 Task: Explore Airbnb accommodation in Lethbridge, Canada from 8th December, 2023 to 19th December, 2023 for 1 adult. Place can be shared room with 1  bedroom having 1 bed and 1 bathroom. Property type can be hotel. Booking option can be shelf check-in. Look for 5 properties as per requirement.
Action: Mouse moved to (598, 134)
Screenshot: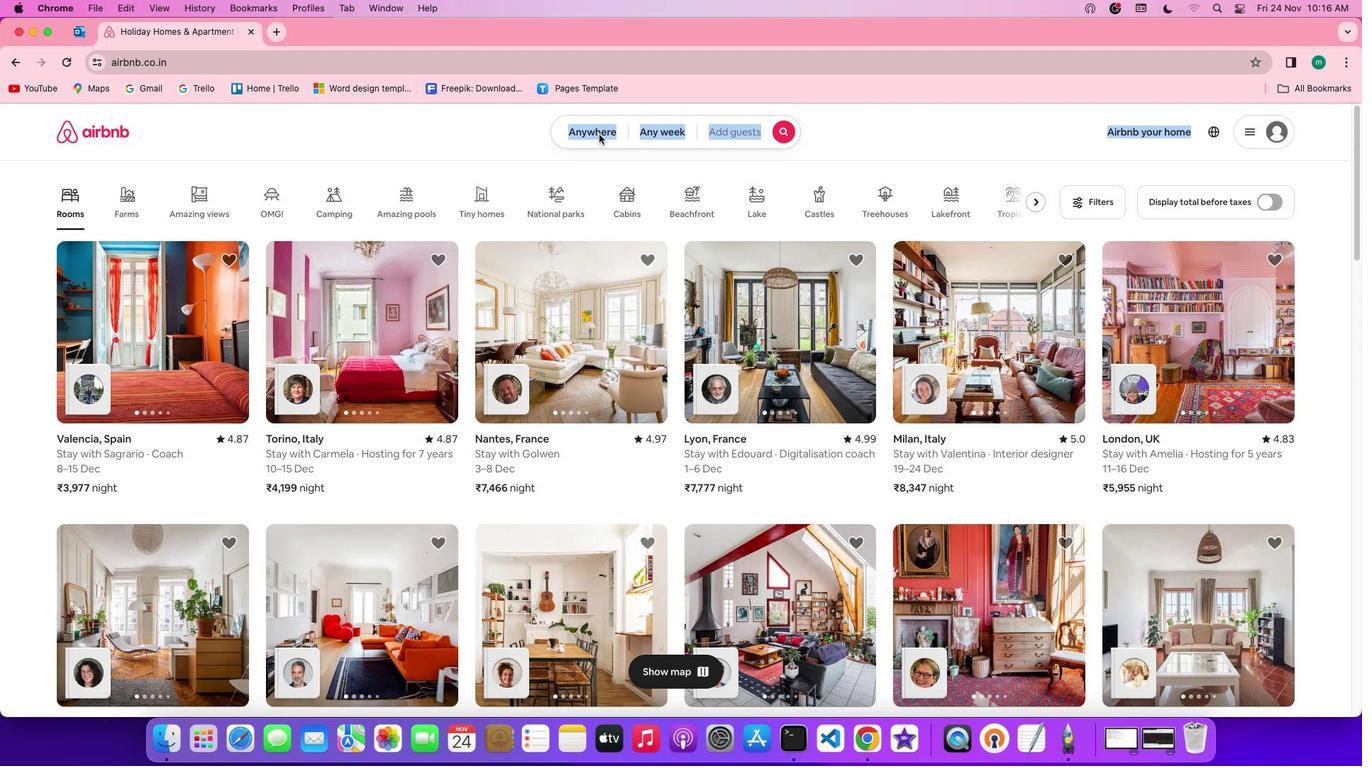 
Action: Mouse pressed left at (598, 134)
Screenshot: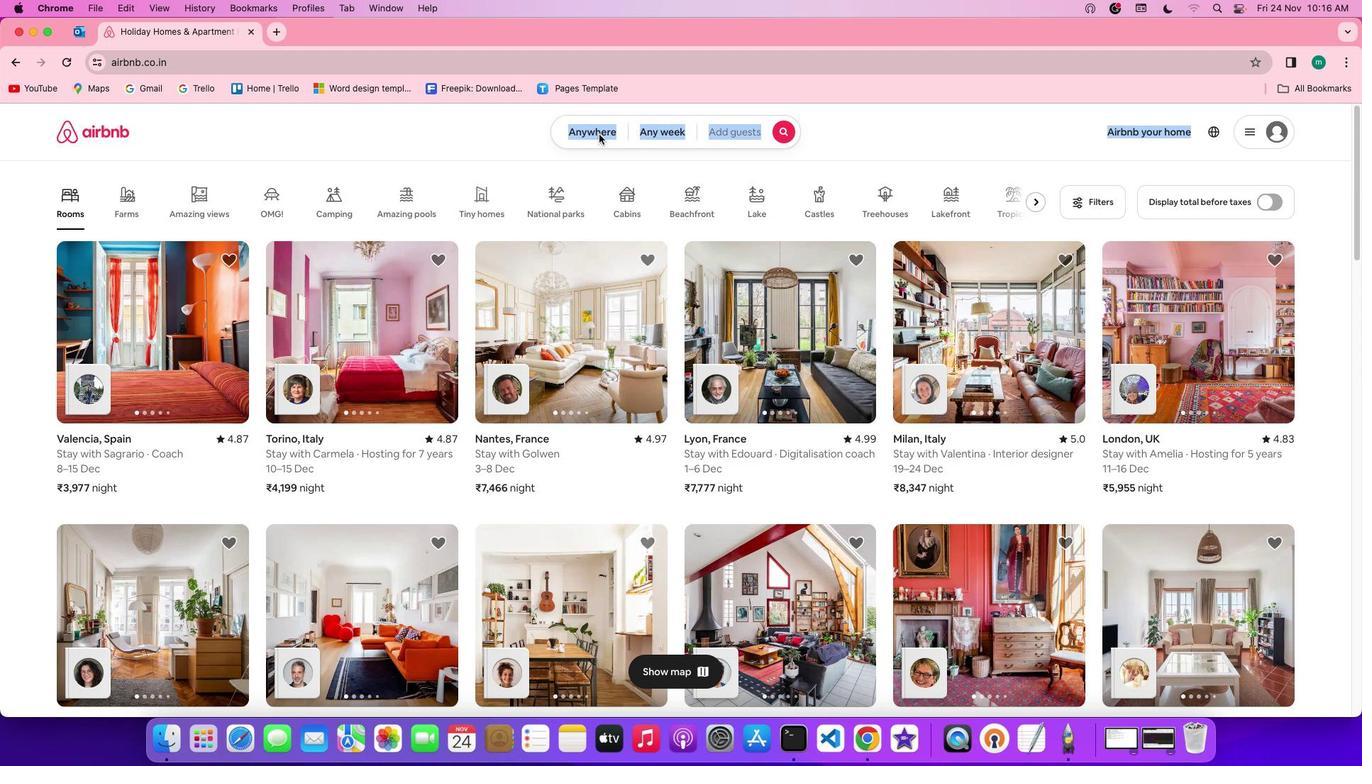 
Action: Mouse pressed left at (598, 134)
Screenshot: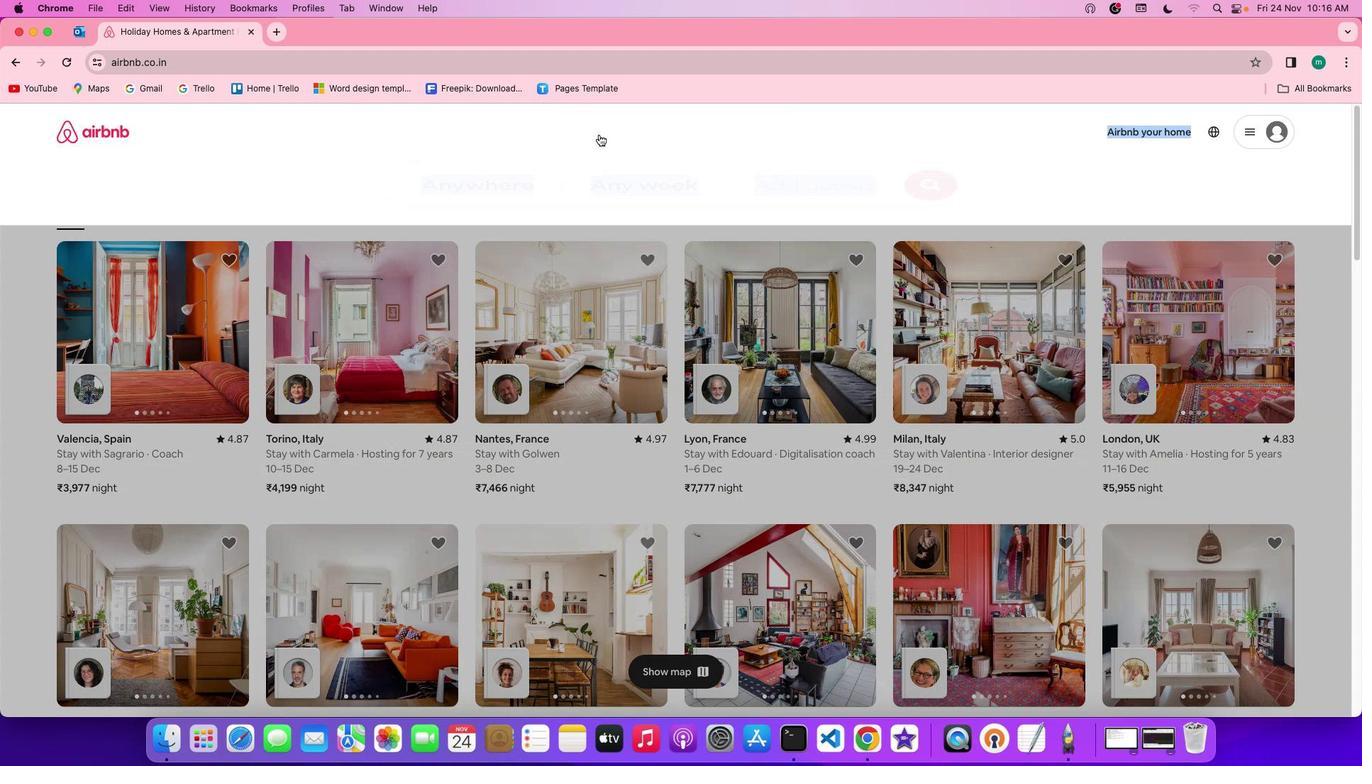 
Action: Mouse moved to (515, 185)
Screenshot: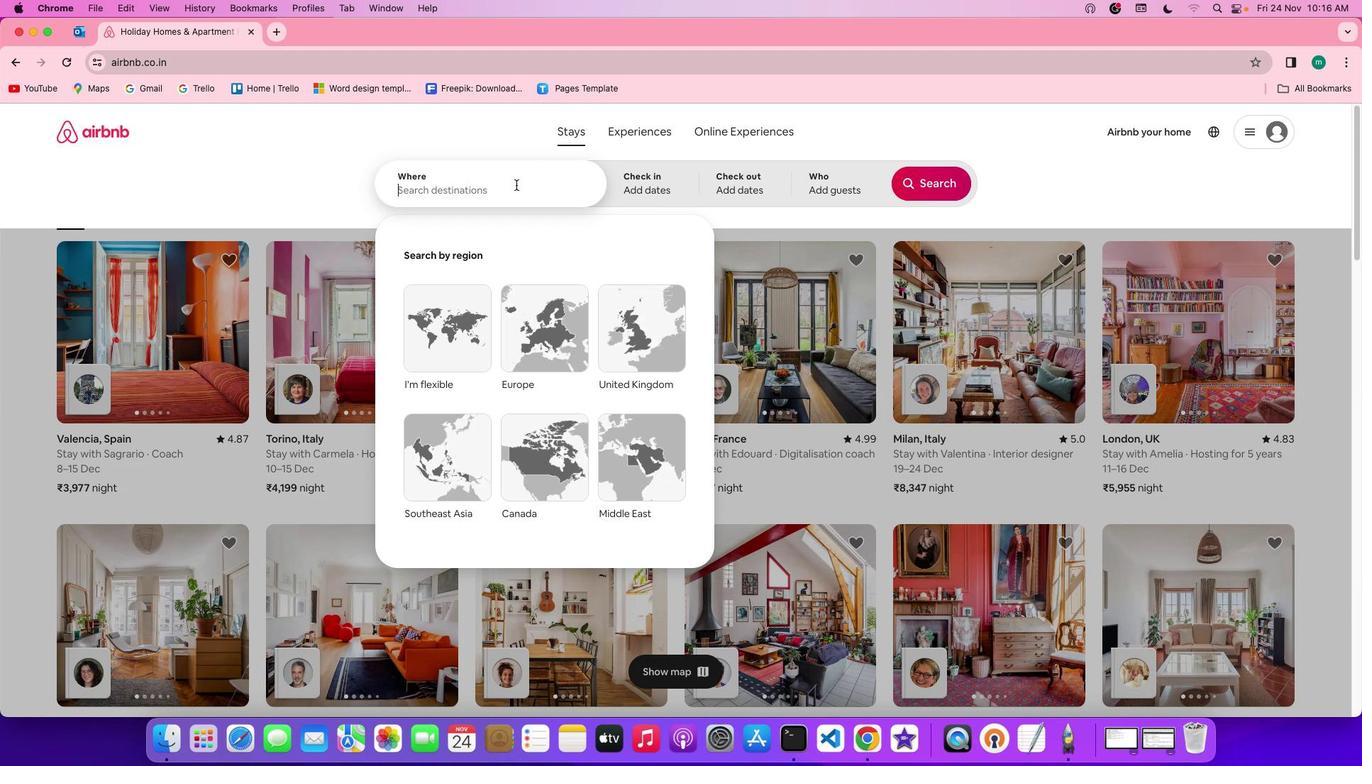 
Action: Mouse pressed left at (515, 185)
Screenshot: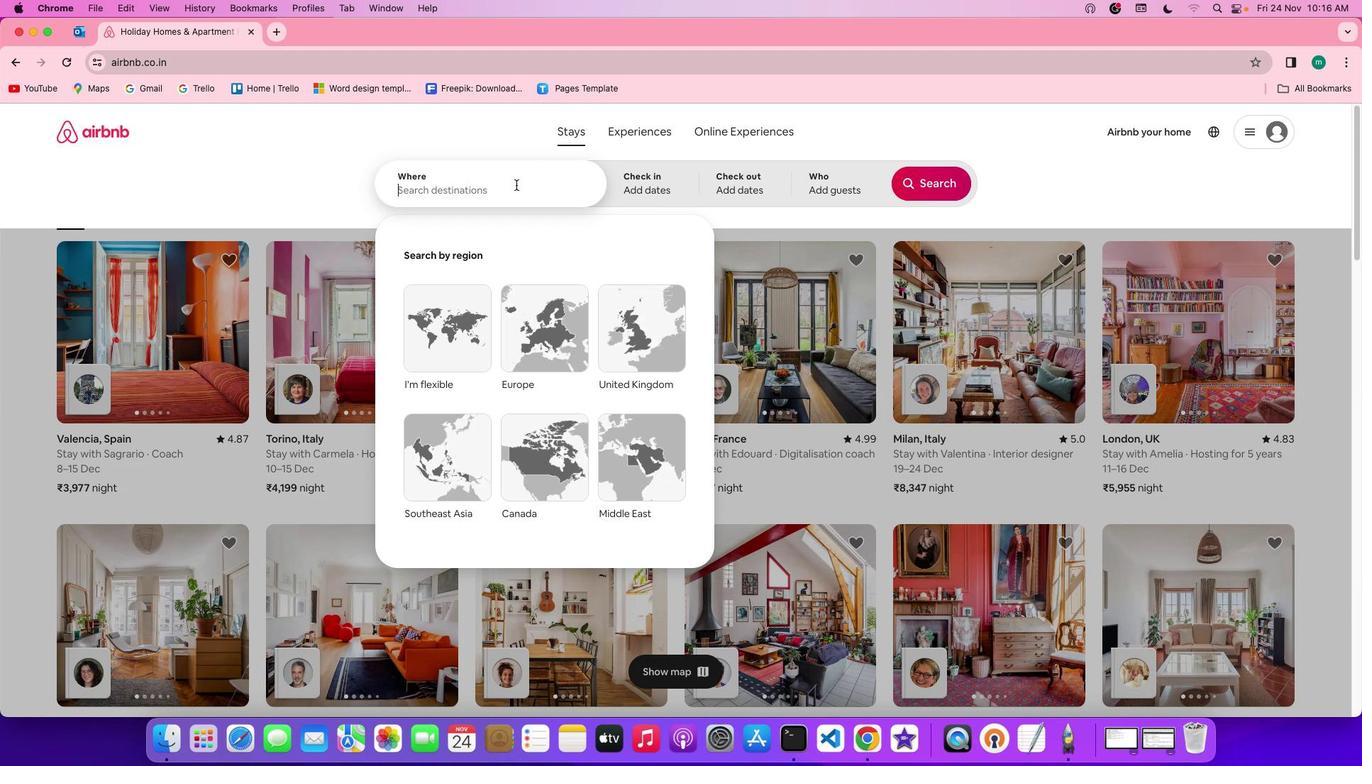 
Action: Mouse moved to (533, 194)
Screenshot: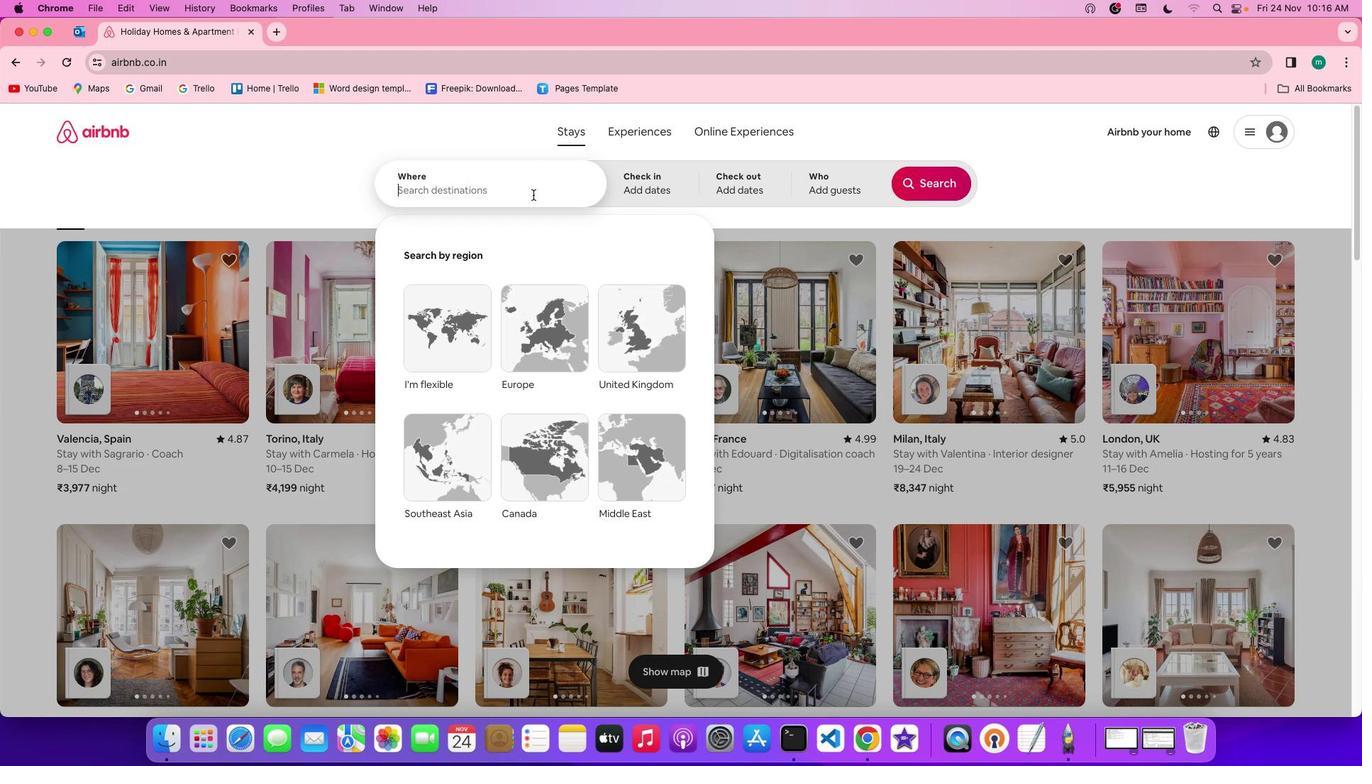 
Action: Key pressed Key.shift'L''e''t''h'
Screenshot: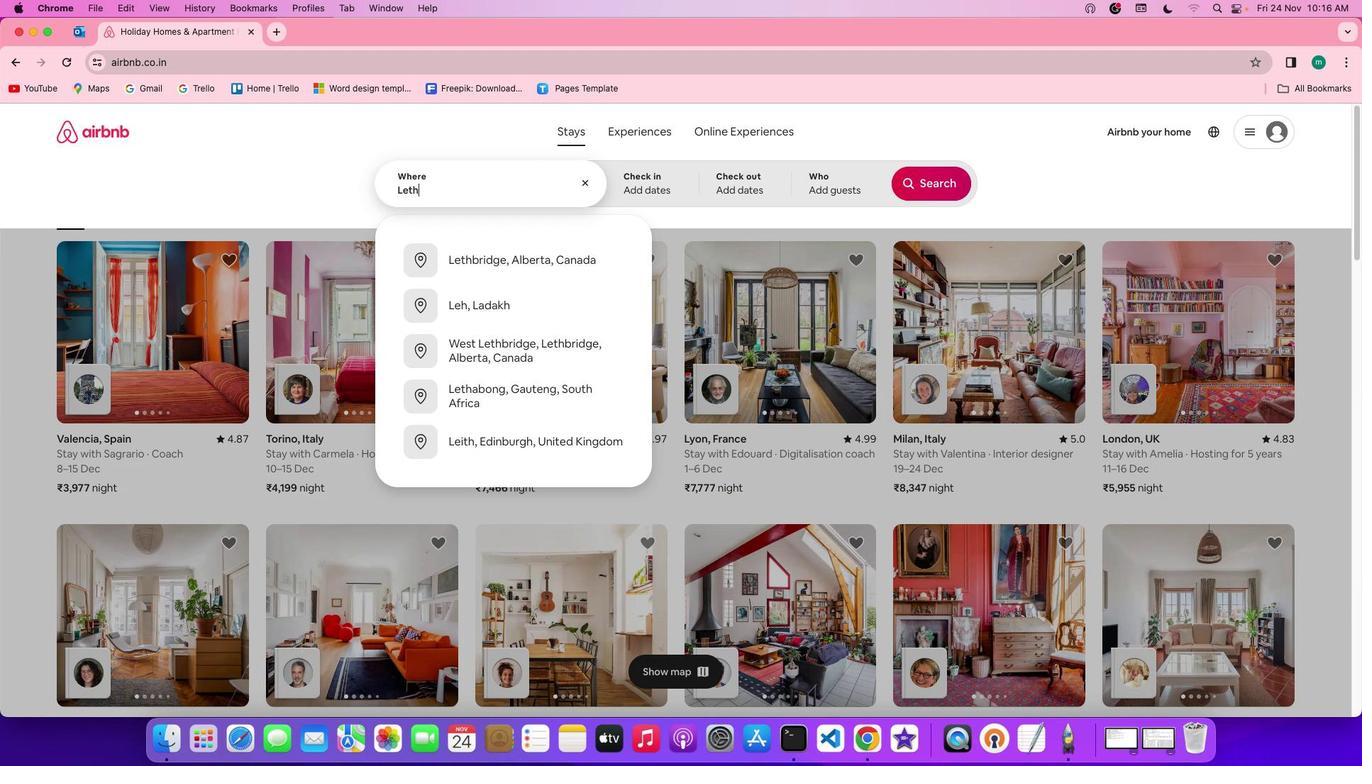 
Action: Mouse moved to (533, 194)
Screenshot: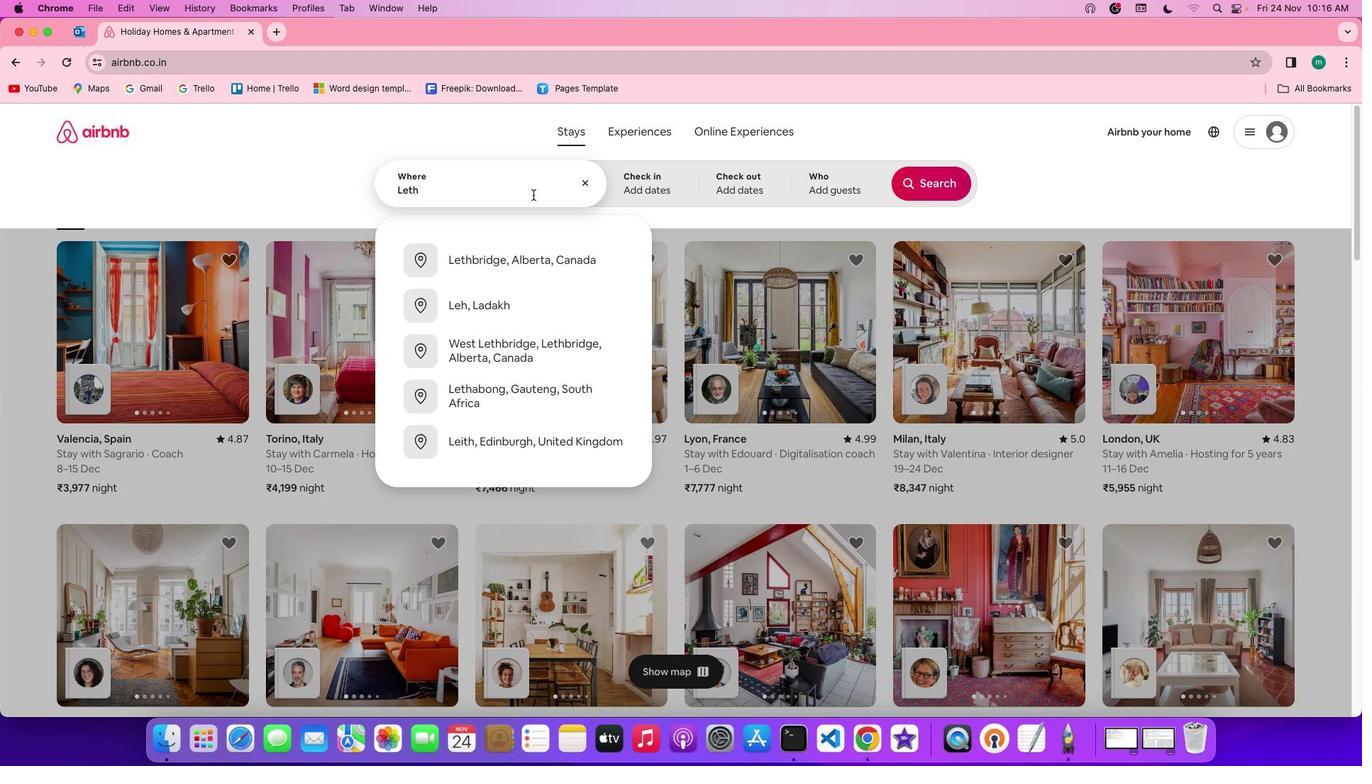 
Action: Key pressed 'b''r''i''d''g''e'','Key.spaceKey.shift'c''a''n''a''d''a'
Screenshot: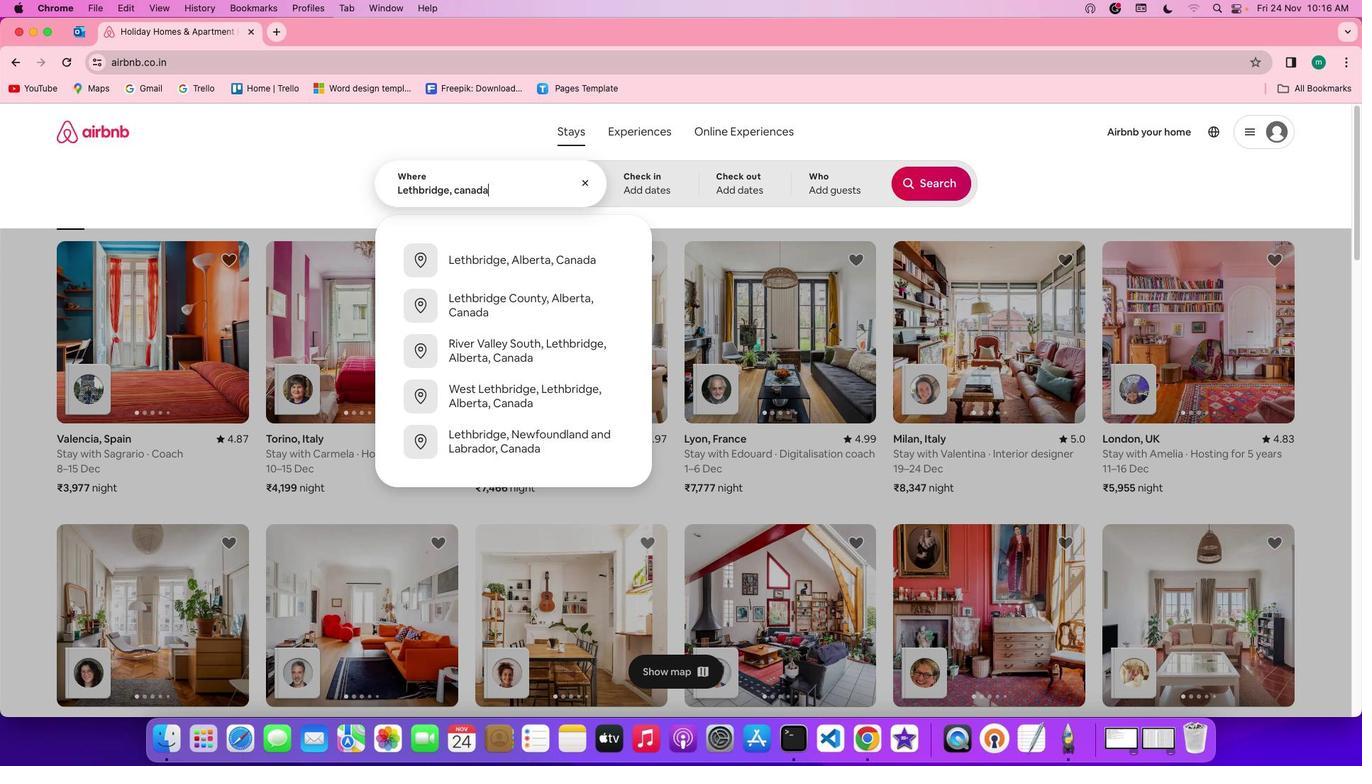 
Action: Mouse moved to (687, 185)
Screenshot: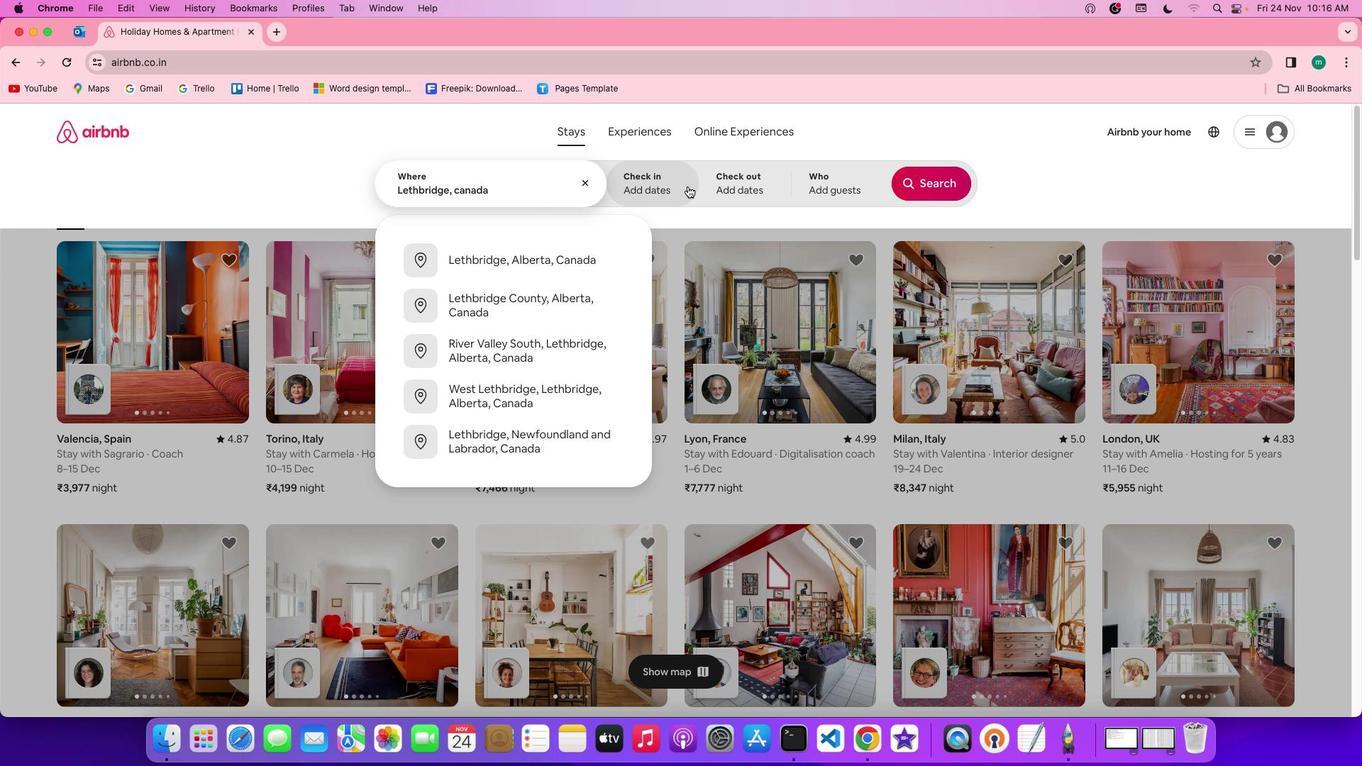 
Action: Mouse pressed left at (687, 185)
Screenshot: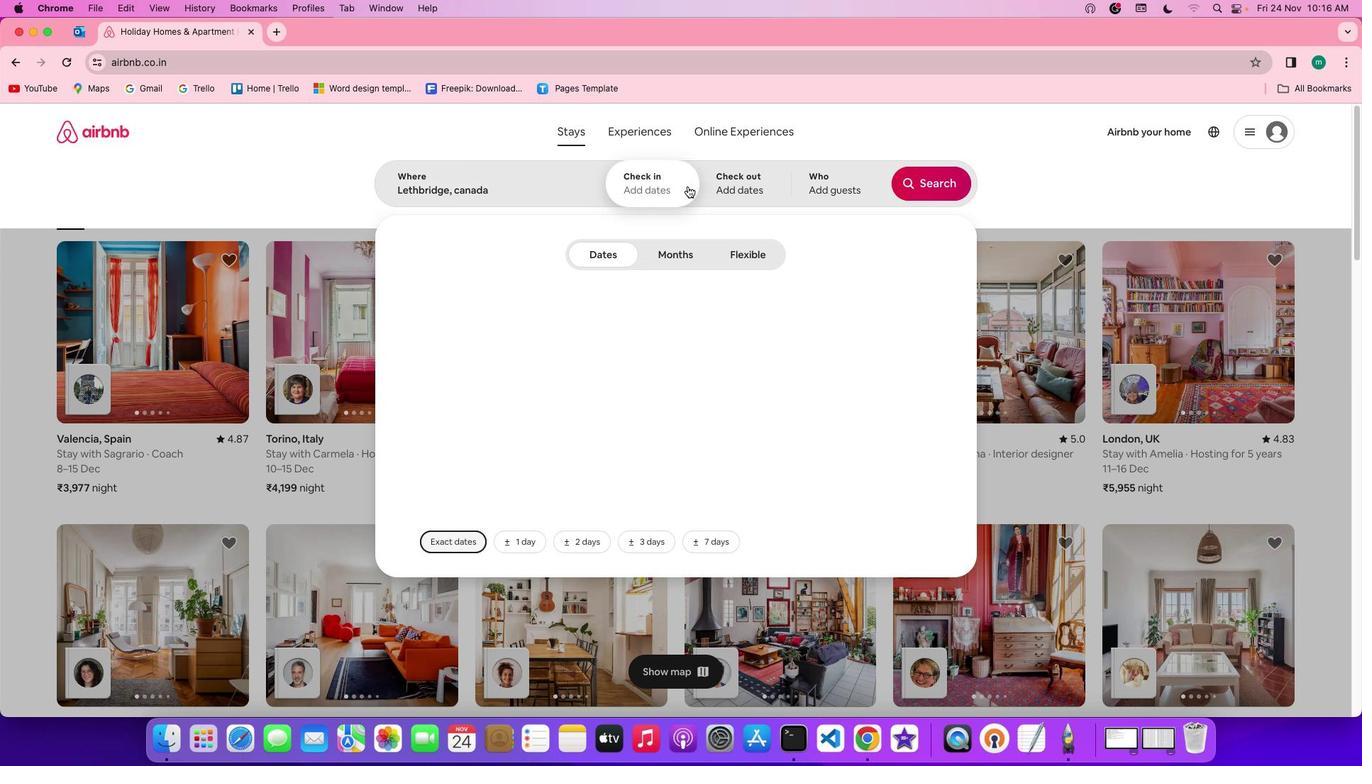 
Action: Mouse moved to (873, 395)
Screenshot: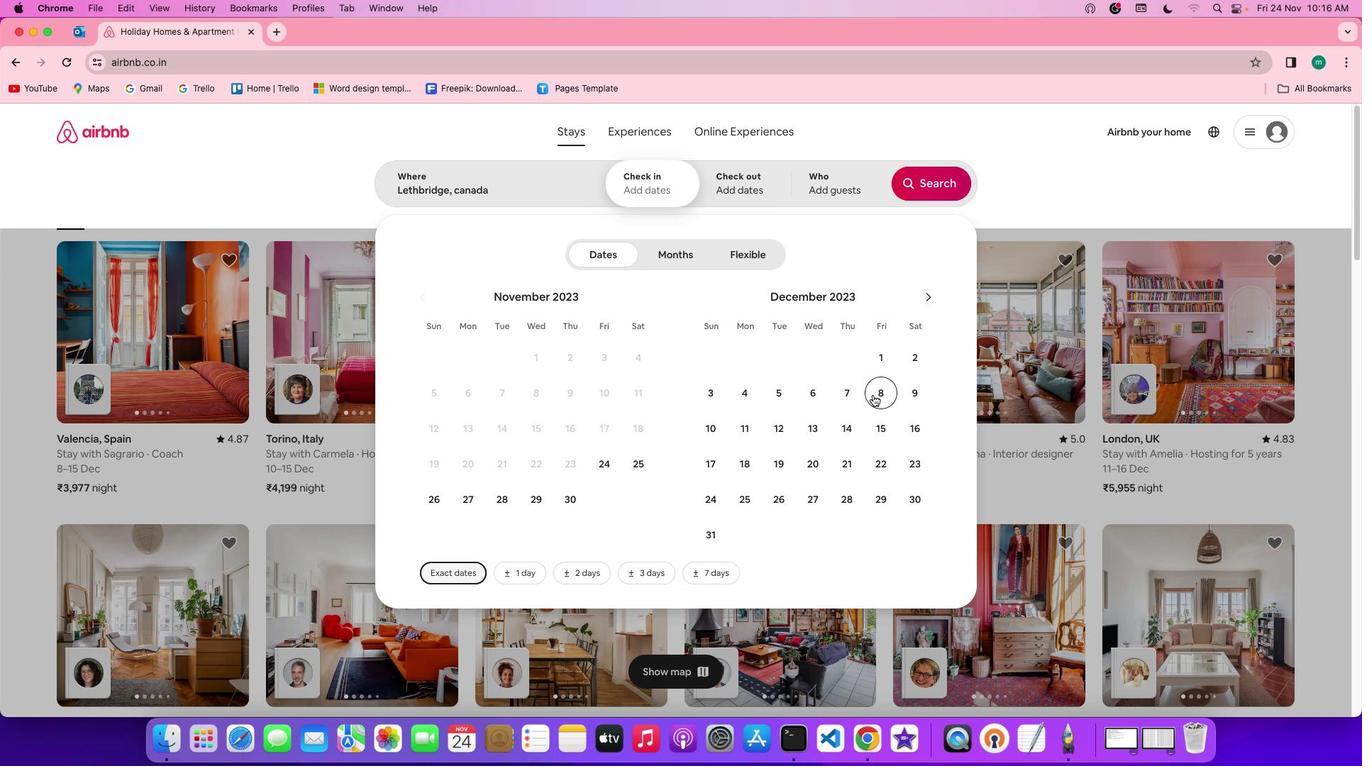 
Action: Mouse pressed left at (873, 395)
Screenshot: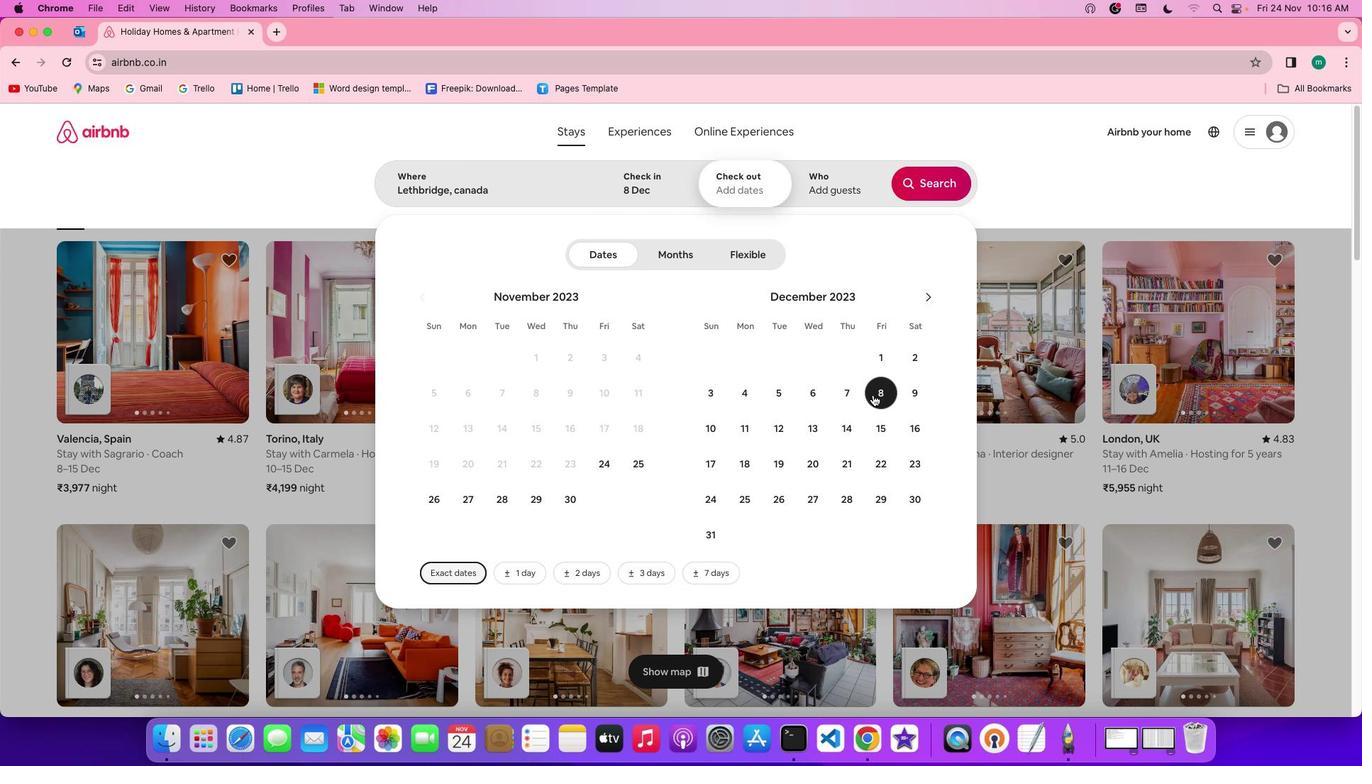 
Action: Mouse moved to (785, 459)
Screenshot: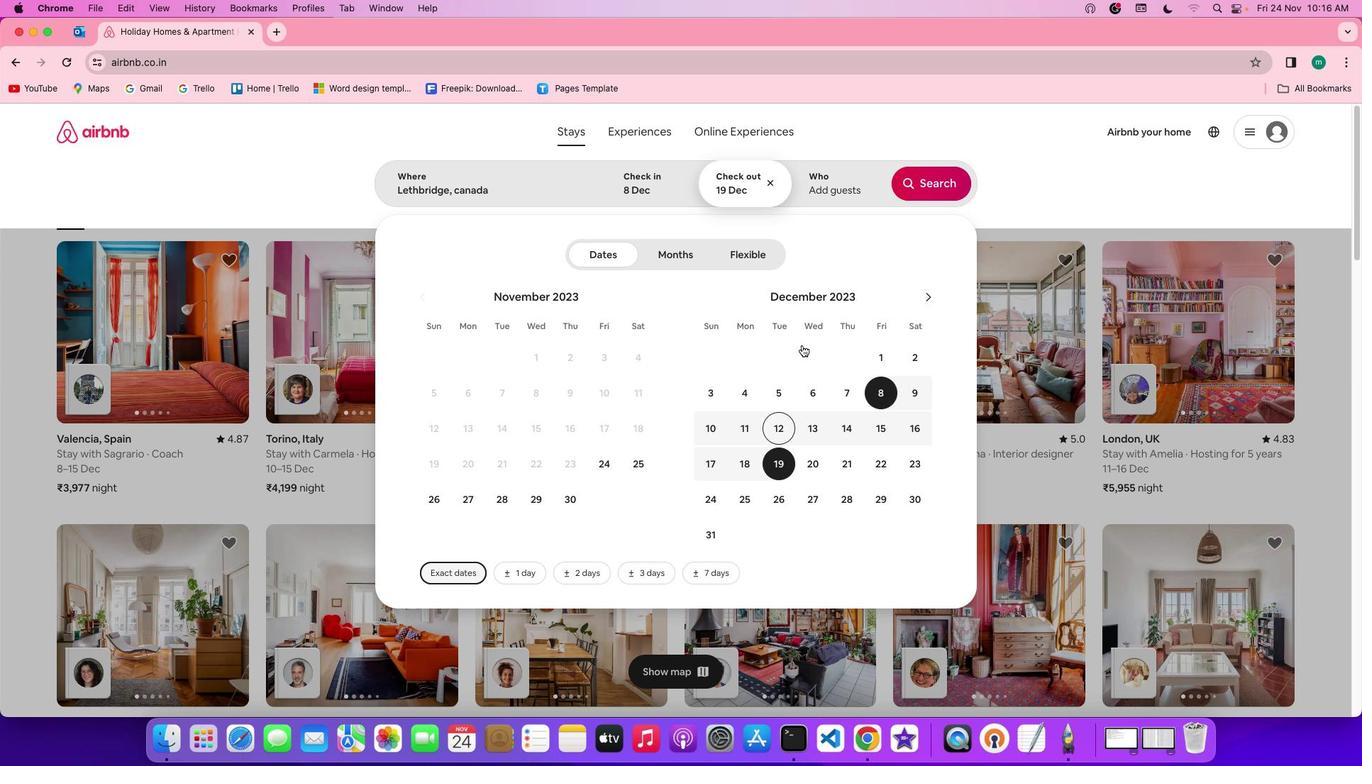
Action: Mouse pressed left at (785, 459)
Screenshot: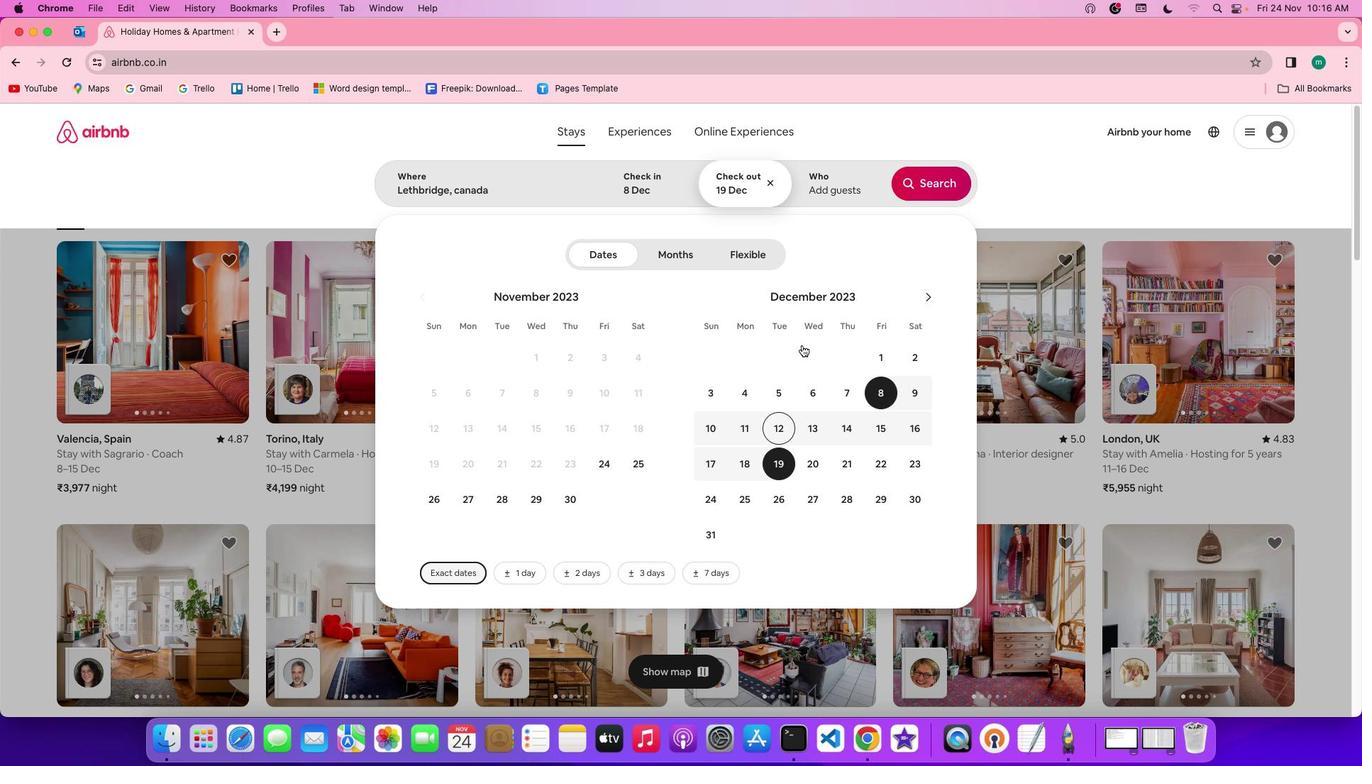 
Action: Mouse moved to (852, 203)
Screenshot: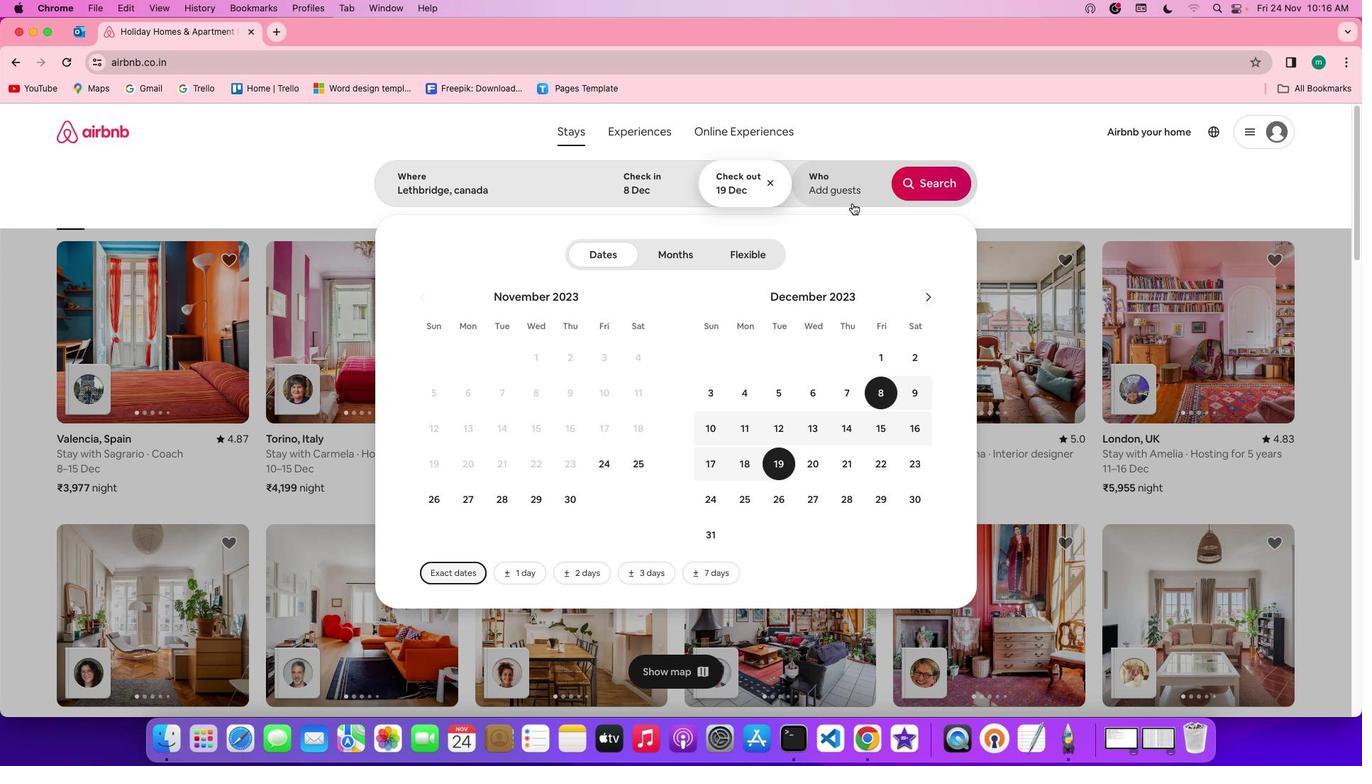 
Action: Mouse pressed left at (852, 203)
Screenshot: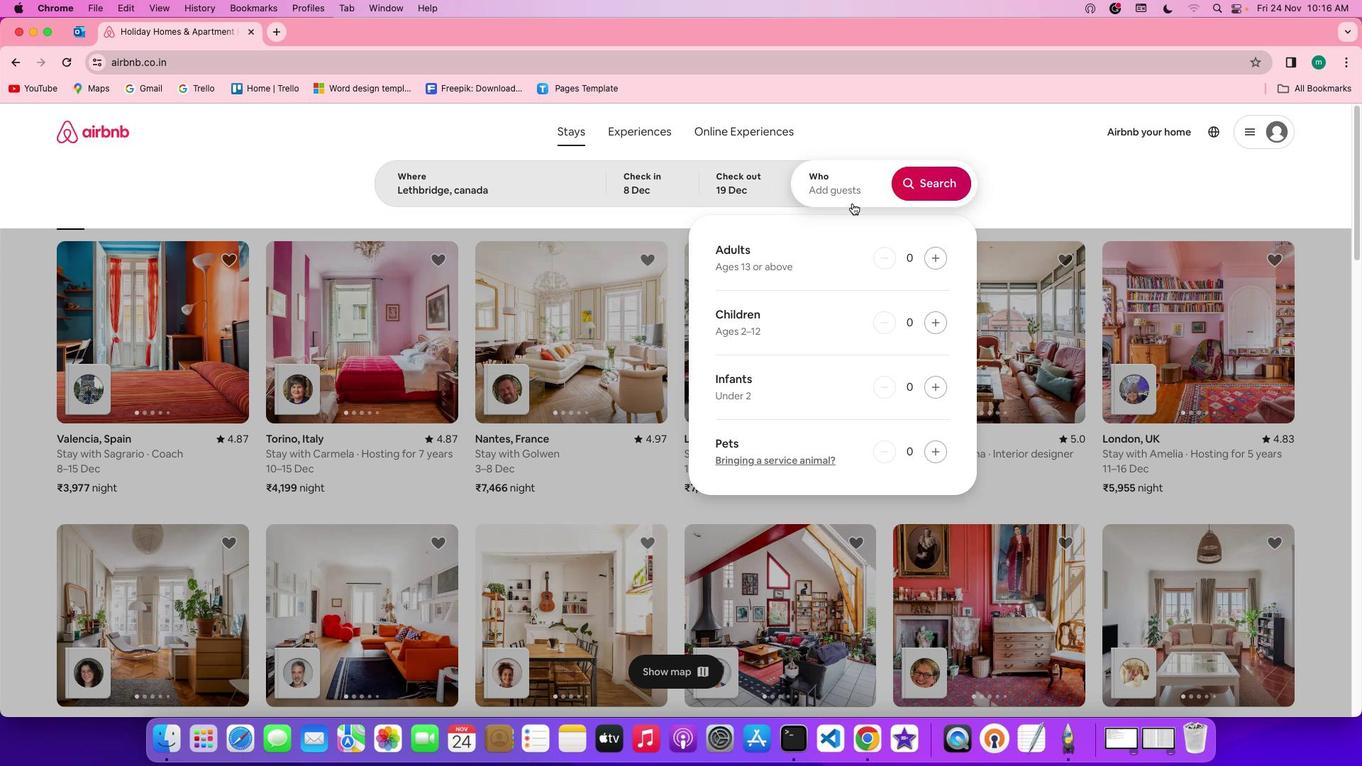 
Action: Mouse moved to (936, 253)
Screenshot: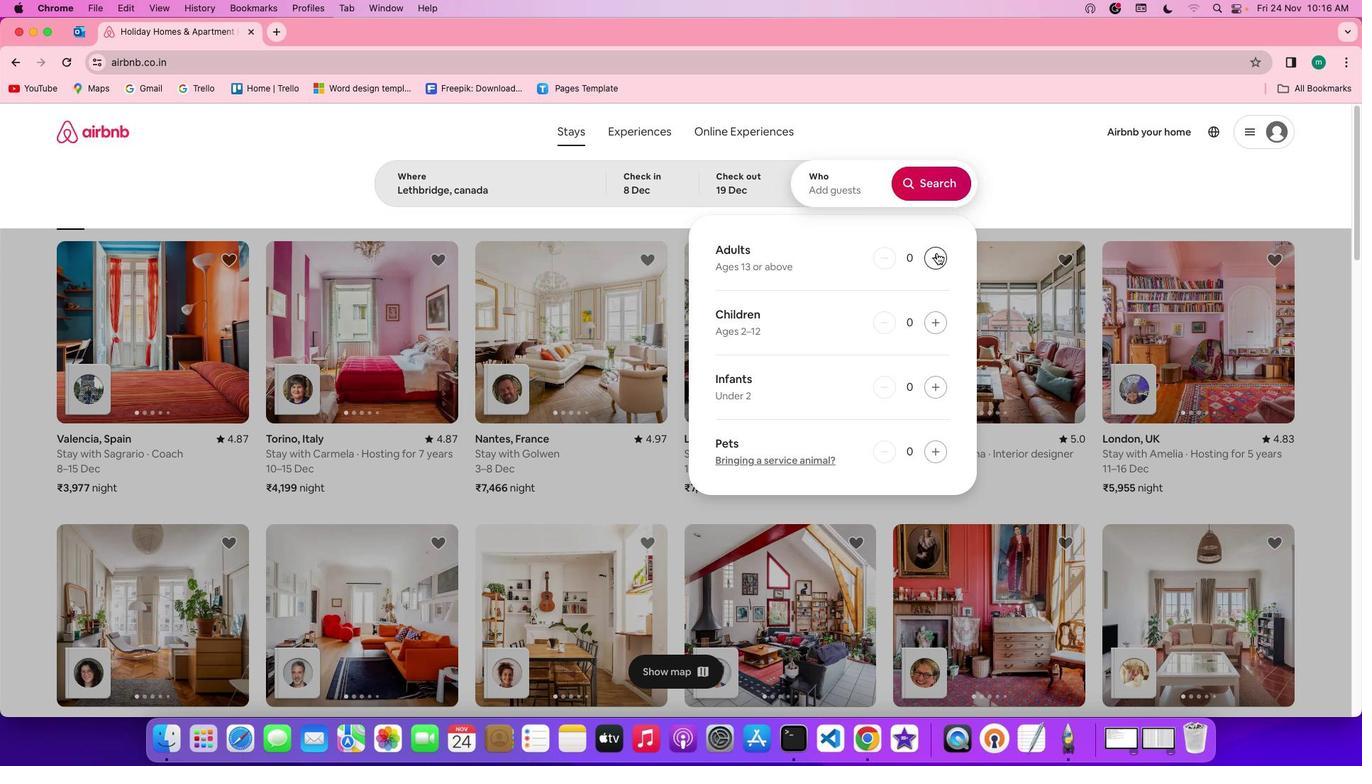 
Action: Mouse pressed left at (936, 253)
Screenshot: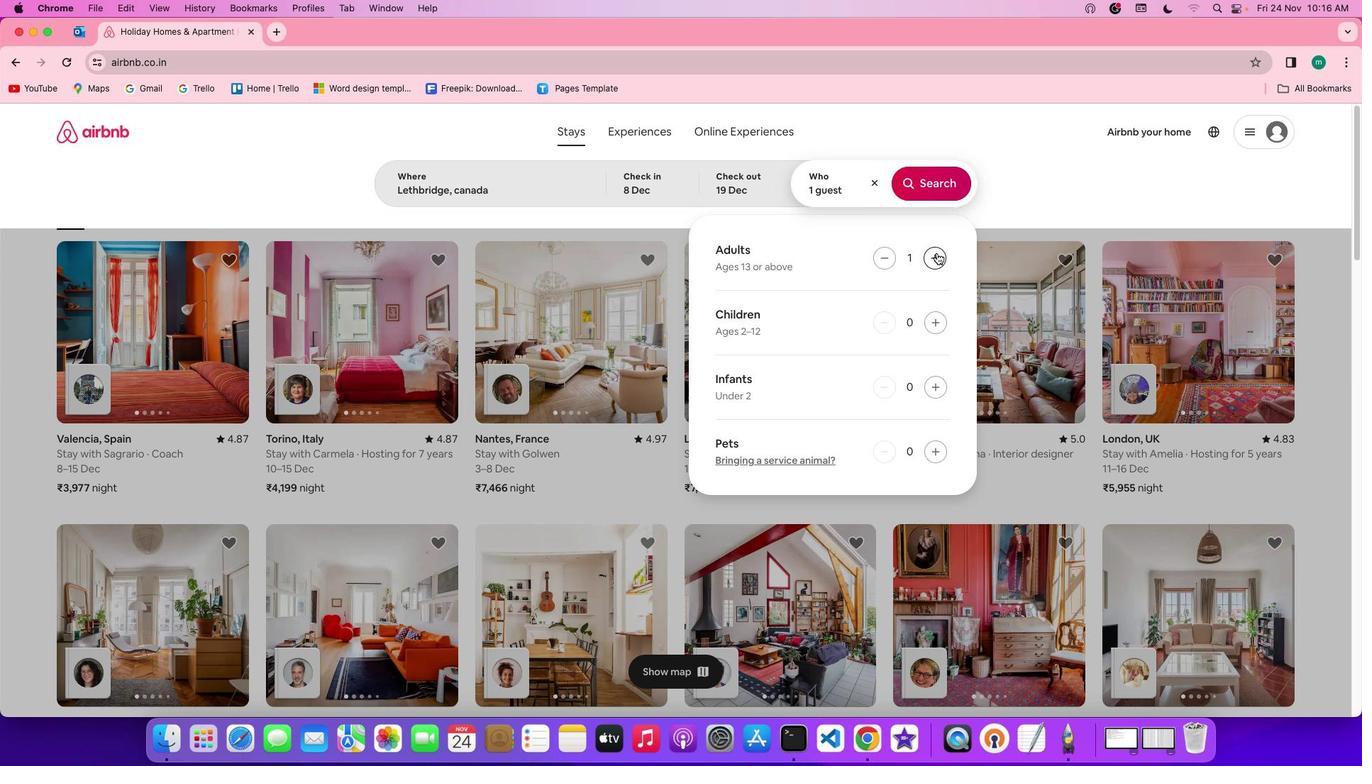 
Action: Mouse moved to (940, 193)
Screenshot: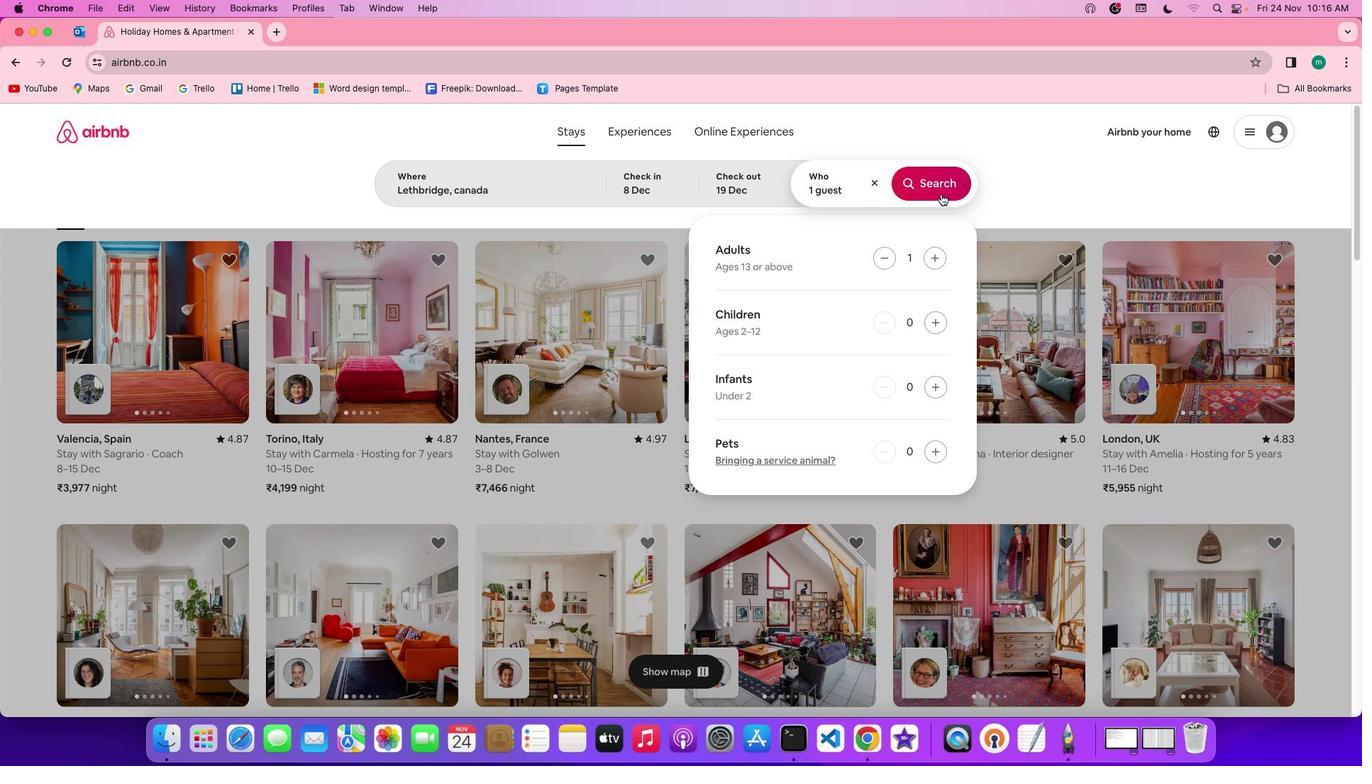 
Action: Mouse pressed left at (940, 193)
Screenshot: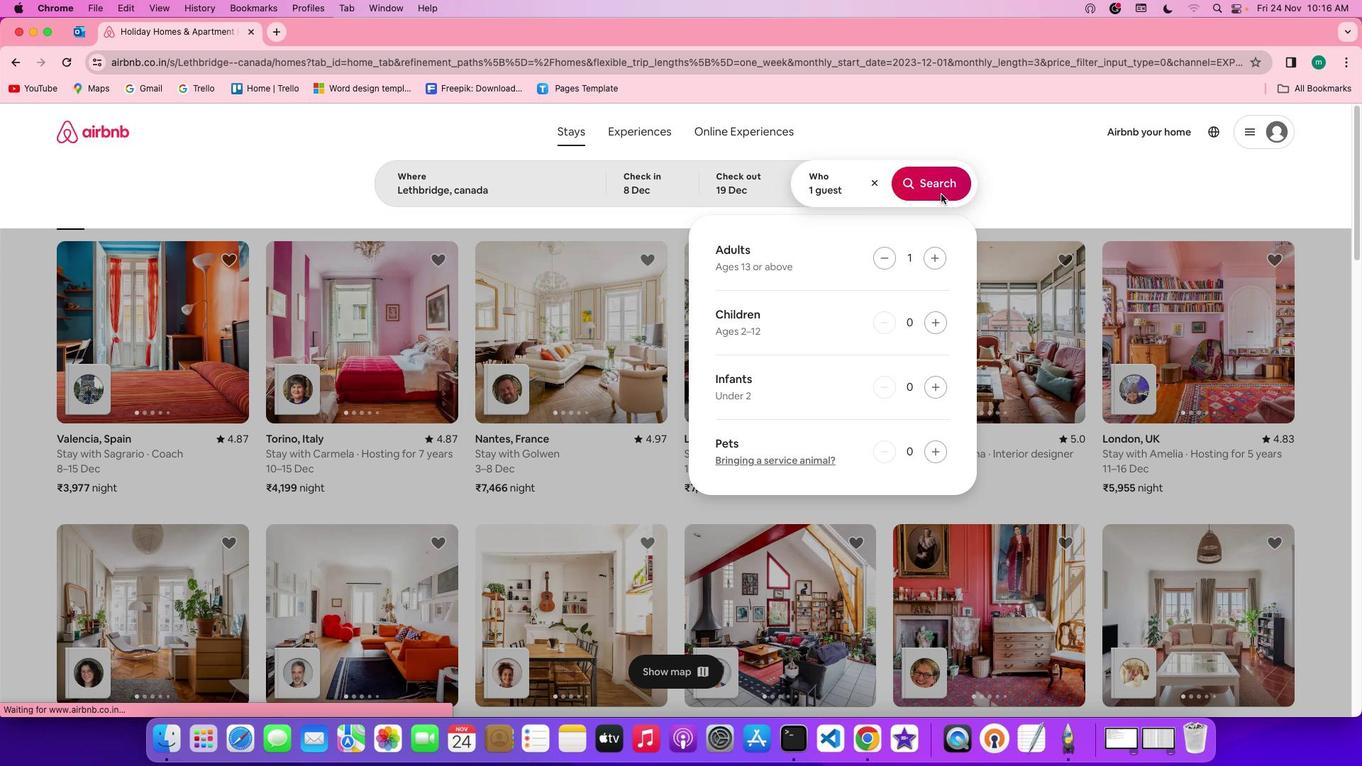 
Action: Mouse moved to (1142, 188)
Screenshot: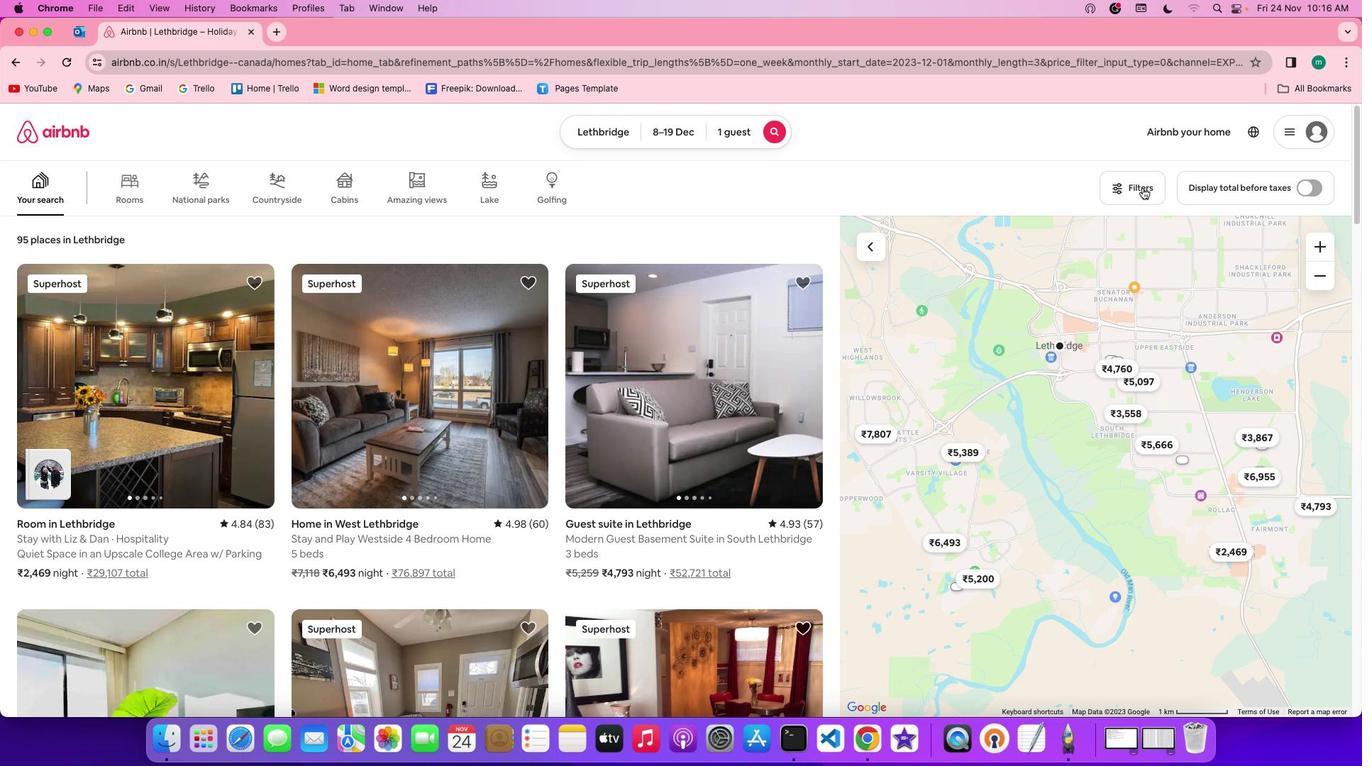 
Action: Mouse pressed left at (1142, 188)
Screenshot: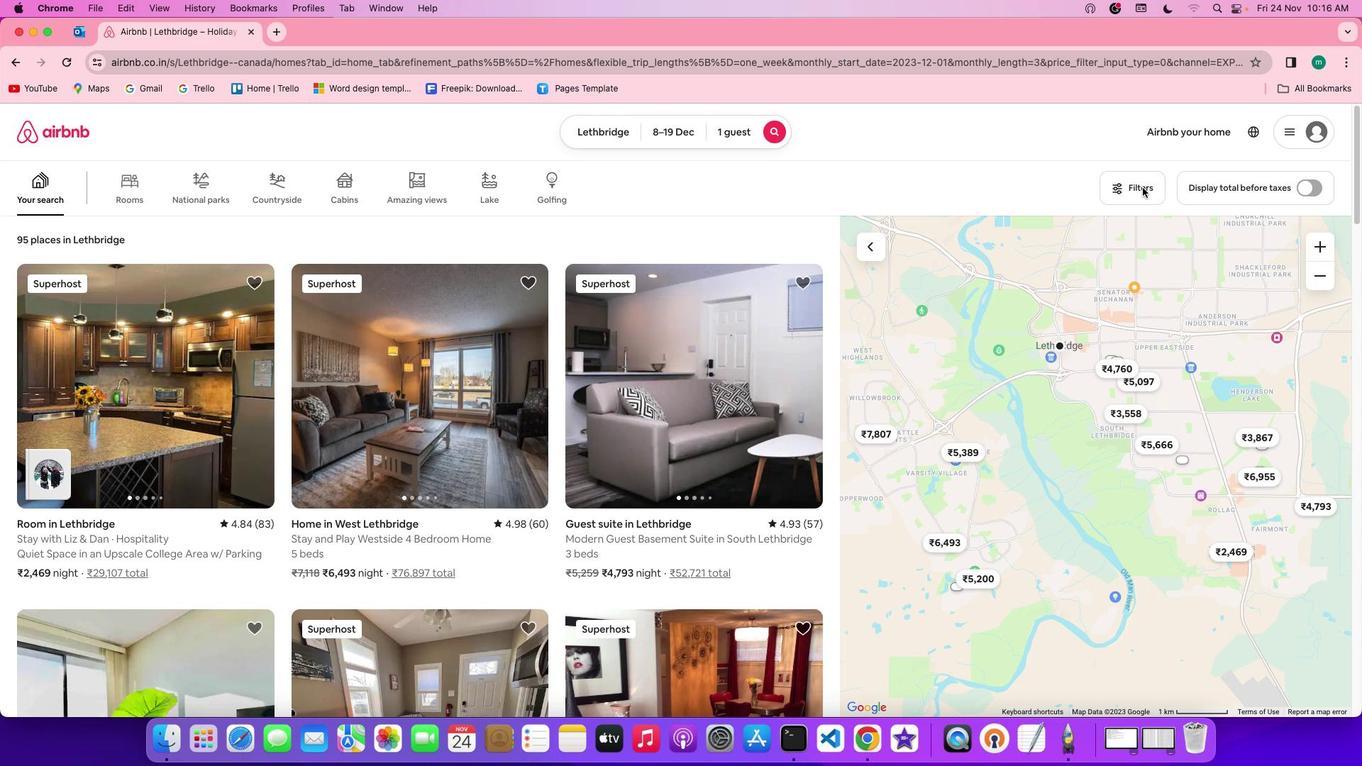
Action: Mouse moved to (735, 400)
Screenshot: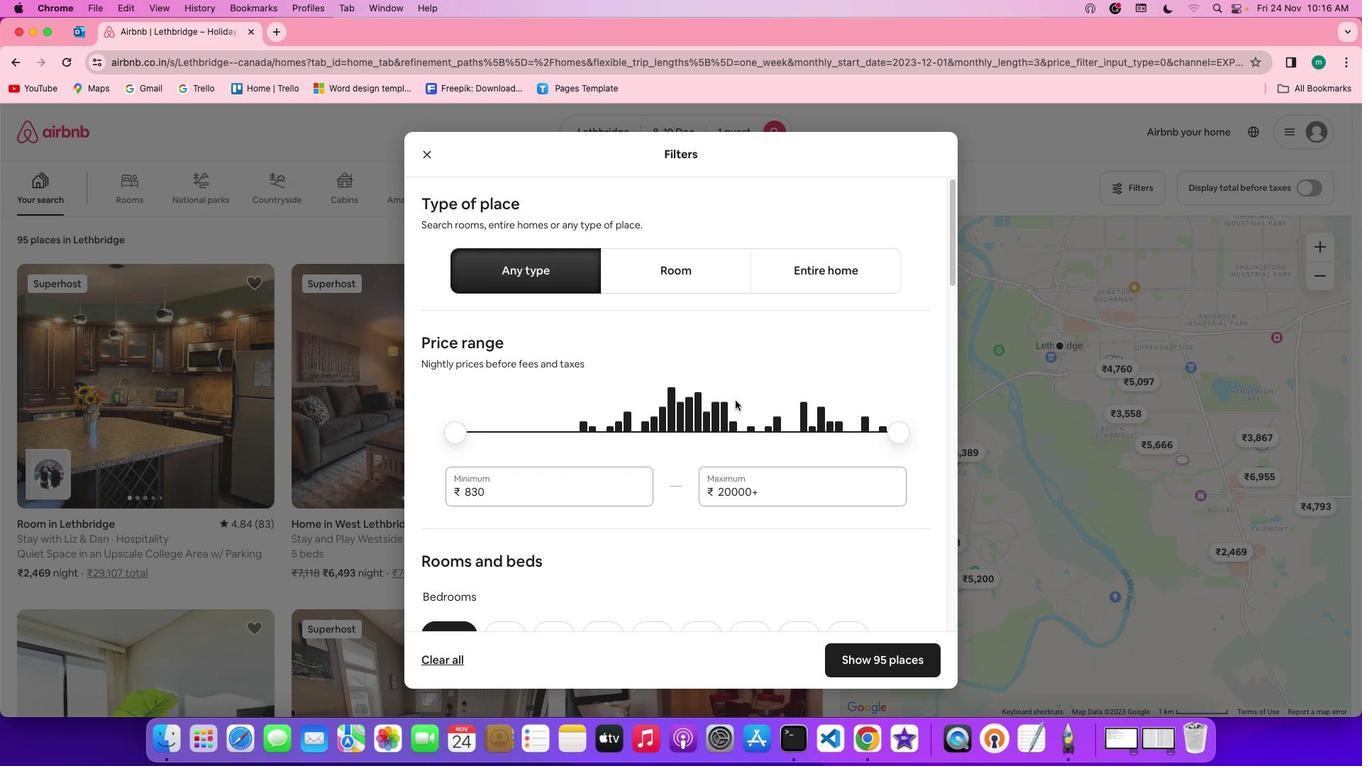 
Action: Mouse scrolled (735, 400) with delta (0, 0)
Screenshot: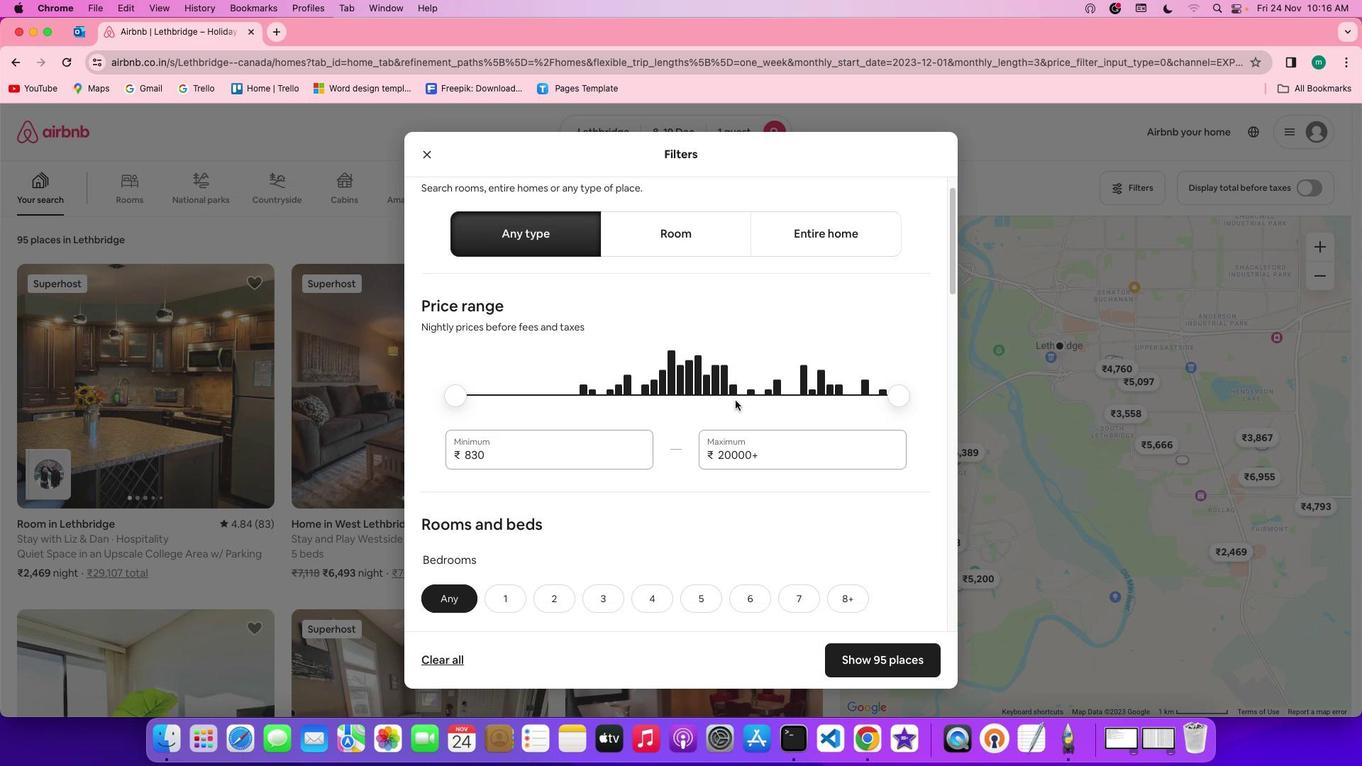 
Action: Mouse scrolled (735, 400) with delta (0, 0)
Screenshot: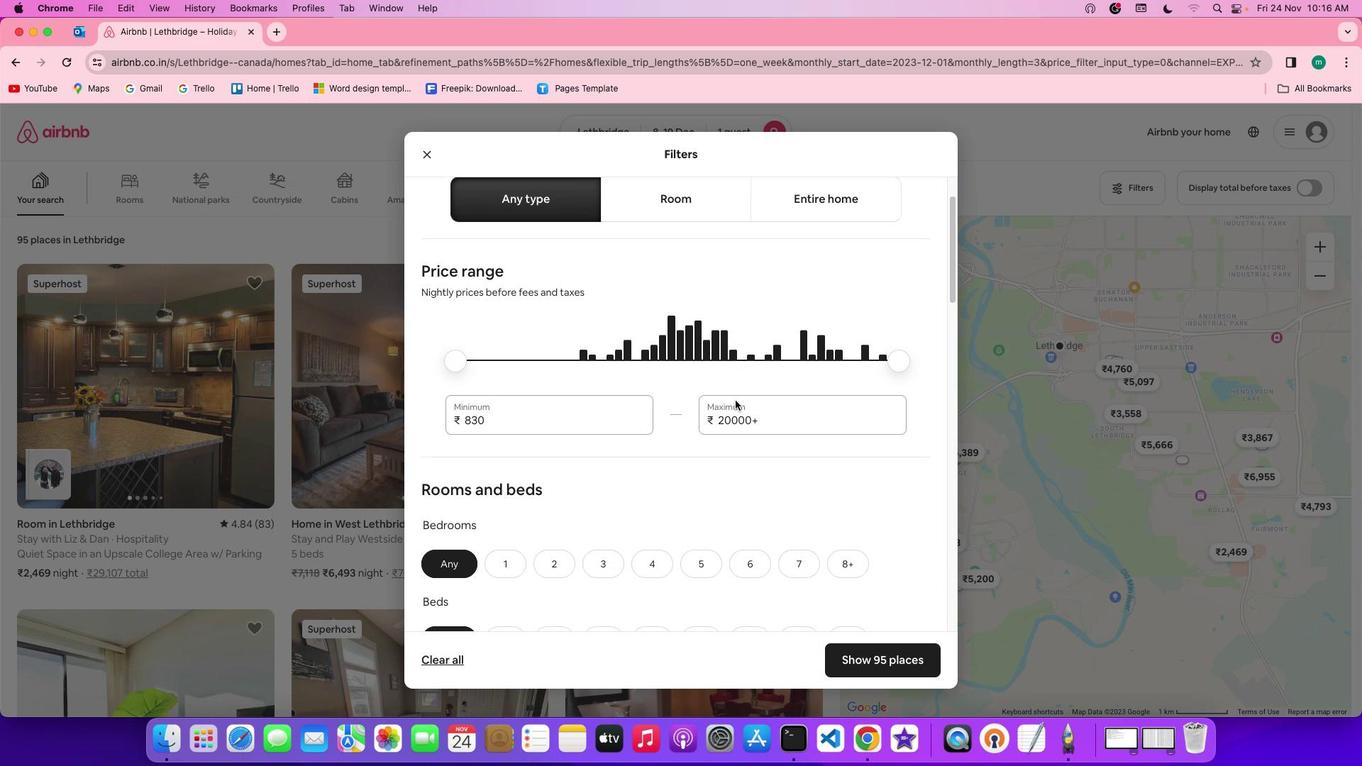 
Action: Mouse scrolled (735, 400) with delta (0, 0)
Screenshot: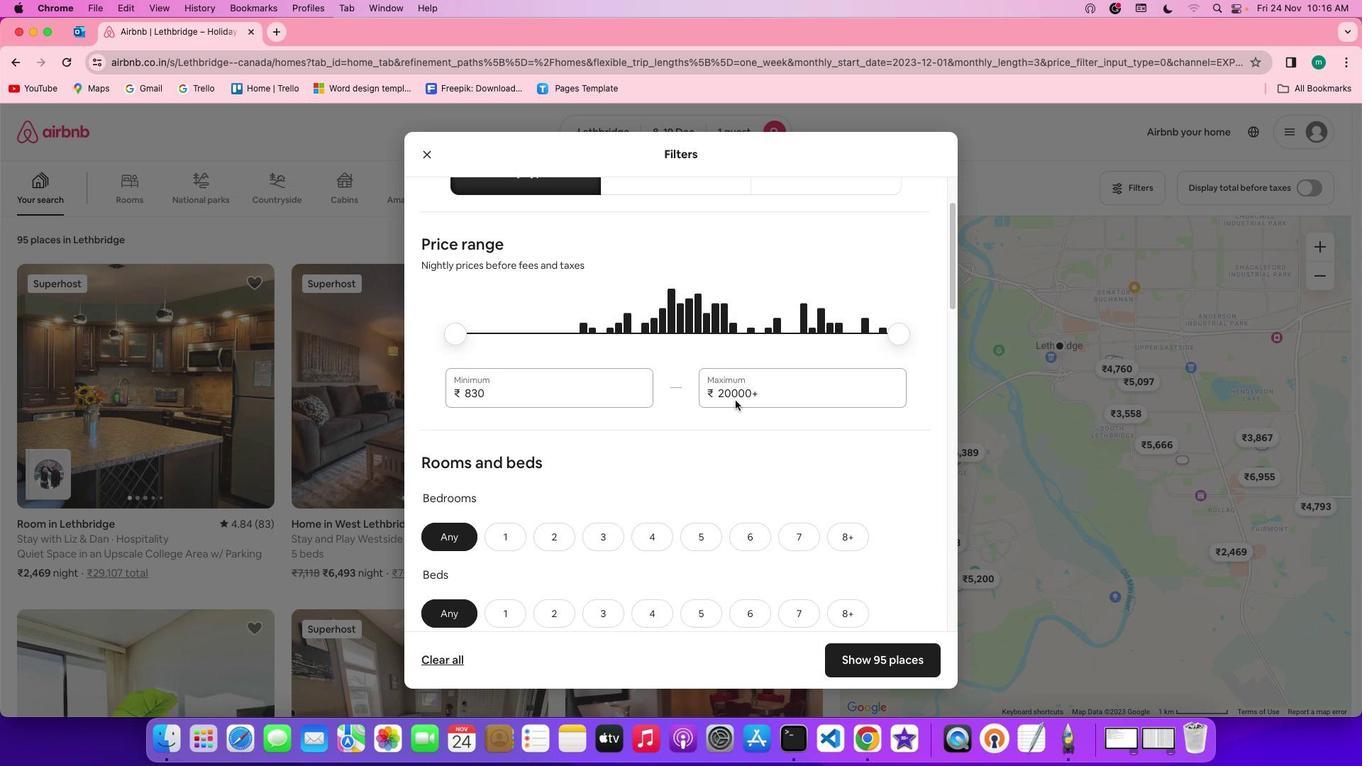 
Action: Mouse scrolled (735, 400) with delta (0, 0)
Screenshot: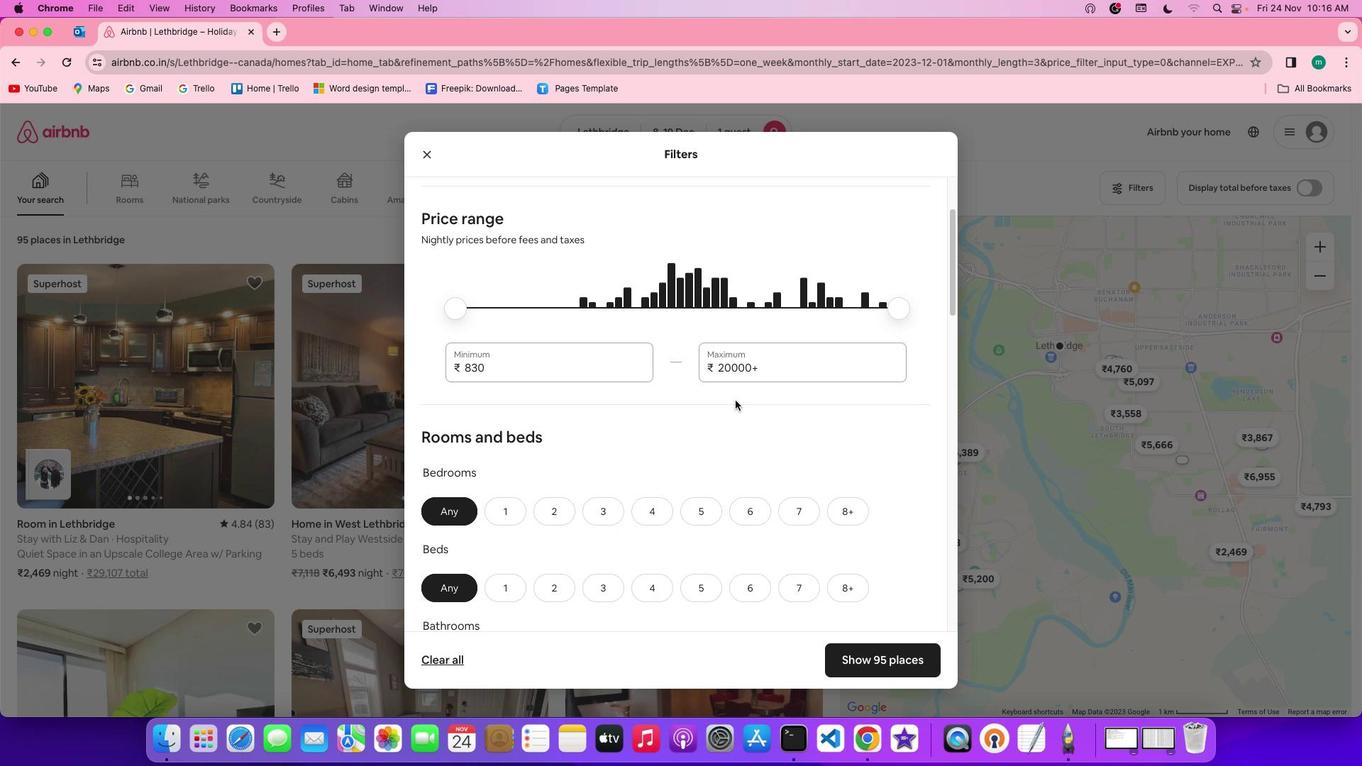 
Action: Mouse scrolled (735, 400) with delta (0, 0)
Screenshot: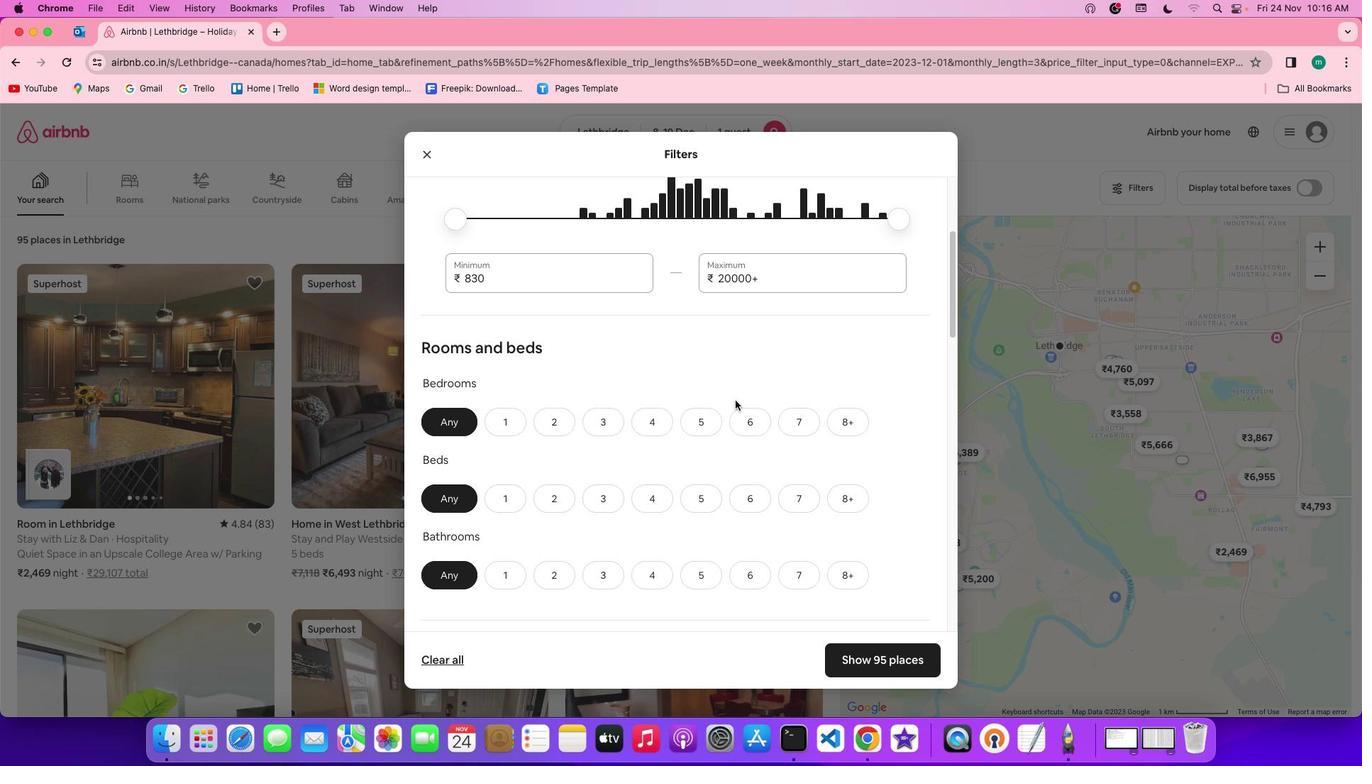
Action: Mouse scrolled (735, 400) with delta (0, 0)
Screenshot: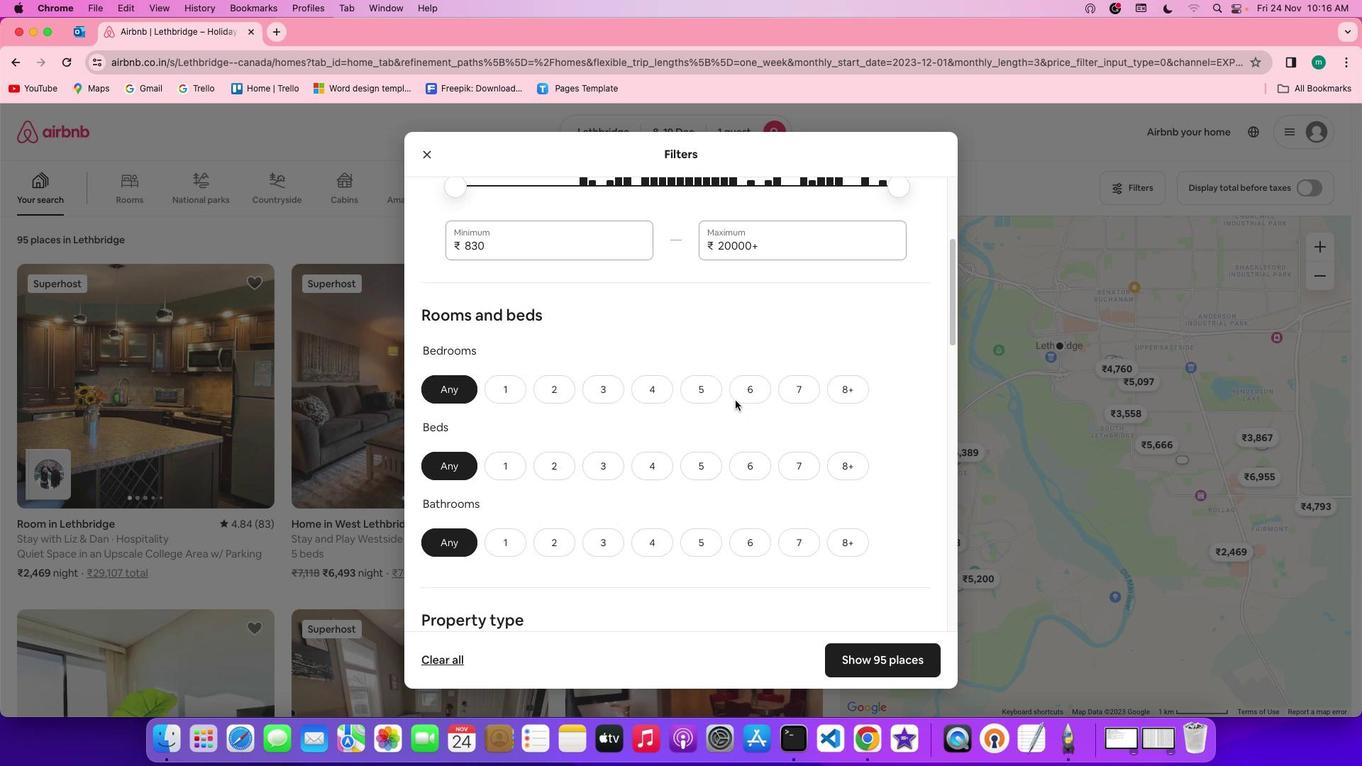 
Action: Mouse scrolled (735, 400) with delta (0, -1)
Screenshot: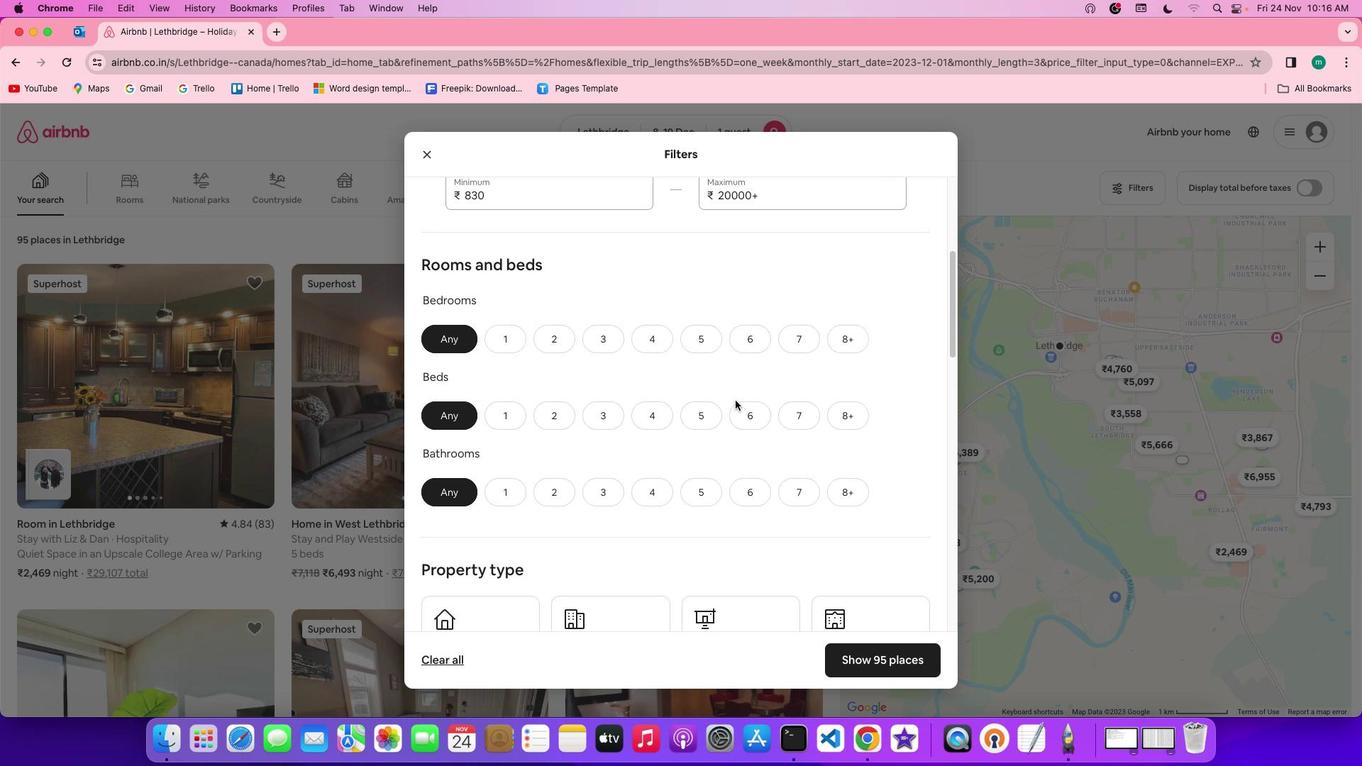 
Action: Mouse scrolled (735, 400) with delta (0, -1)
Screenshot: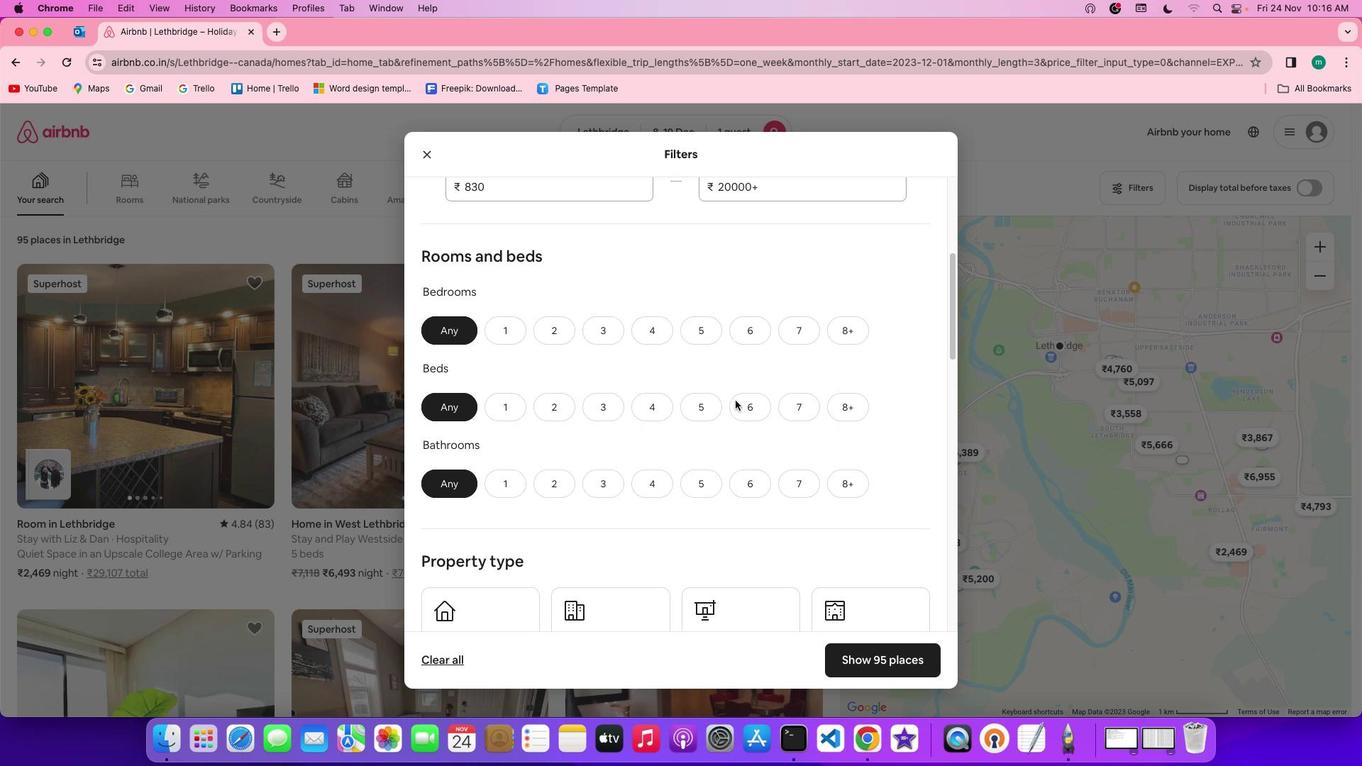 
Action: Mouse scrolled (735, 400) with delta (0, 0)
Screenshot: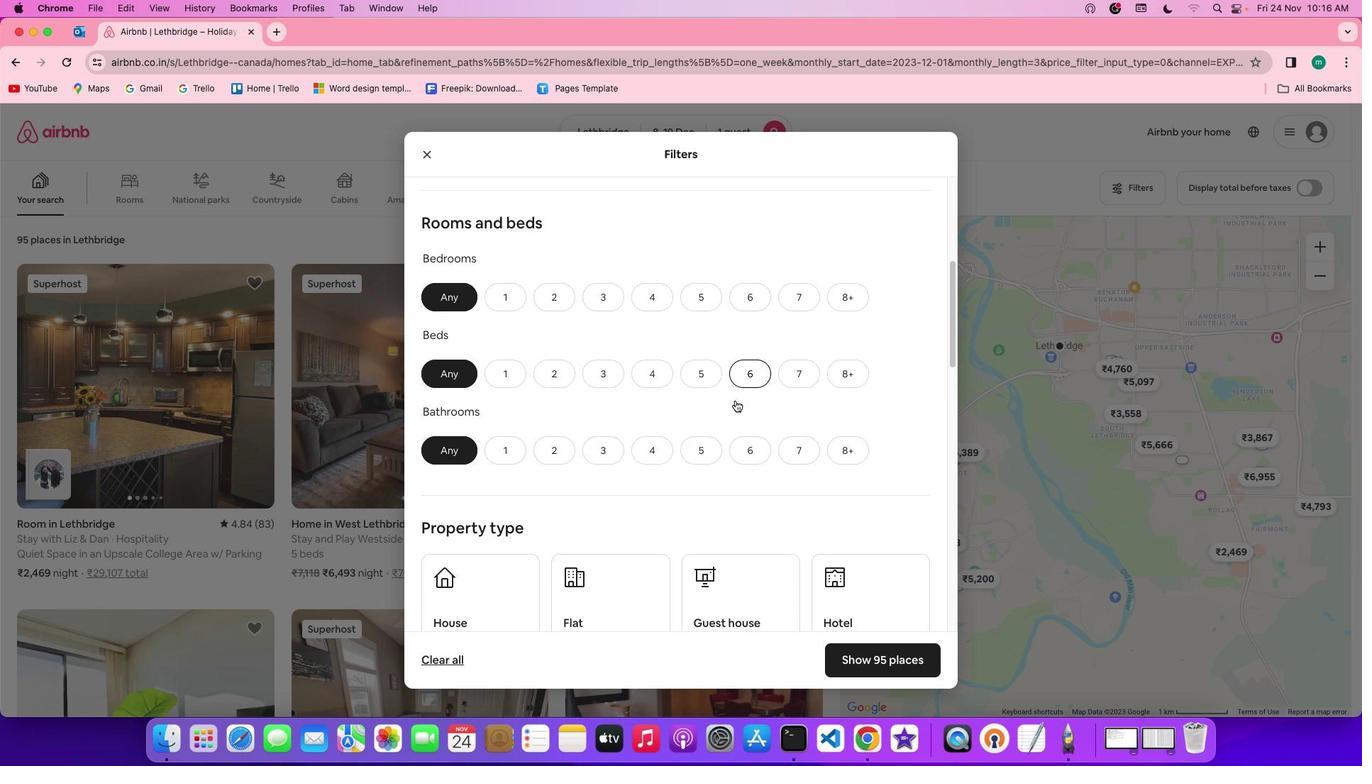 
Action: Mouse scrolled (735, 400) with delta (0, 0)
Screenshot: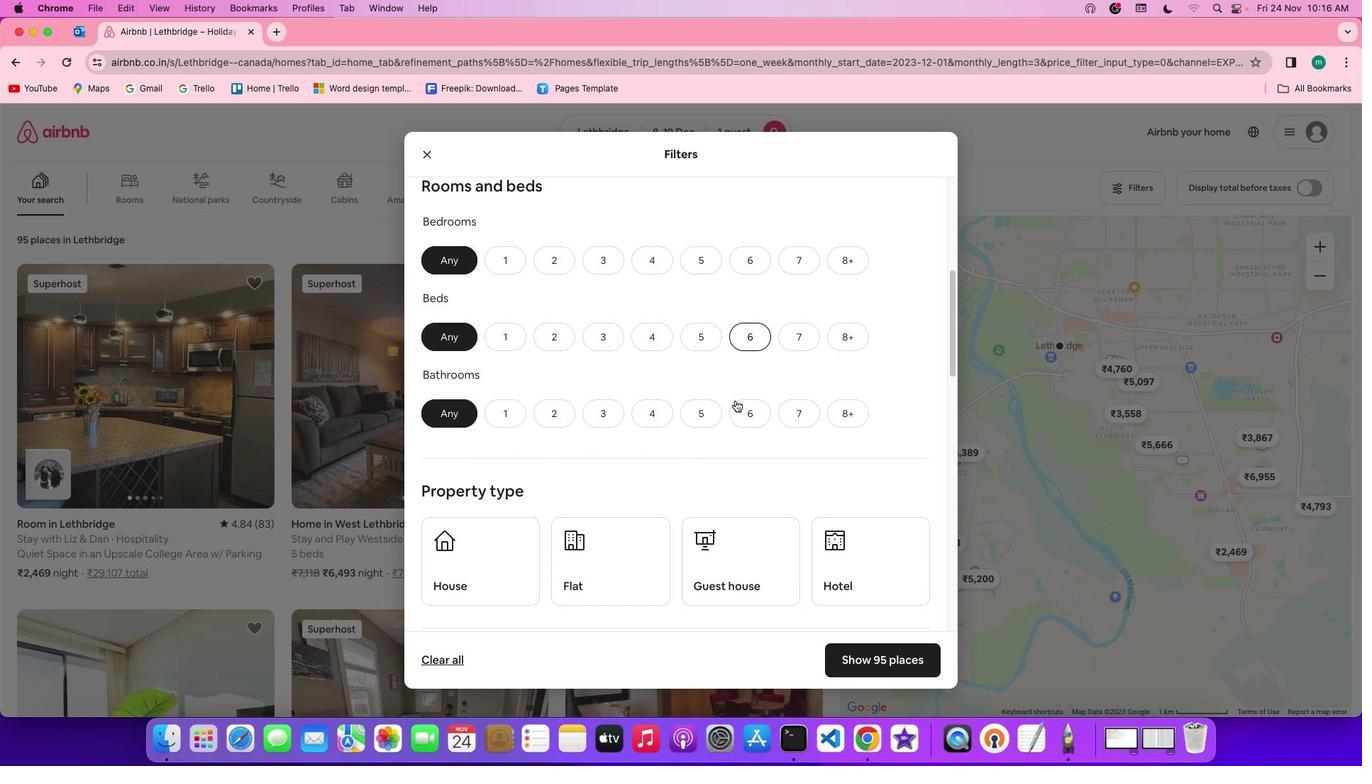 
Action: Mouse scrolled (735, 400) with delta (0, 0)
Screenshot: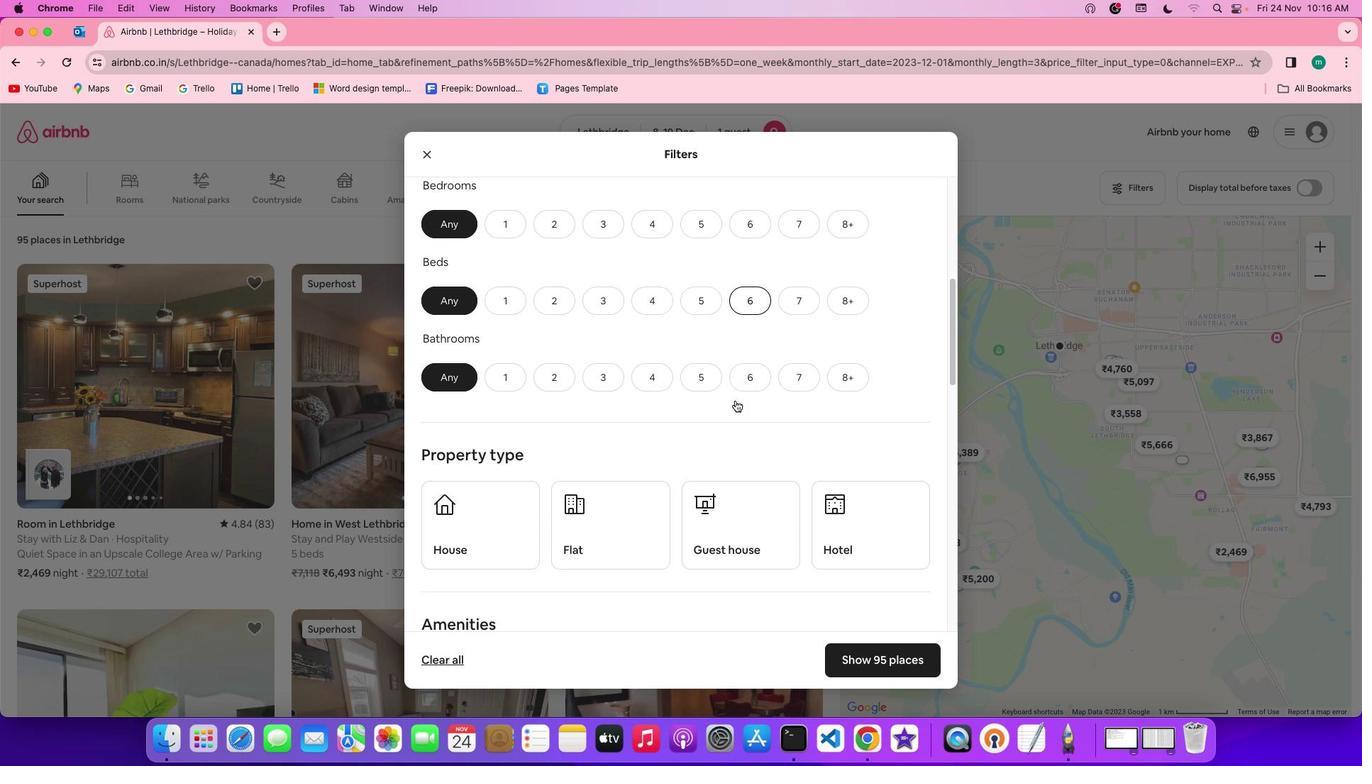 
Action: Mouse scrolled (735, 400) with delta (0, 0)
Screenshot: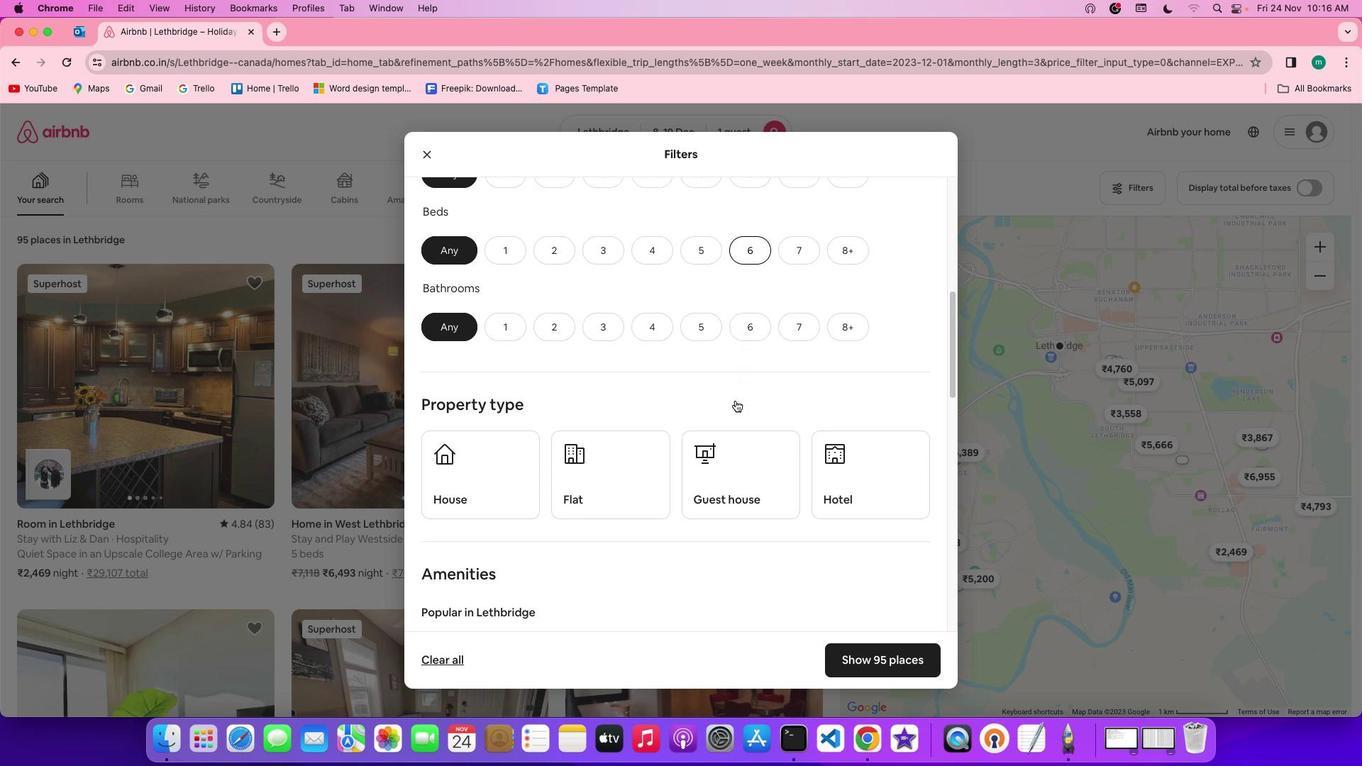 
Action: Mouse scrolled (735, 400) with delta (0, 0)
Screenshot: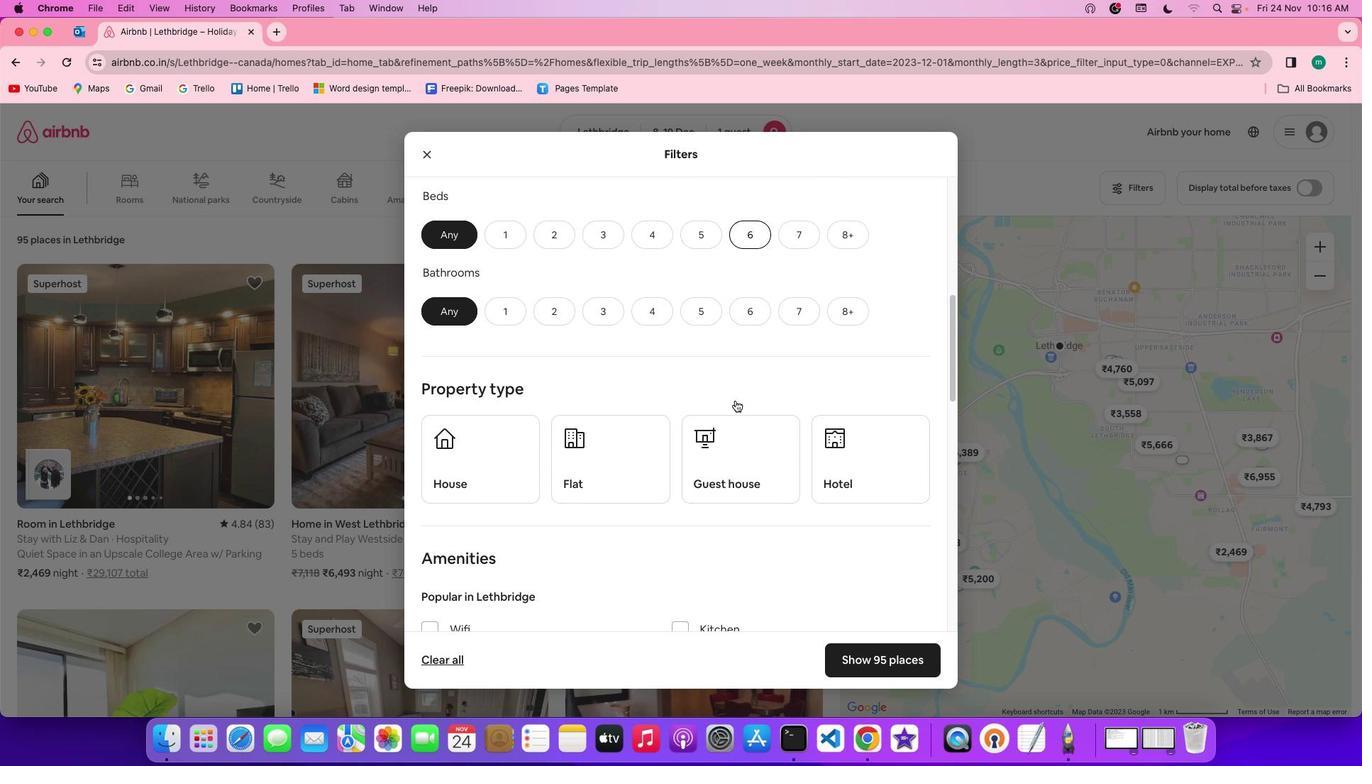 
Action: Mouse moved to (728, 394)
Screenshot: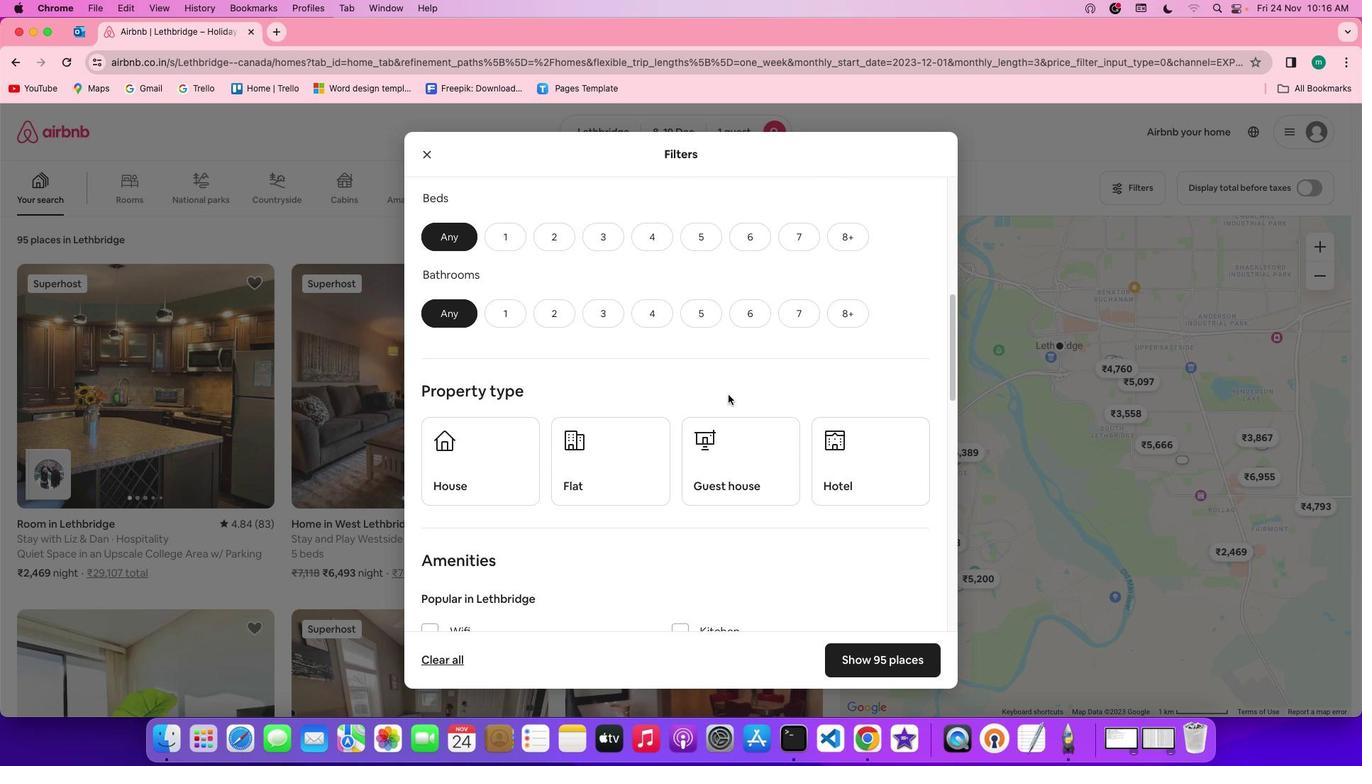 
Action: Mouse scrolled (728, 394) with delta (0, 0)
Screenshot: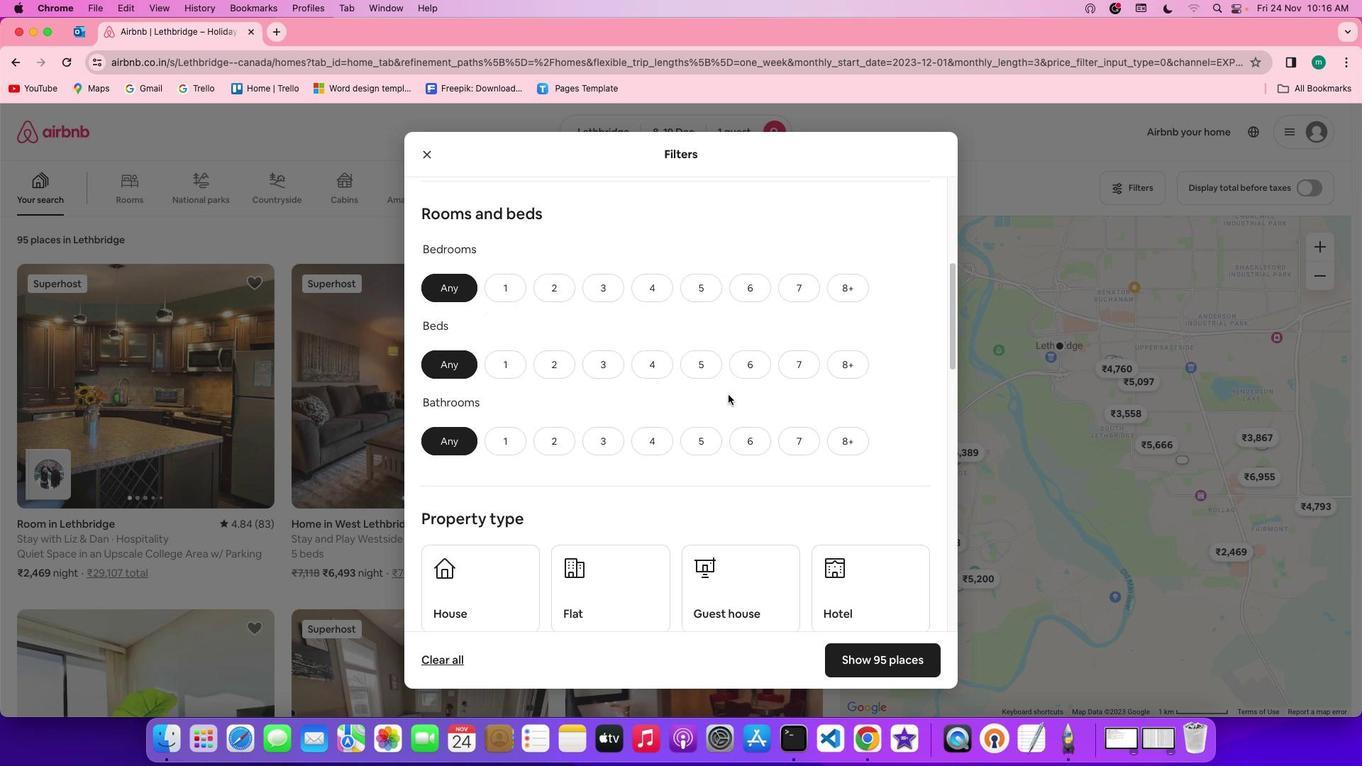 
Action: Mouse scrolled (728, 394) with delta (0, 0)
Screenshot: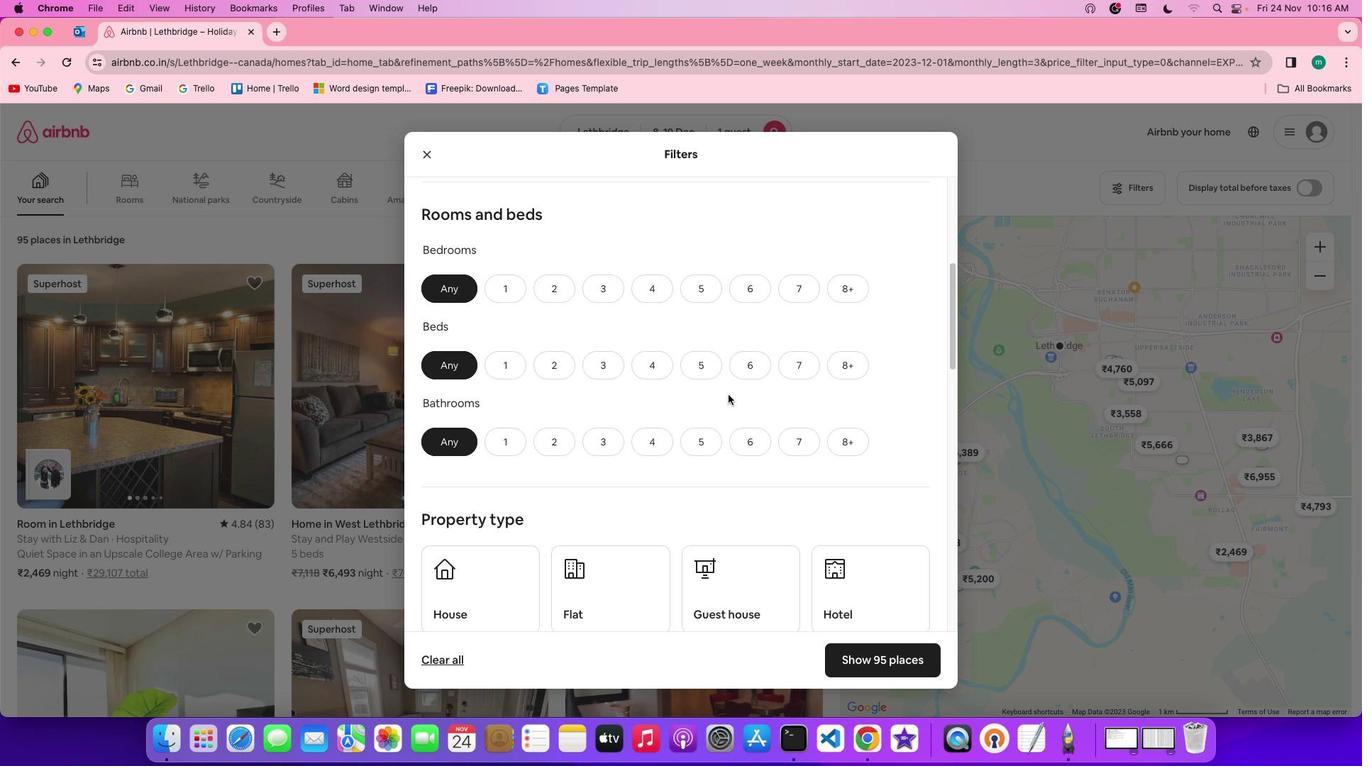 
Action: Mouse scrolled (728, 394) with delta (0, 2)
Screenshot: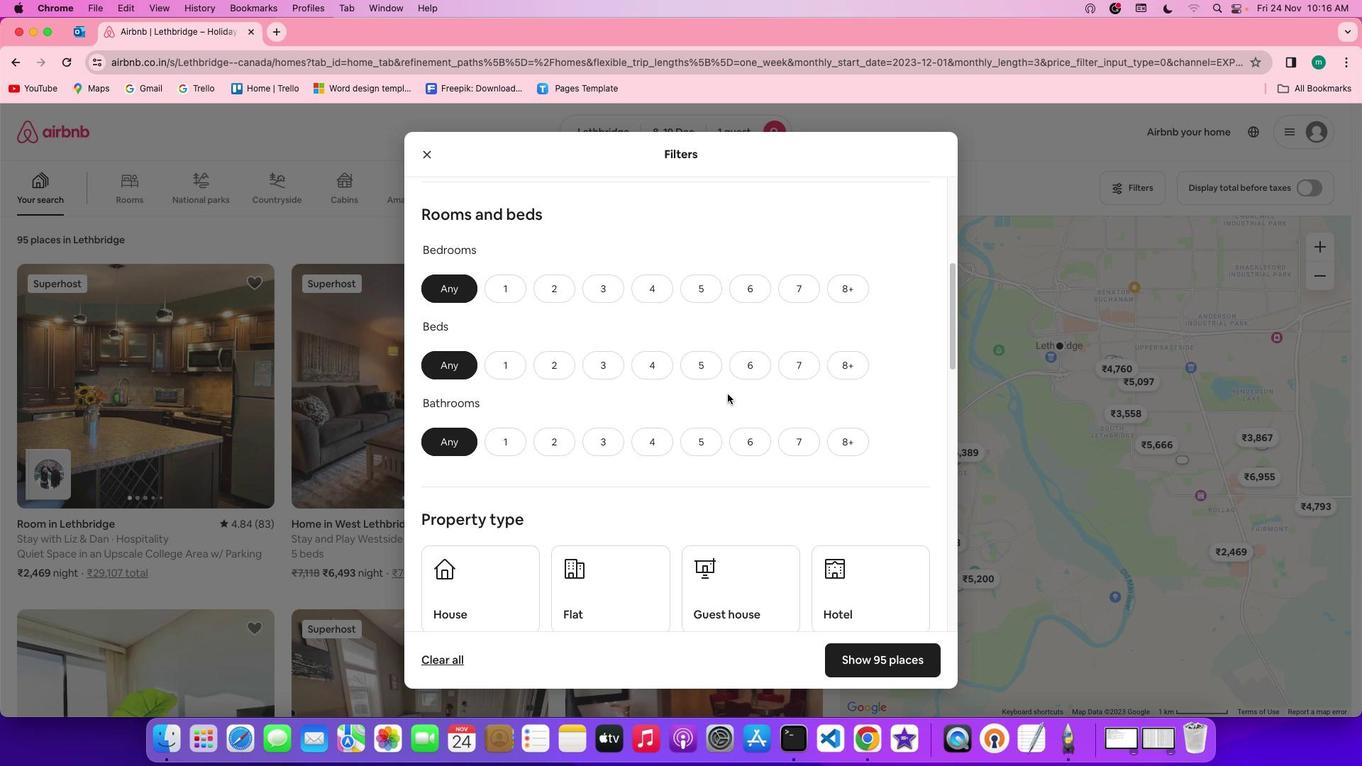 
Action: Mouse moved to (493, 285)
Screenshot: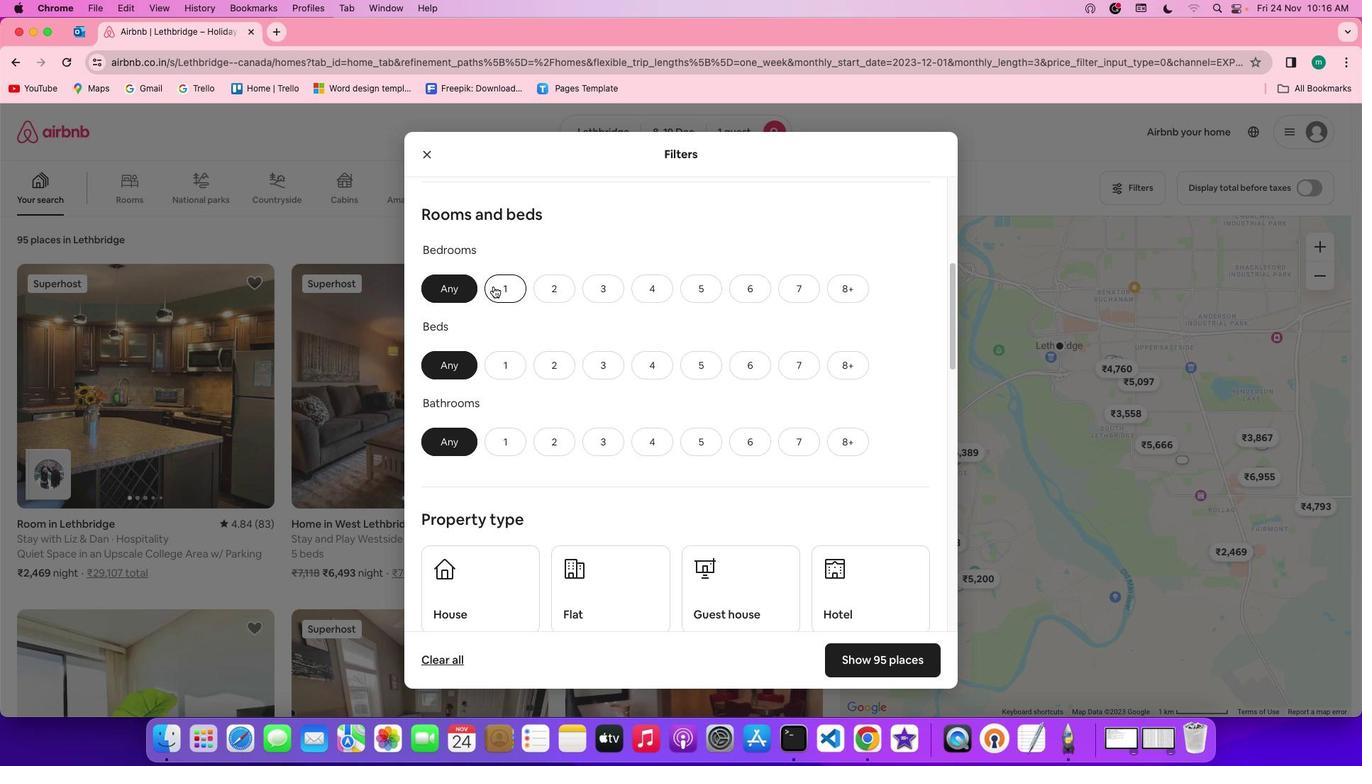 
Action: Mouse pressed left at (493, 285)
Screenshot: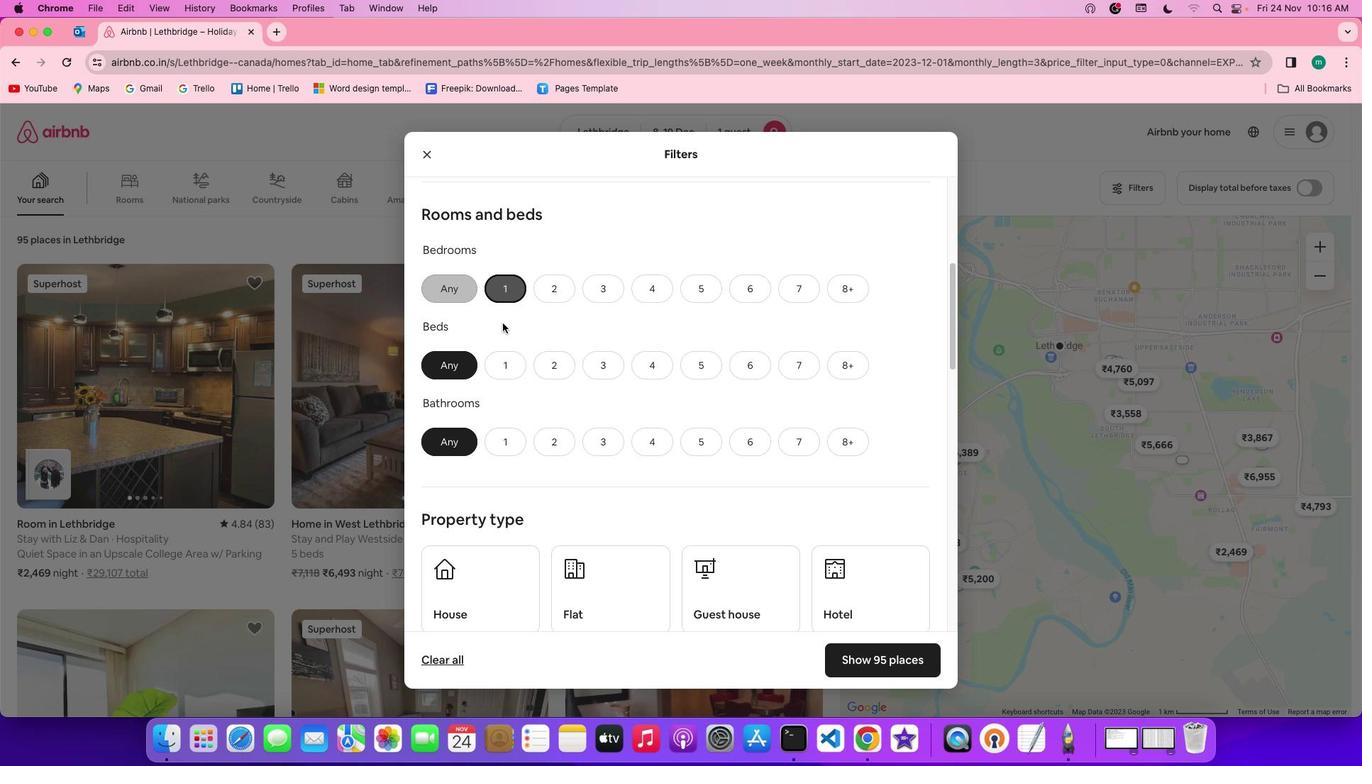 
Action: Mouse moved to (503, 366)
Screenshot: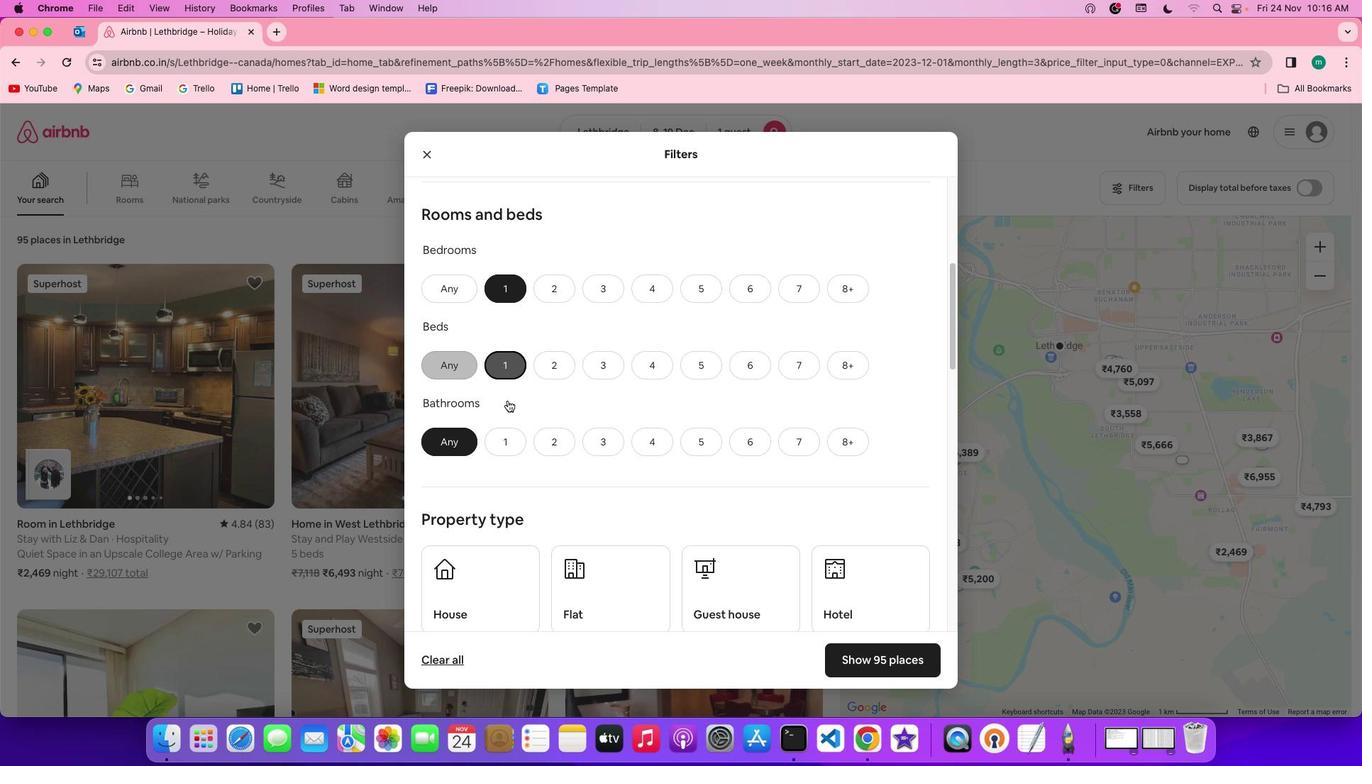 
Action: Mouse pressed left at (503, 366)
Screenshot: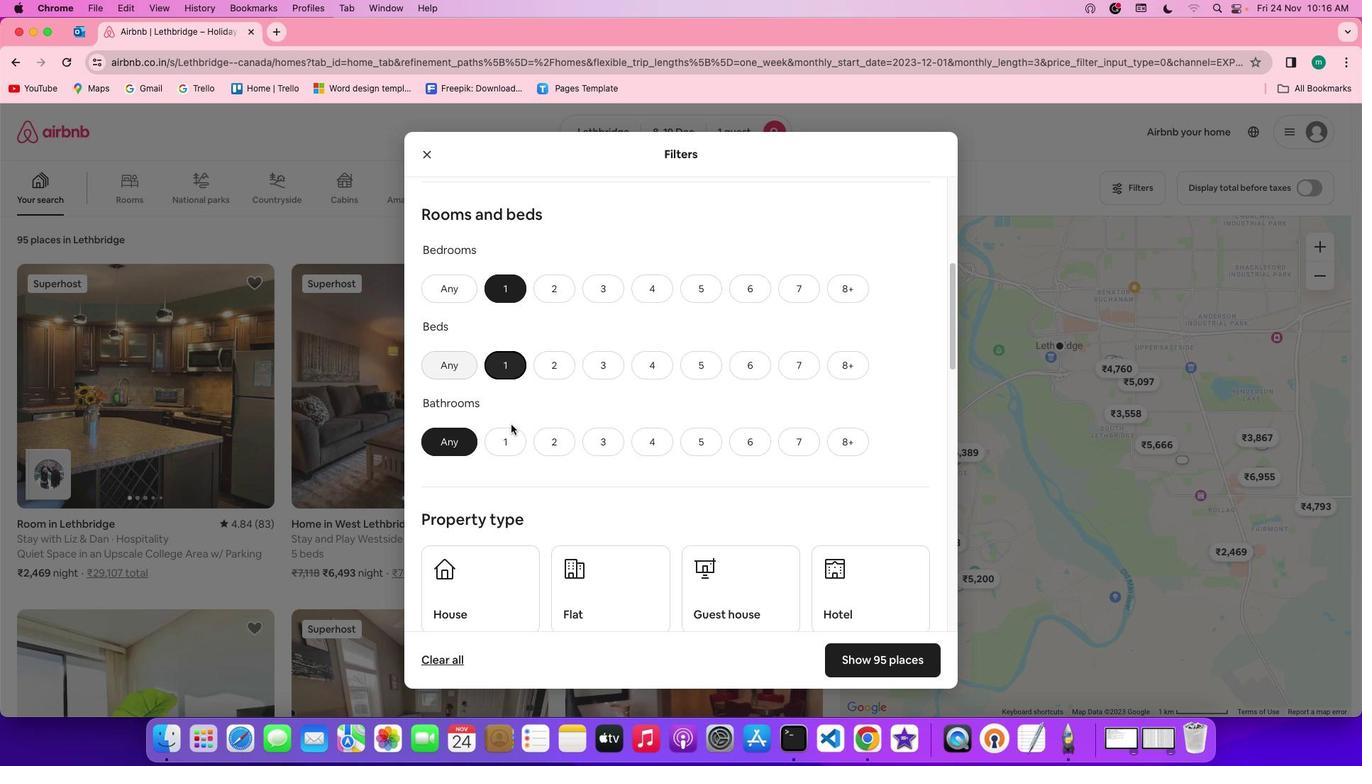 
Action: Mouse moved to (510, 434)
Screenshot: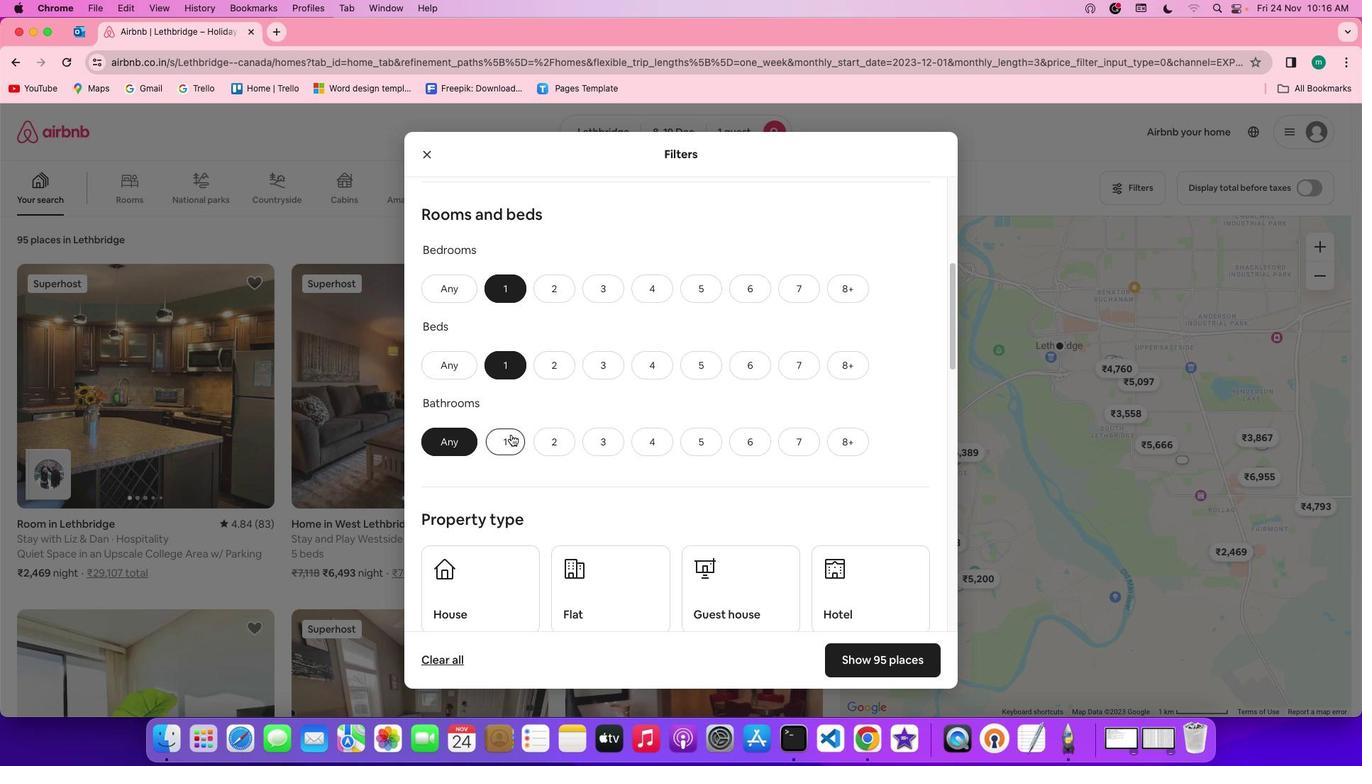 
Action: Mouse pressed left at (510, 434)
Screenshot: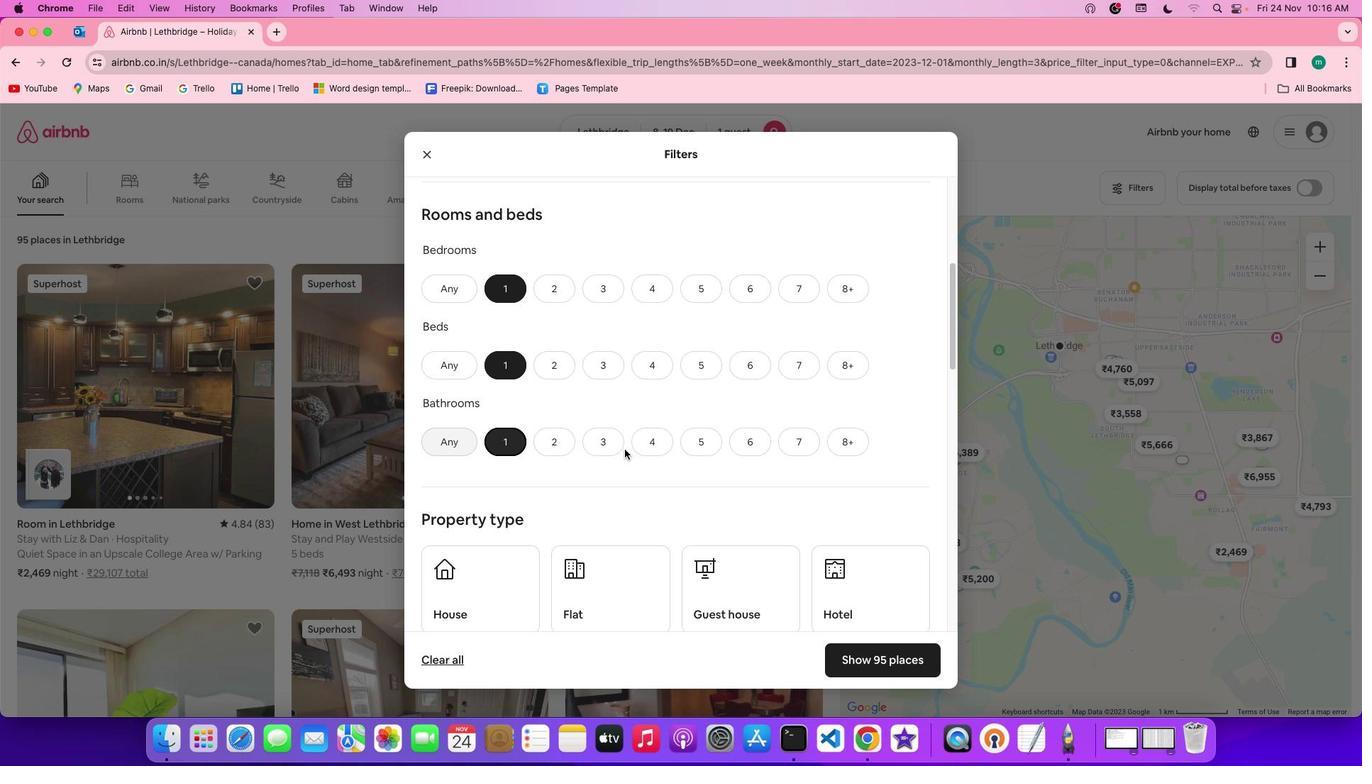 
Action: Mouse moved to (704, 454)
Screenshot: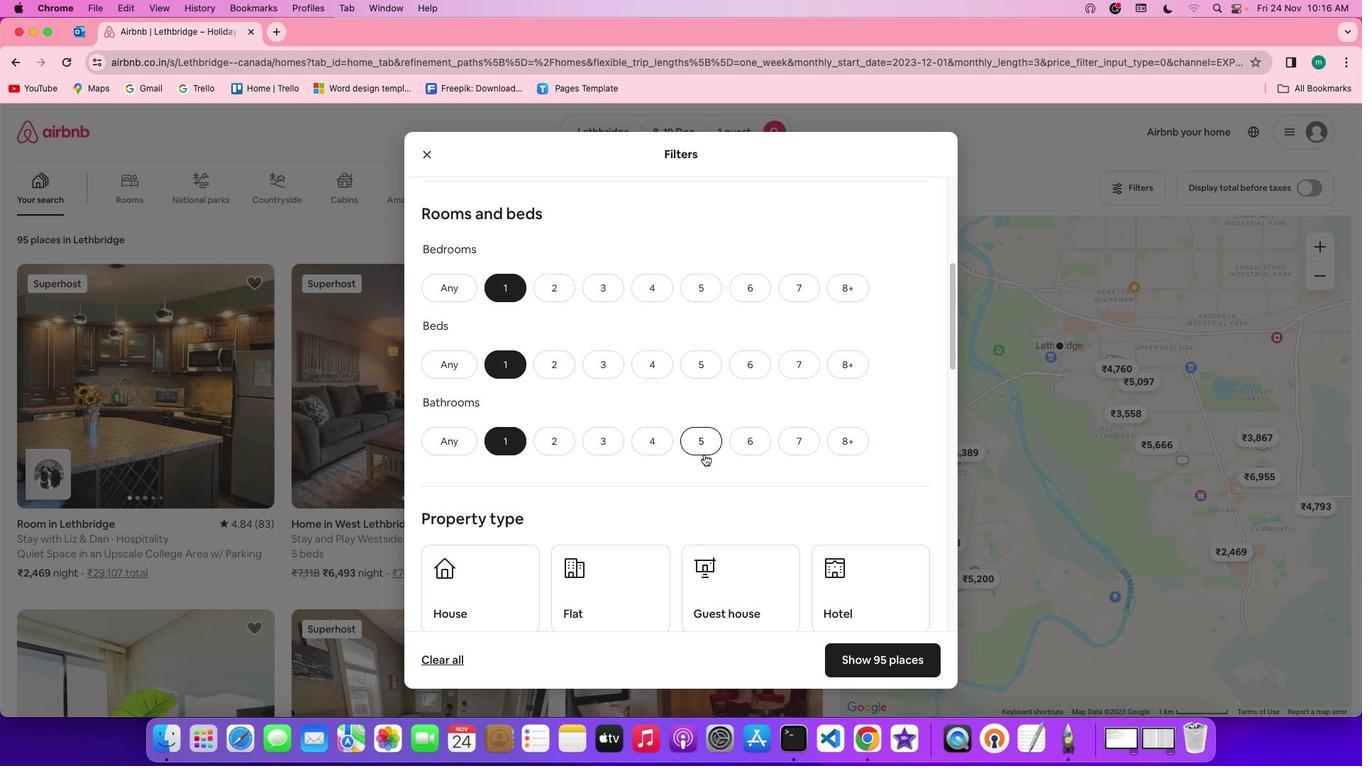 
Action: Mouse scrolled (704, 454) with delta (0, 0)
Screenshot: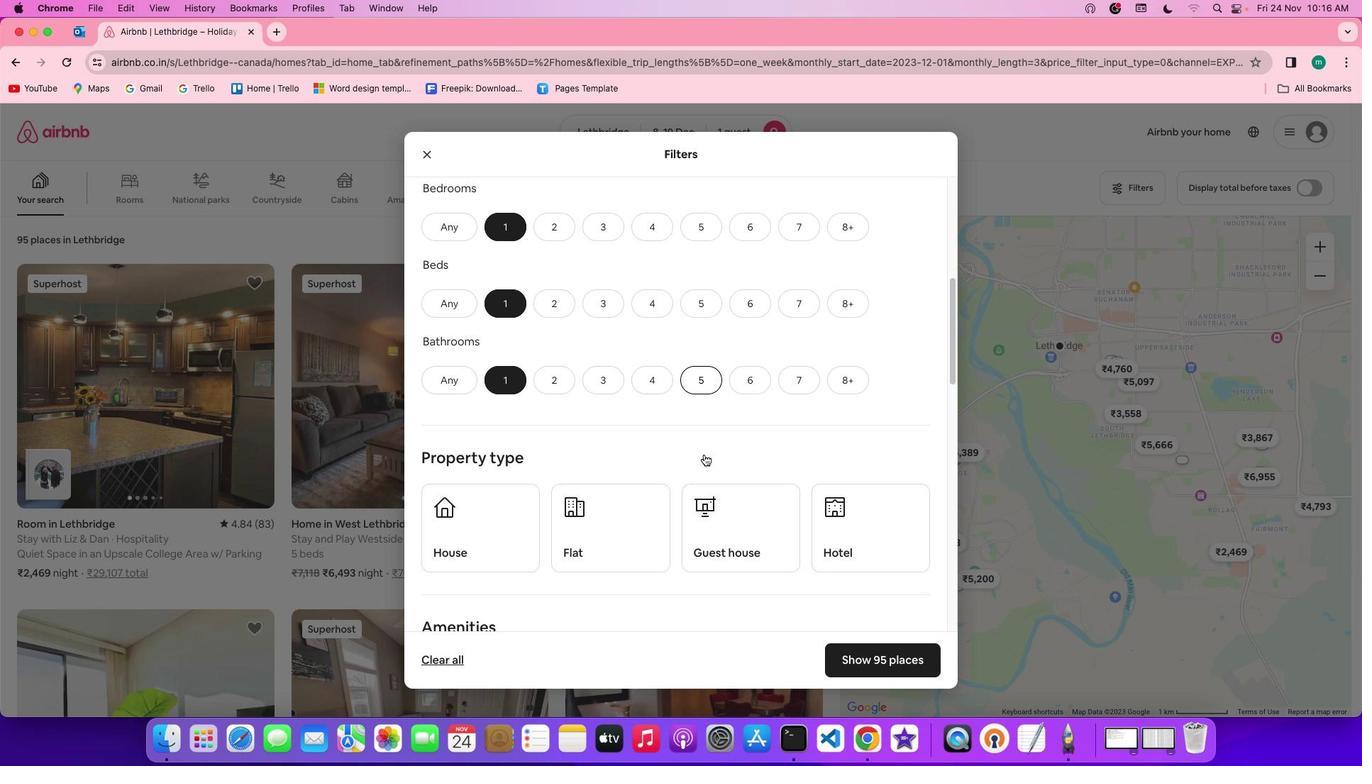 
Action: Mouse scrolled (704, 454) with delta (0, 0)
Screenshot: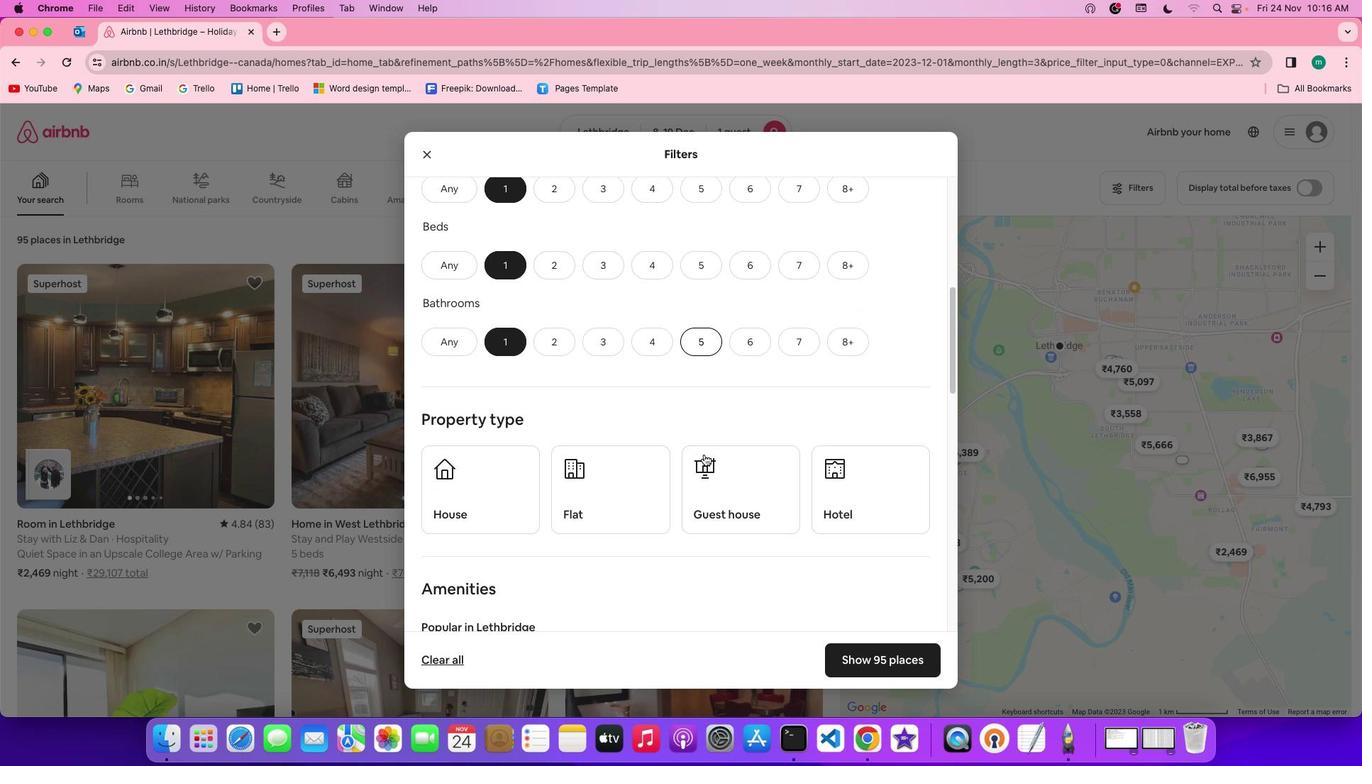 
Action: Mouse scrolled (704, 454) with delta (0, -1)
Screenshot: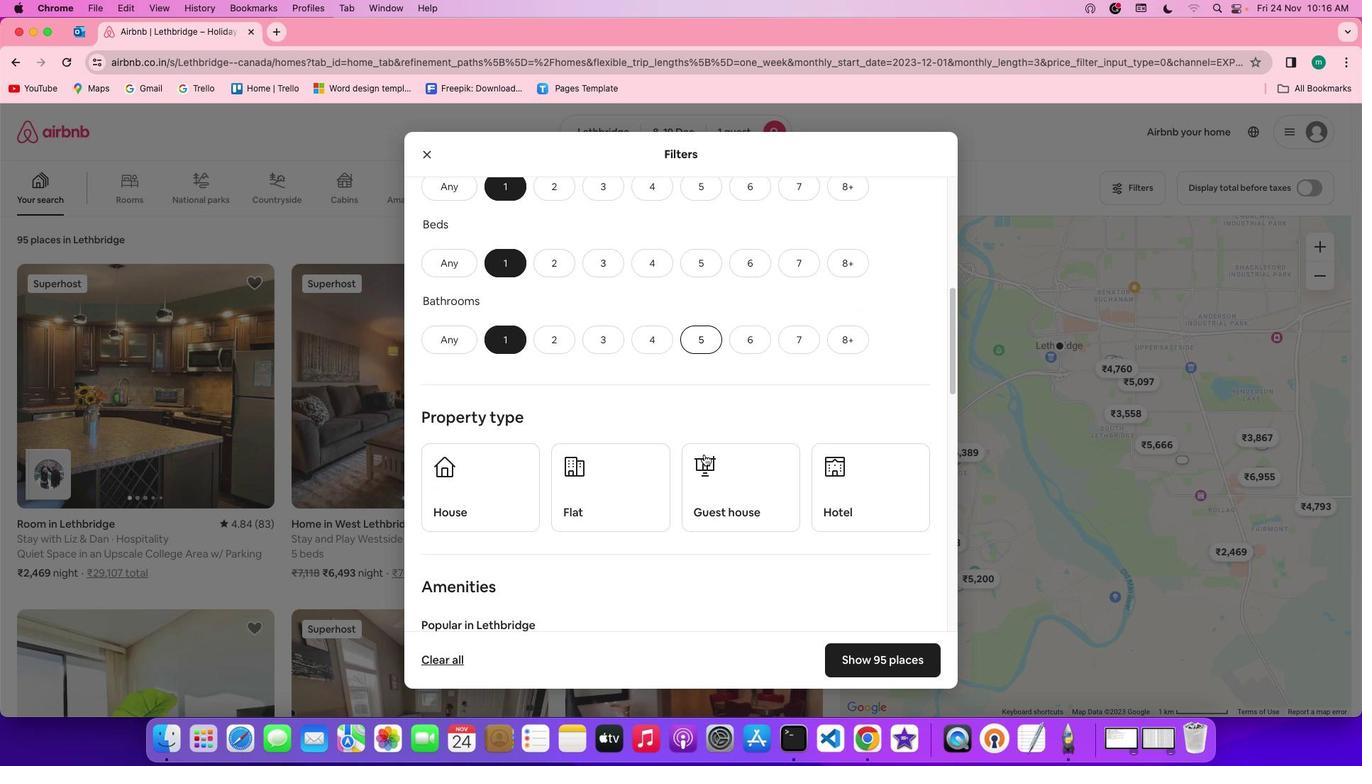 
Action: Mouse scrolled (704, 454) with delta (0, 0)
Screenshot: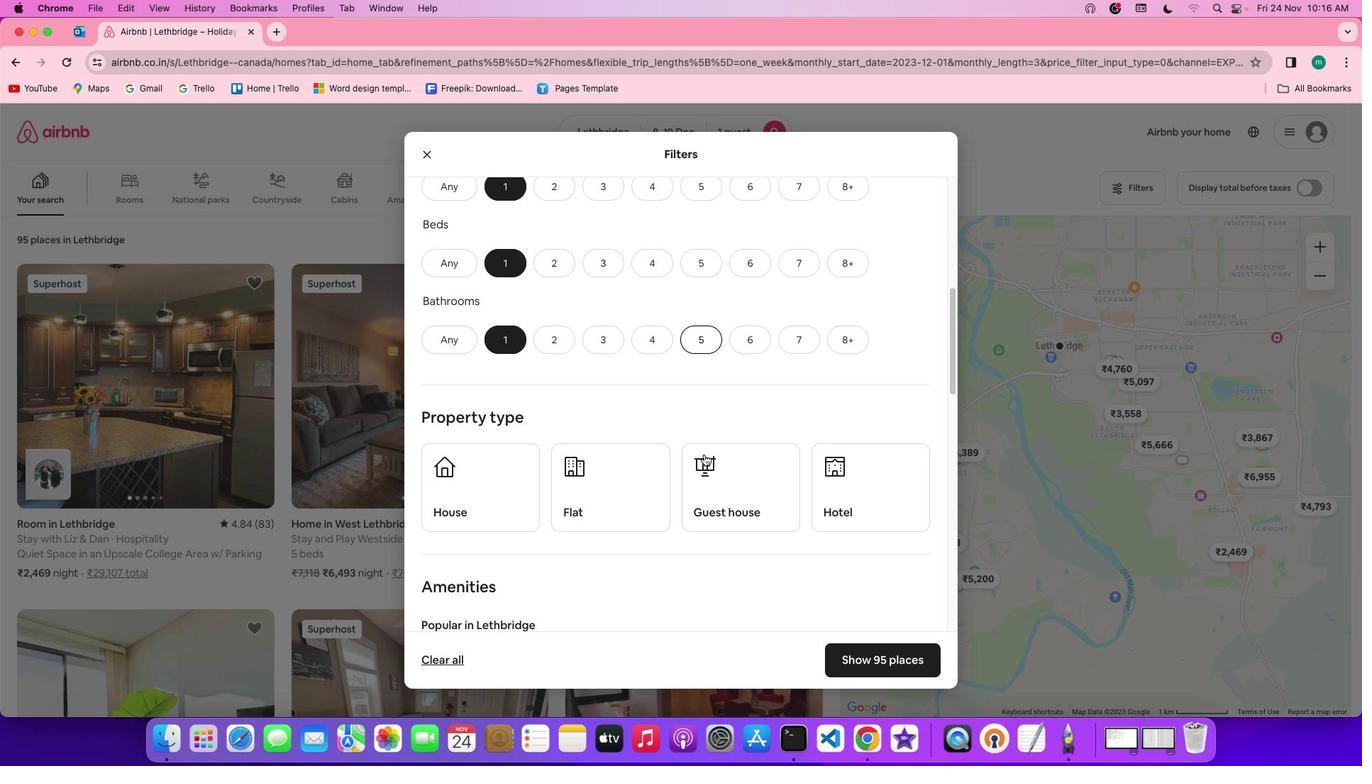 
Action: Mouse scrolled (704, 454) with delta (0, 0)
Screenshot: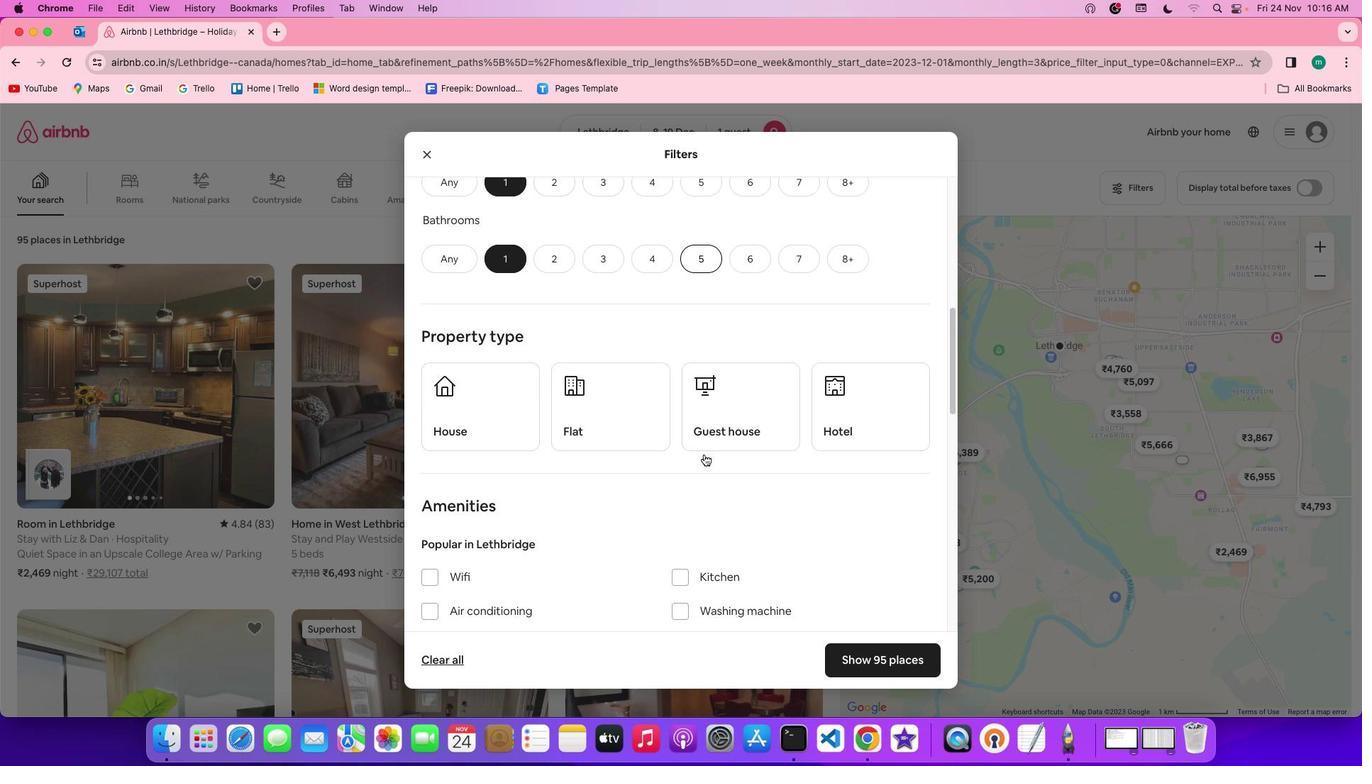 
Action: Mouse scrolled (704, 454) with delta (0, 0)
Screenshot: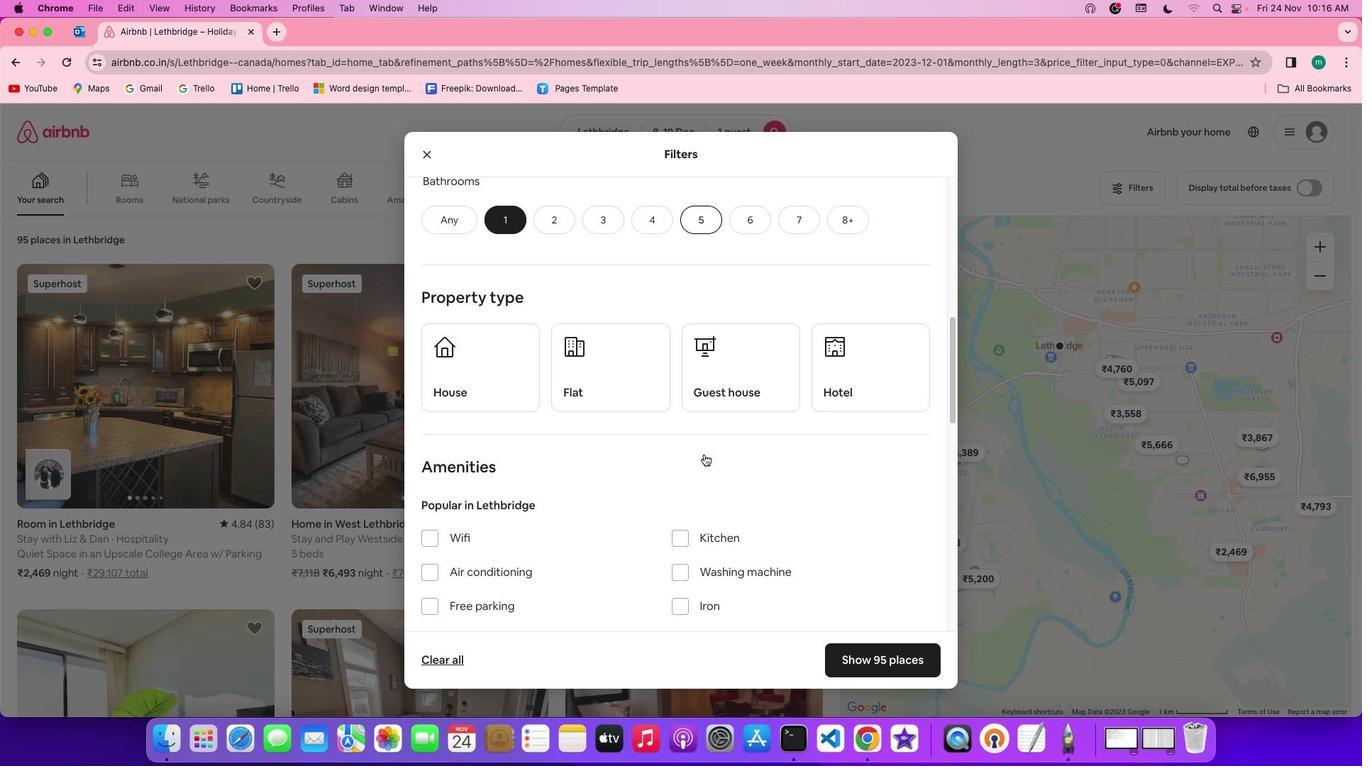 
Action: Mouse scrolled (704, 454) with delta (0, -1)
Screenshot: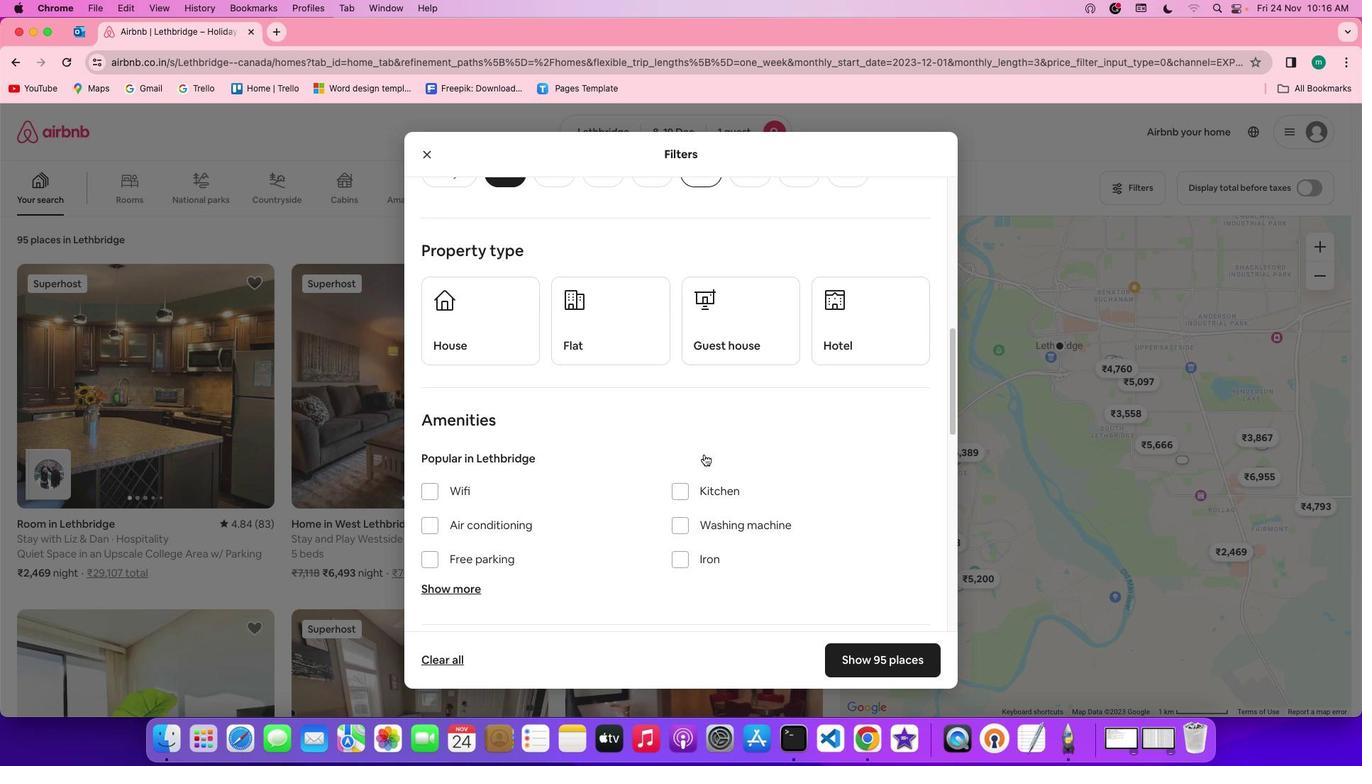 
Action: Mouse scrolled (704, 454) with delta (0, -2)
Screenshot: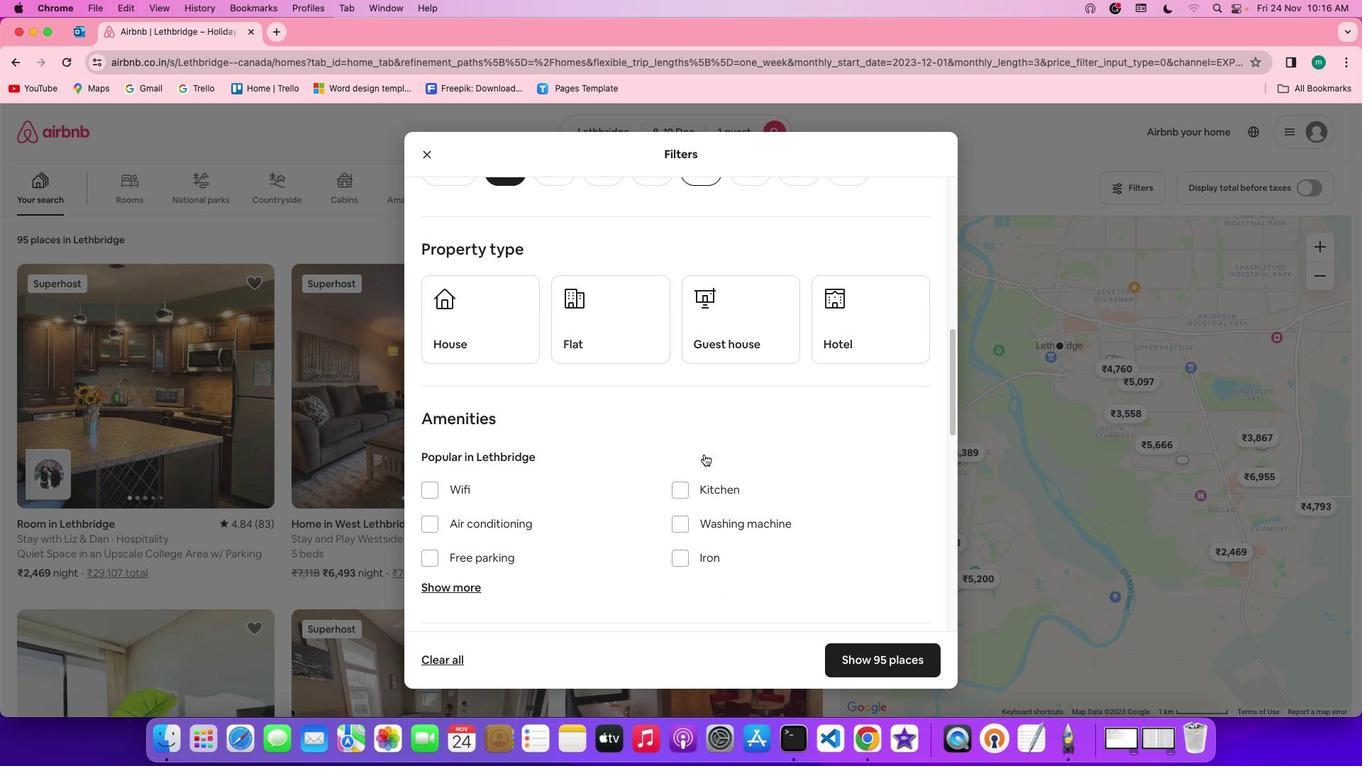 
Action: Mouse scrolled (704, 454) with delta (0, 0)
Screenshot: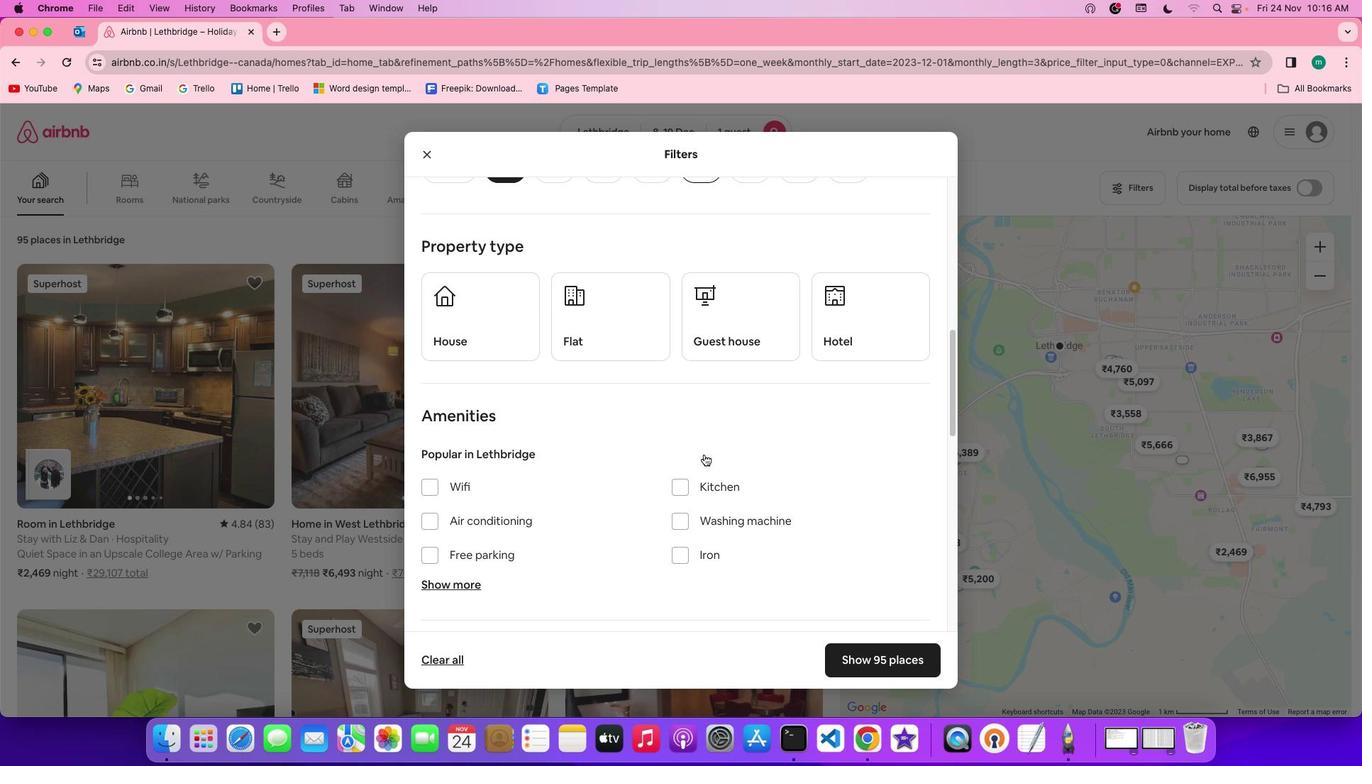 
Action: Mouse moved to (872, 339)
Screenshot: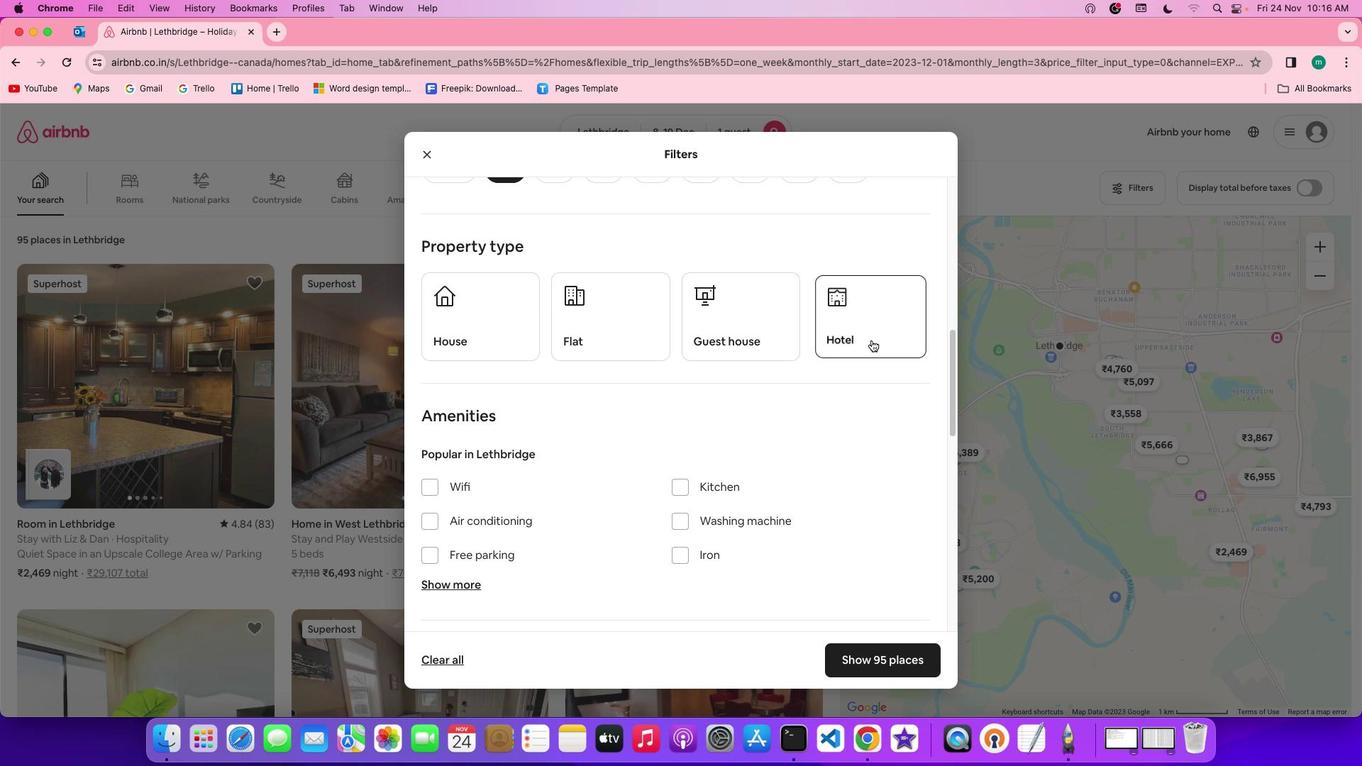 
Action: Mouse pressed left at (872, 339)
Screenshot: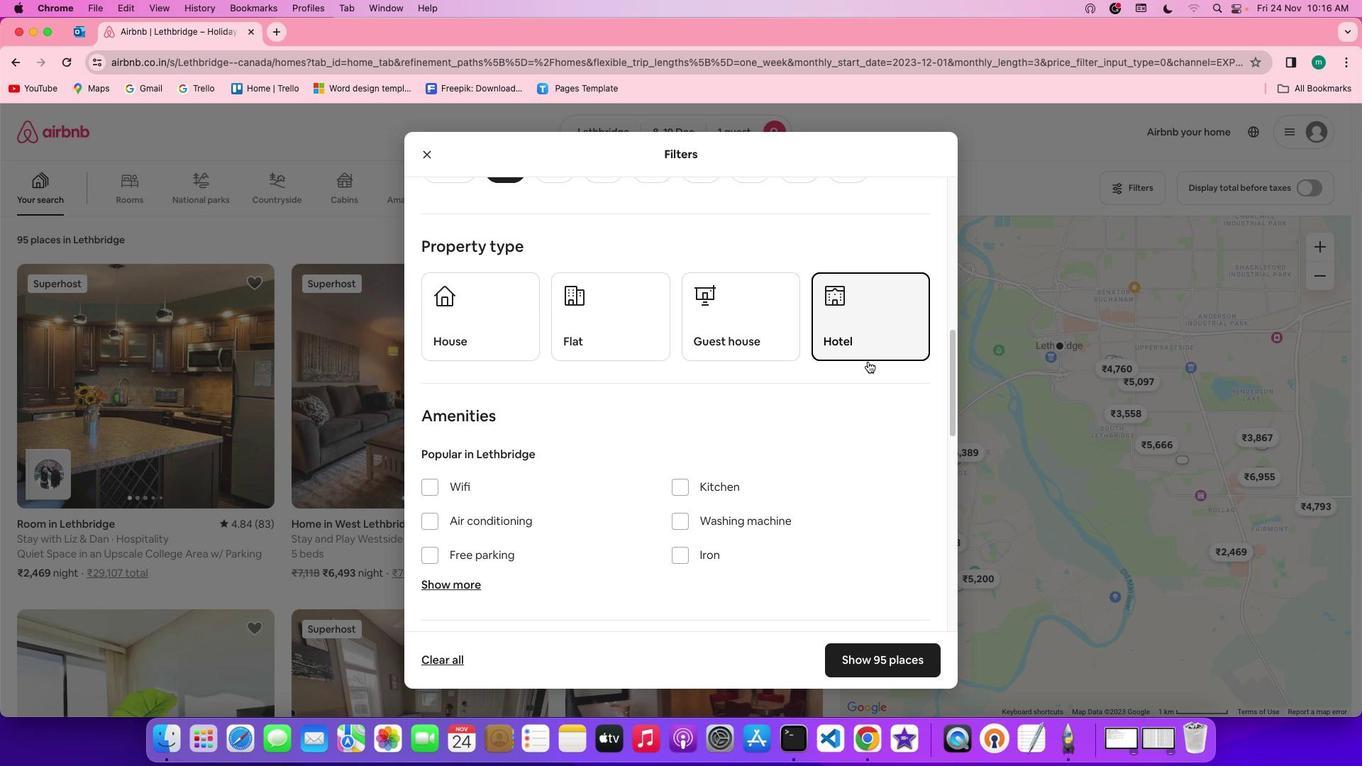 
Action: Mouse moved to (841, 466)
Screenshot: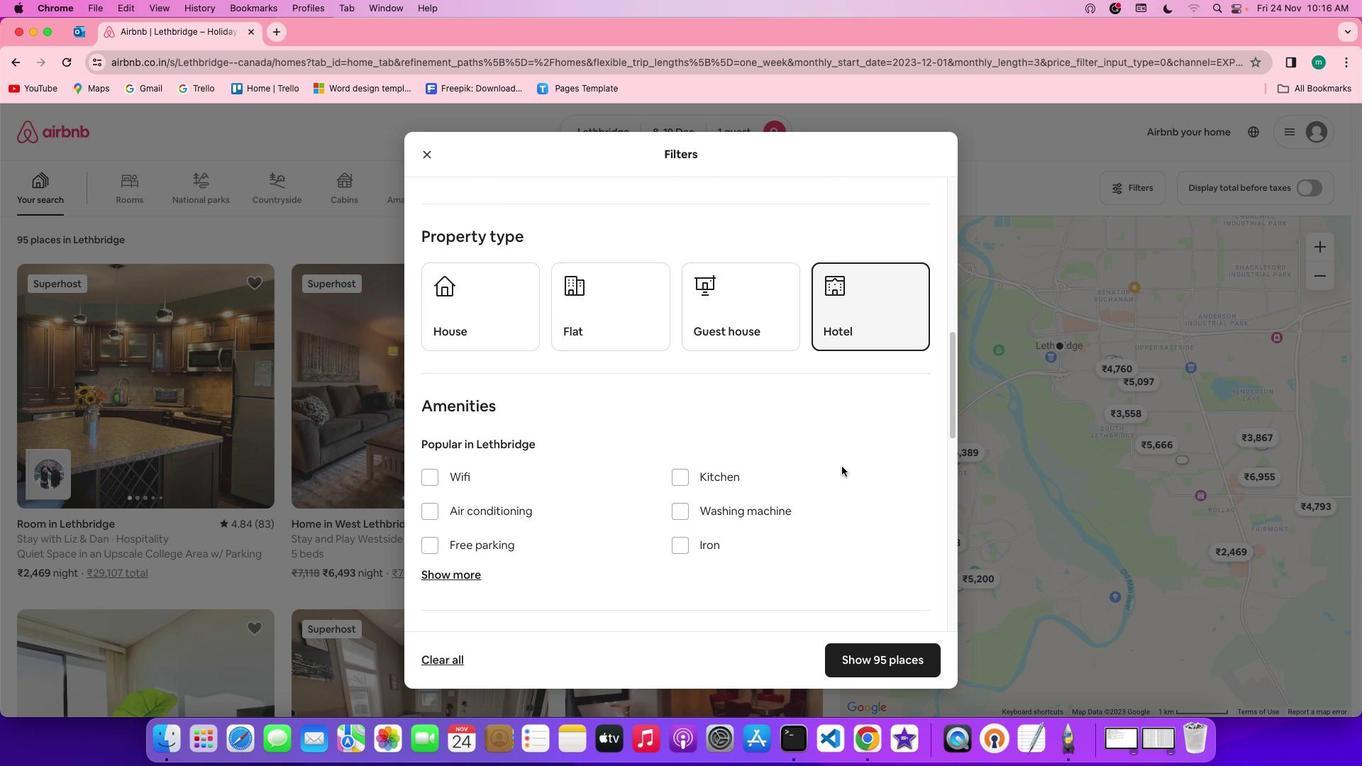 
Action: Mouse scrolled (841, 466) with delta (0, 0)
Screenshot: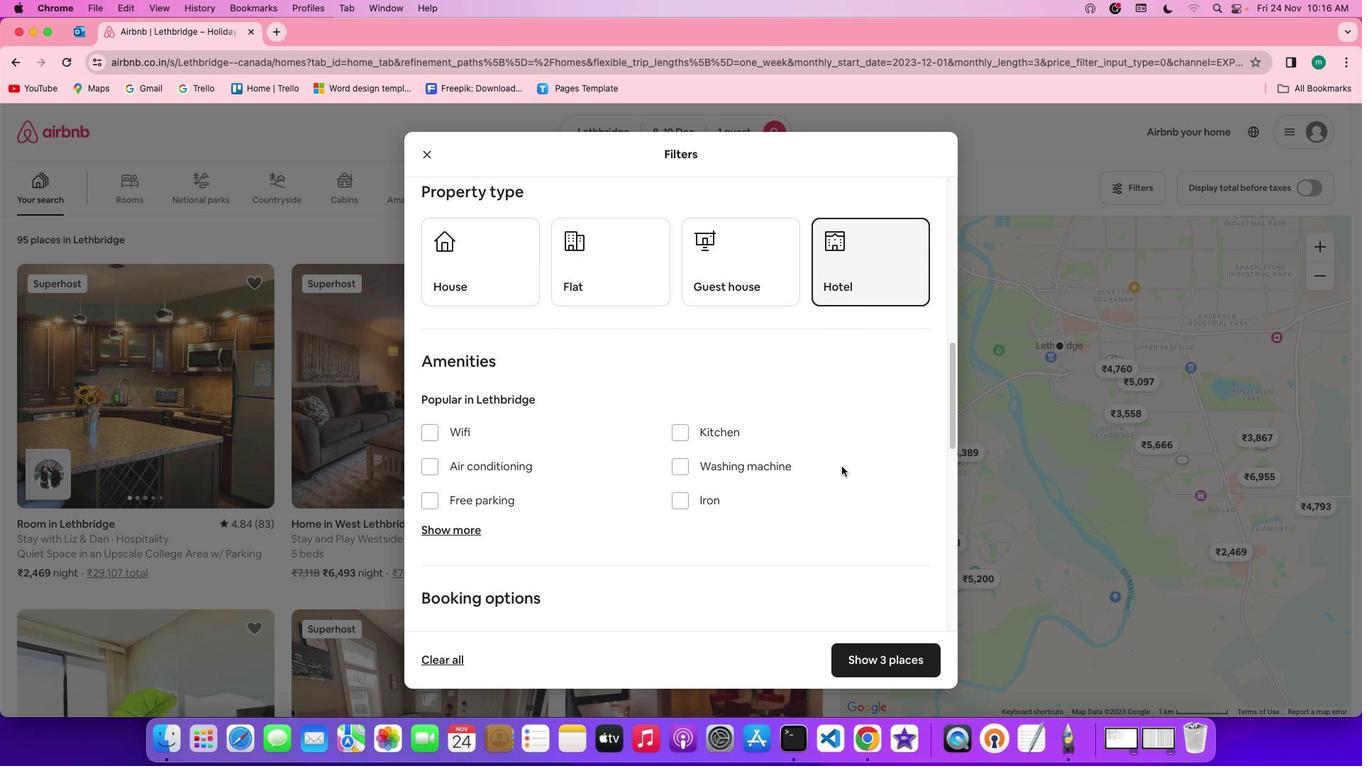 
Action: Mouse scrolled (841, 466) with delta (0, 0)
Screenshot: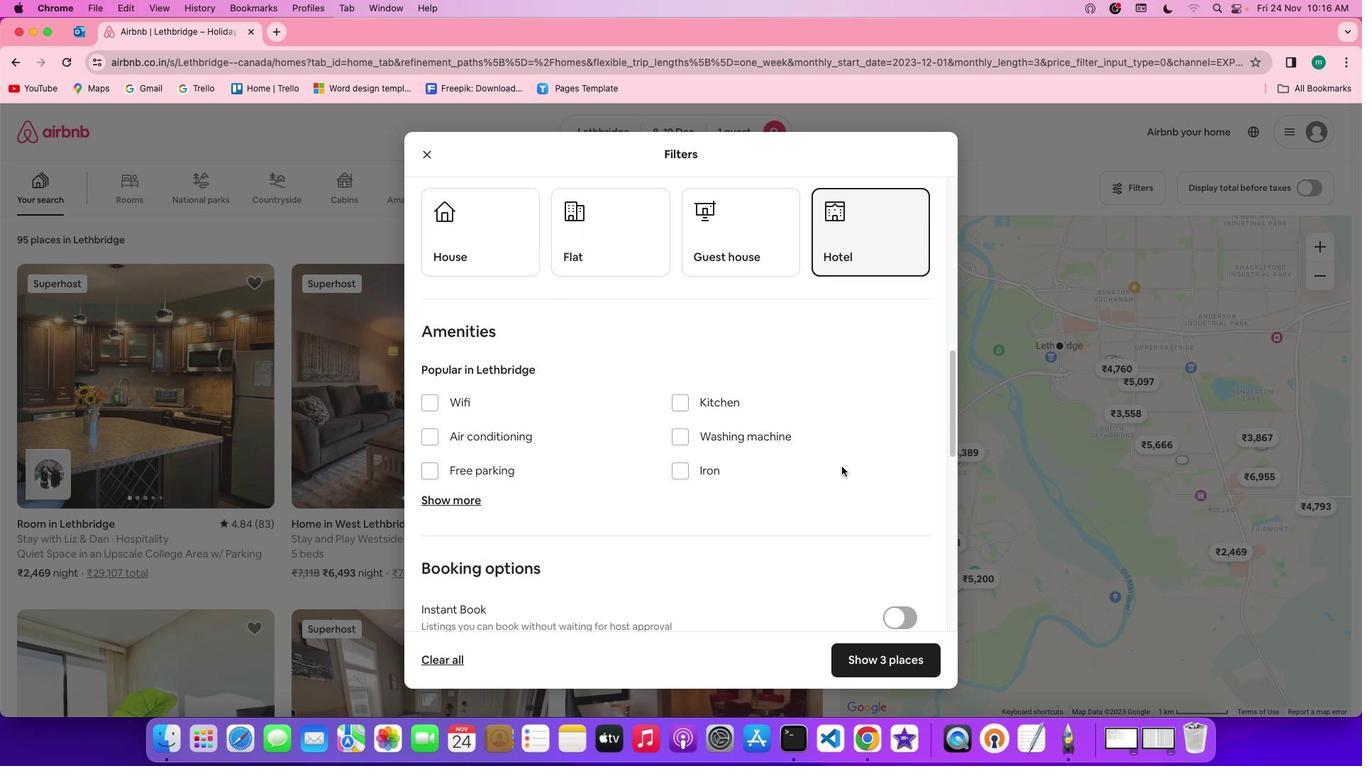 
Action: Mouse scrolled (841, 466) with delta (0, -1)
Screenshot: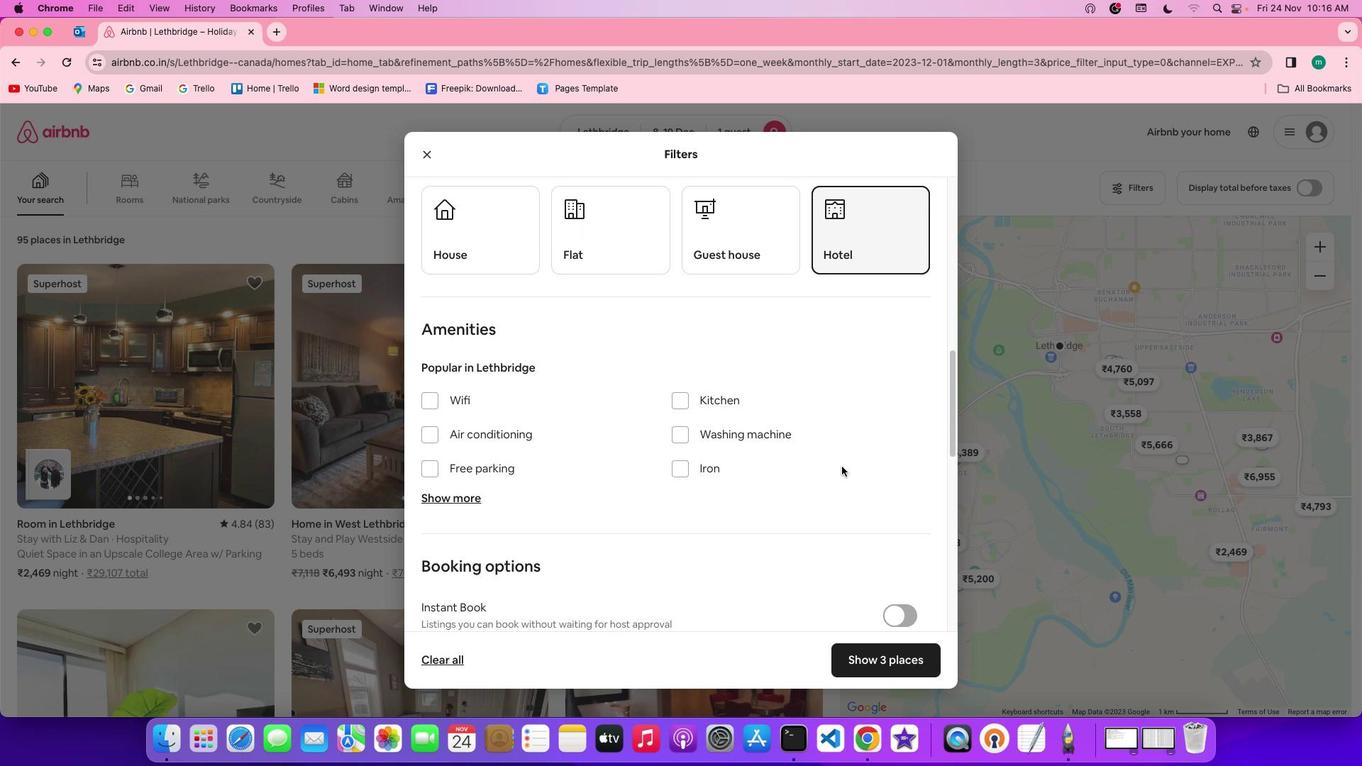 
Action: Mouse scrolled (841, 466) with delta (0, 0)
Screenshot: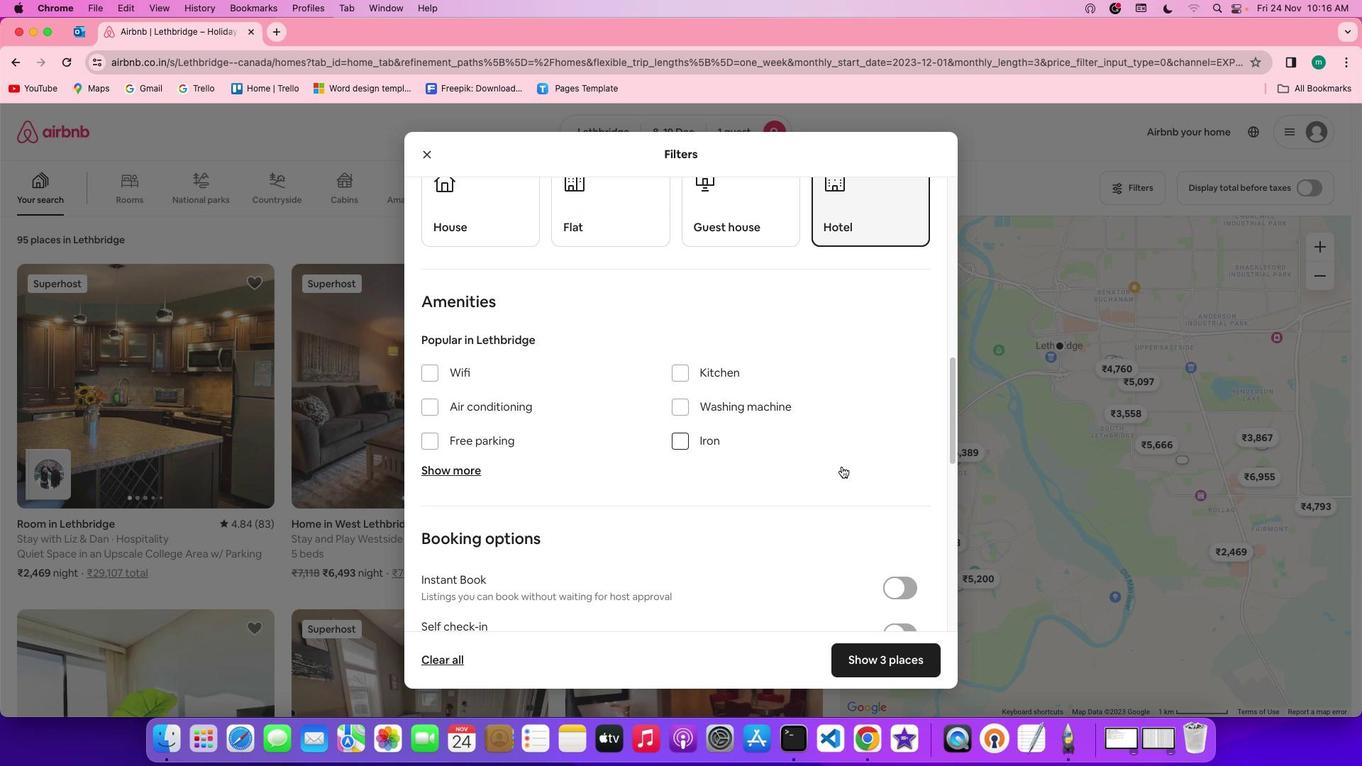
Action: Mouse scrolled (841, 466) with delta (0, 0)
Screenshot: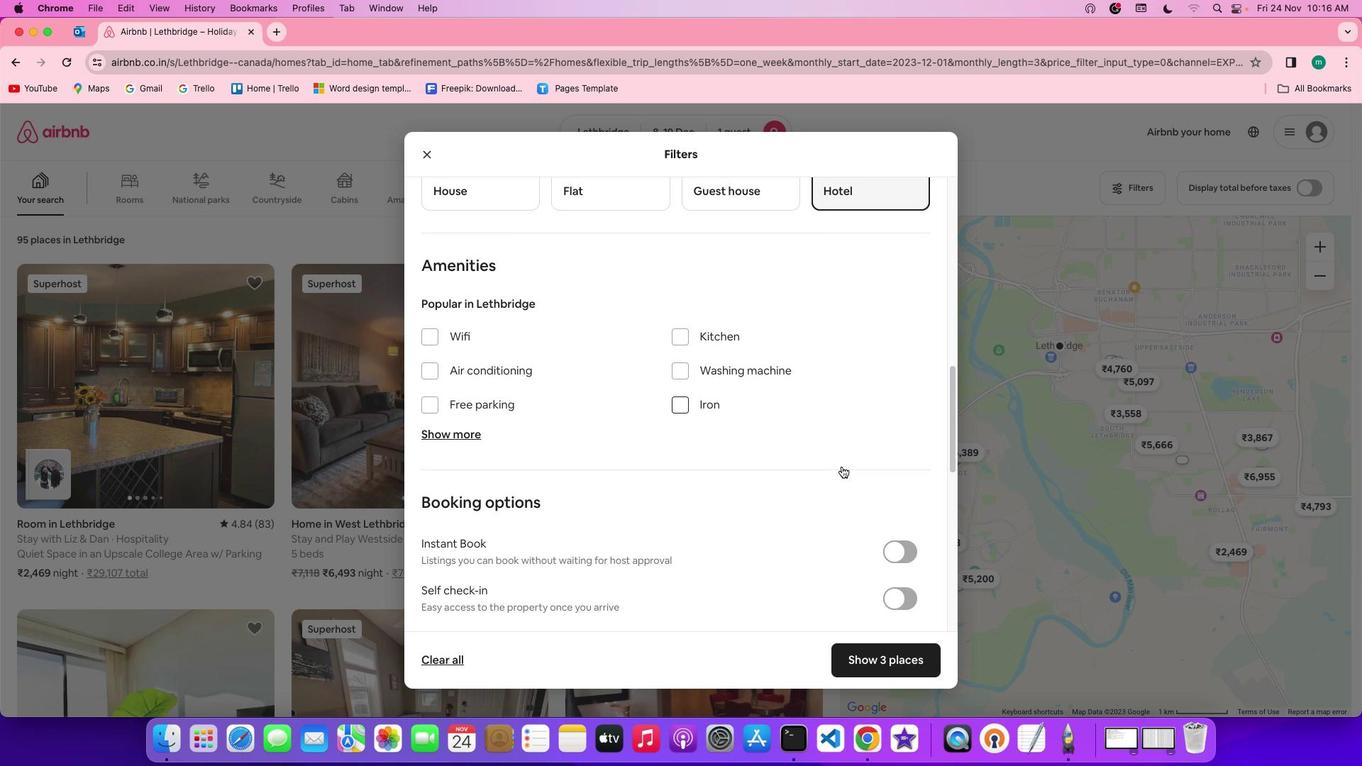
Action: Mouse scrolled (841, 466) with delta (0, 0)
Screenshot: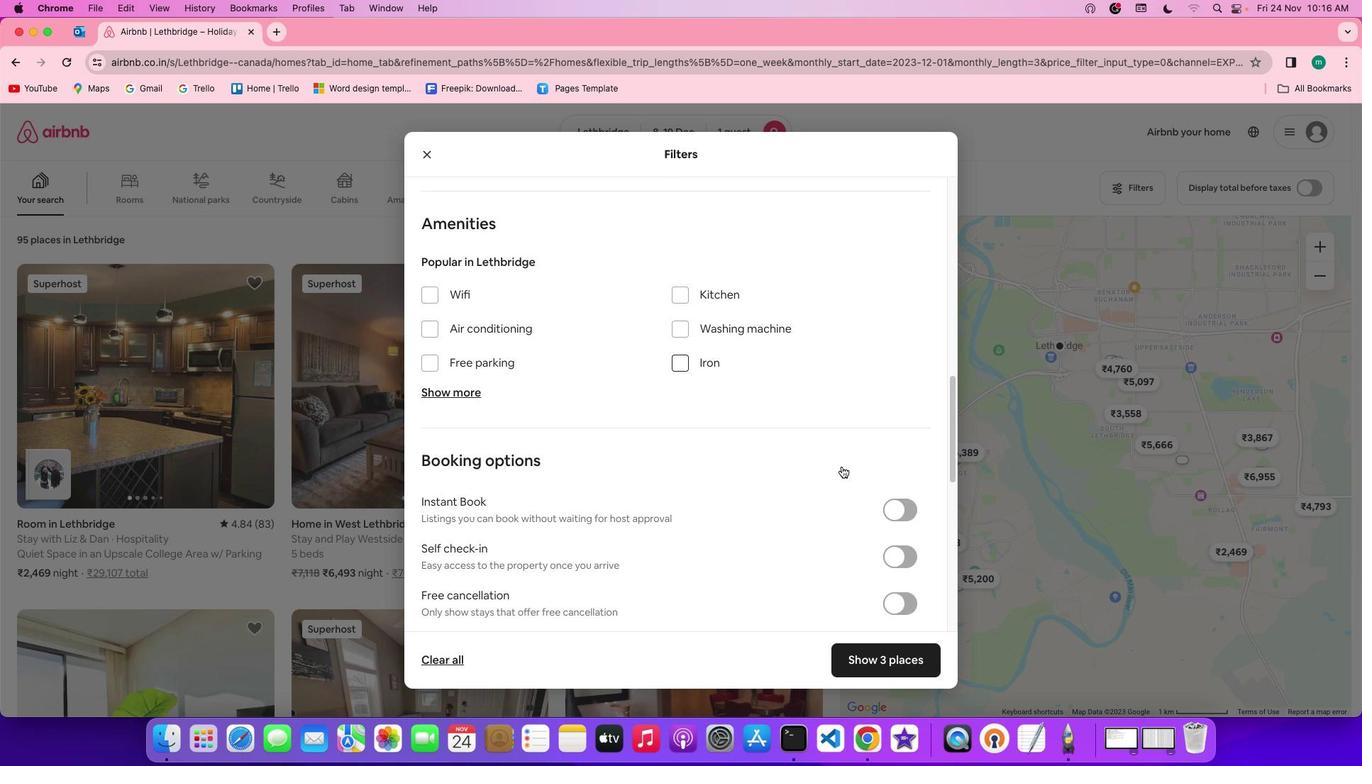 
Action: Mouse scrolled (841, 466) with delta (0, -1)
Screenshot: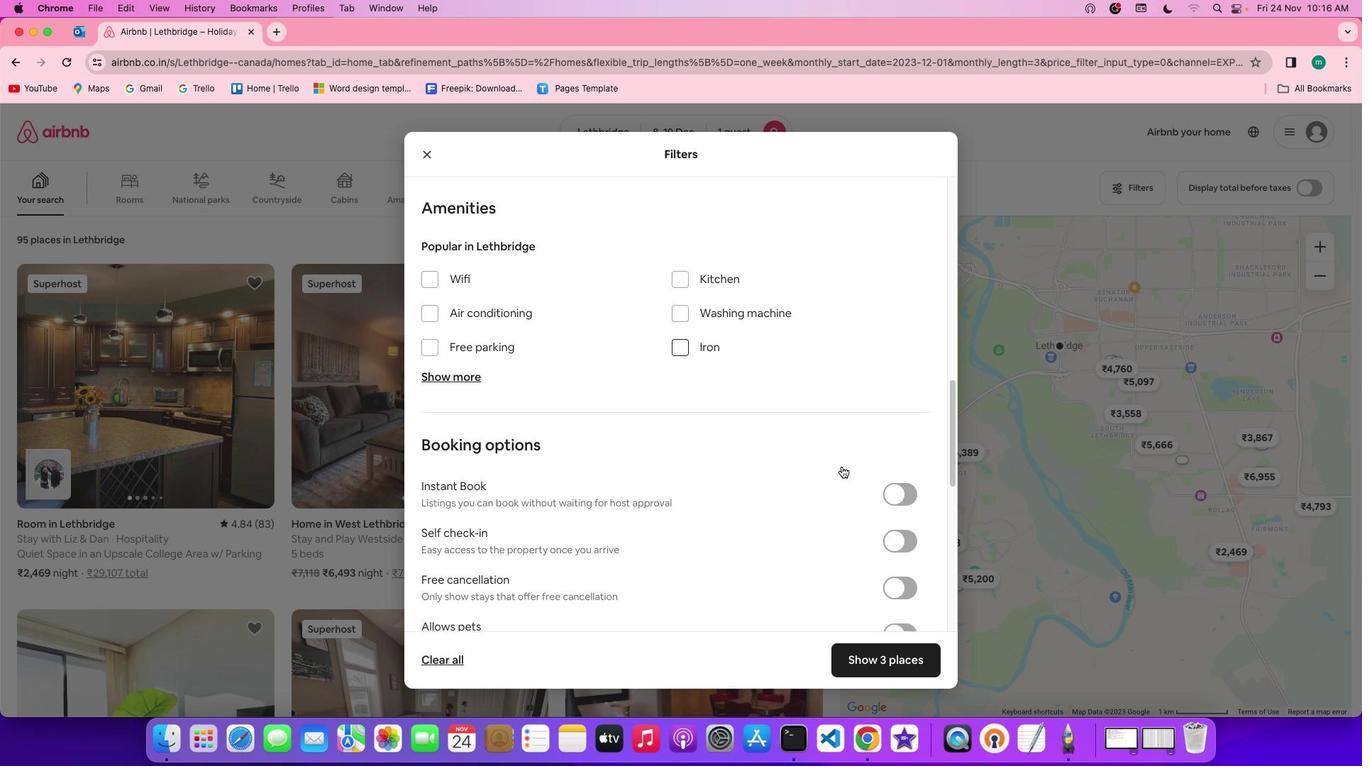 
Action: Mouse scrolled (841, 466) with delta (0, 0)
Screenshot: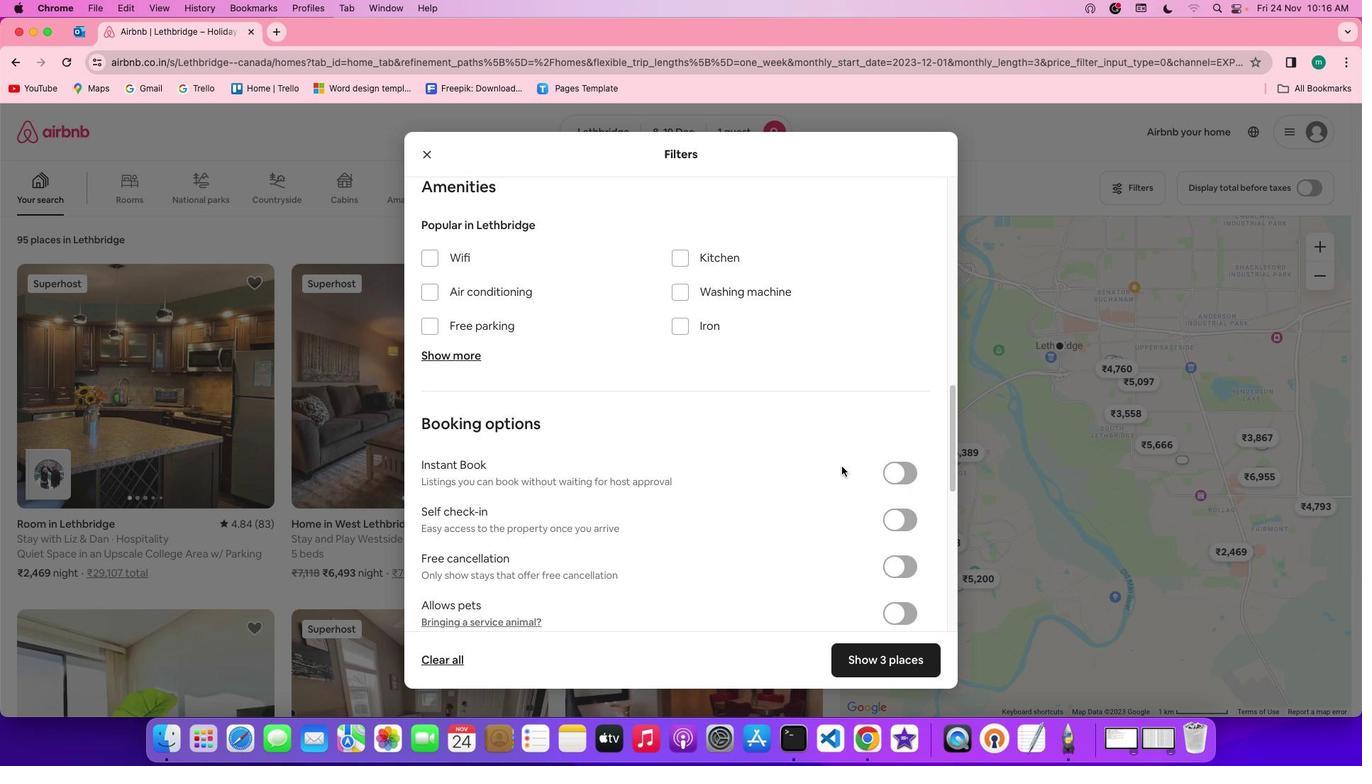 
Action: Mouse scrolled (841, 466) with delta (0, 0)
Screenshot: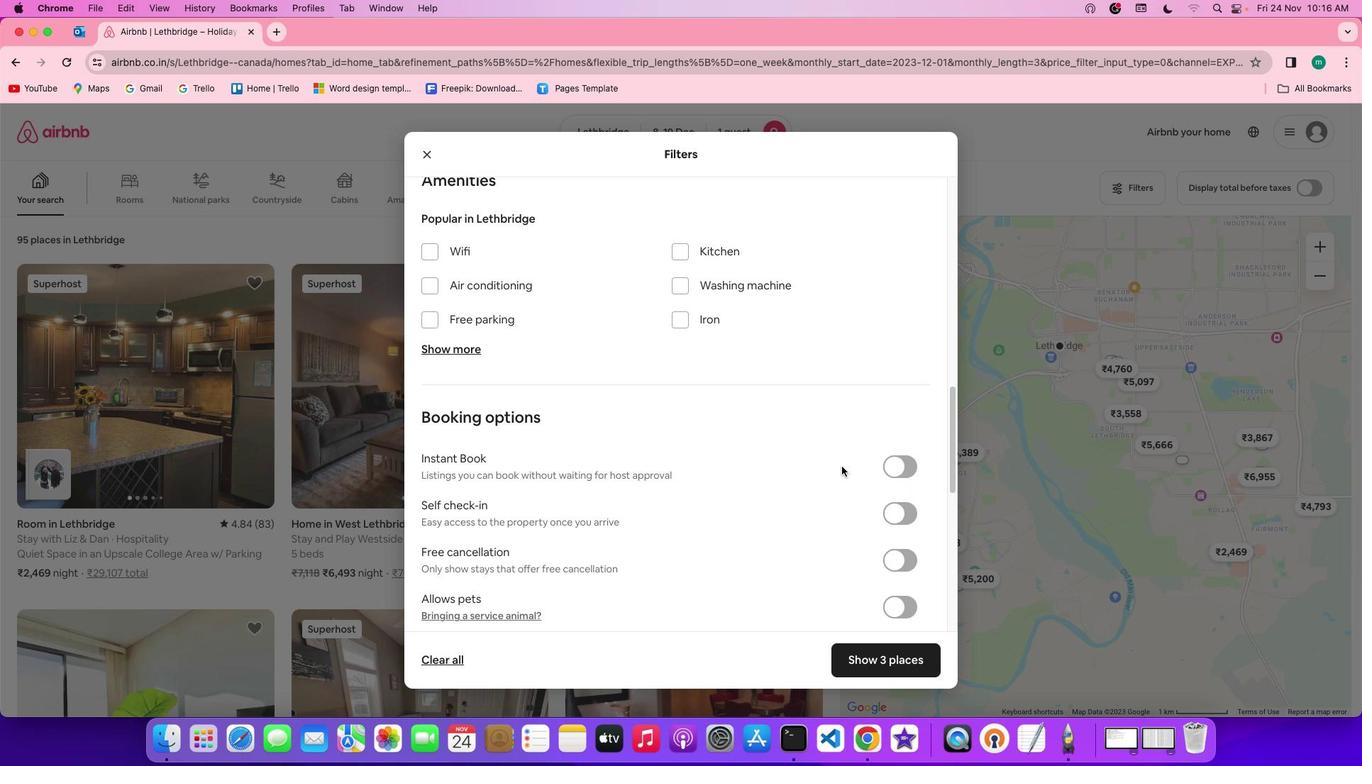 
Action: Mouse scrolled (841, 466) with delta (0, 0)
Screenshot: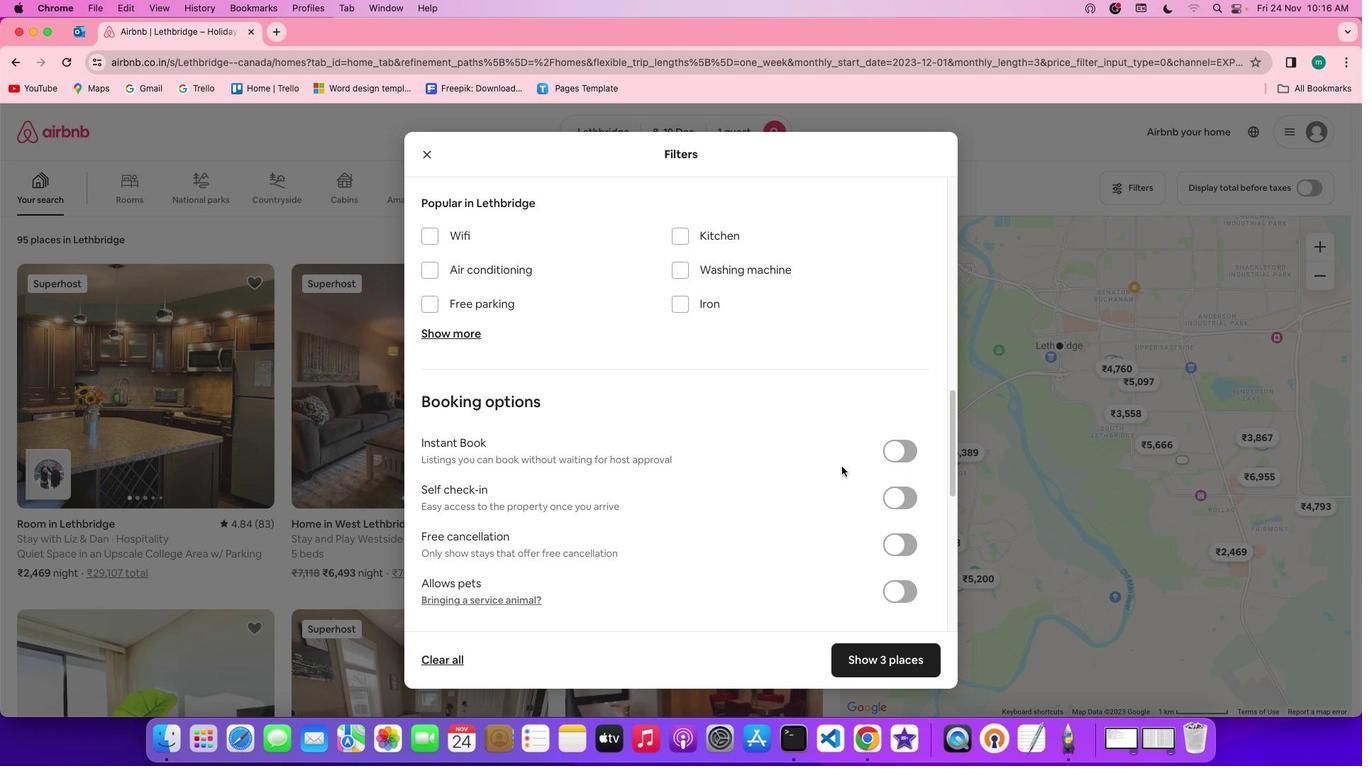 
Action: Mouse moved to (884, 496)
Screenshot: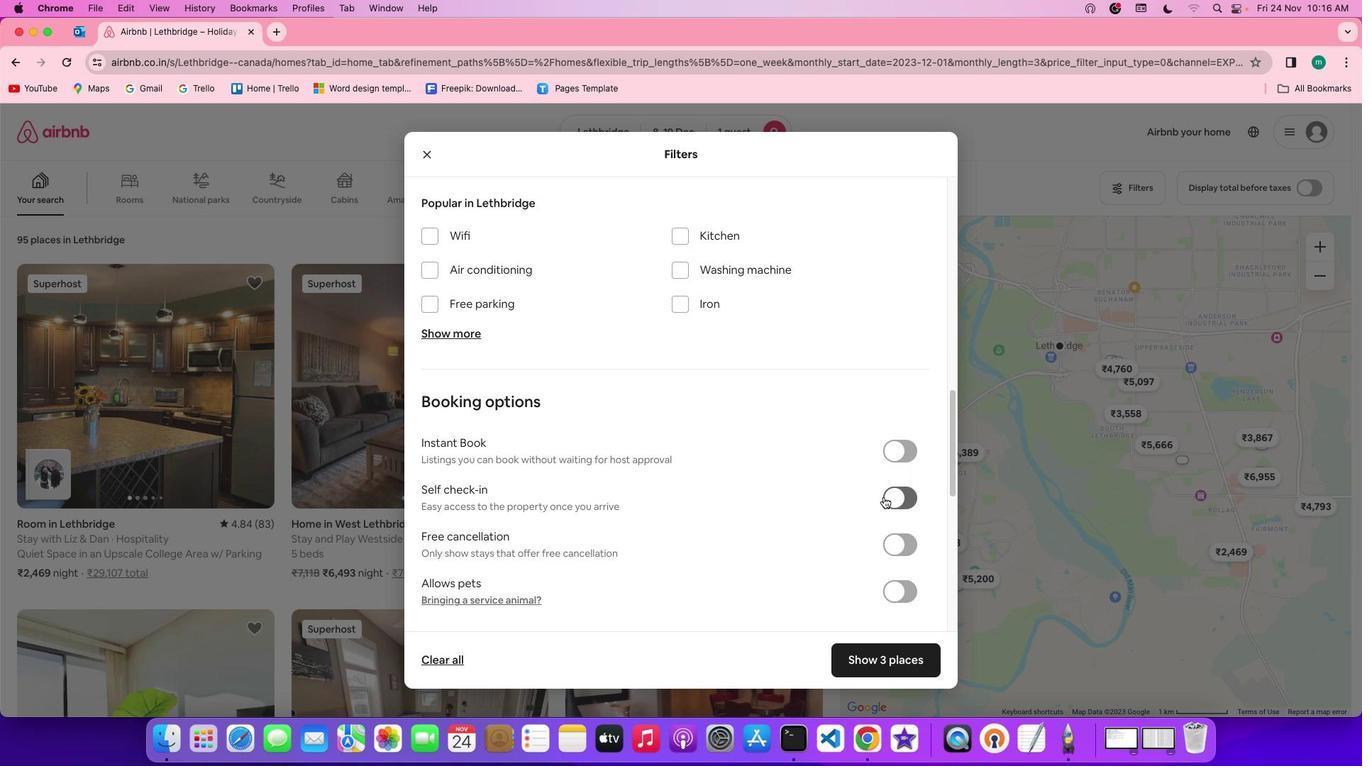 
Action: Mouse pressed left at (884, 496)
Screenshot: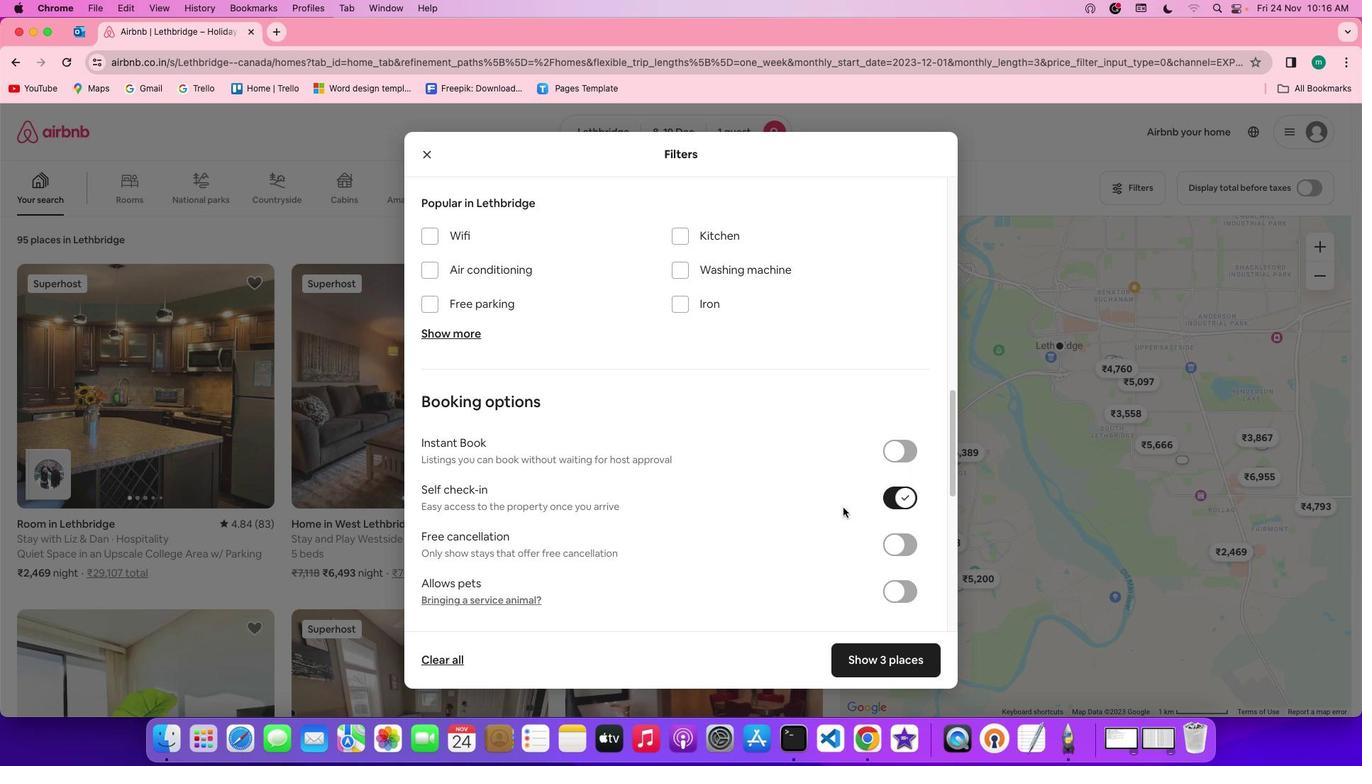 
Action: Mouse moved to (807, 522)
Screenshot: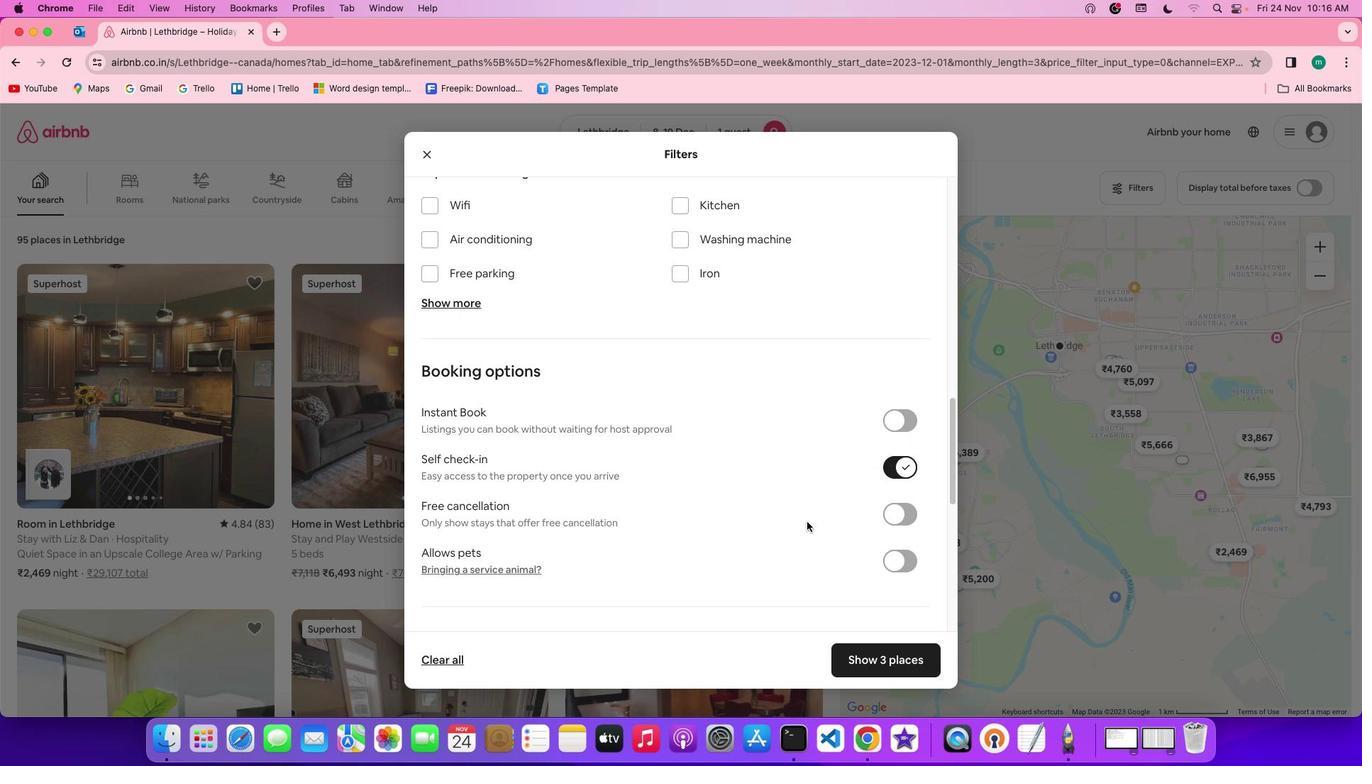 
Action: Mouse scrolled (807, 522) with delta (0, 0)
Screenshot: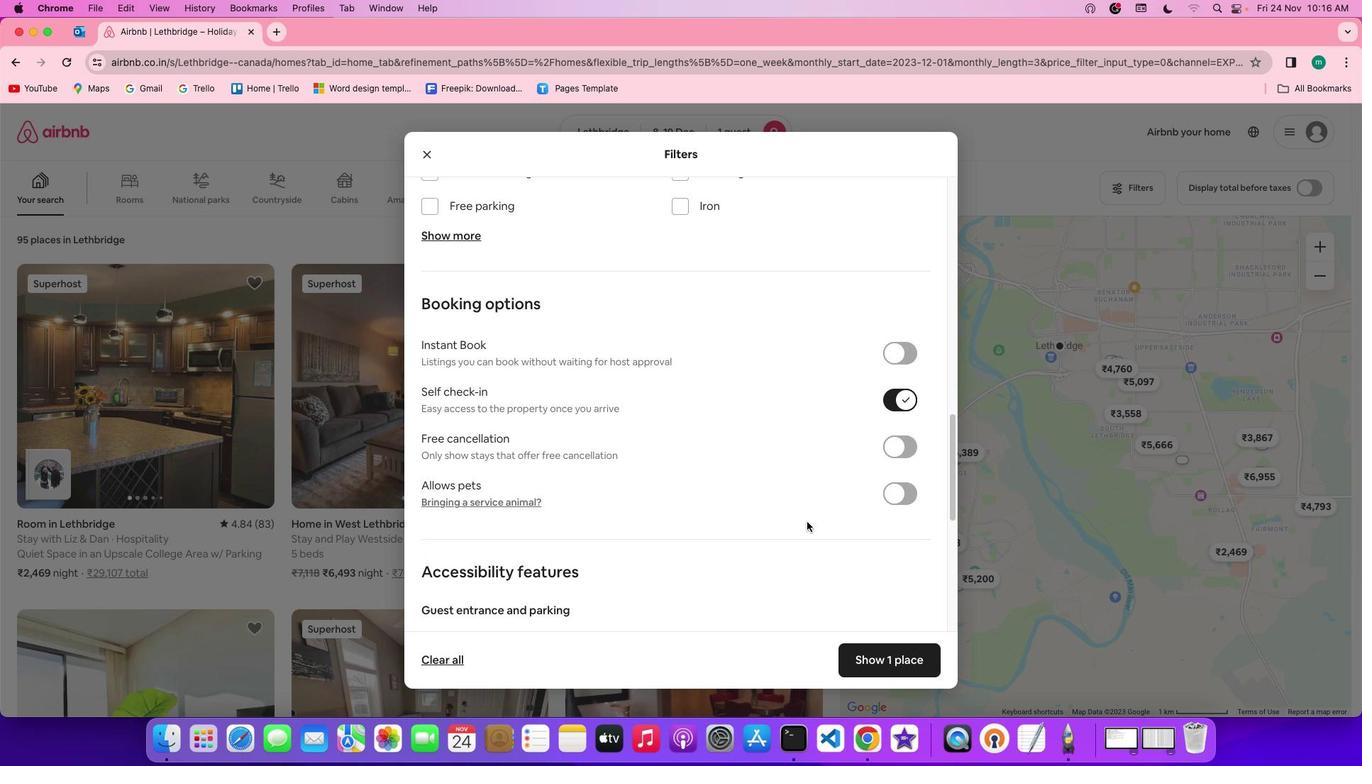 
Action: Mouse scrolled (807, 522) with delta (0, 0)
Screenshot: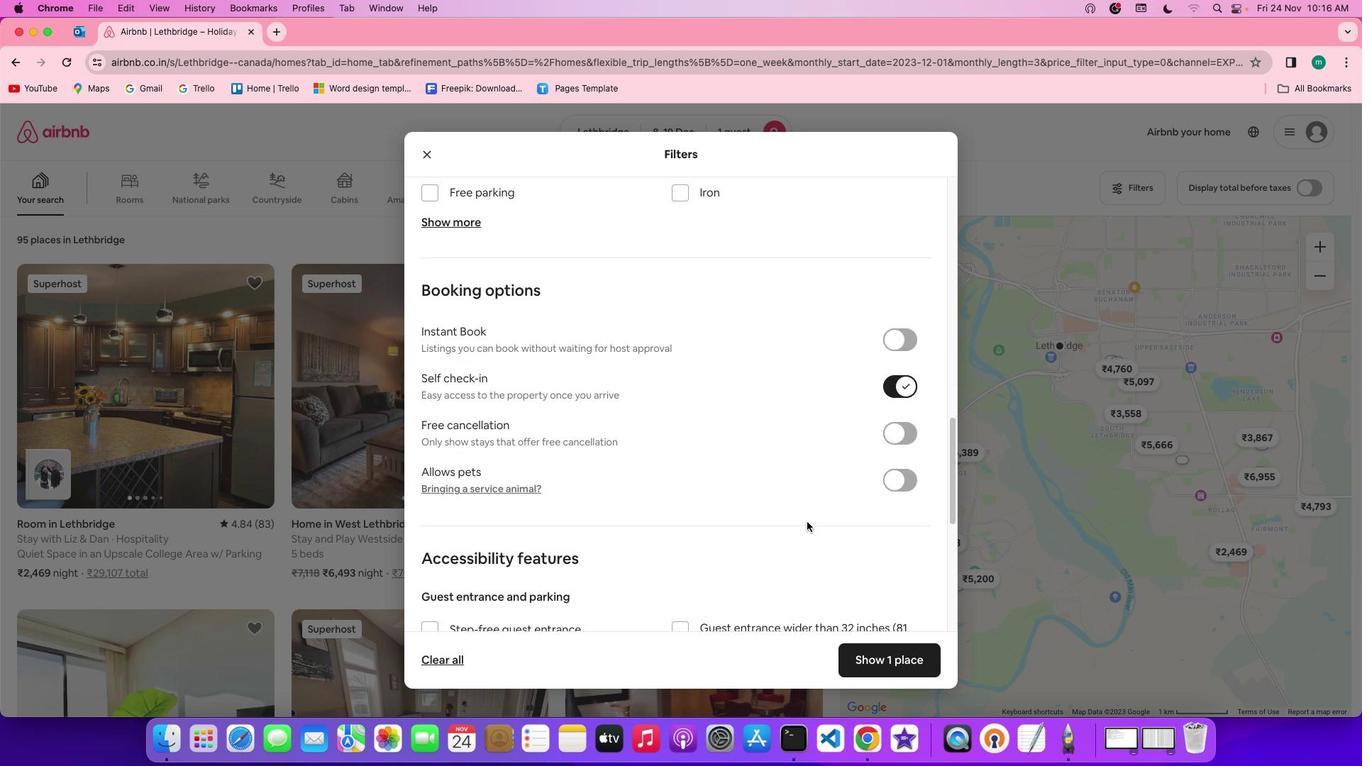 
Action: Mouse scrolled (807, 522) with delta (0, -1)
Screenshot: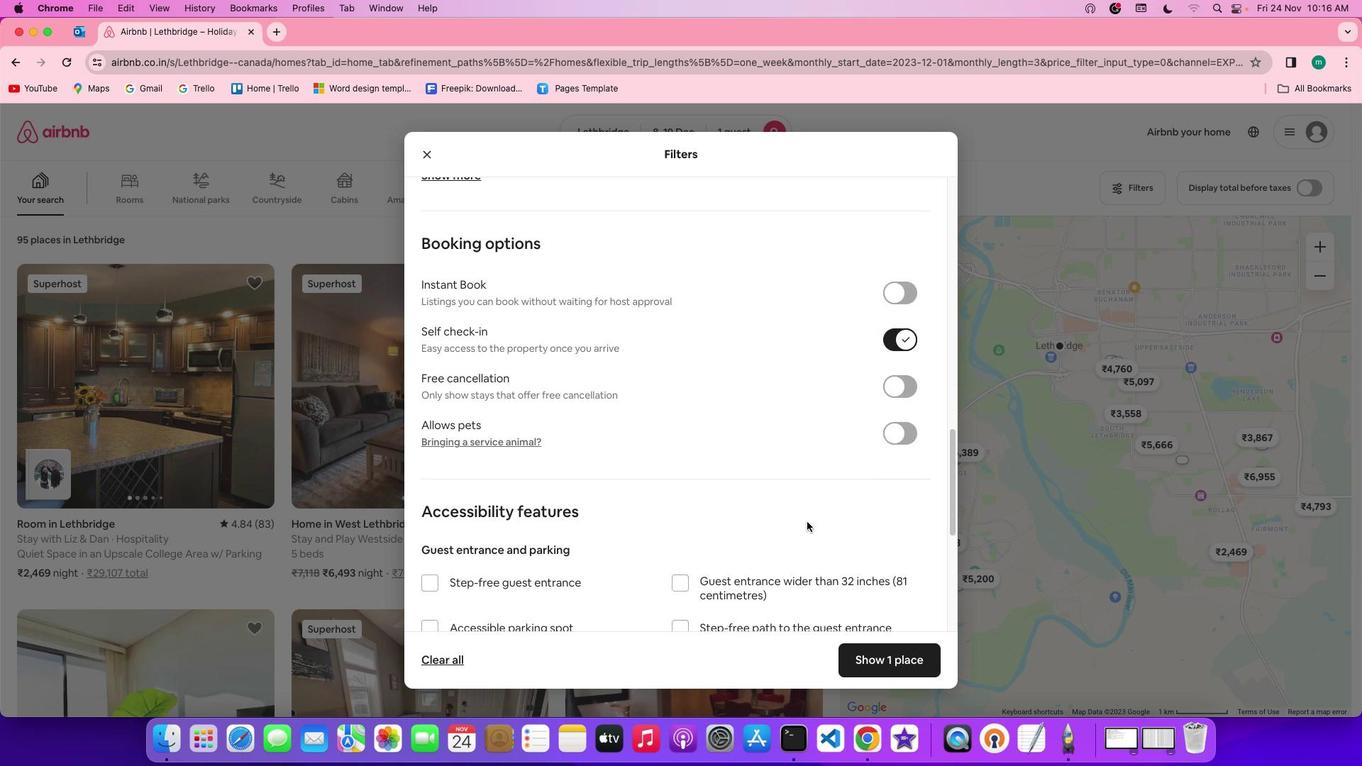 
Action: Mouse scrolled (807, 522) with delta (0, -1)
Screenshot: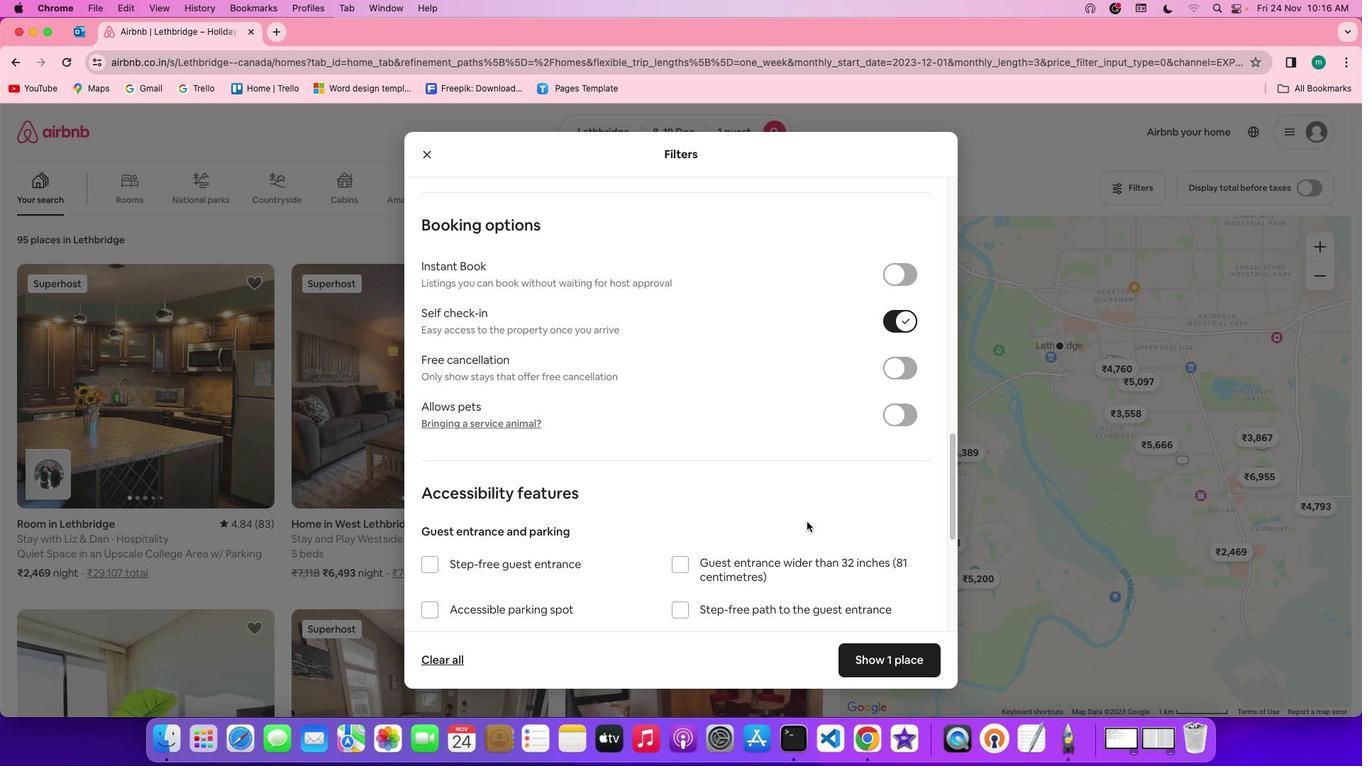 
Action: Mouse scrolled (807, 522) with delta (0, 0)
Screenshot: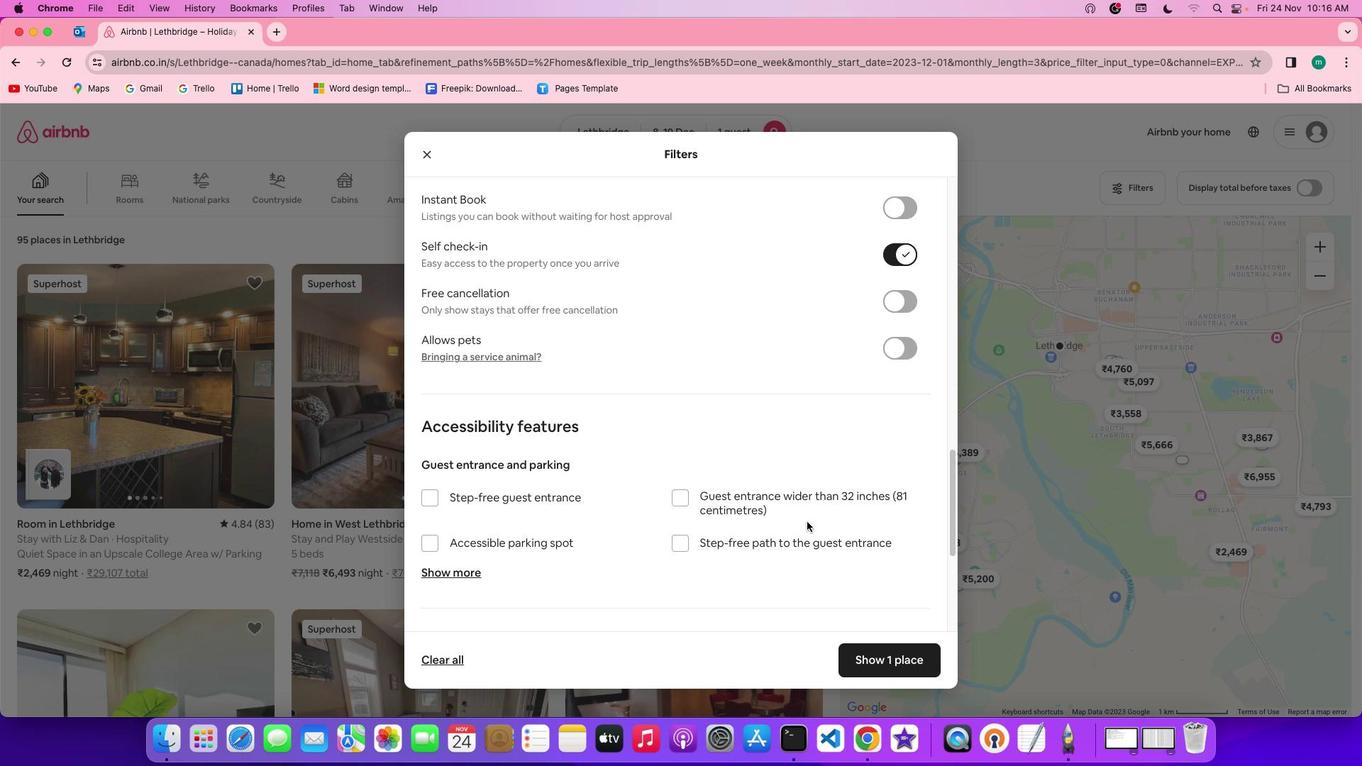 
Action: Mouse scrolled (807, 522) with delta (0, 0)
Screenshot: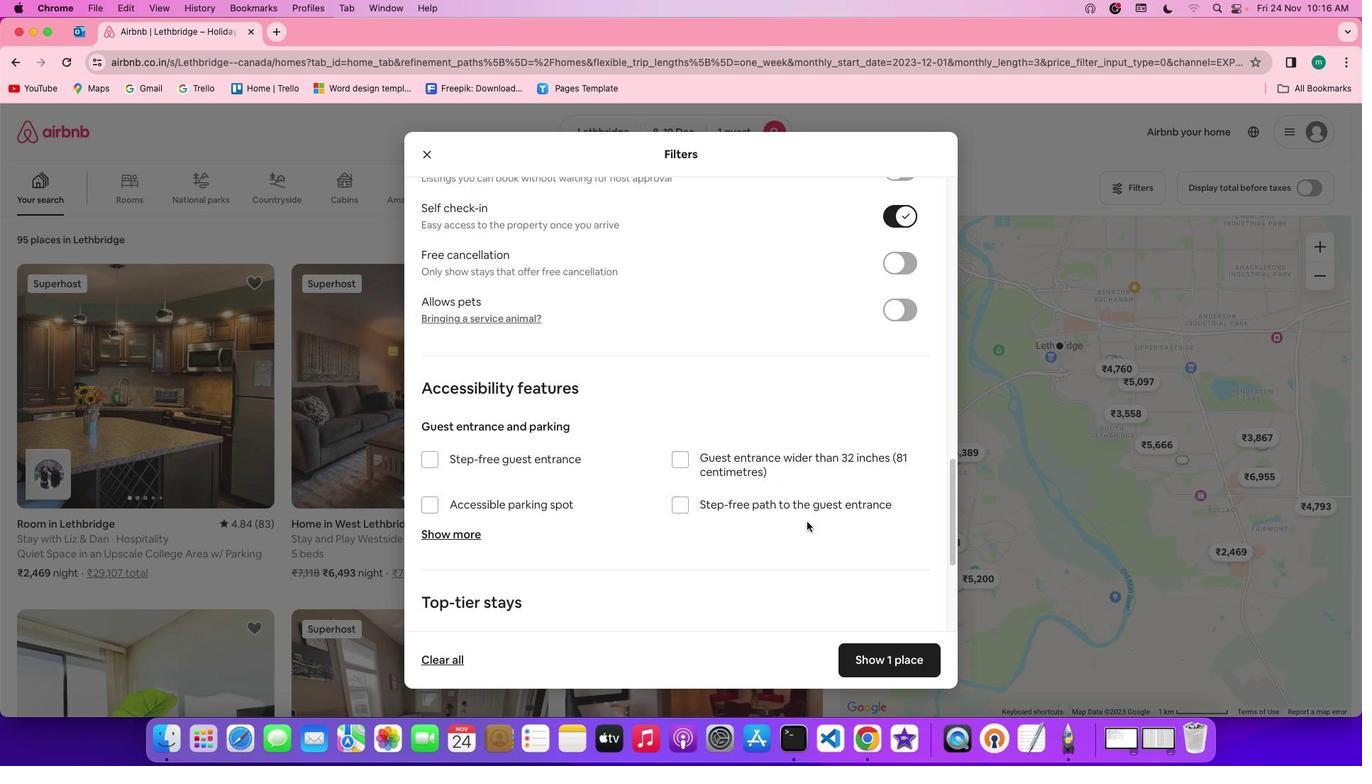
Action: Mouse scrolled (807, 522) with delta (0, -1)
Screenshot: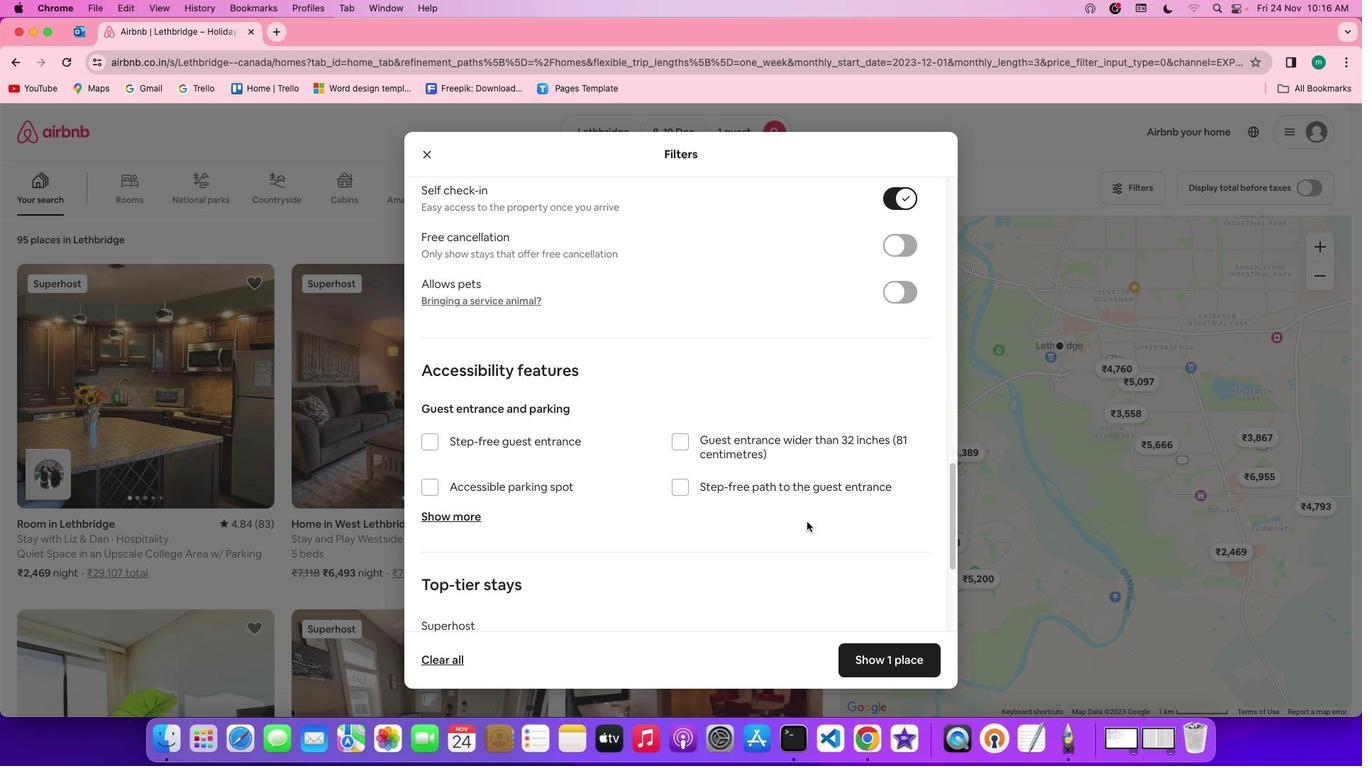 
Action: Mouse scrolled (807, 522) with delta (0, 0)
Screenshot: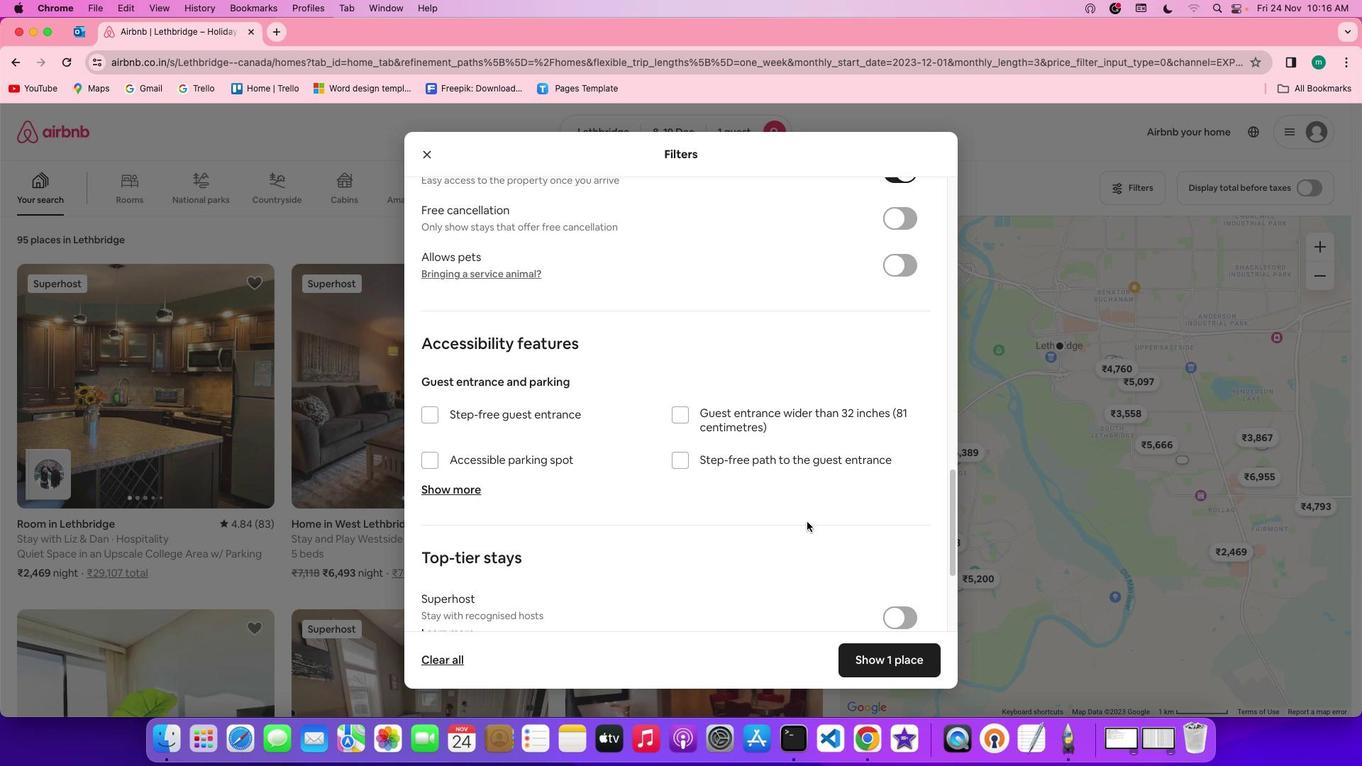 
Action: Mouse scrolled (807, 522) with delta (0, 0)
Screenshot: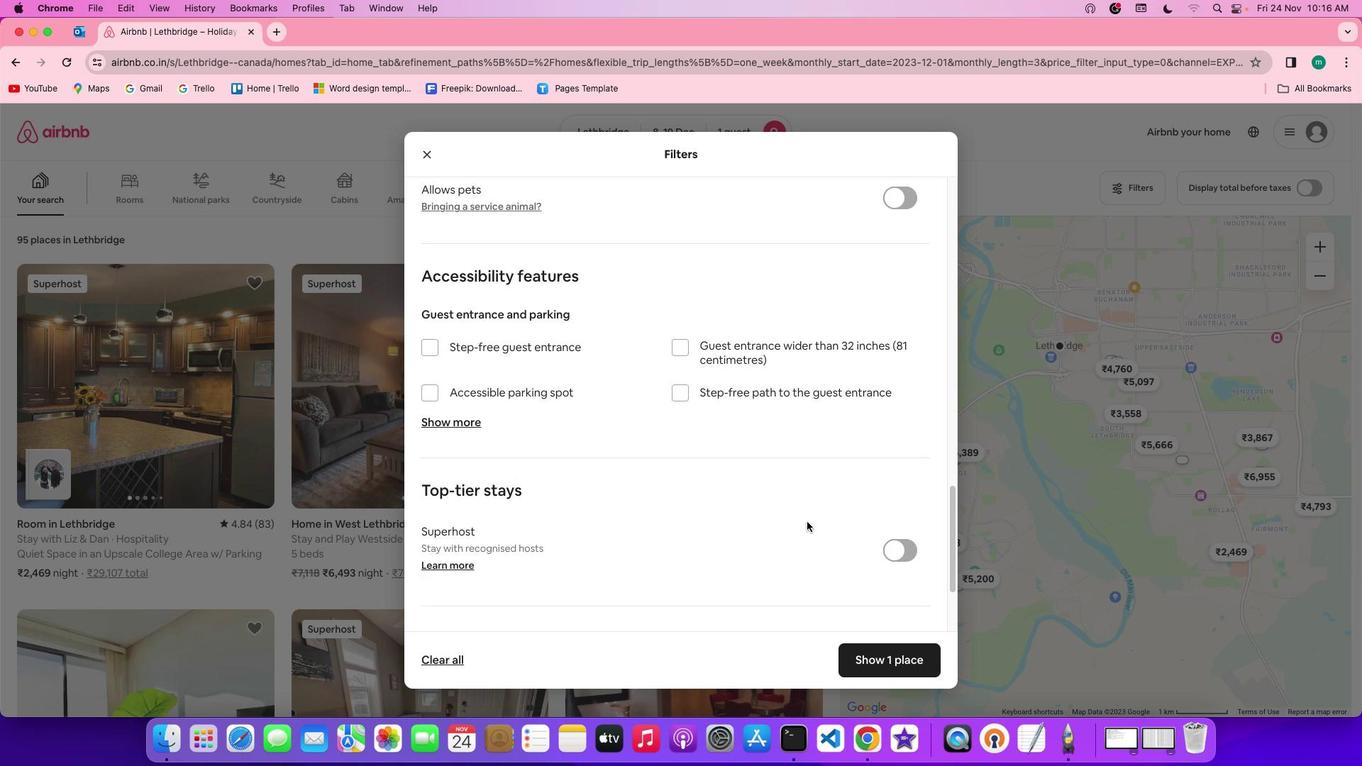 
Action: Mouse scrolled (807, 522) with delta (0, 0)
Screenshot: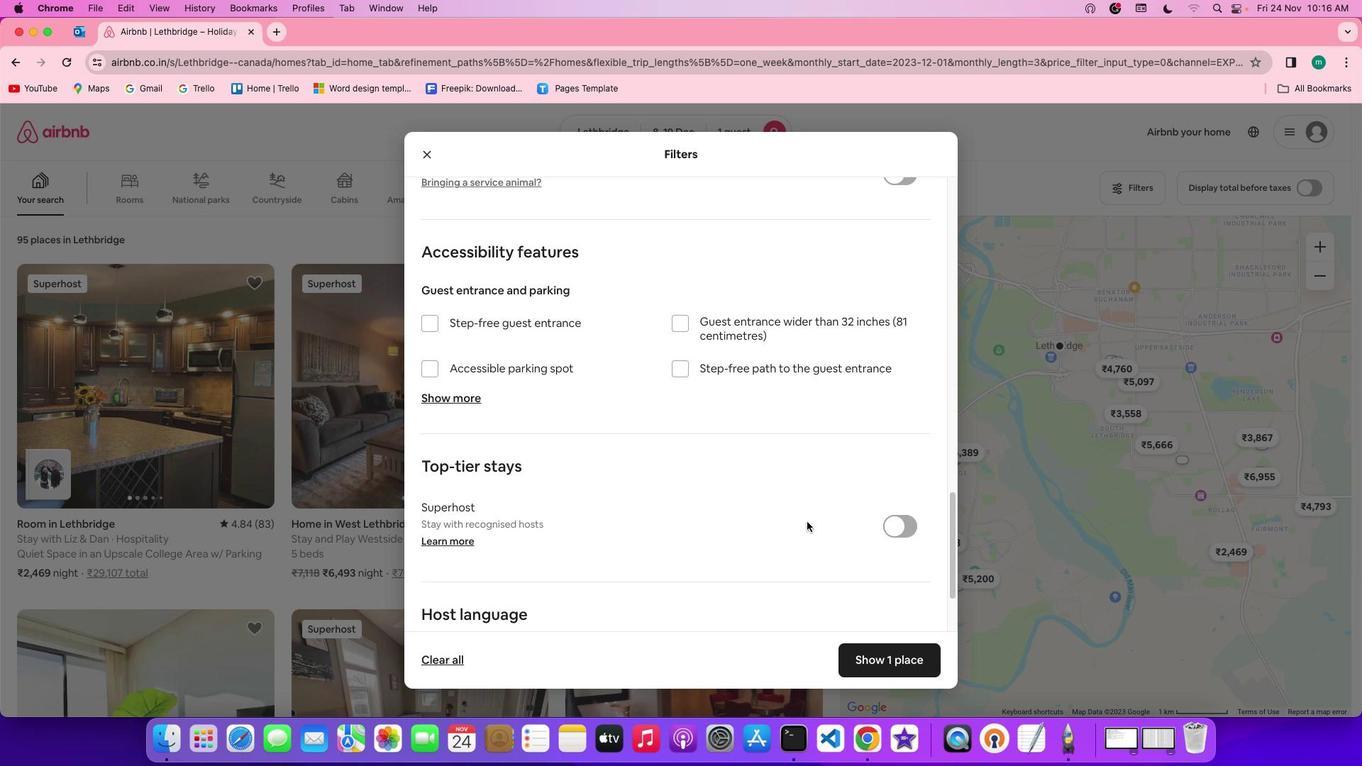 
Action: Mouse scrolled (807, 522) with delta (0, -1)
Screenshot: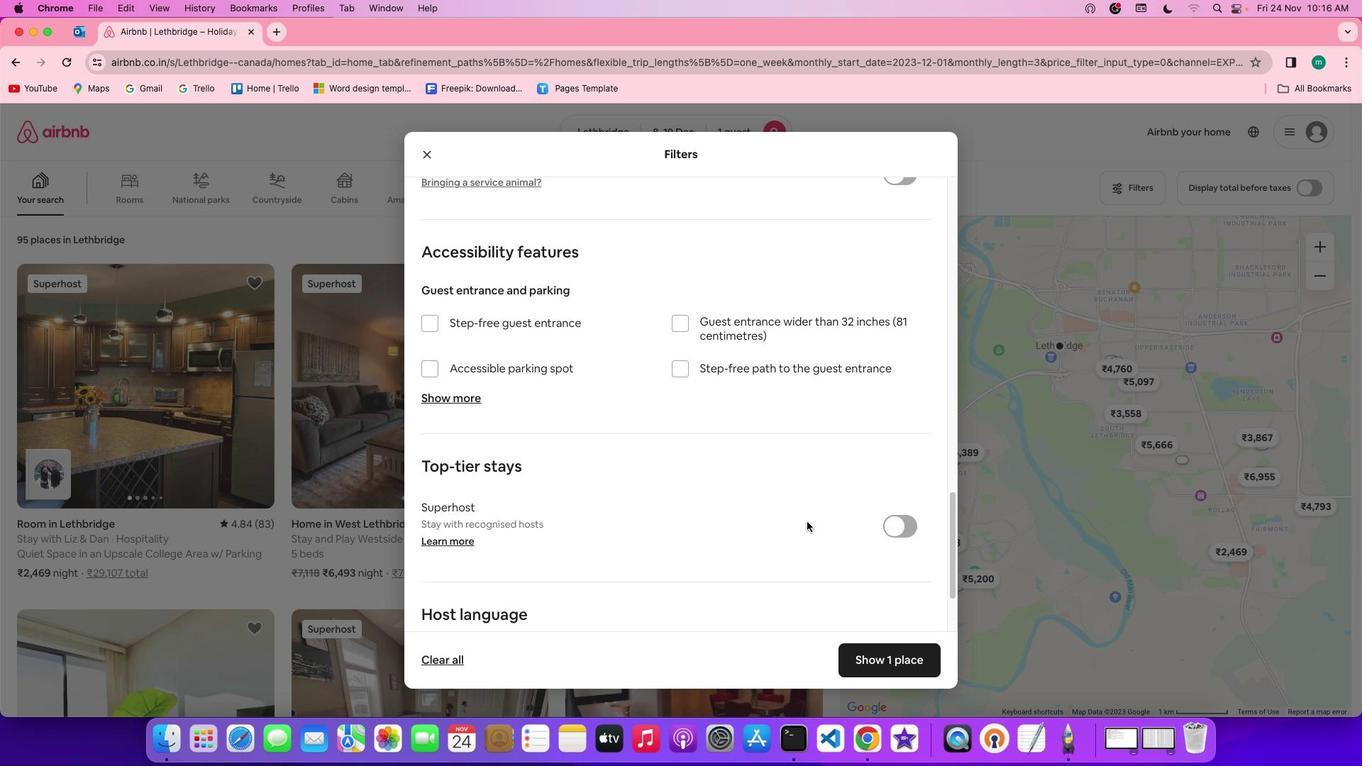 
Action: Mouse scrolled (807, 522) with delta (0, 0)
Screenshot: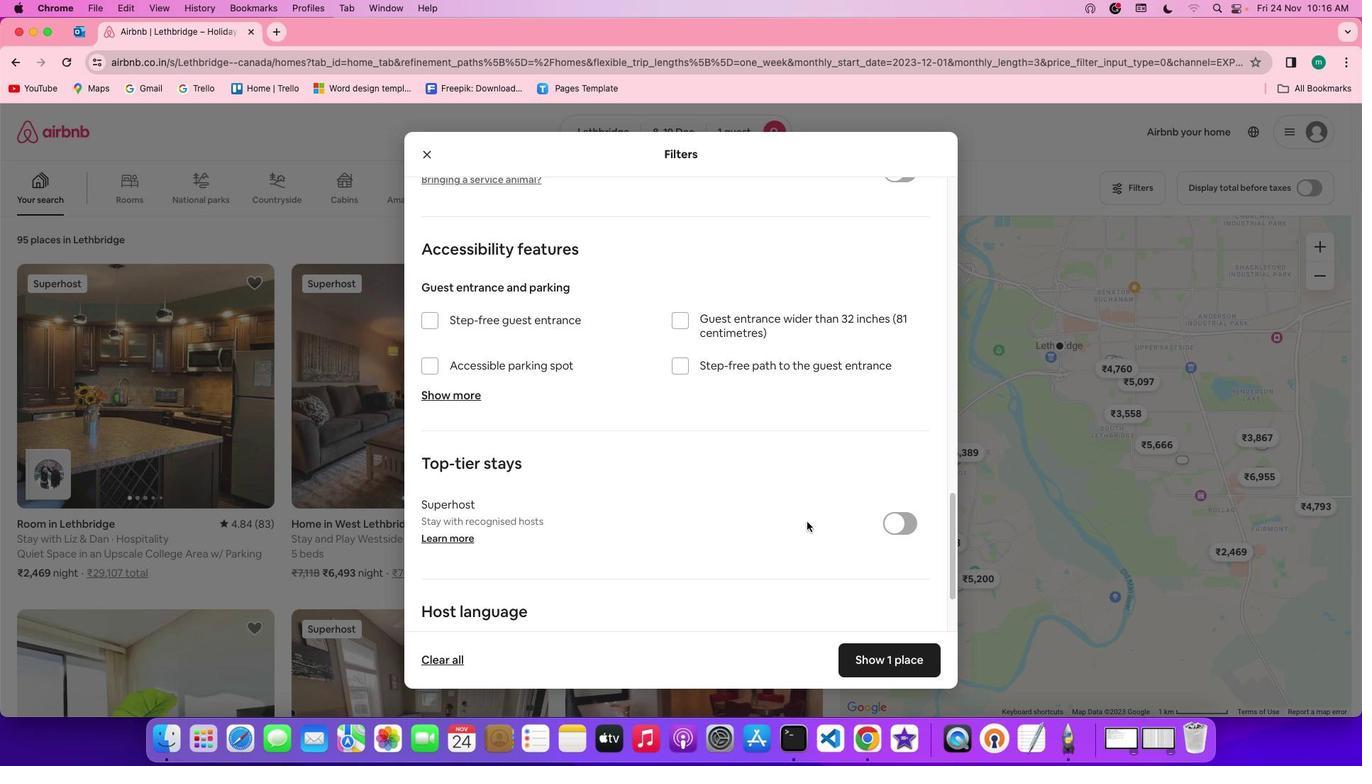 
Action: Mouse scrolled (807, 522) with delta (0, 0)
Screenshot: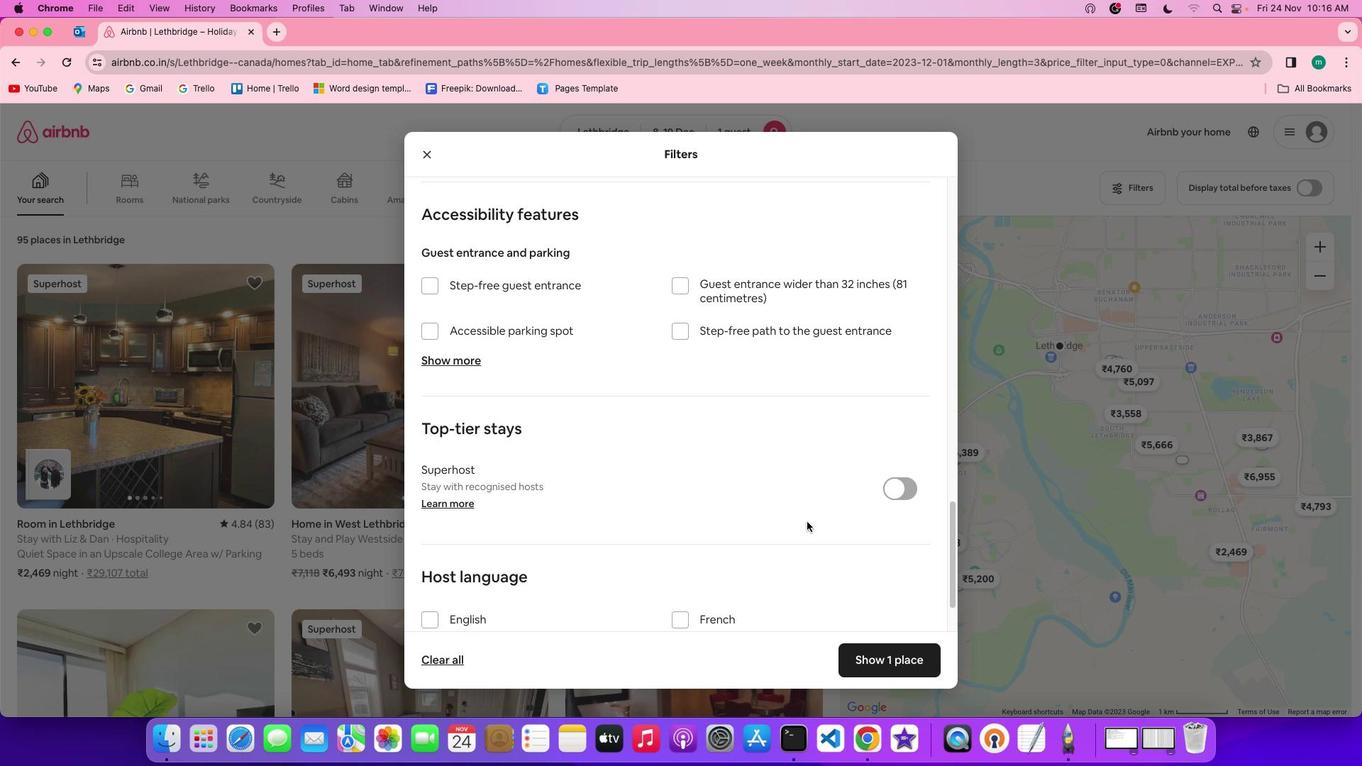 
Action: Mouse scrolled (807, 522) with delta (0, 0)
Screenshot: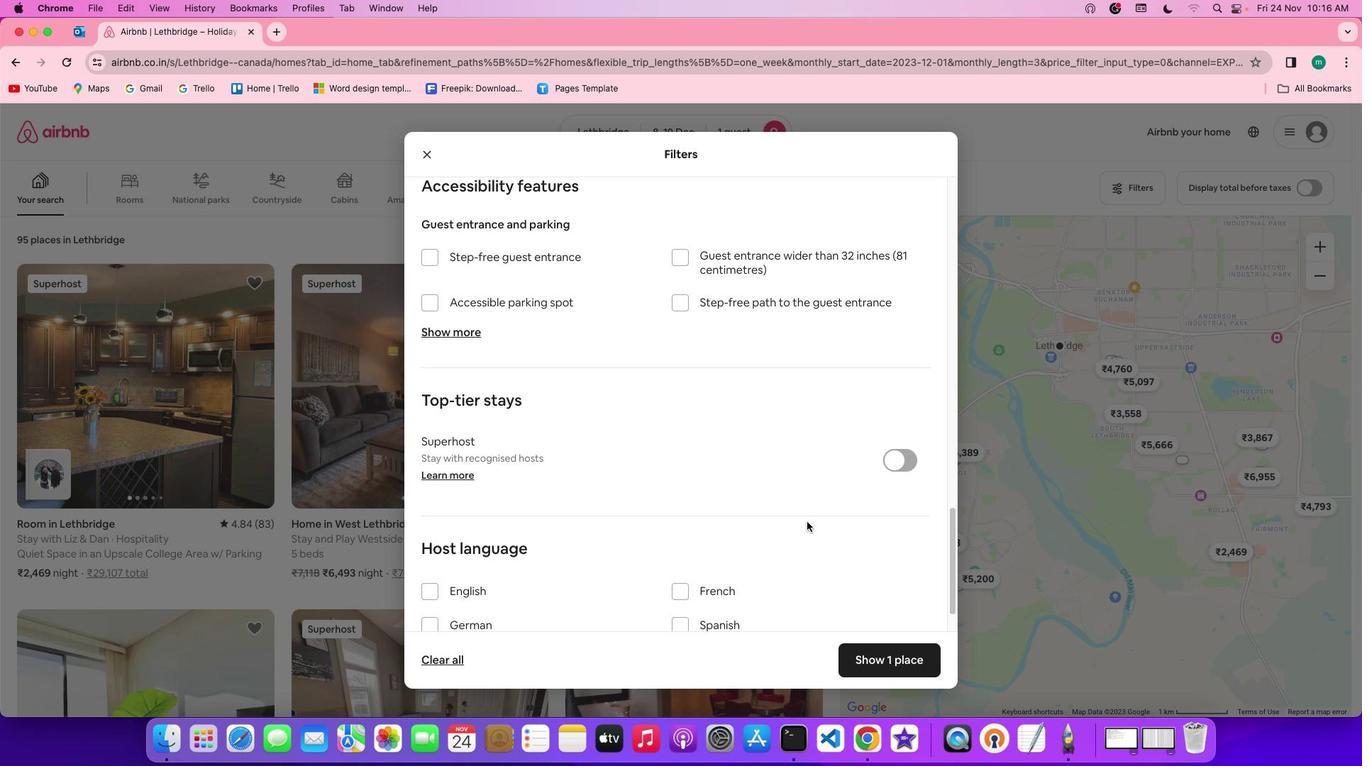 
Action: Mouse scrolled (807, 522) with delta (0, 0)
Screenshot: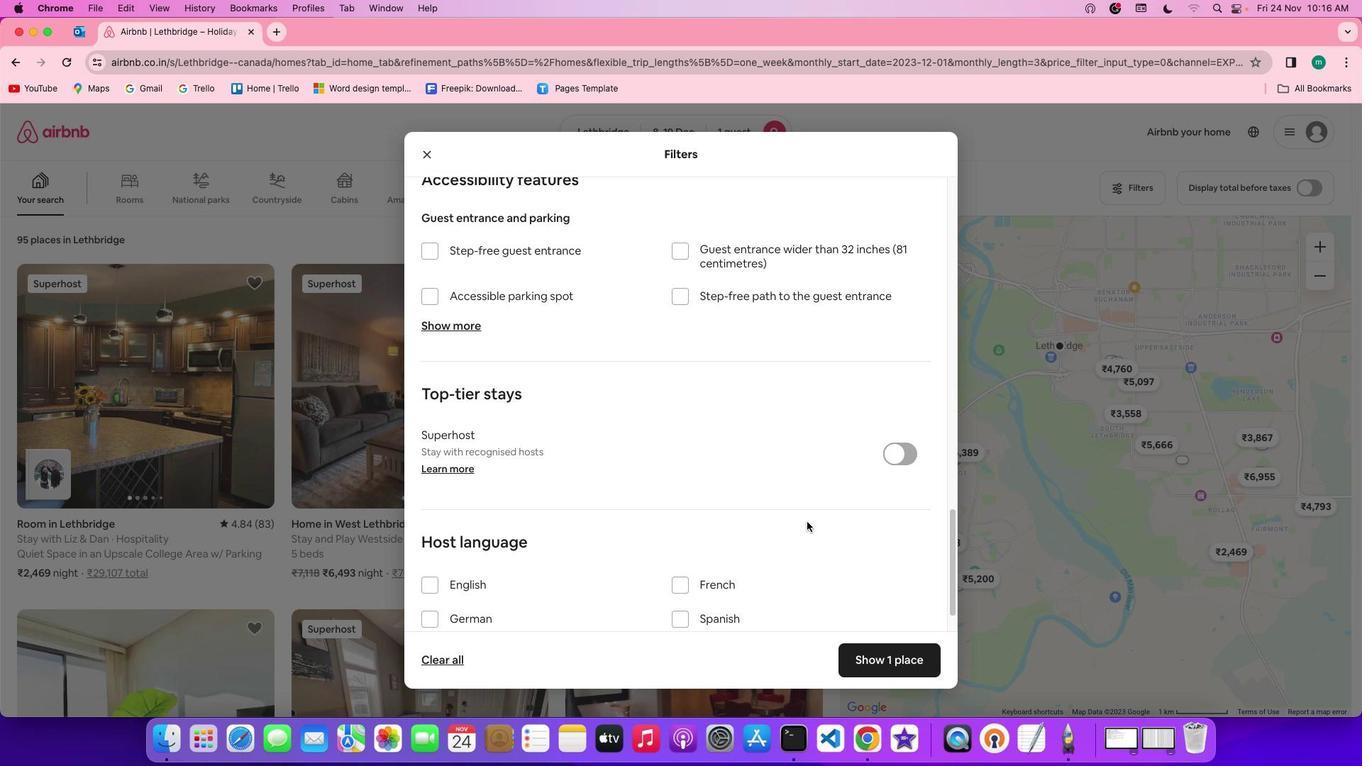 
Action: Mouse scrolled (807, 522) with delta (0, 0)
Screenshot: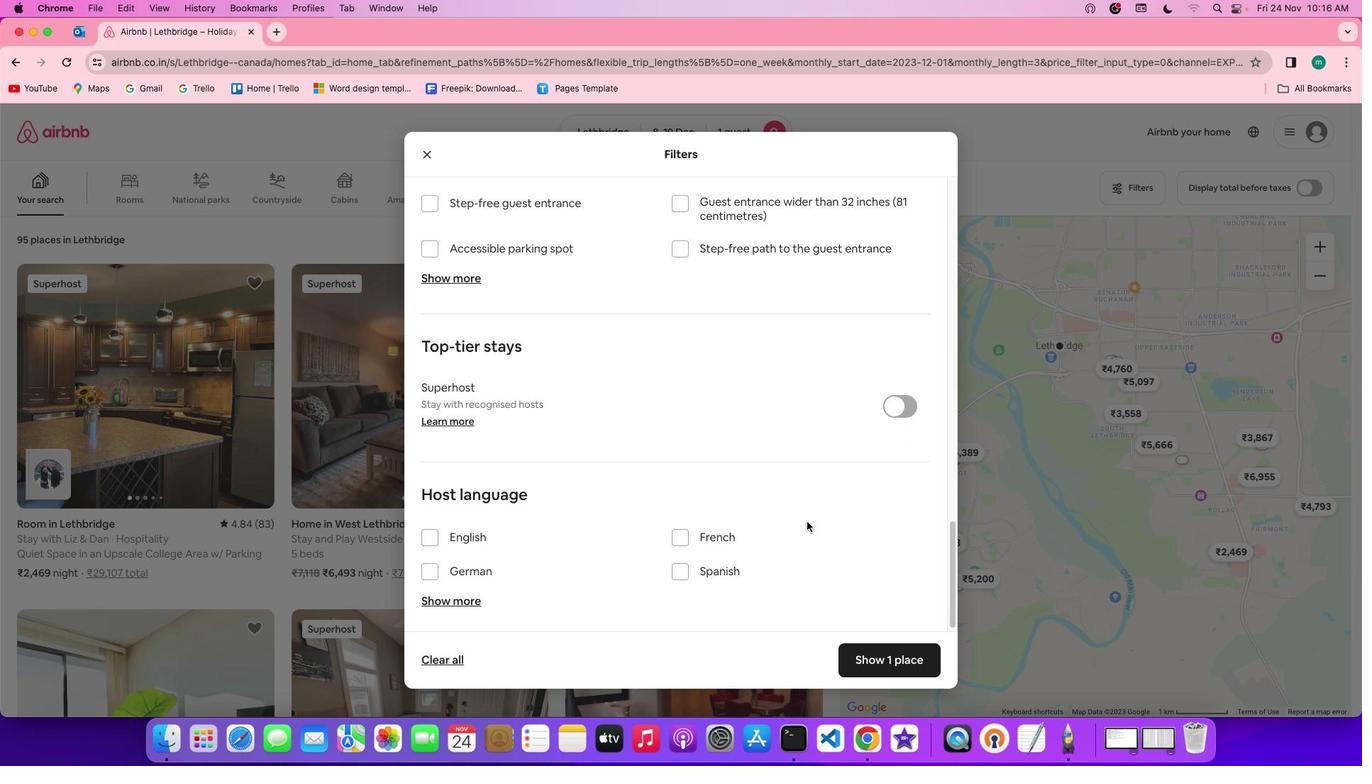 
Action: Mouse scrolled (807, 522) with delta (0, 0)
Screenshot: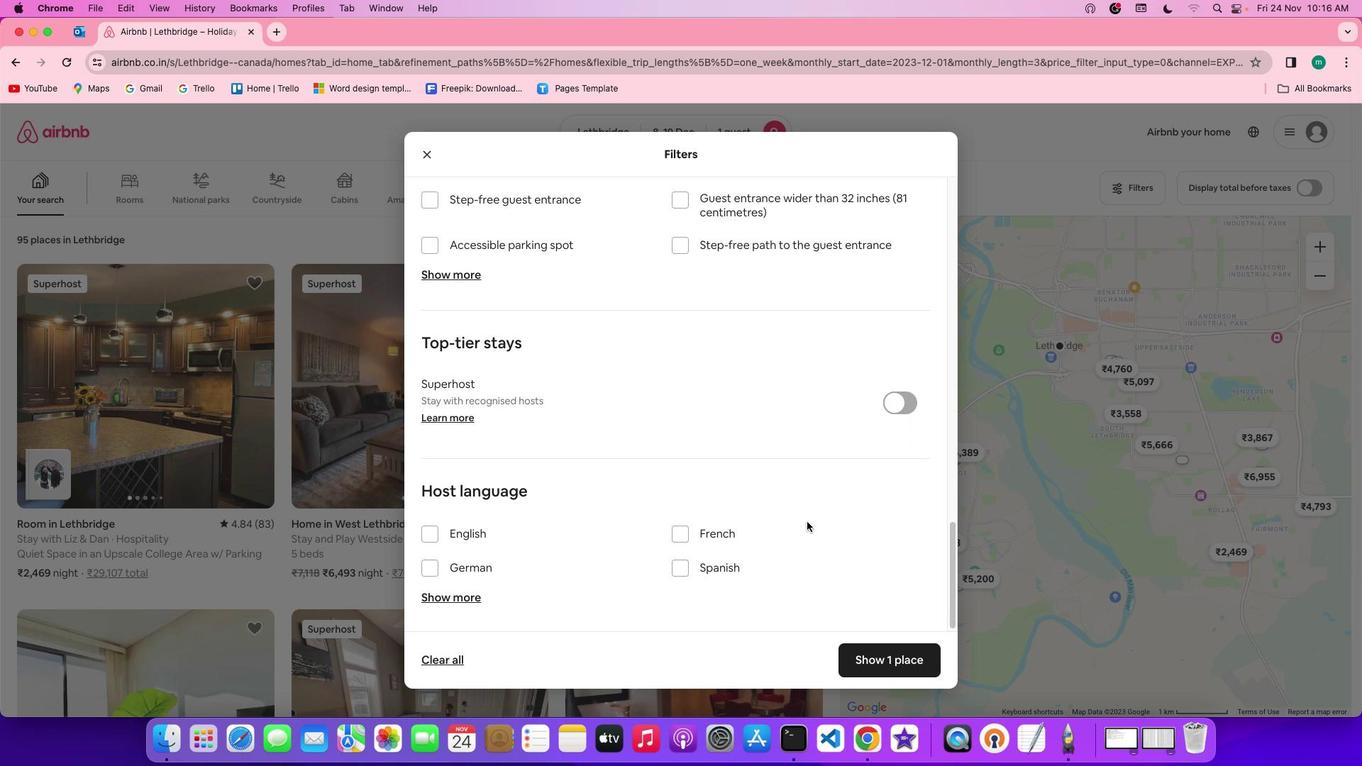 
Action: Mouse scrolled (807, 522) with delta (0, -1)
Screenshot: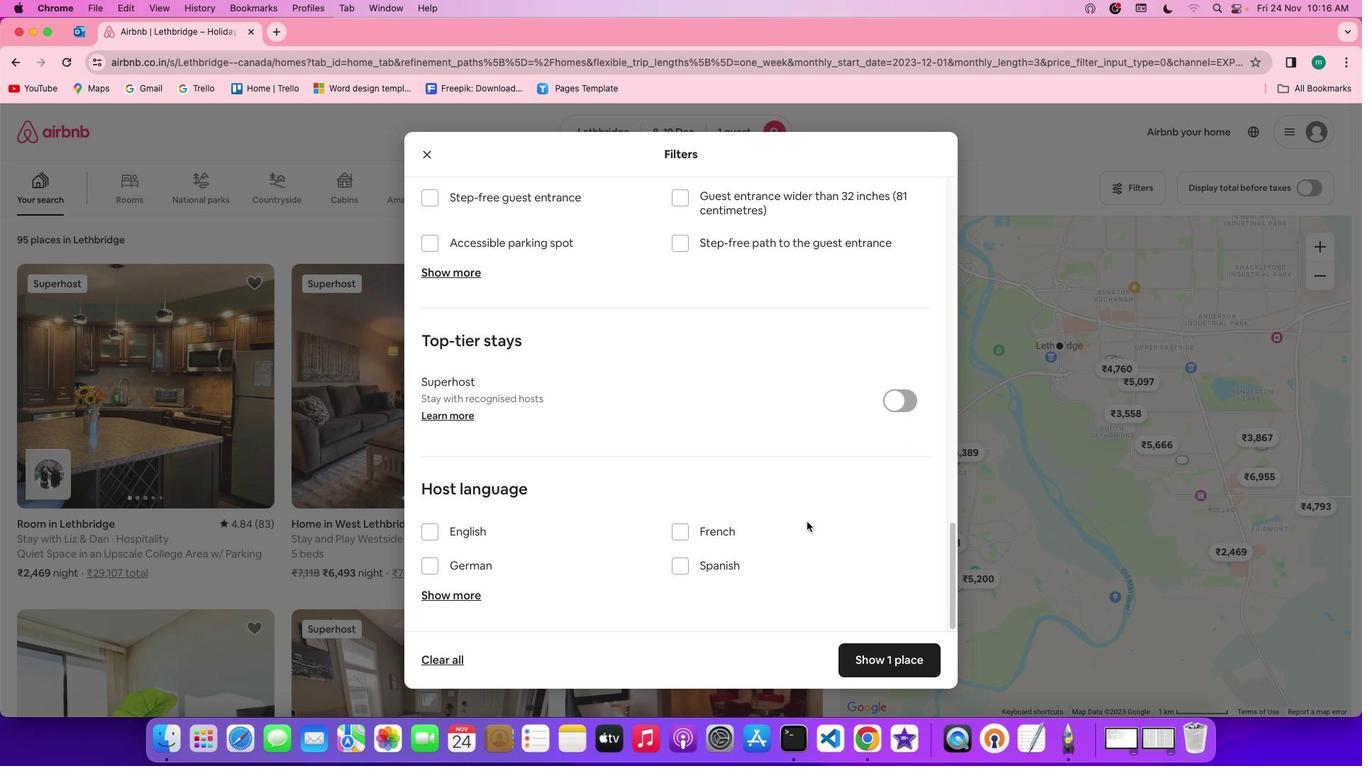 
Action: Mouse scrolled (807, 522) with delta (0, -1)
Screenshot: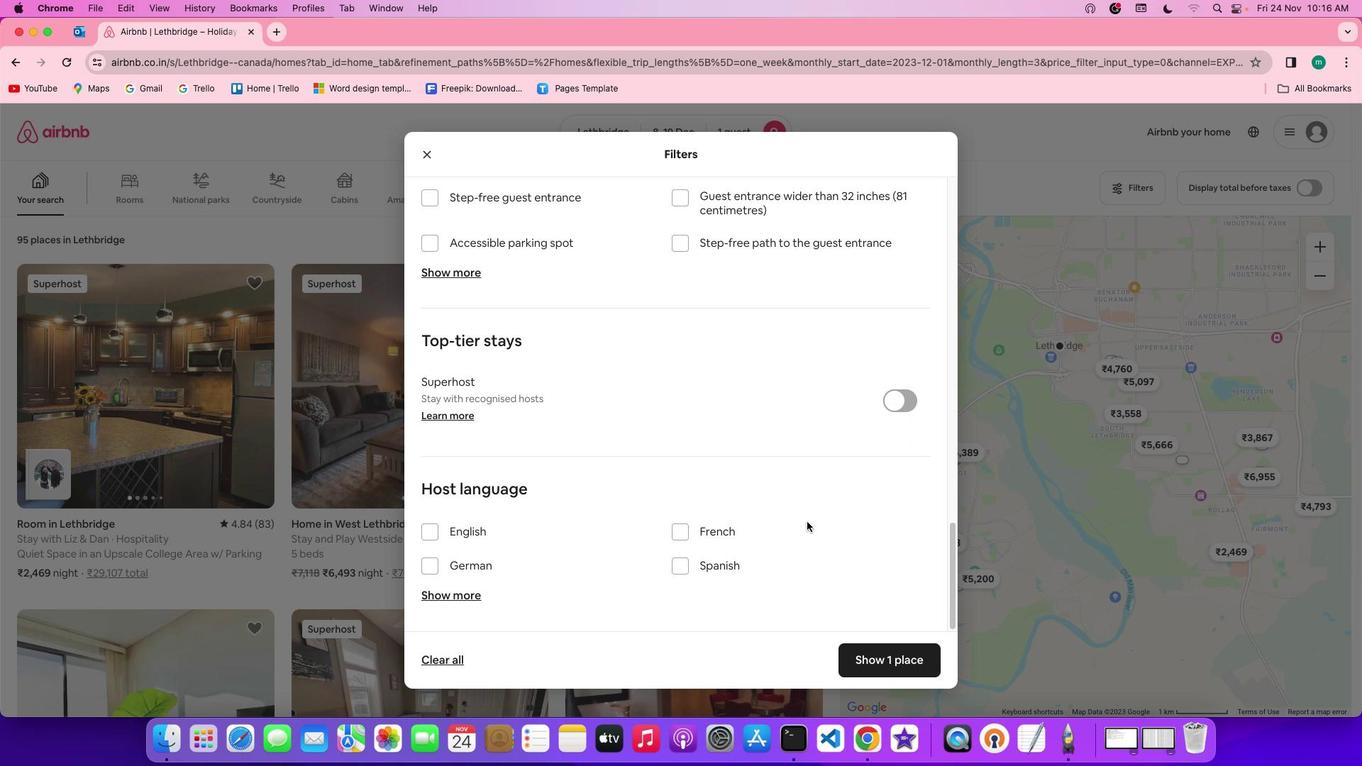 
Action: Mouse scrolled (807, 522) with delta (0, 0)
Screenshot: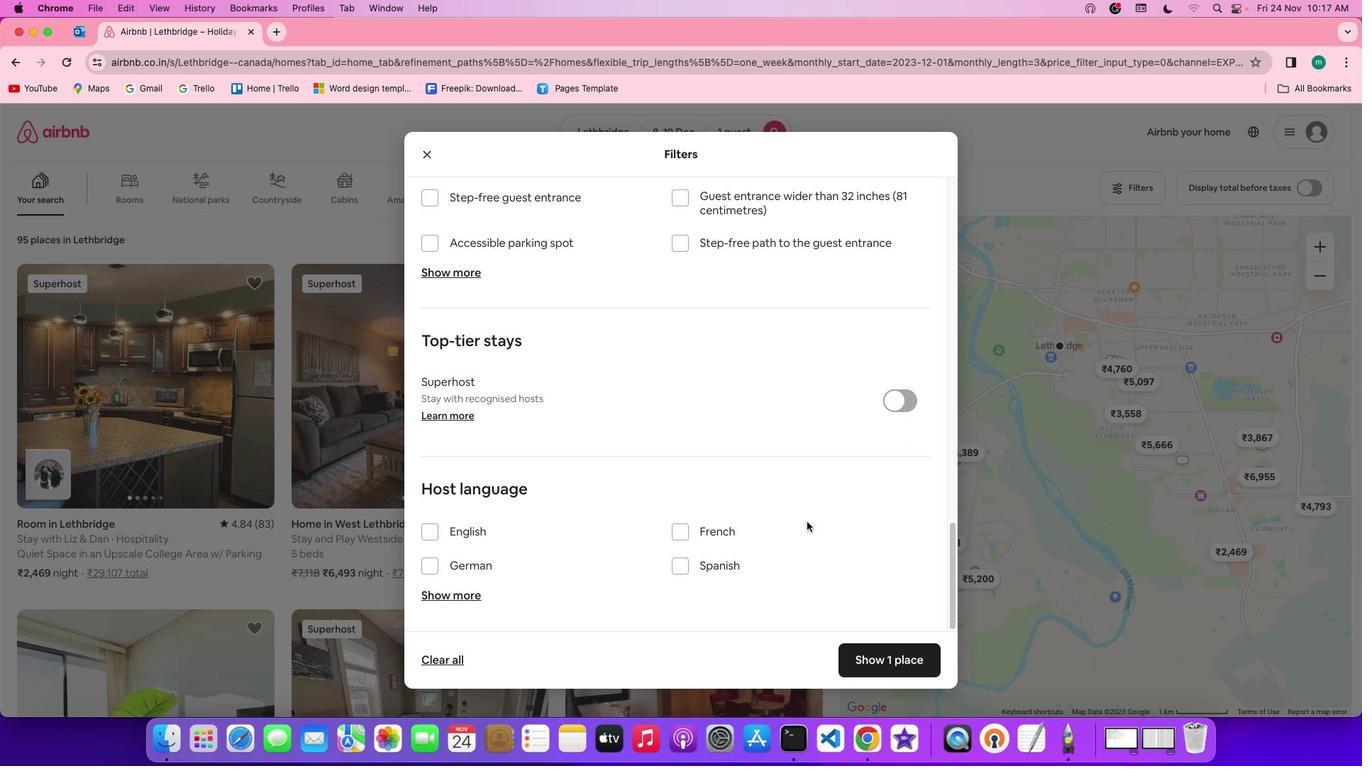 
Action: Mouse scrolled (807, 522) with delta (0, 0)
Screenshot: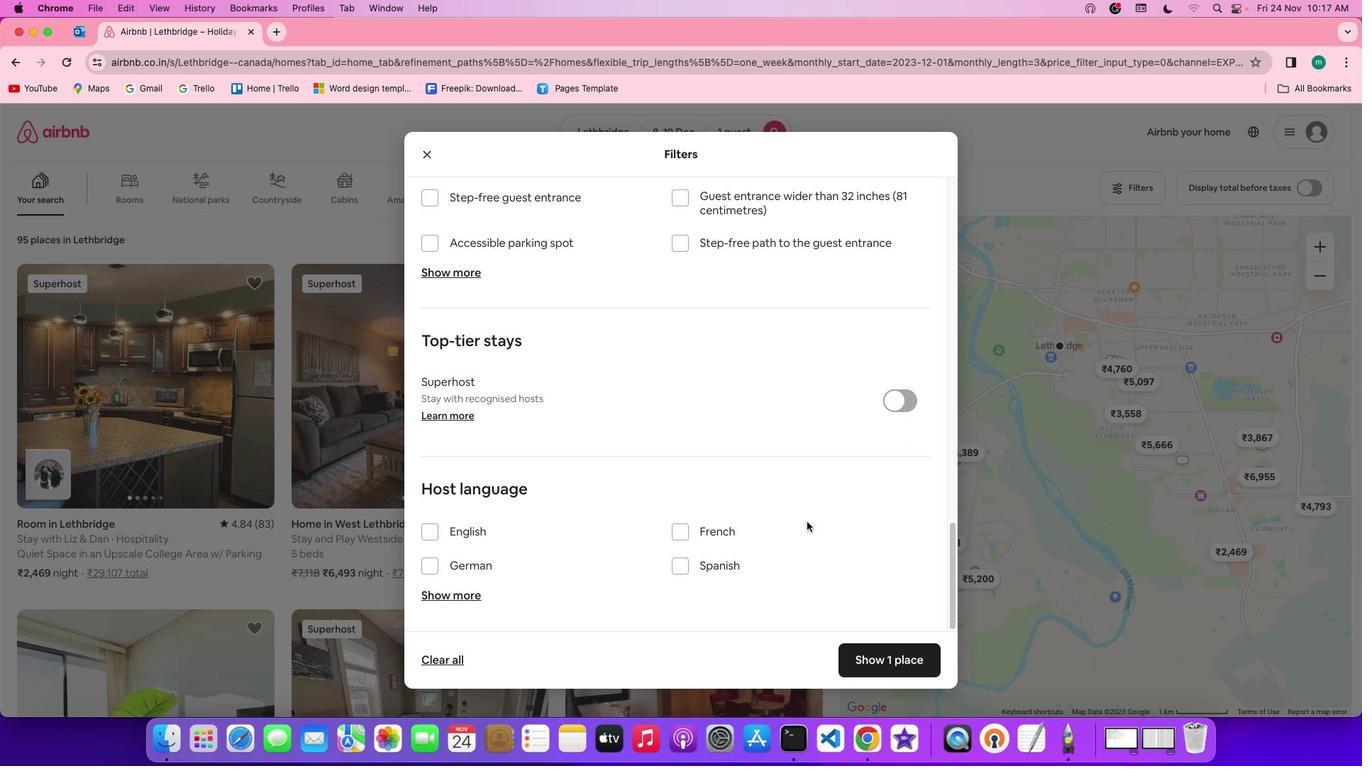 
Action: Mouse scrolled (807, 522) with delta (0, -1)
Screenshot: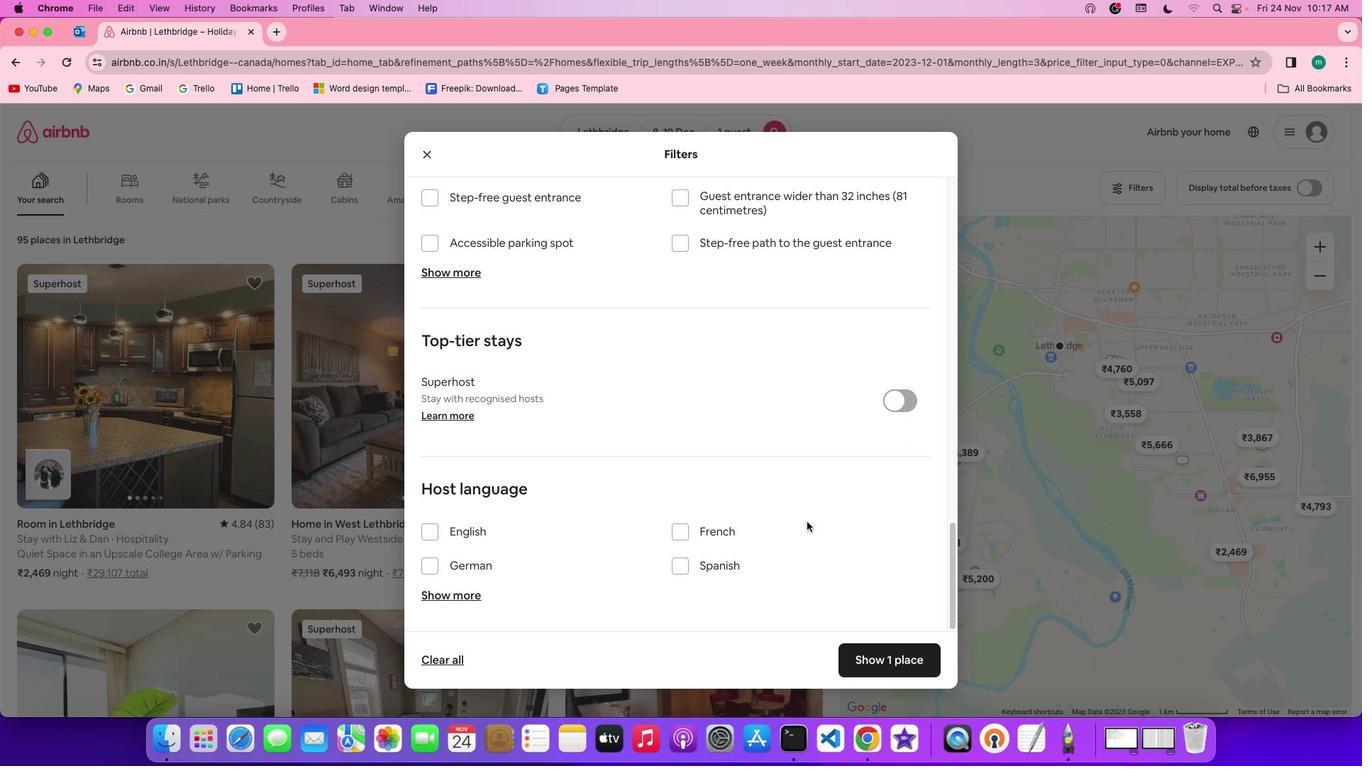 
Action: Mouse scrolled (807, 522) with delta (0, -2)
Screenshot: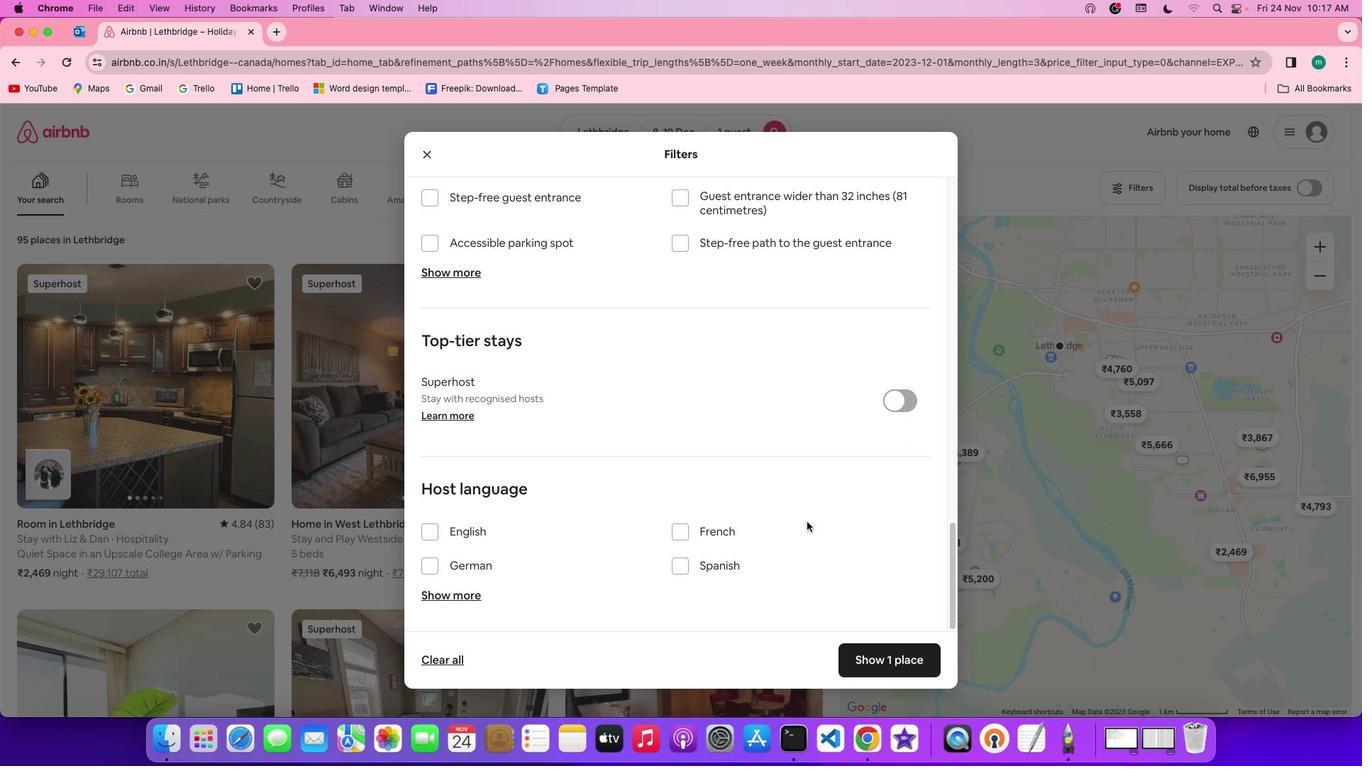 
Action: Mouse scrolled (807, 522) with delta (0, 0)
Screenshot: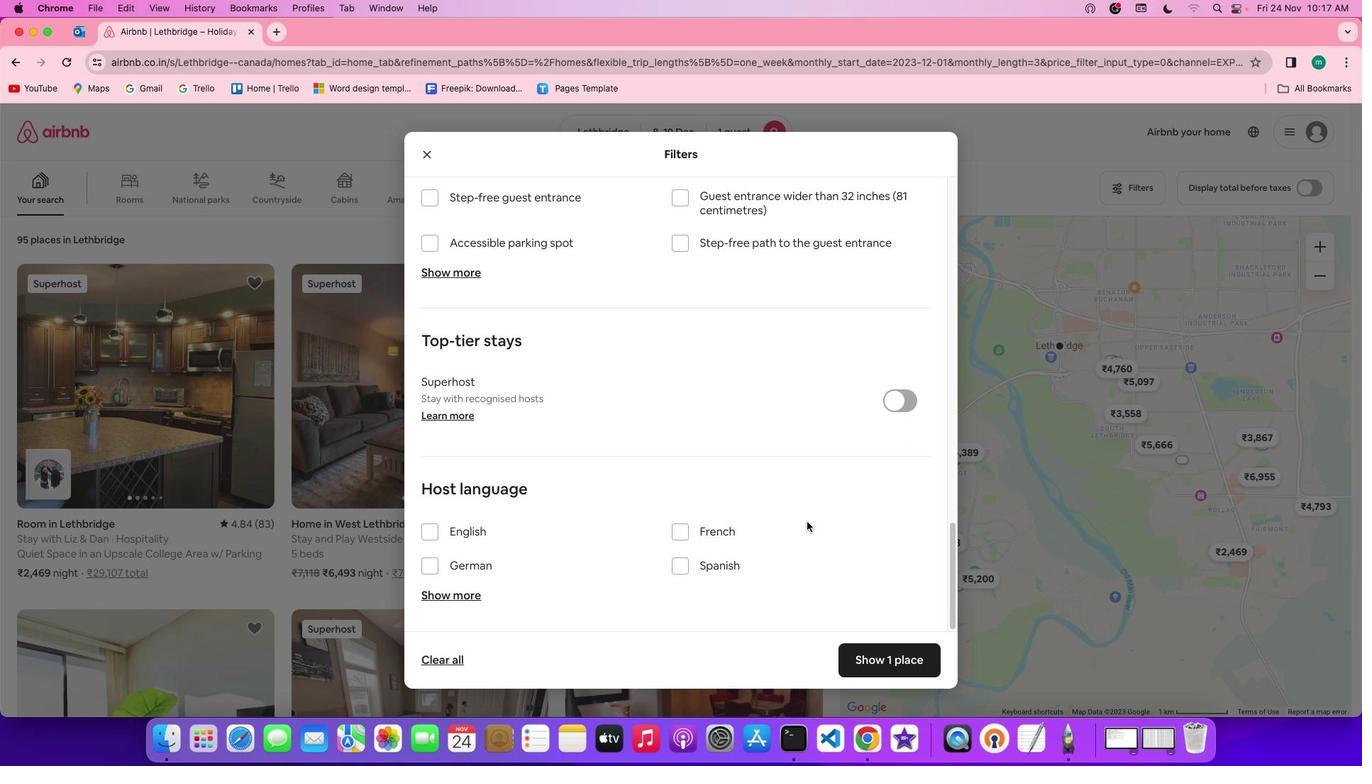 
Action: Mouse scrolled (807, 522) with delta (0, 0)
Screenshot: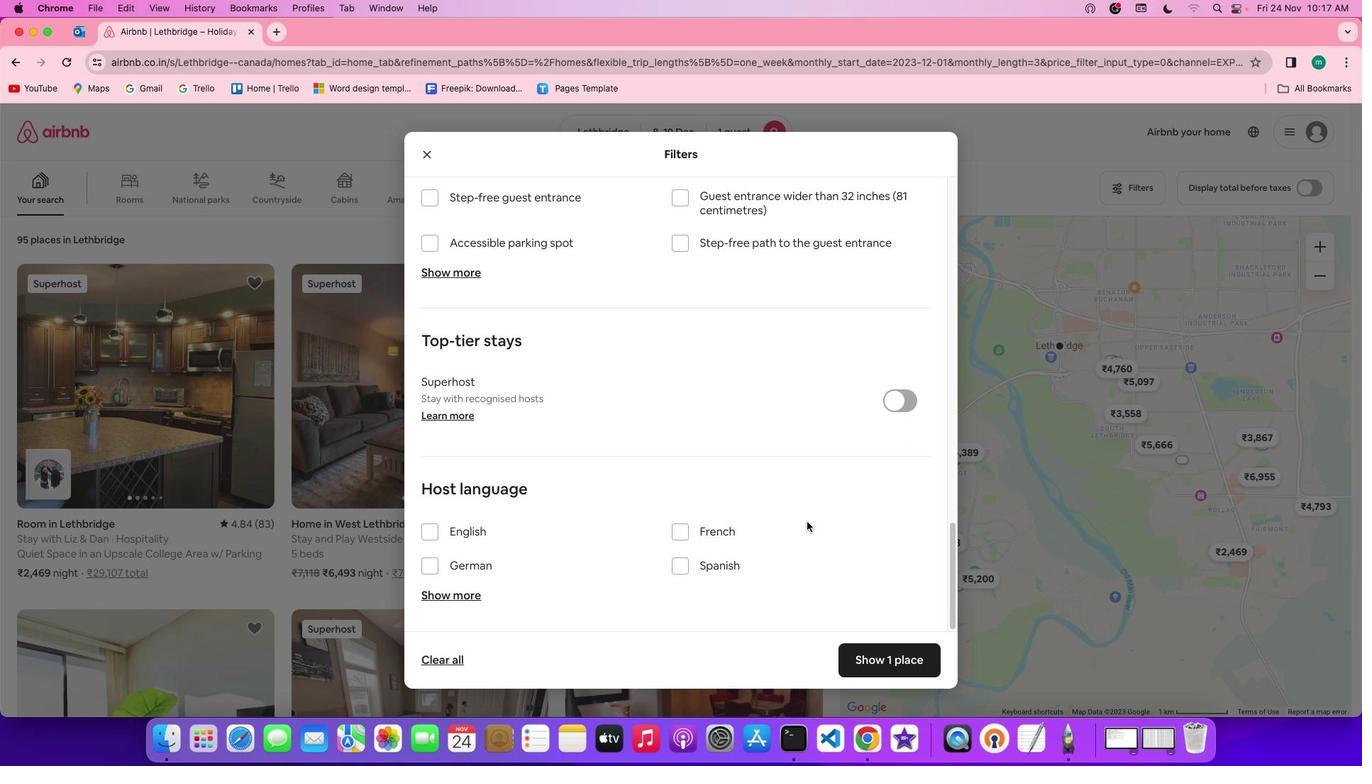 
Action: Mouse scrolled (807, 522) with delta (0, -2)
Screenshot: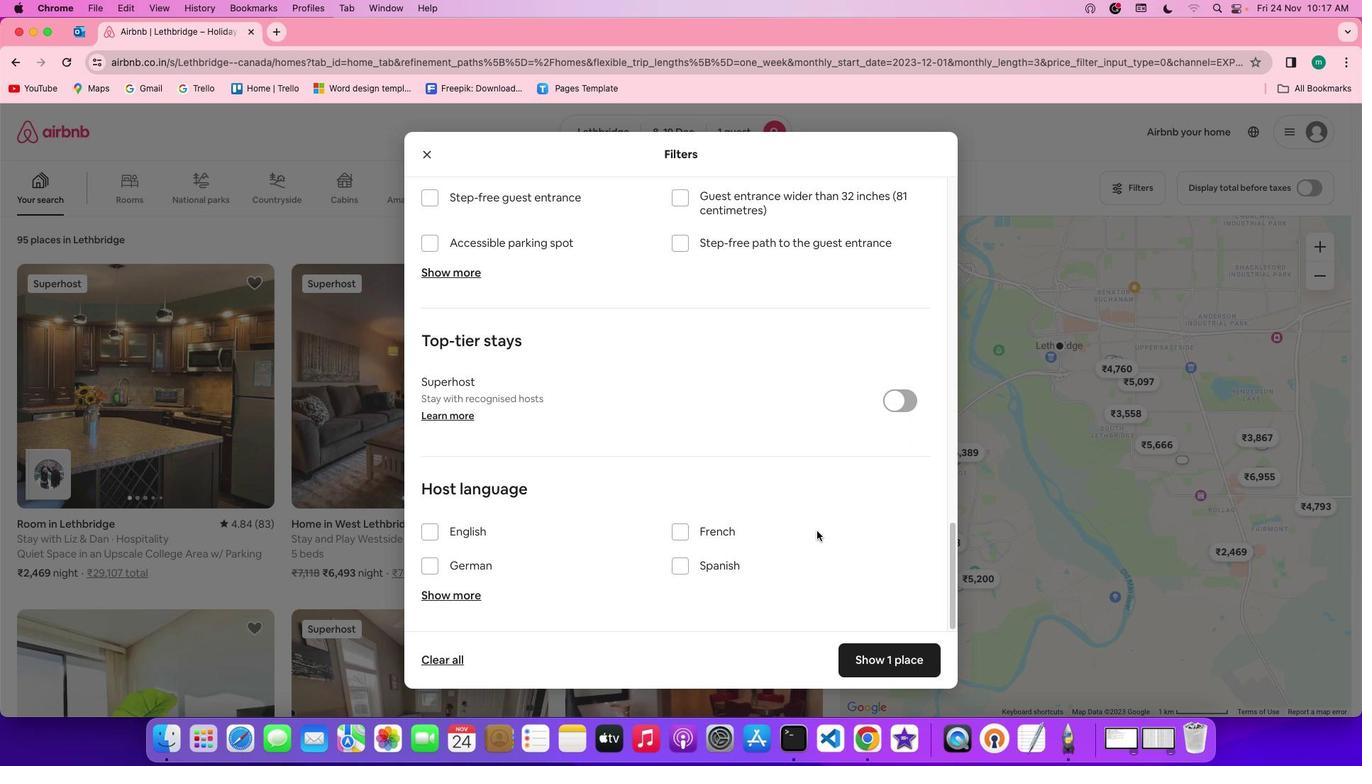 
Action: Mouse scrolled (807, 522) with delta (0, -3)
Screenshot: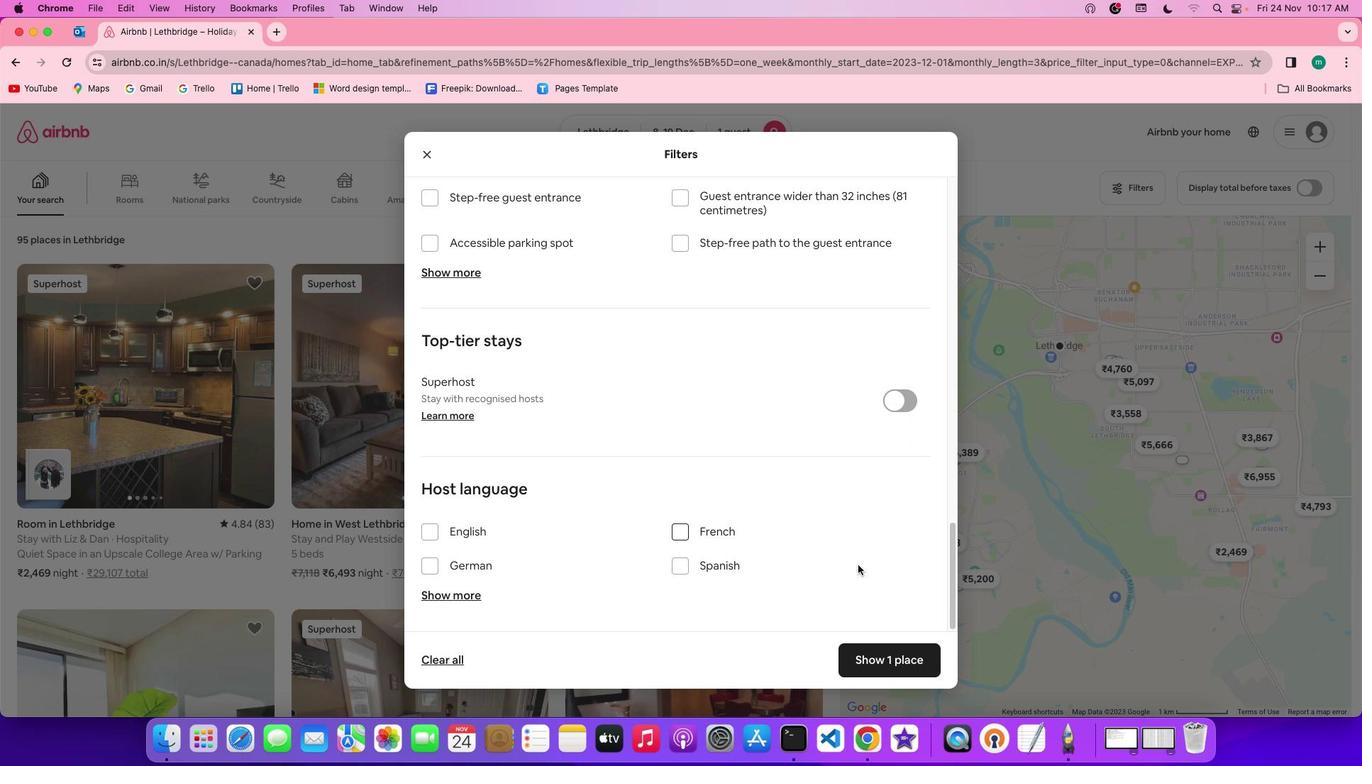 
Action: Mouse moved to (897, 667)
Screenshot: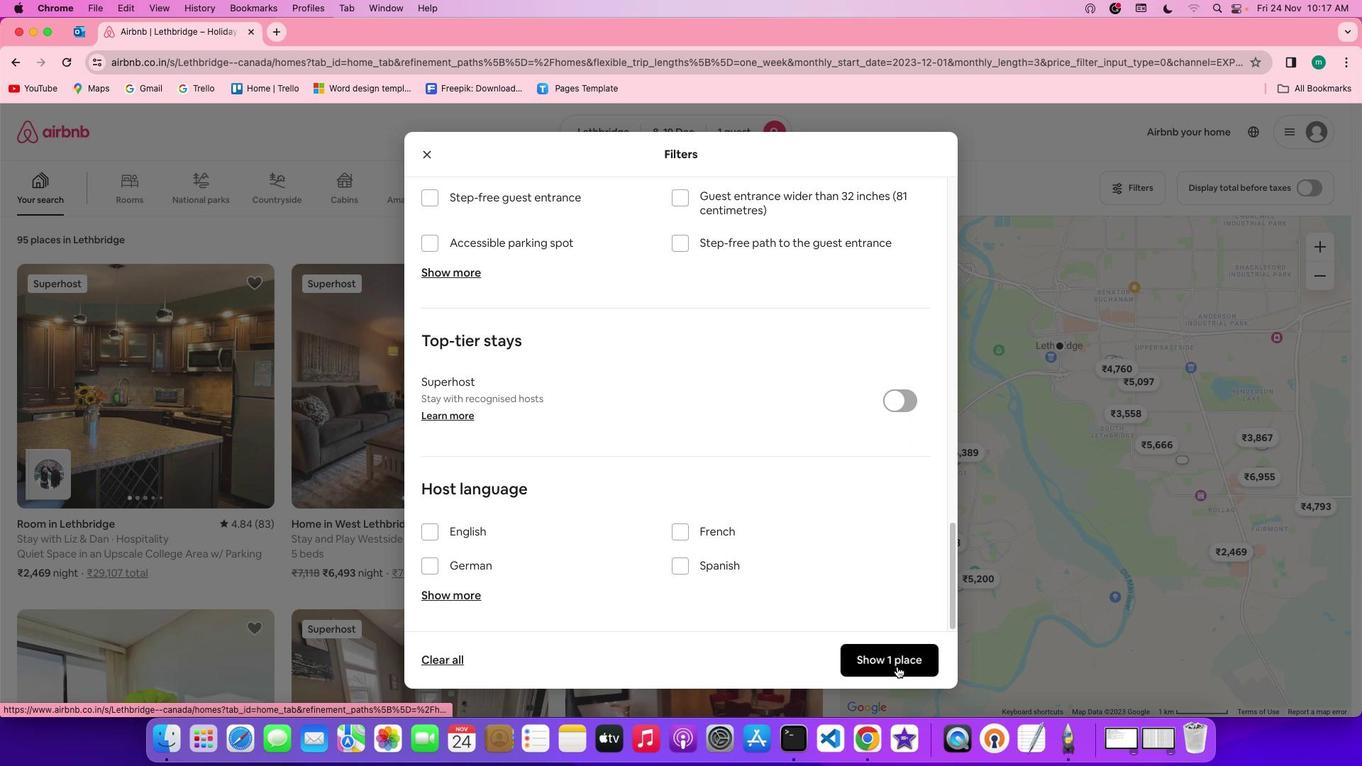 
Action: Mouse pressed left at (897, 667)
Screenshot: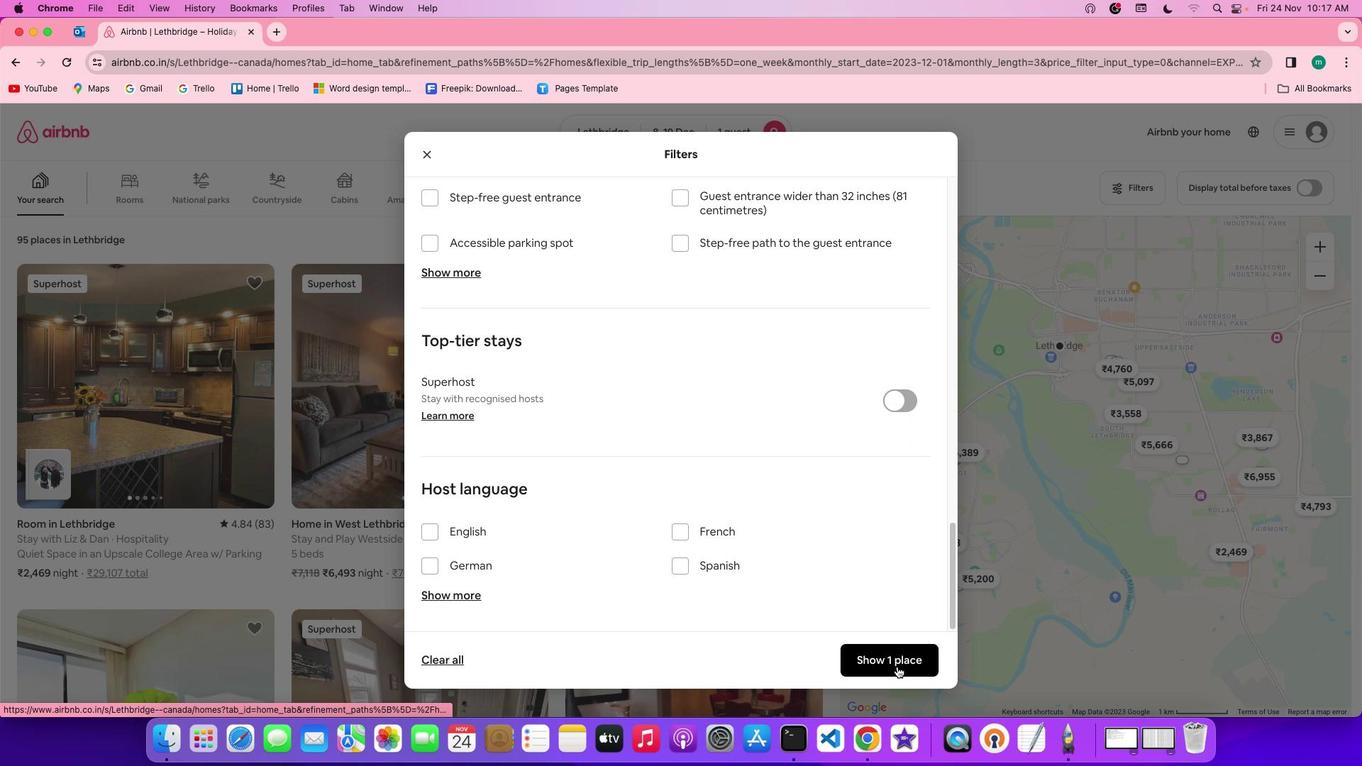 
Action: Mouse moved to (175, 339)
Screenshot: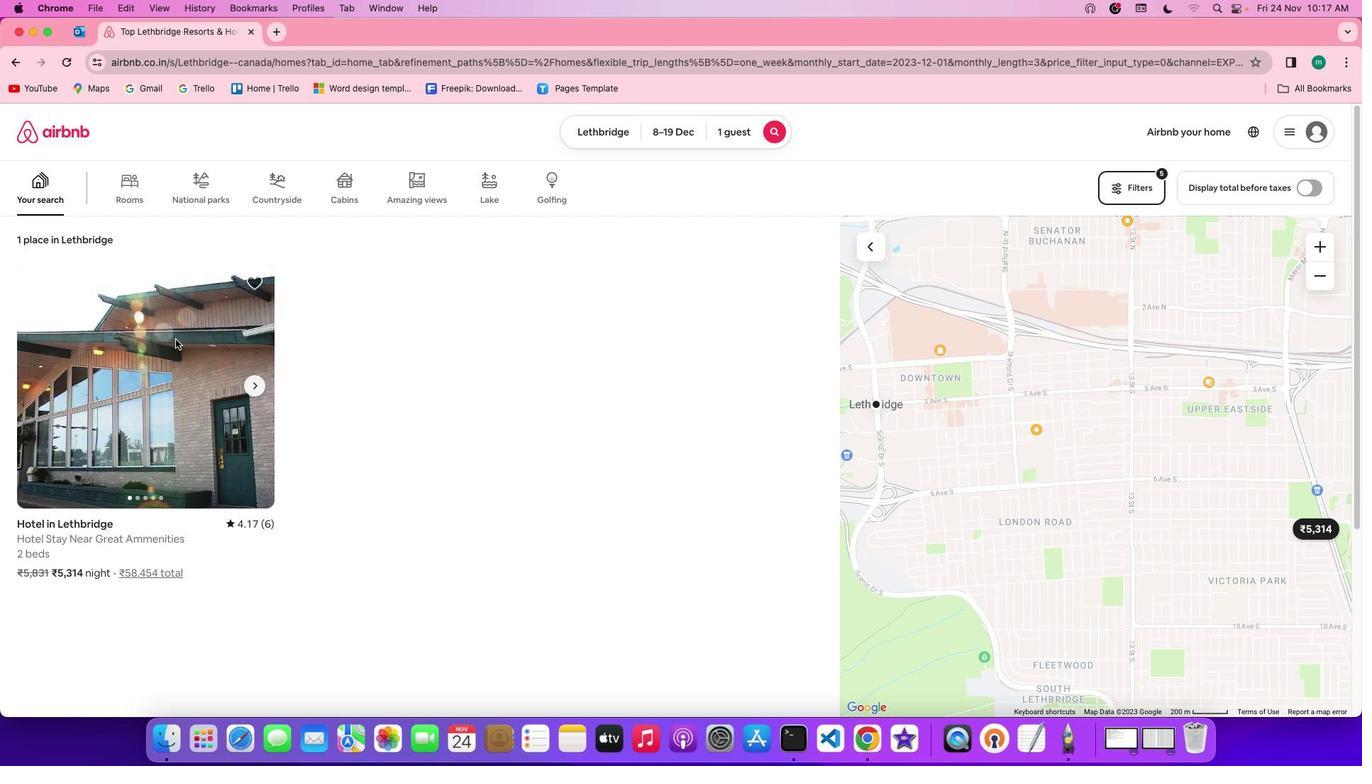 
Action: Mouse pressed left at (175, 339)
Screenshot: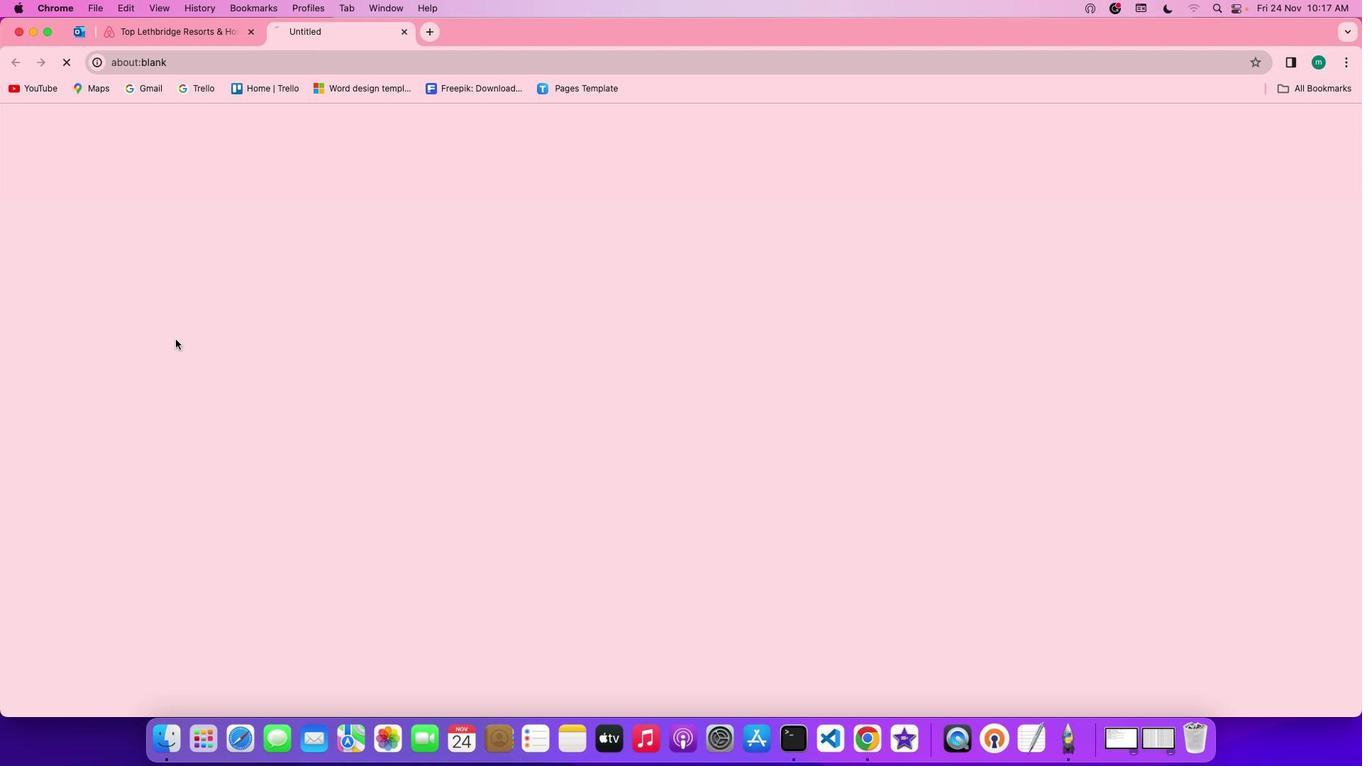 
Action: Mouse moved to (990, 535)
Screenshot: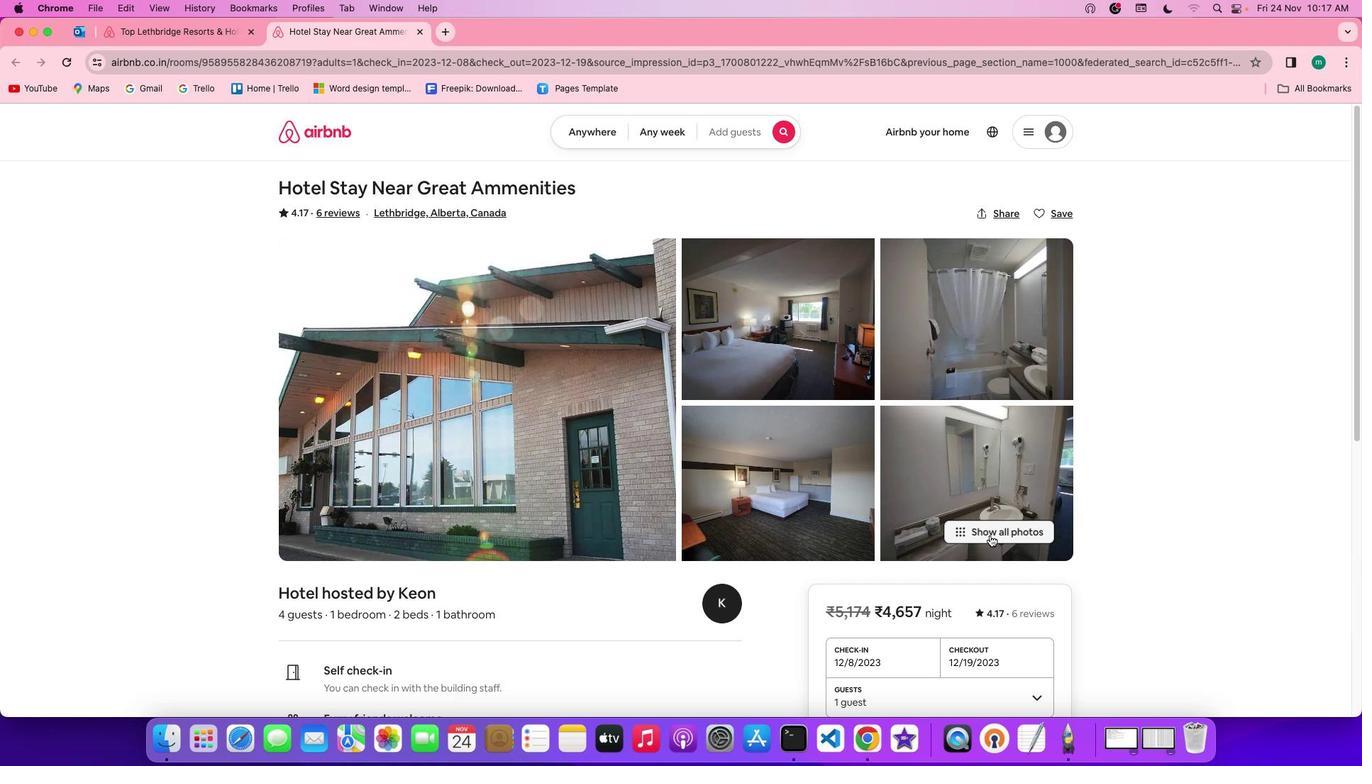 
Action: Mouse pressed left at (990, 535)
Screenshot: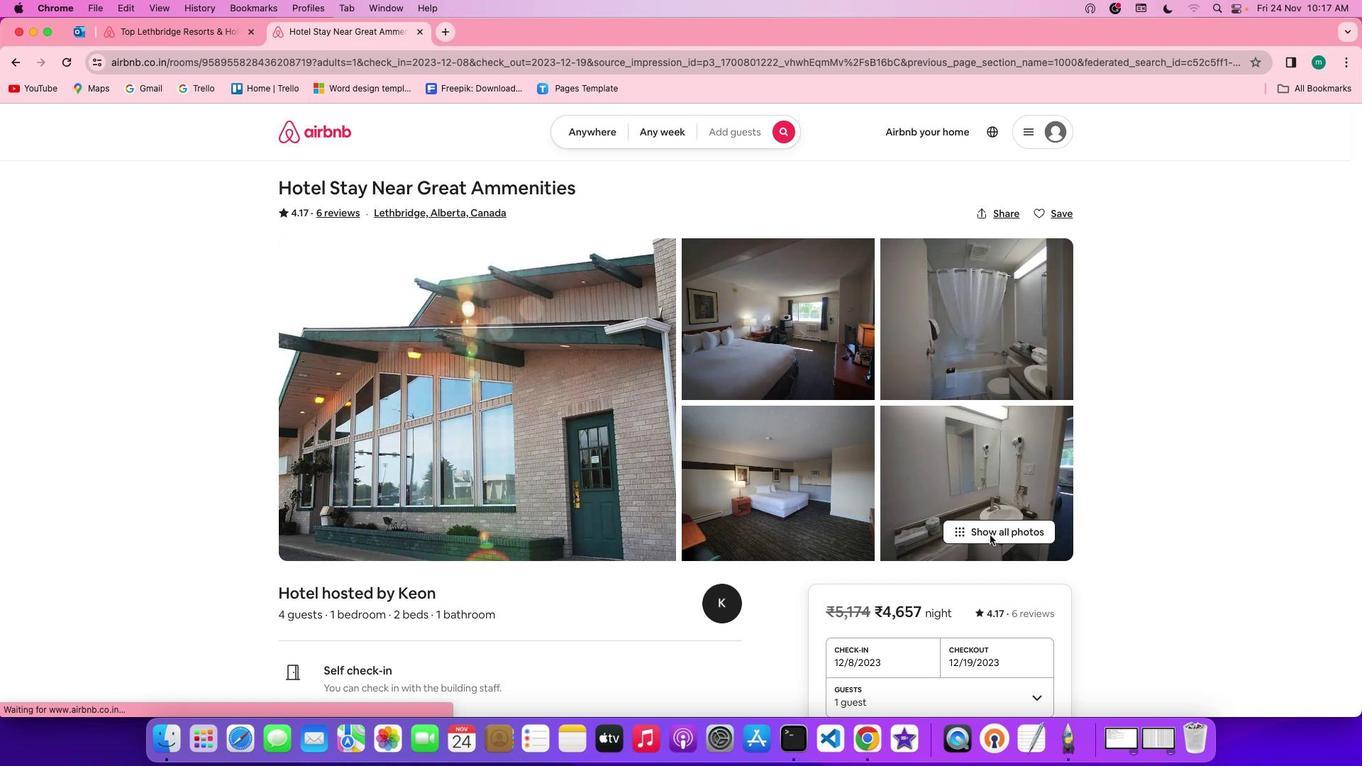
Action: Mouse moved to (801, 528)
Screenshot: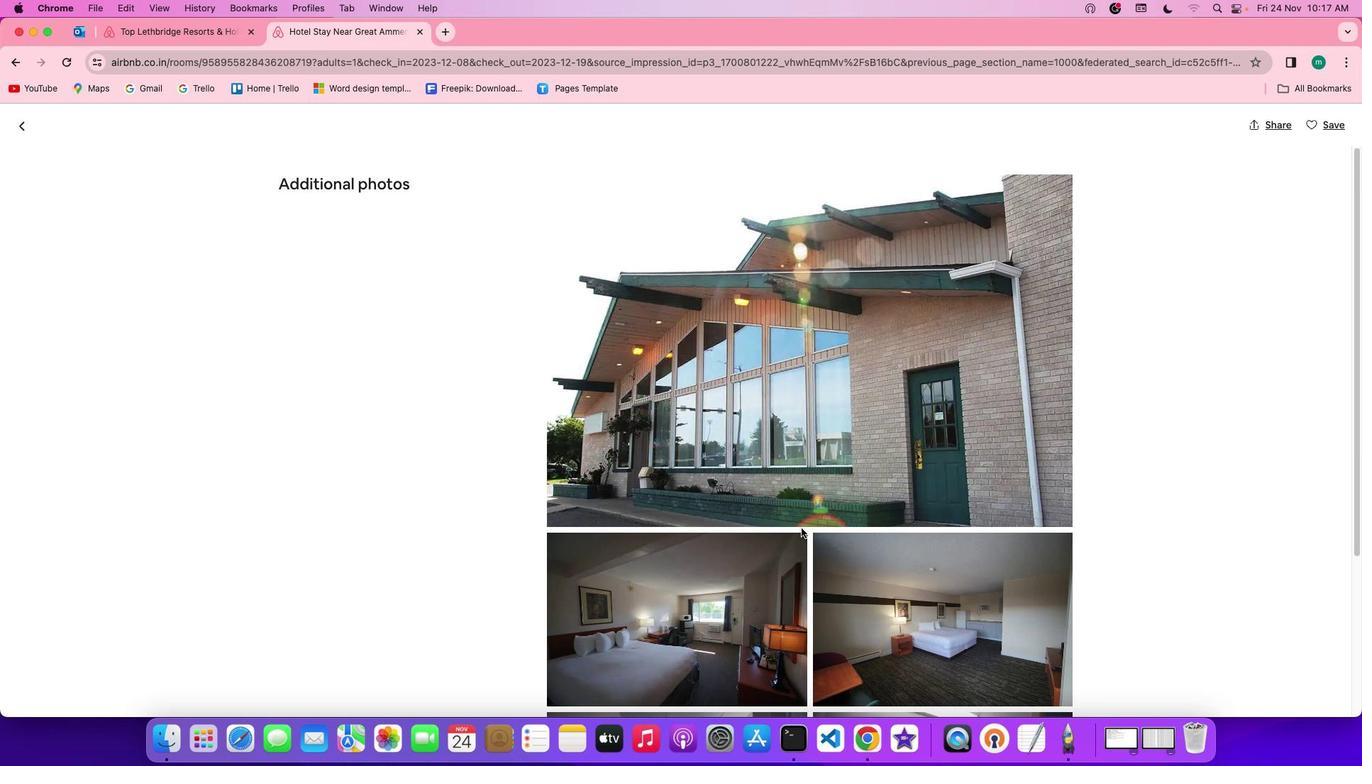 
Action: Mouse scrolled (801, 528) with delta (0, 0)
Screenshot: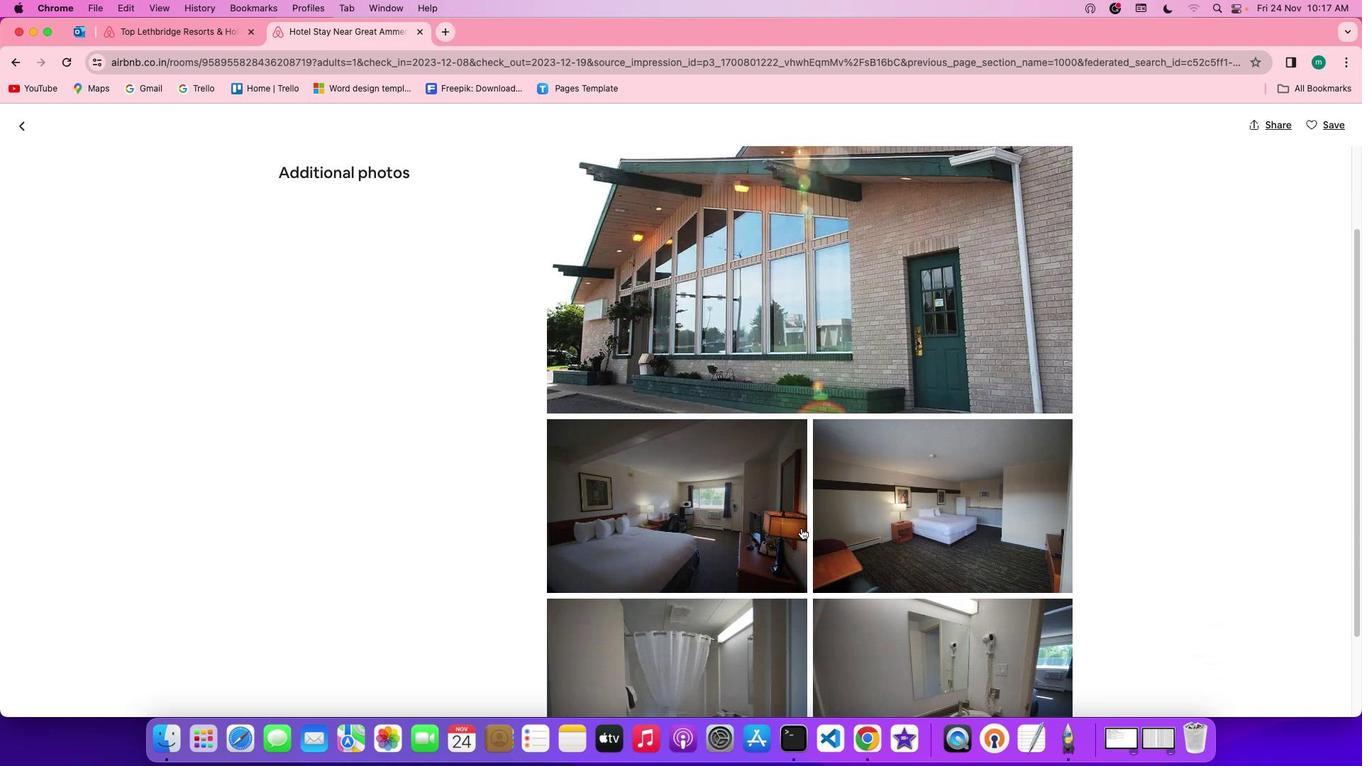 
Action: Mouse scrolled (801, 528) with delta (0, 0)
Screenshot: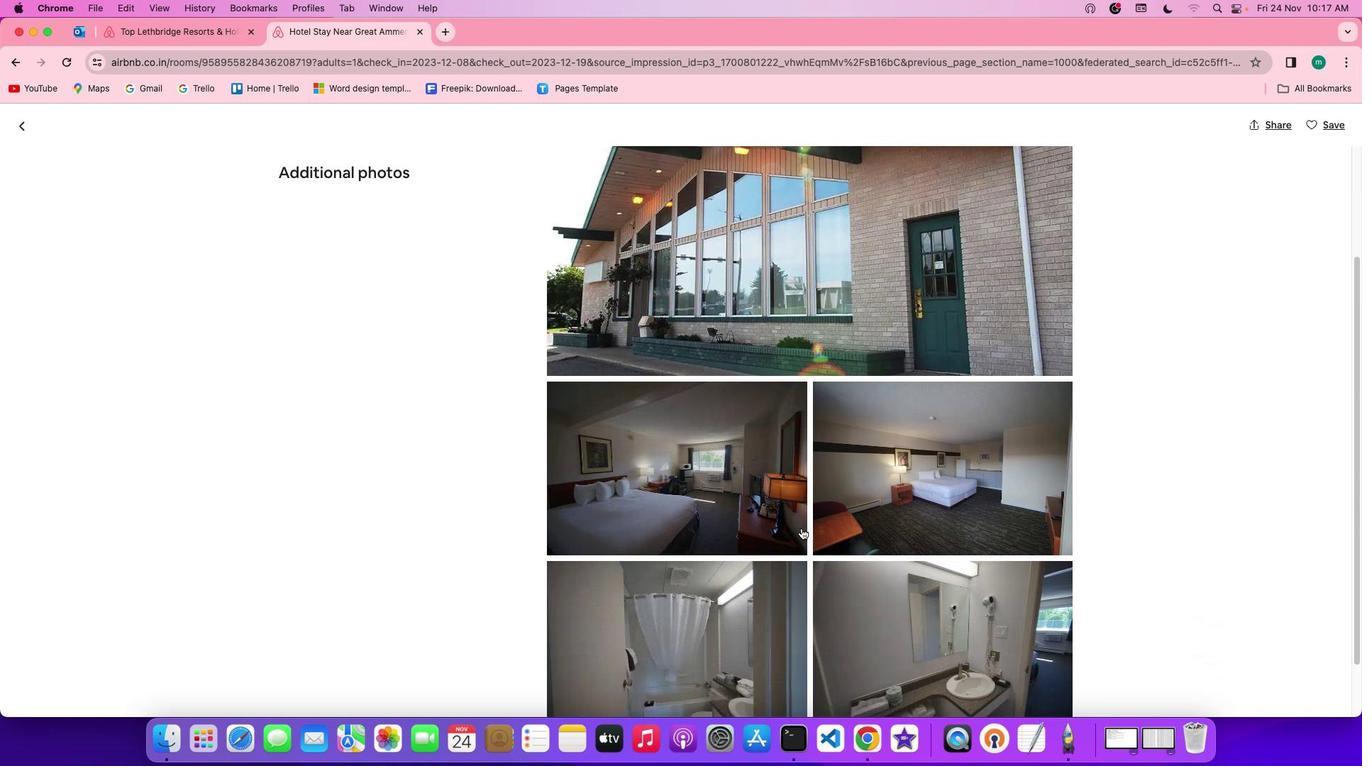 
Action: Mouse scrolled (801, 528) with delta (0, -1)
Screenshot: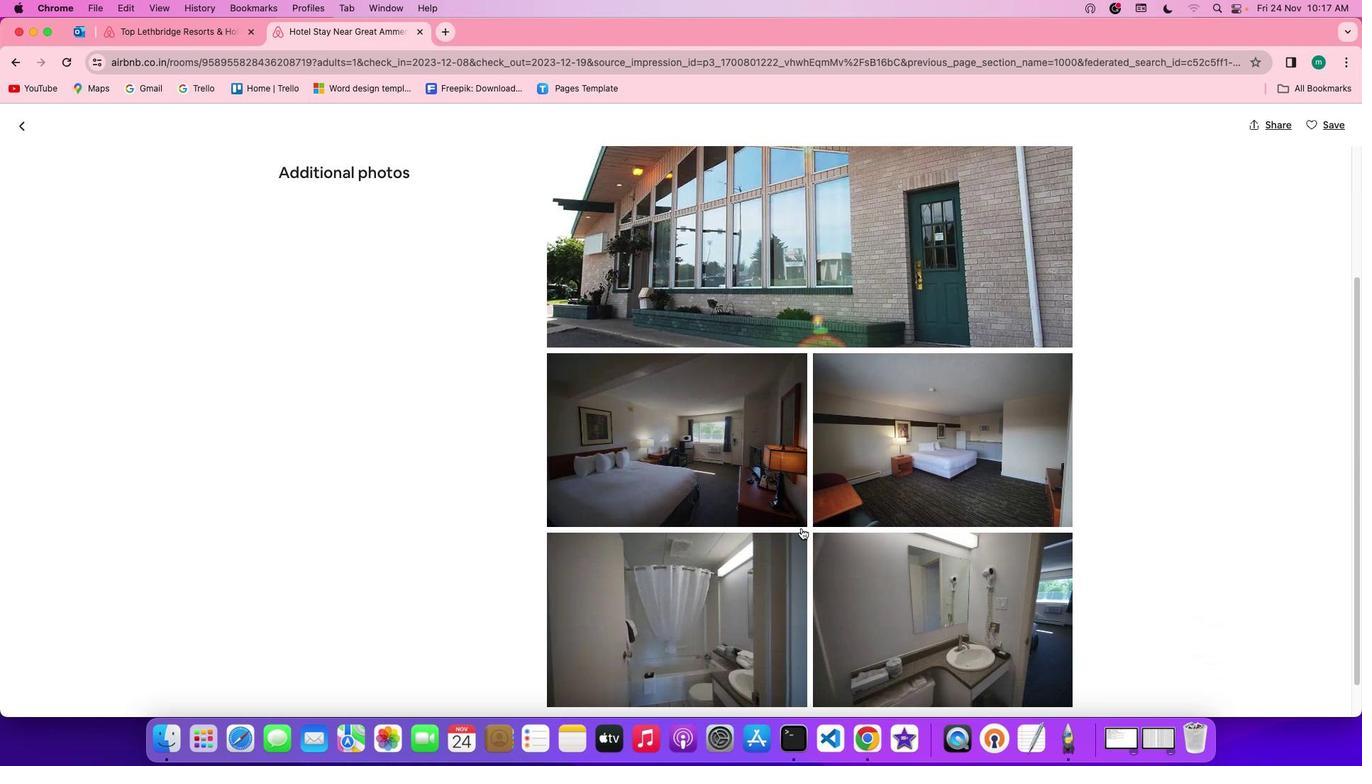 
Action: Mouse scrolled (801, 528) with delta (0, -2)
Screenshot: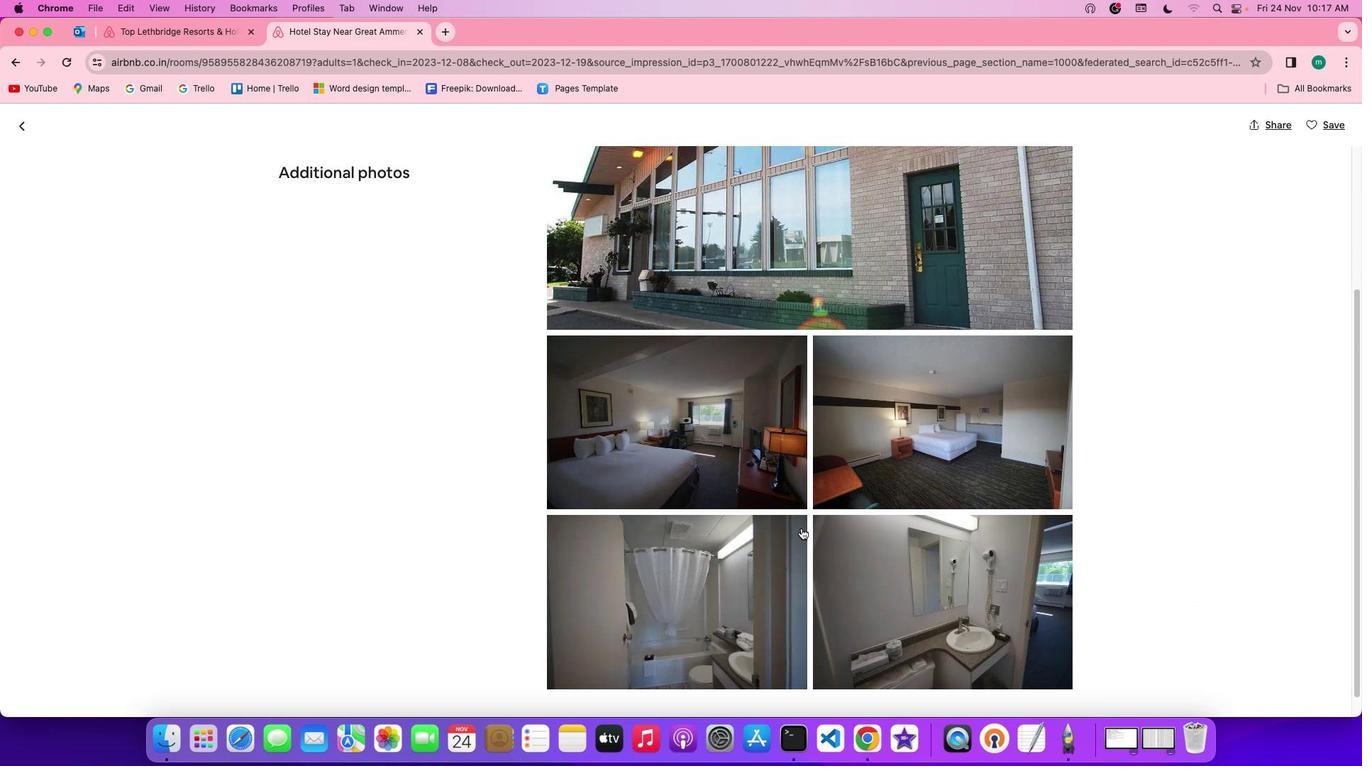 
Action: Mouse scrolled (801, 528) with delta (0, 0)
Screenshot: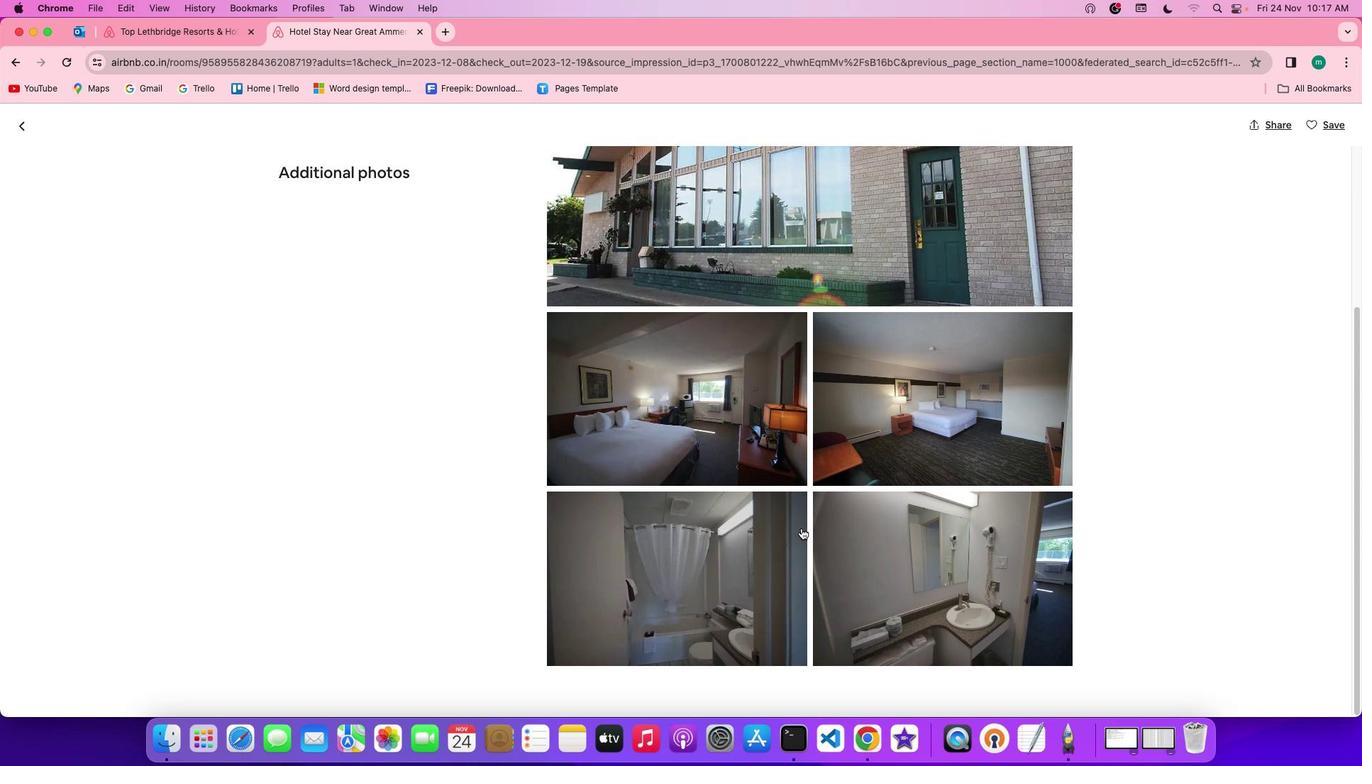 
Action: Mouse scrolled (801, 528) with delta (0, 0)
Screenshot: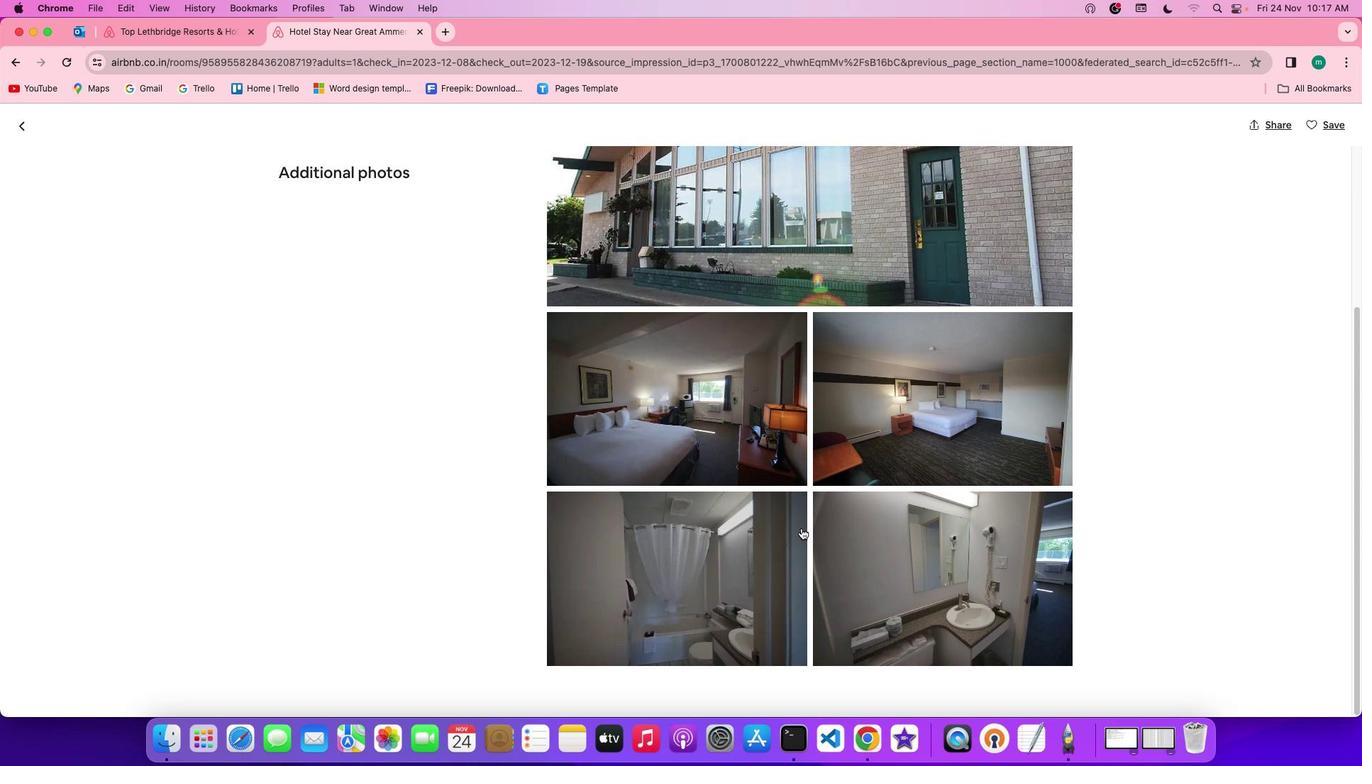 
Action: Mouse scrolled (801, 528) with delta (0, -1)
Screenshot: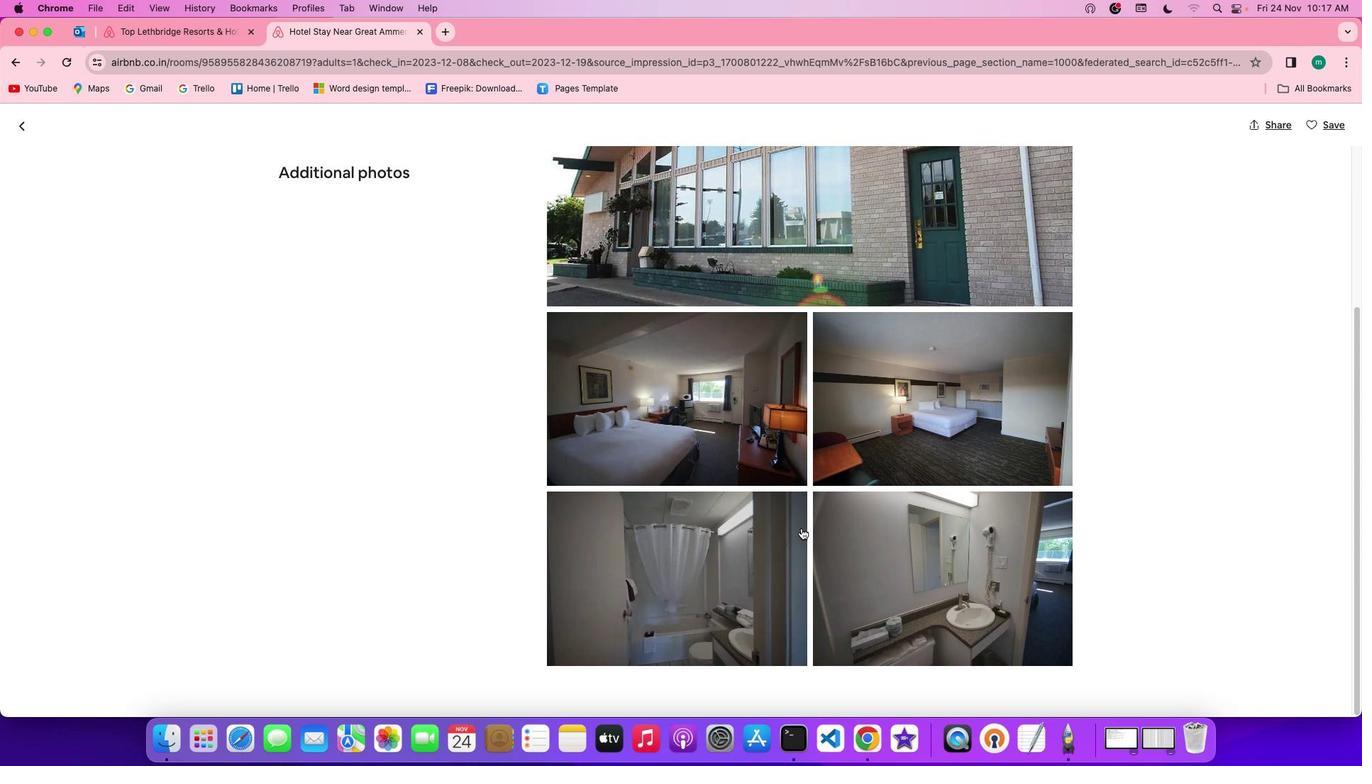 
Action: Mouse scrolled (801, 528) with delta (0, -2)
Screenshot: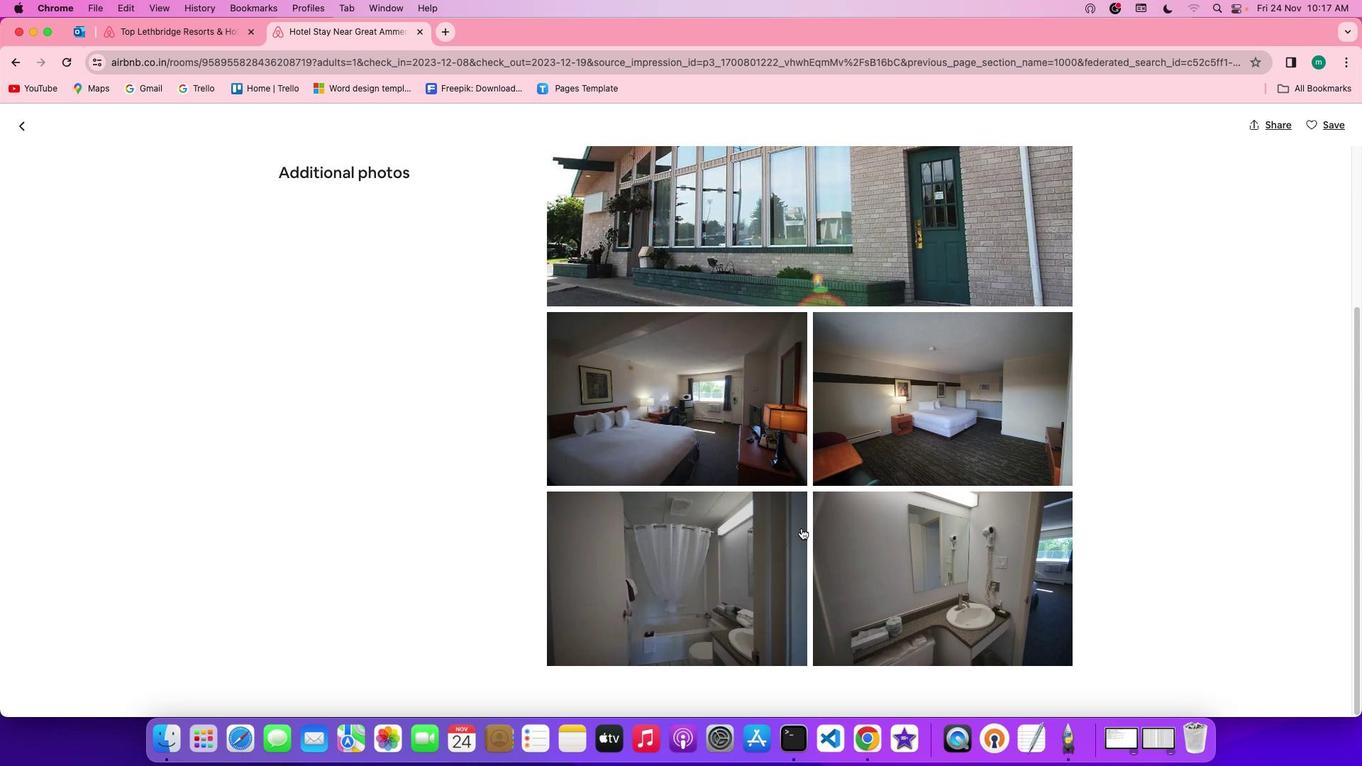 
Action: Mouse scrolled (801, 528) with delta (0, 0)
Screenshot: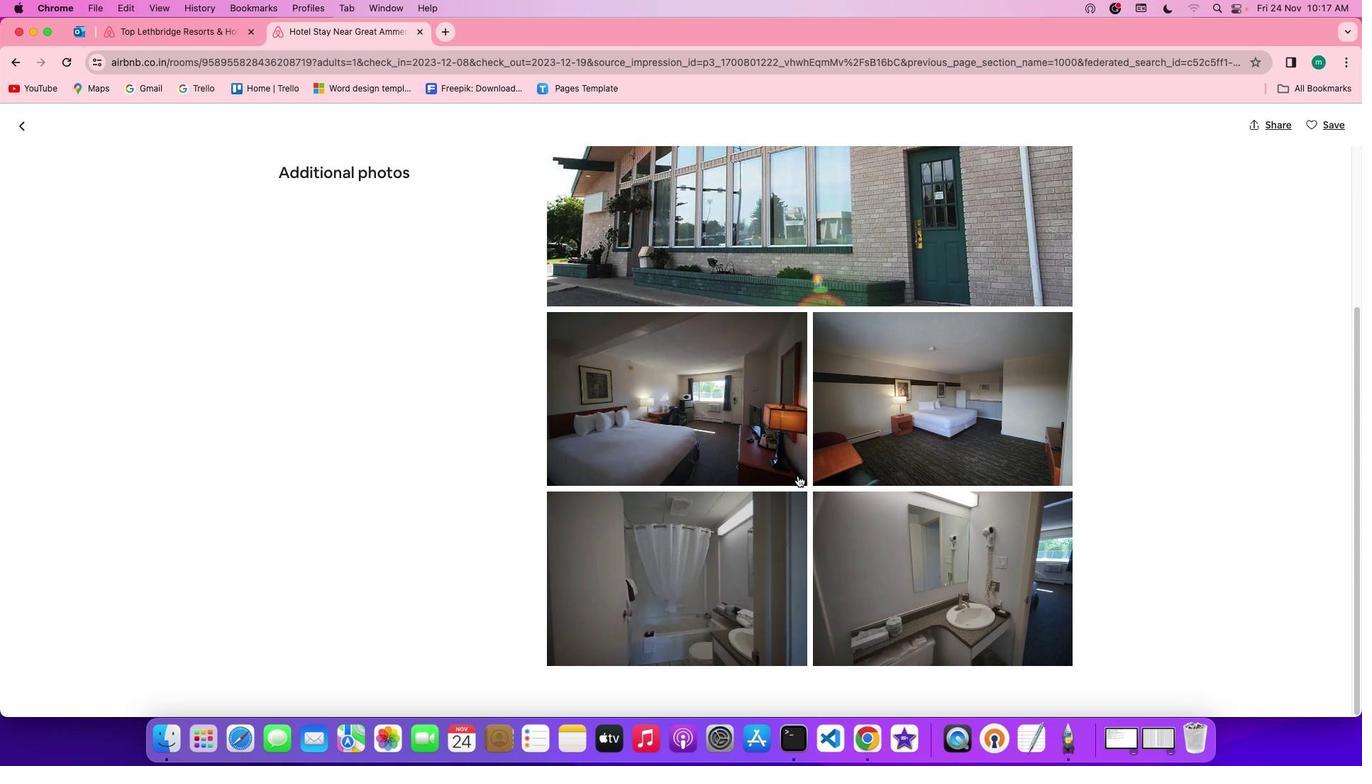 
Action: Mouse scrolled (801, 528) with delta (0, 0)
Screenshot: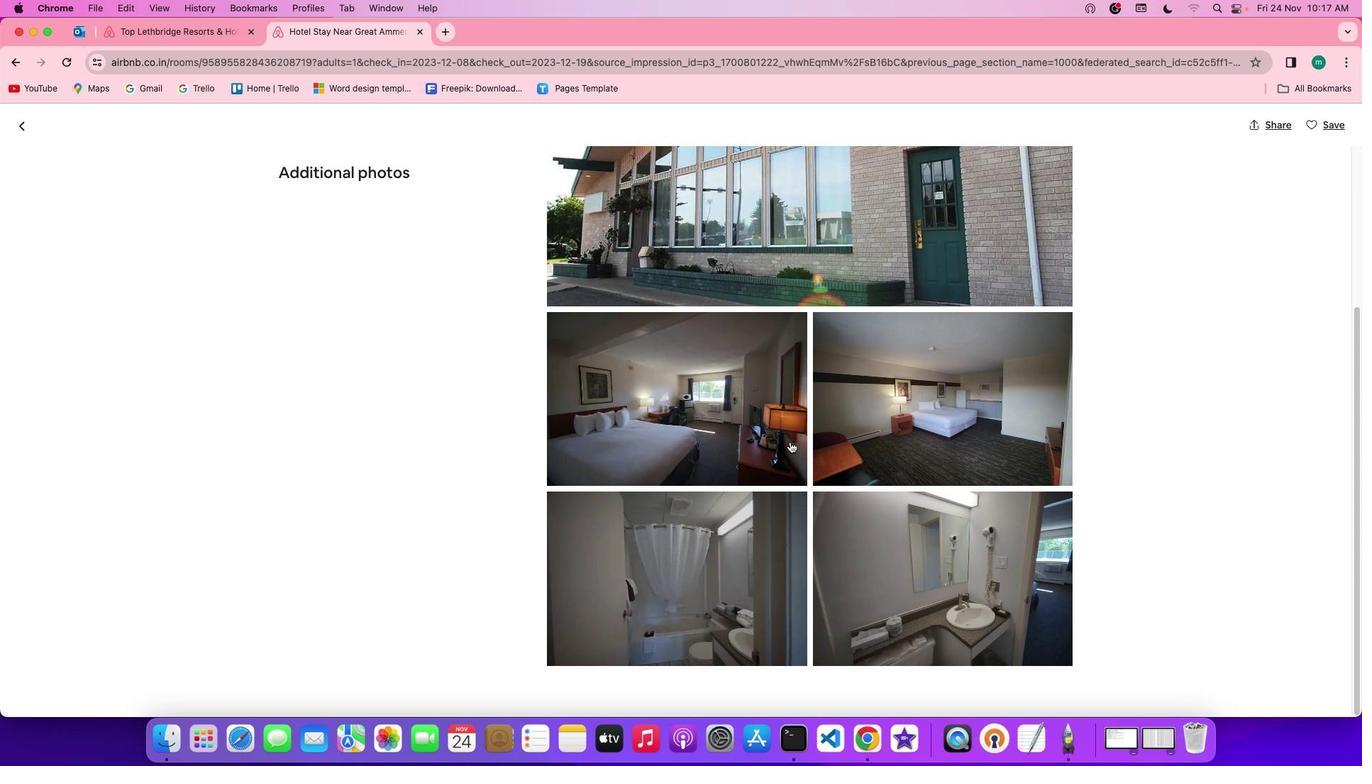 
Action: Mouse scrolled (801, 528) with delta (0, -2)
Screenshot: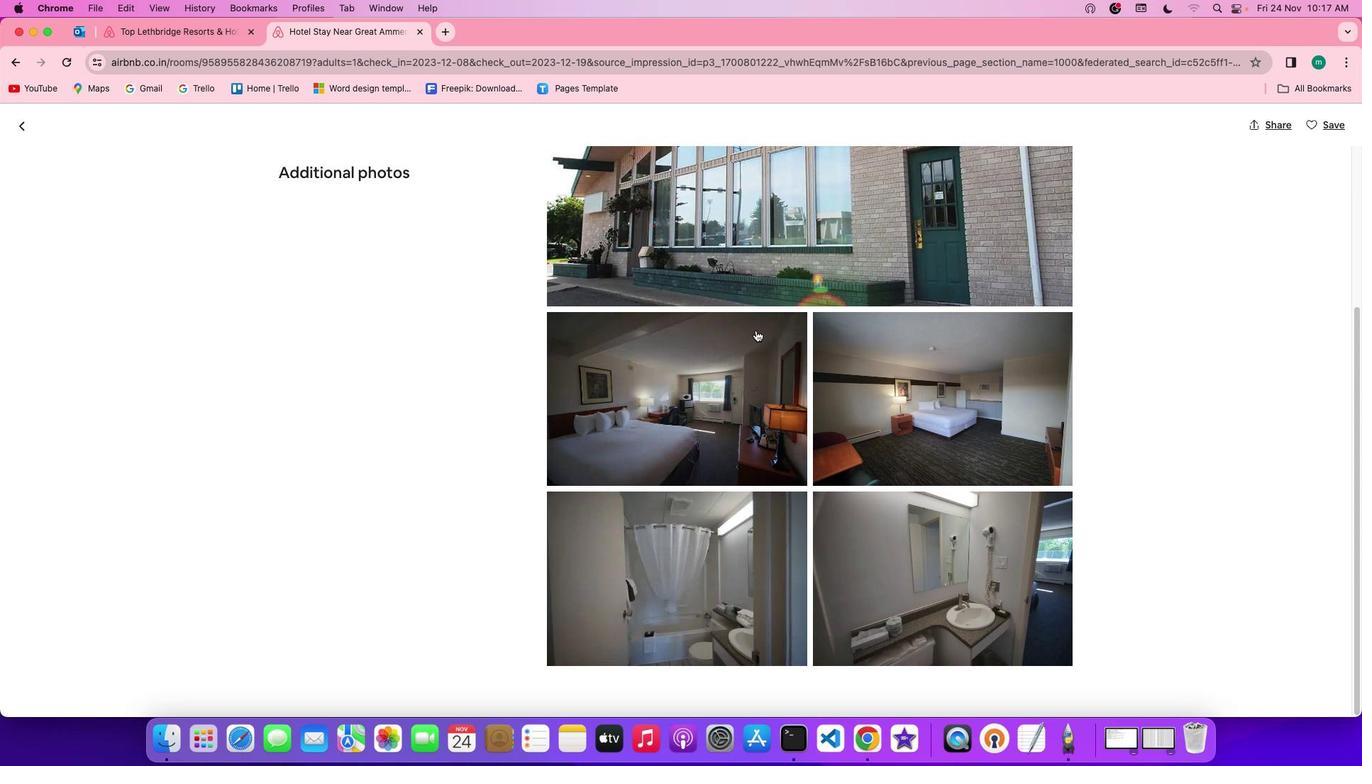 
Action: Mouse moved to (23, 137)
Screenshot: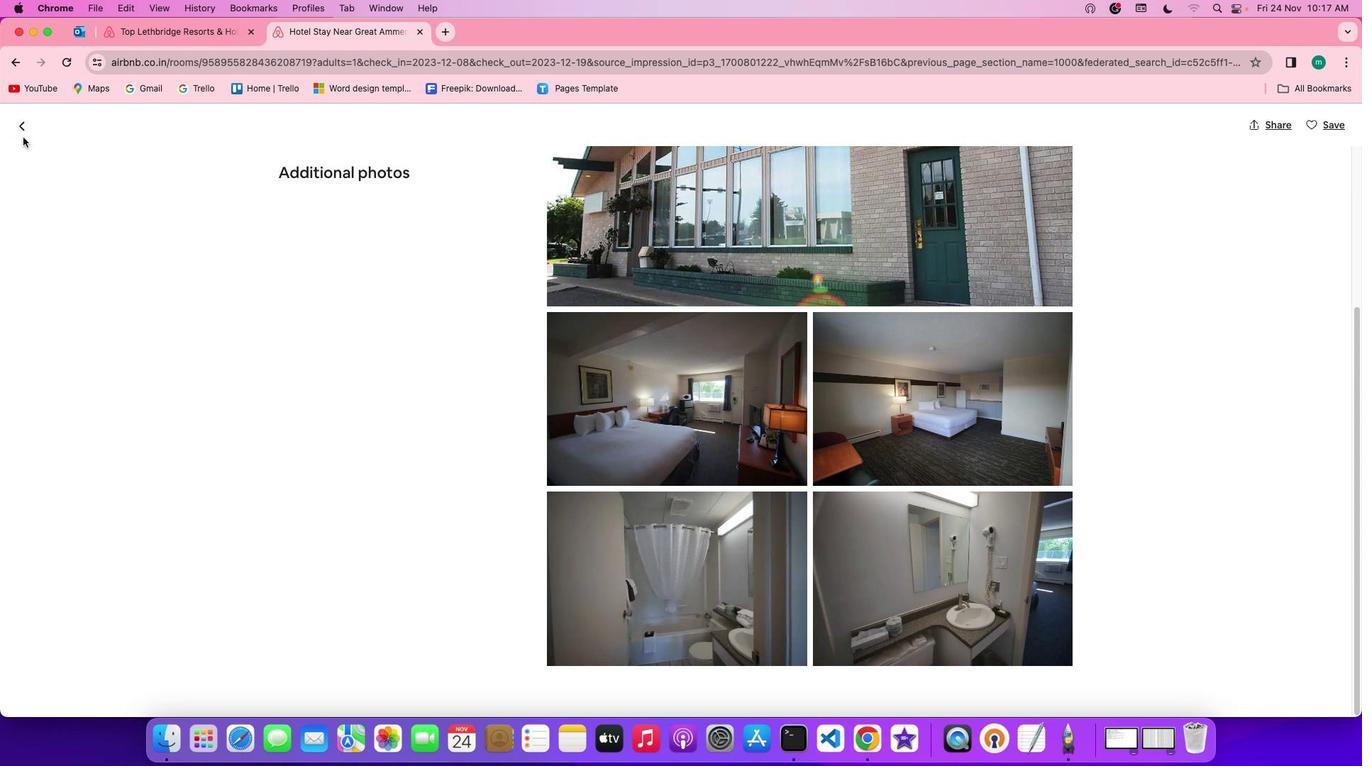 
Action: Mouse pressed left at (23, 137)
Screenshot: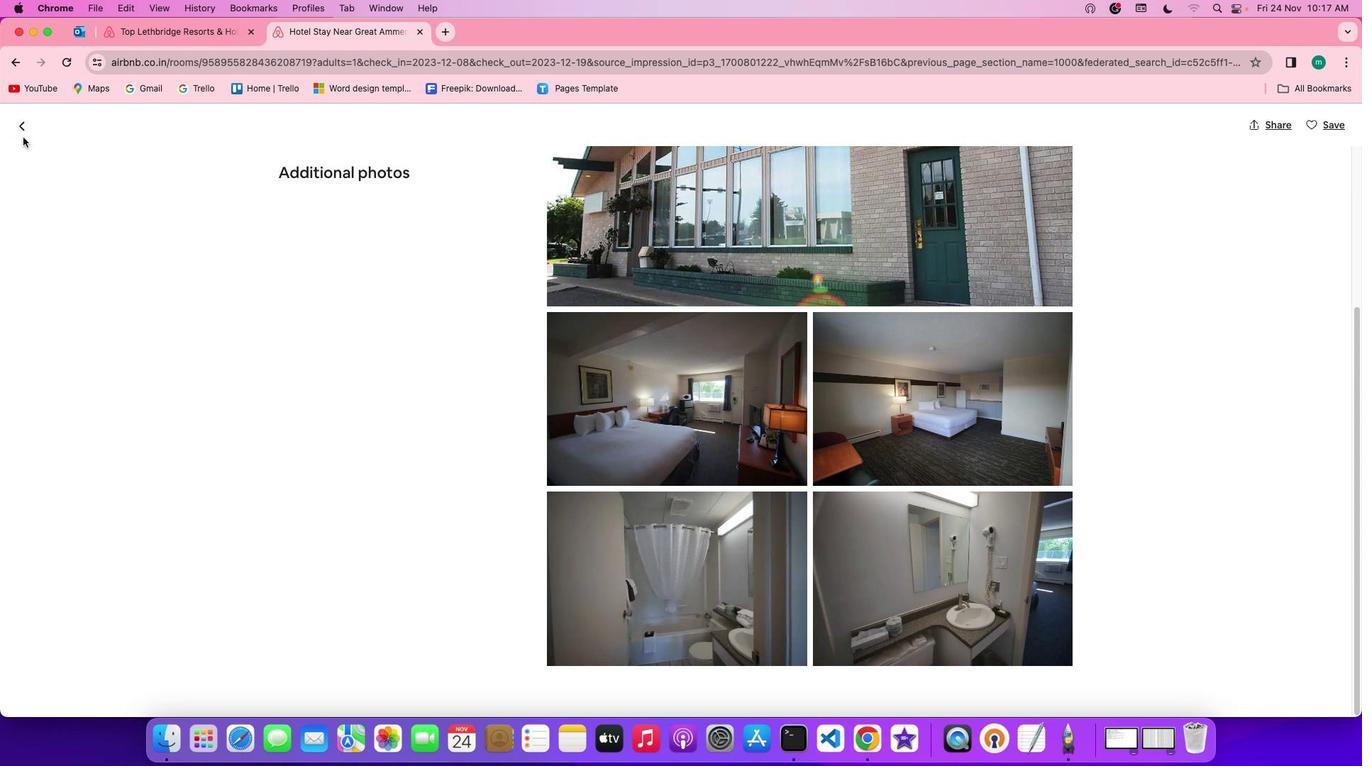 
Action: Mouse moved to (23, 131)
Screenshot: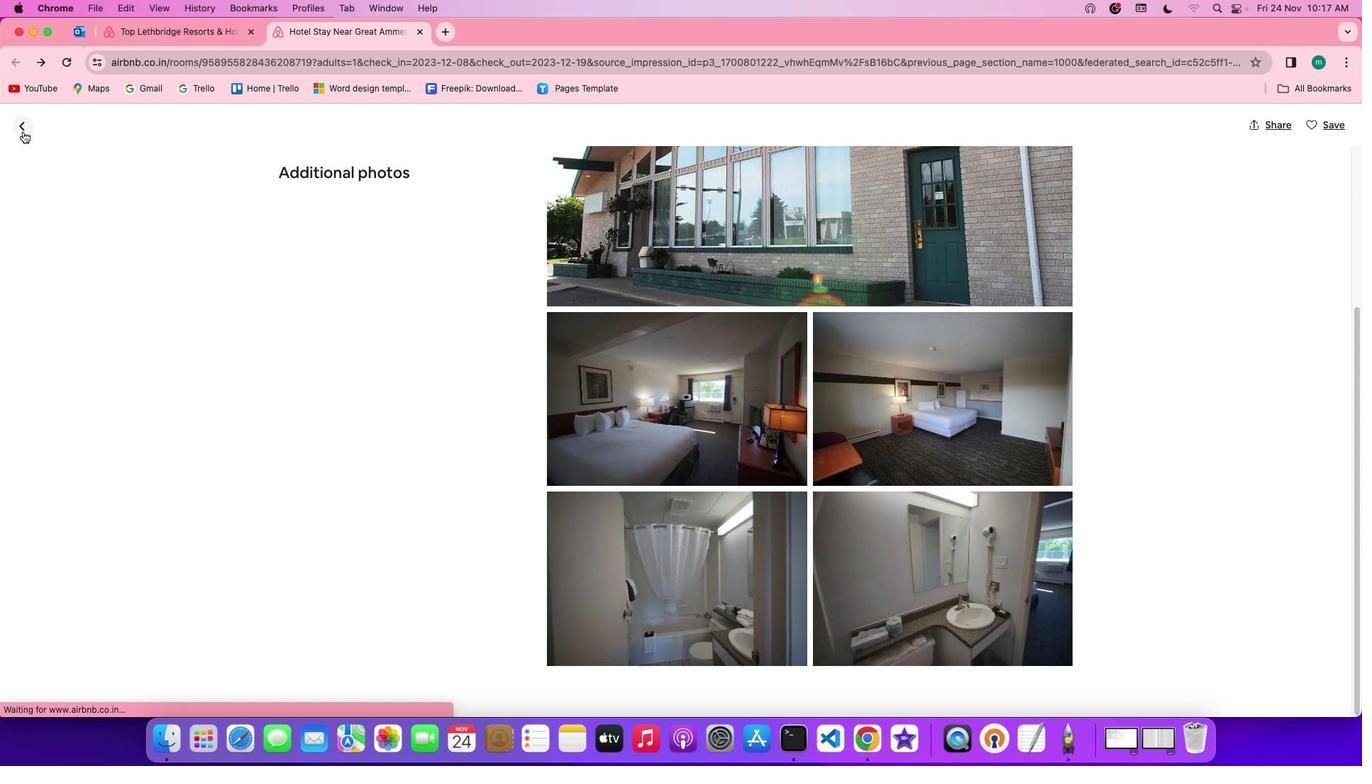 
Action: Mouse pressed left at (23, 131)
Screenshot: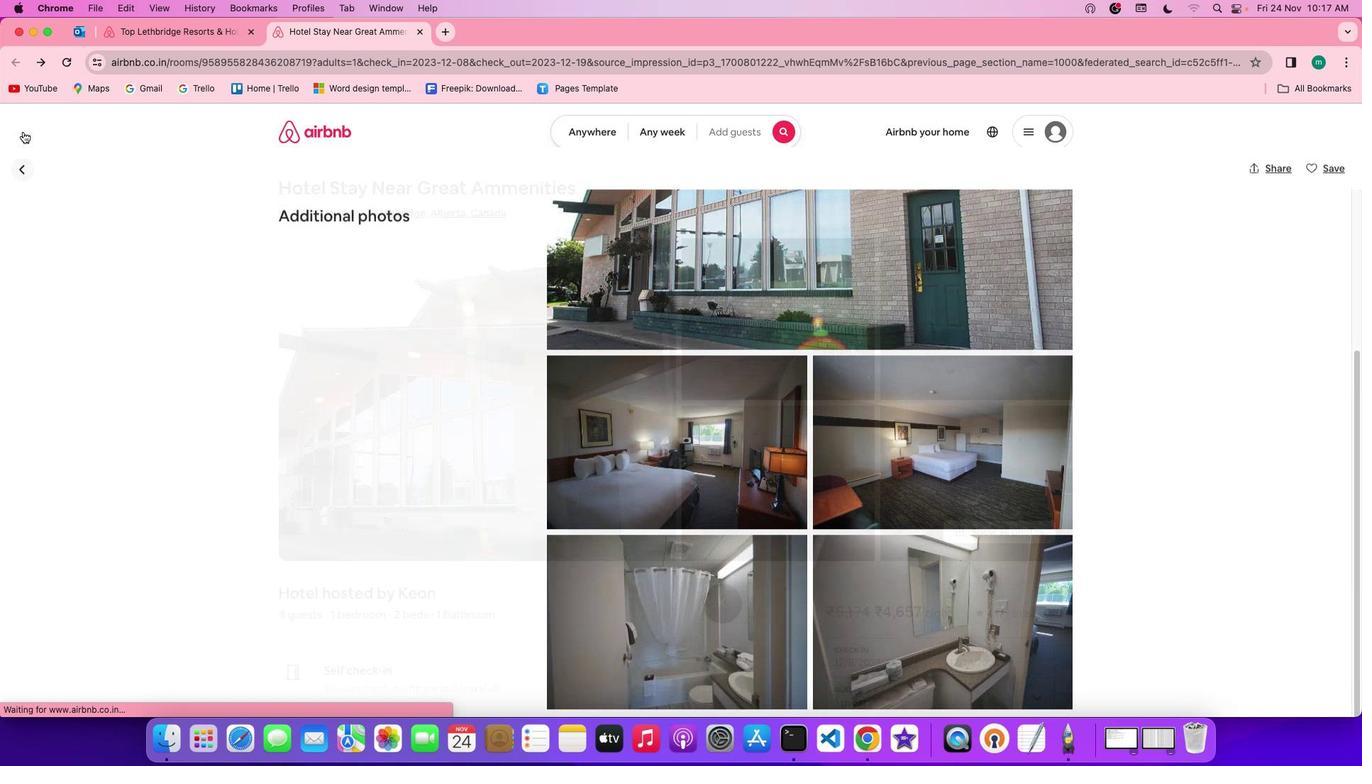 
Action: Mouse moved to (684, 473)
Screenshot: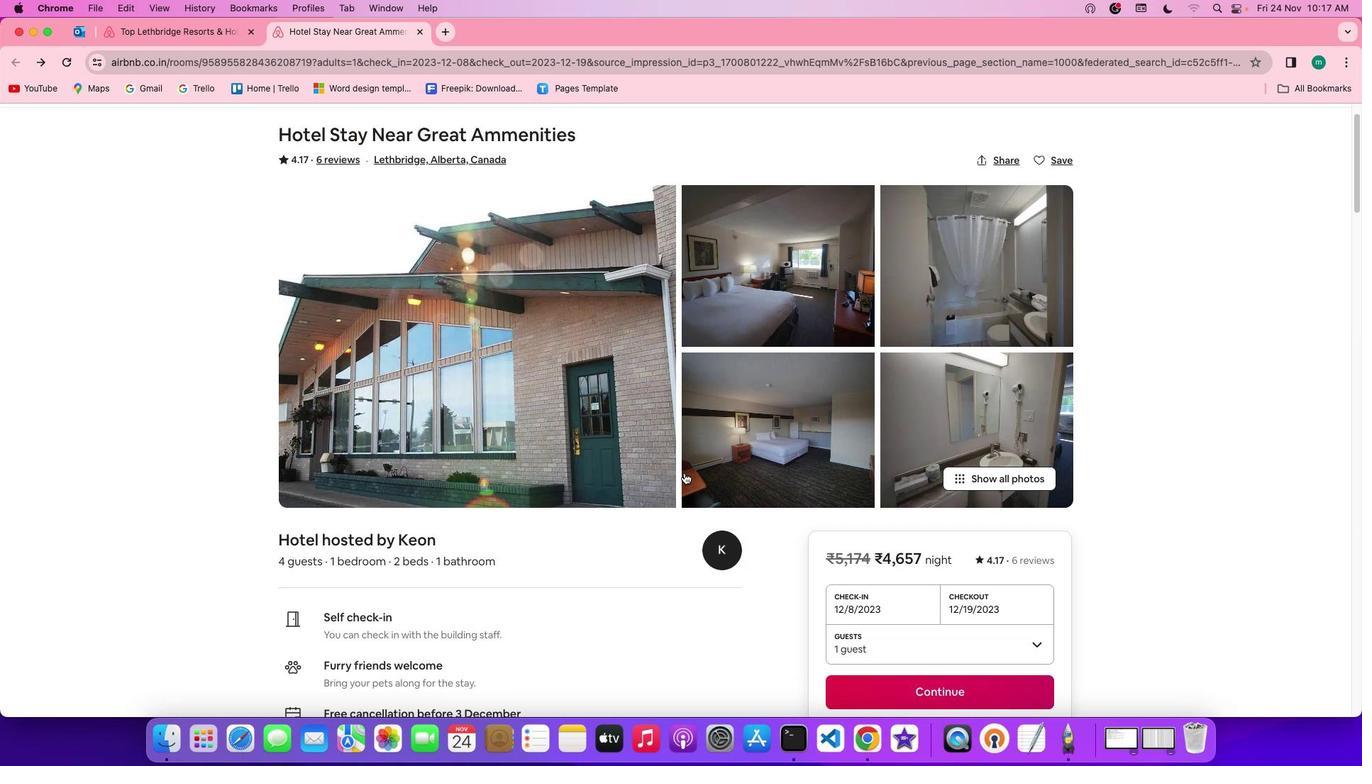 
Action: Mouse scrolled (684, 473) with delta (0, 0)
Screenshot: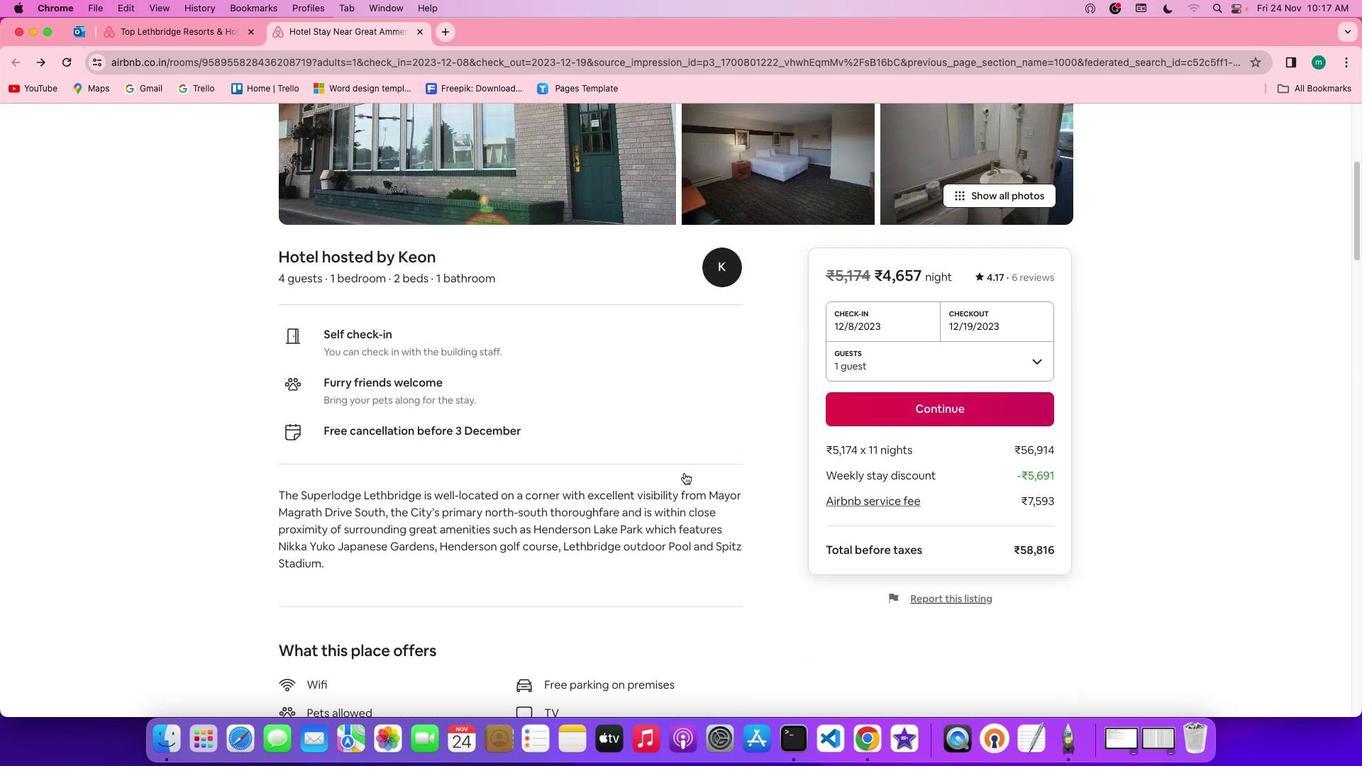 
Action: Mouse scrolled (684, 473) with delta (0, 0)
Screenshot: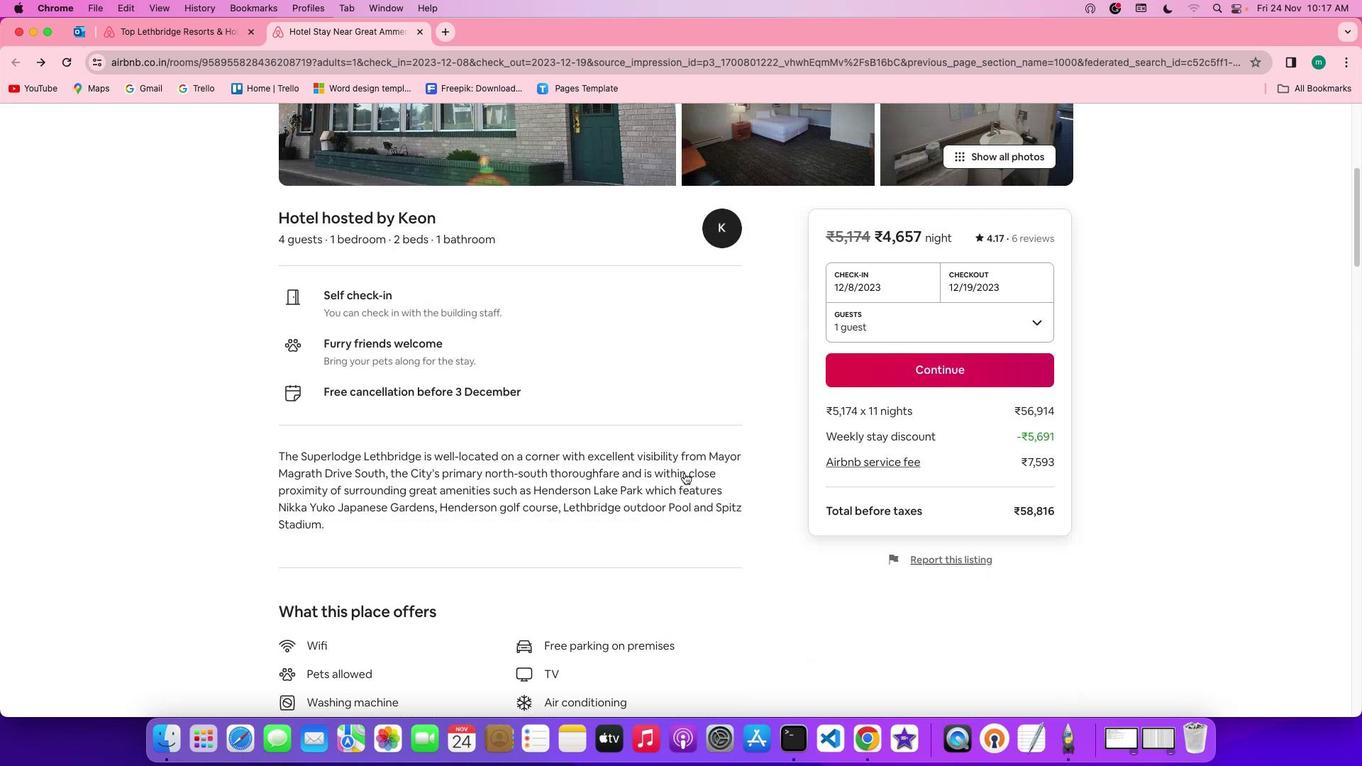 
Action: Mouse scrolled (684, 473) with delta (0, -1)
Screenshot: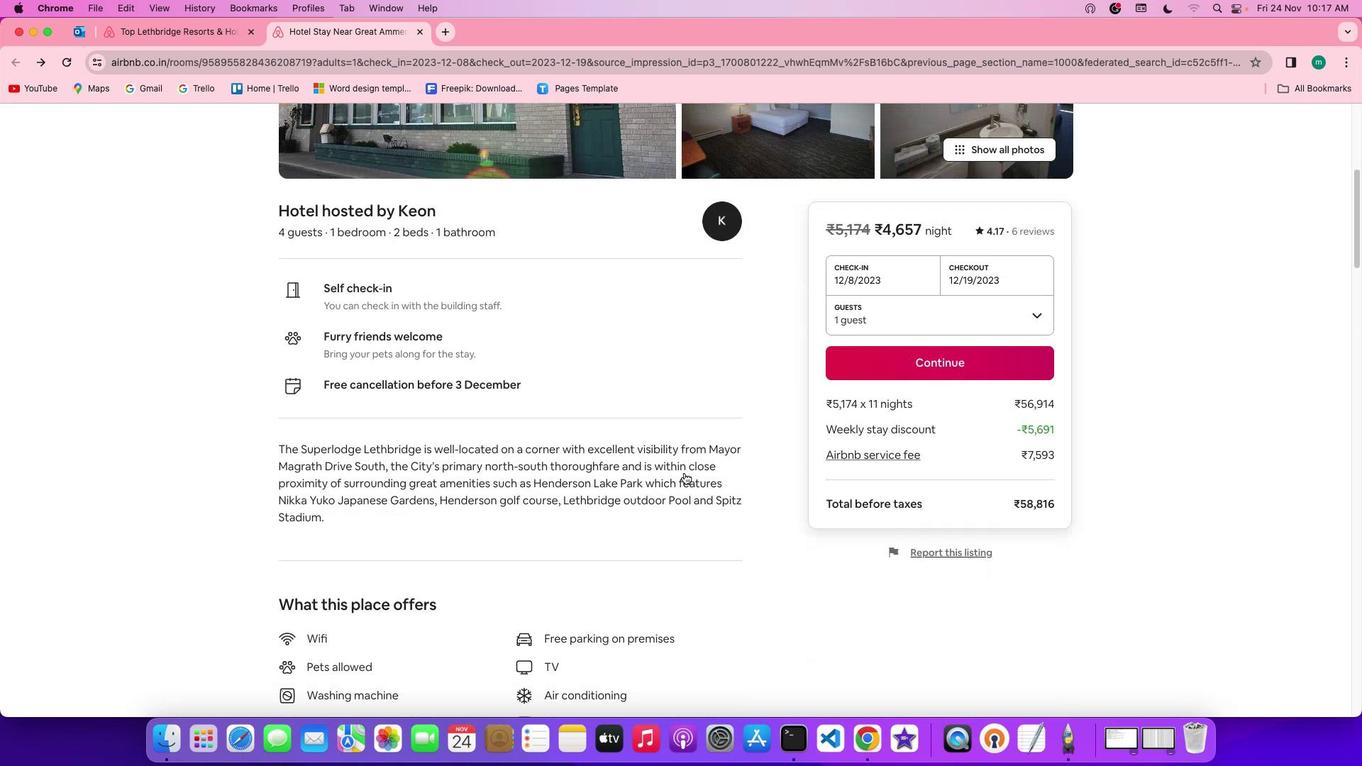 
Action: Mouse scrolled (684, 473) with delta (0, -2)
Screenshot: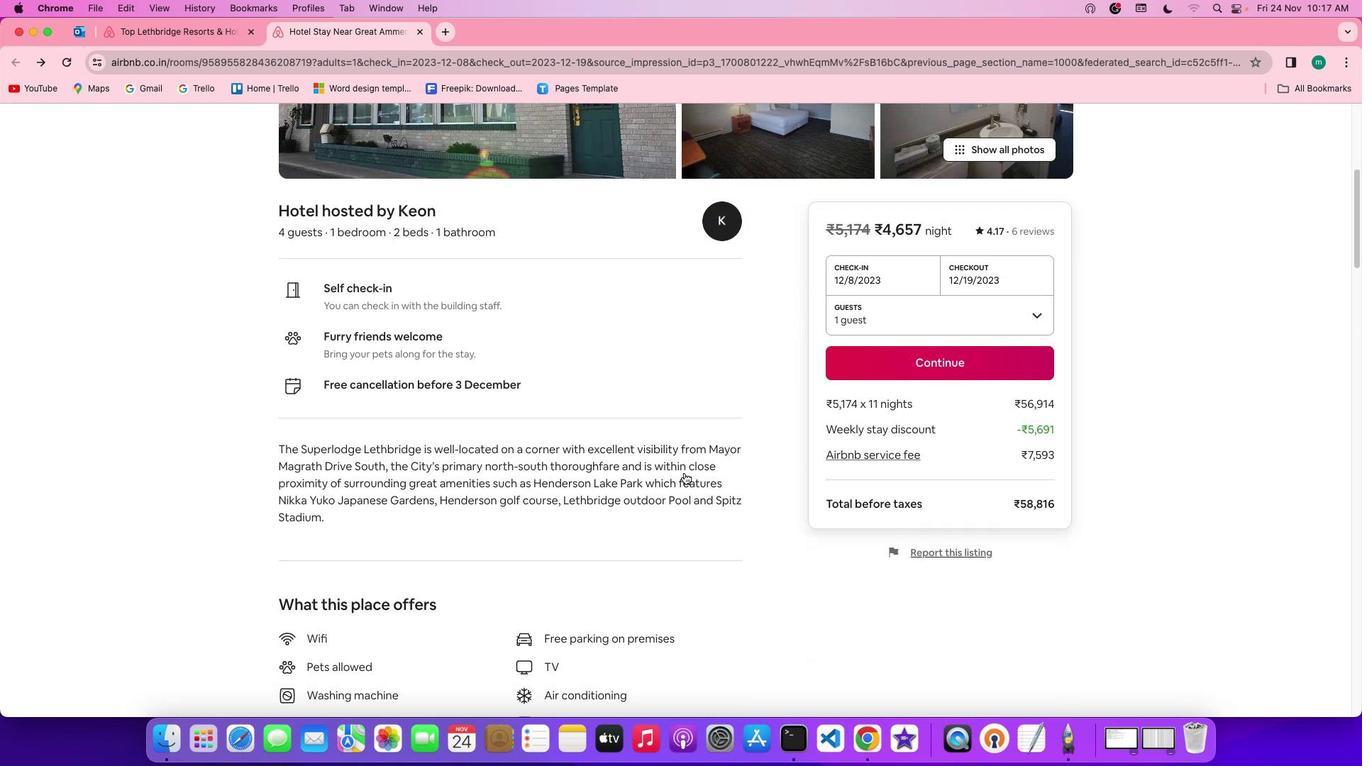 
Action: Mouse scrolled (684, 473) with delta (0, -3)
Screenshot: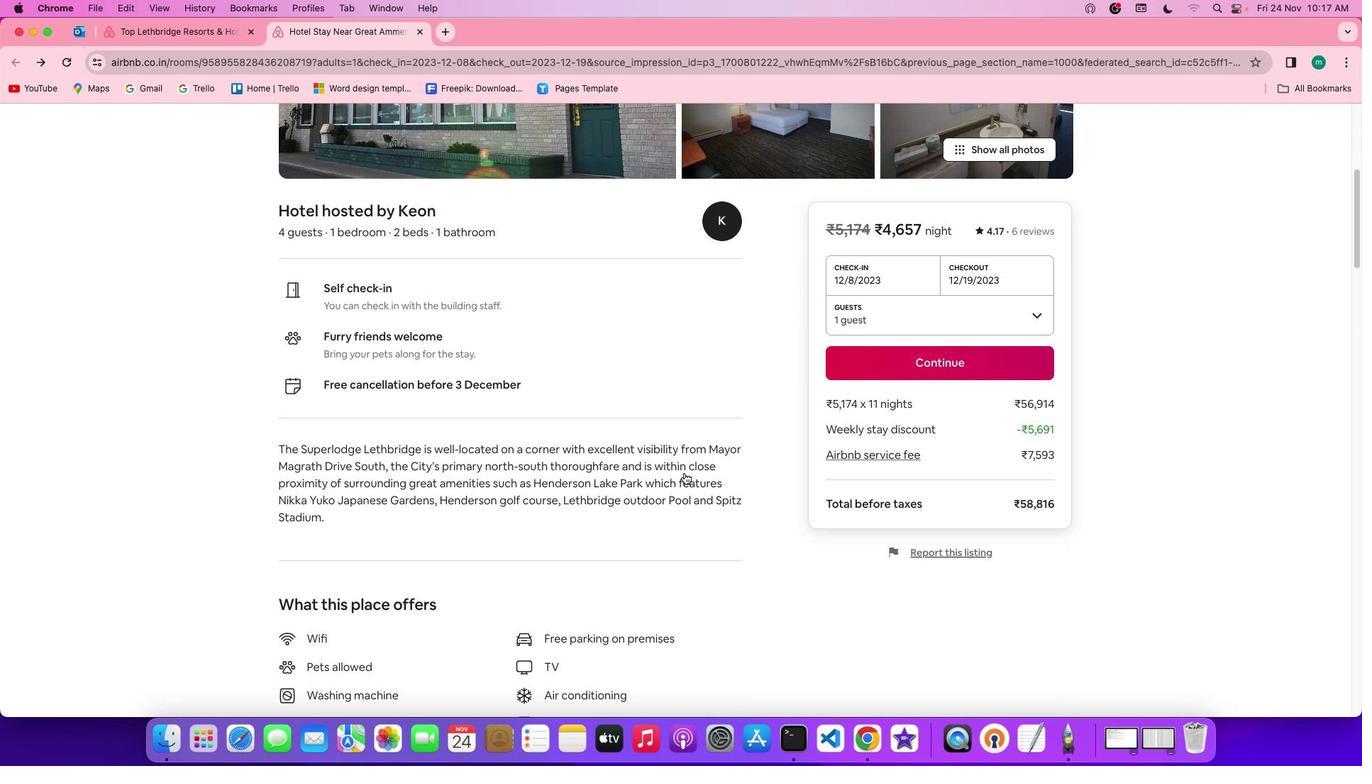 
Action: Mouse scrolled (684, 473) with delta (0, 0)
Screenshot: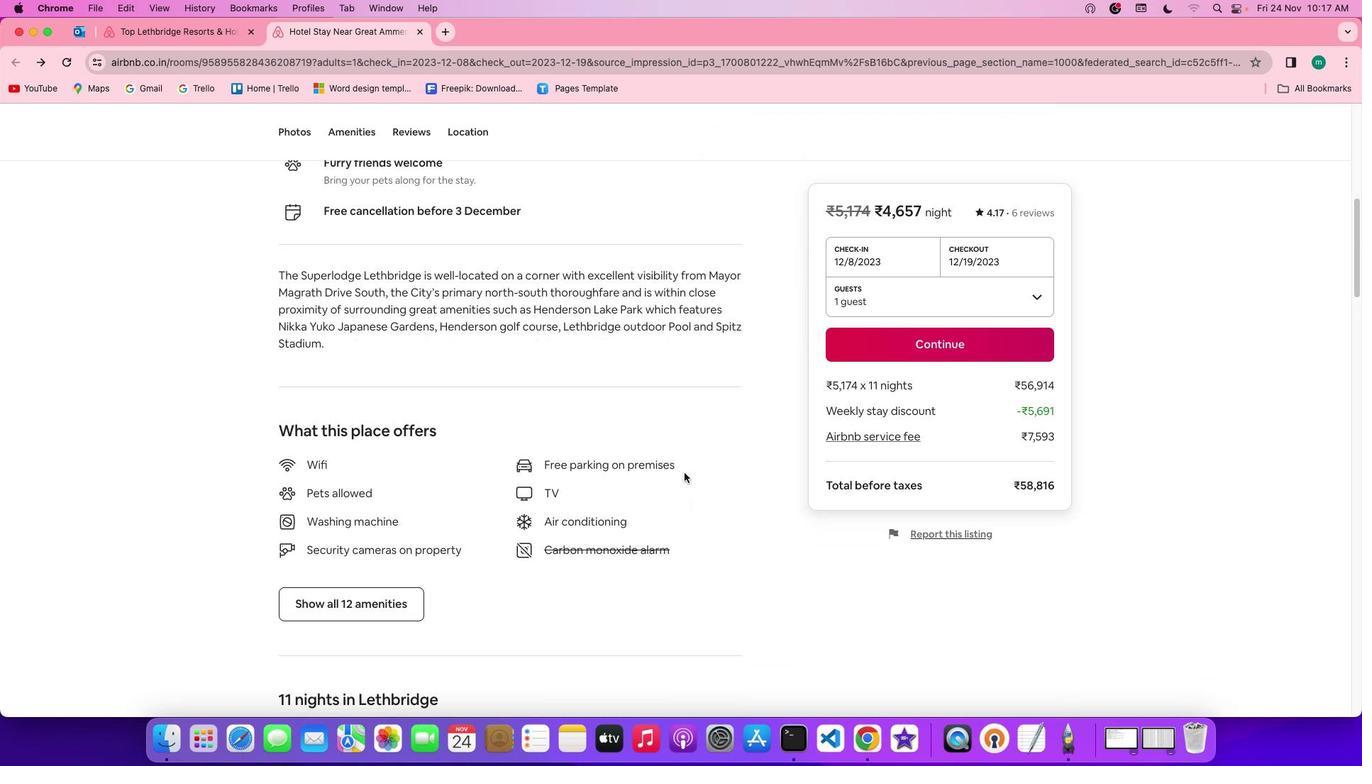 
Action: Mouse scrolled (684, 473) with delta (0, 0)
Screenshot: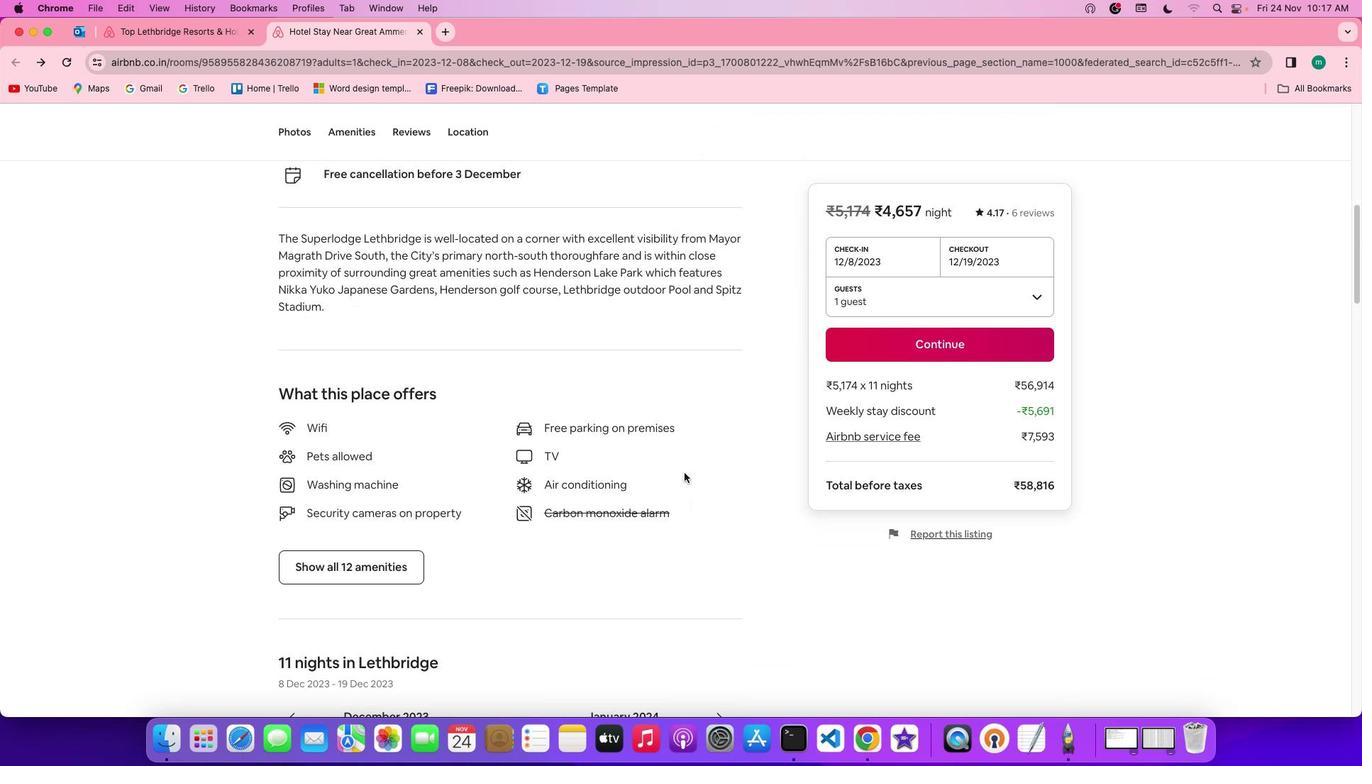 
Action: Mouse scrolled (684, 473) with delta (0, -1)
Screenshot: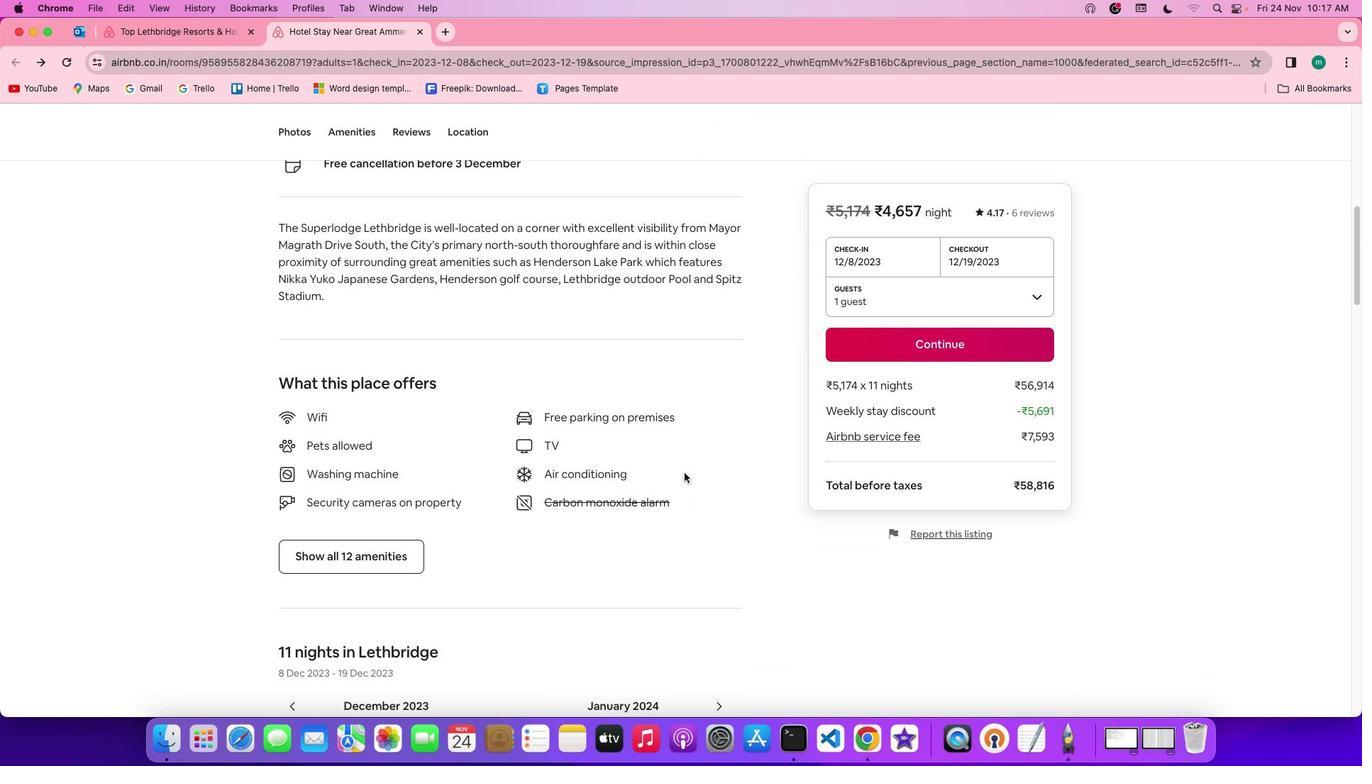 
Action: Mouse scrolled (684, 473) with delta (0, -2)
Screenshot: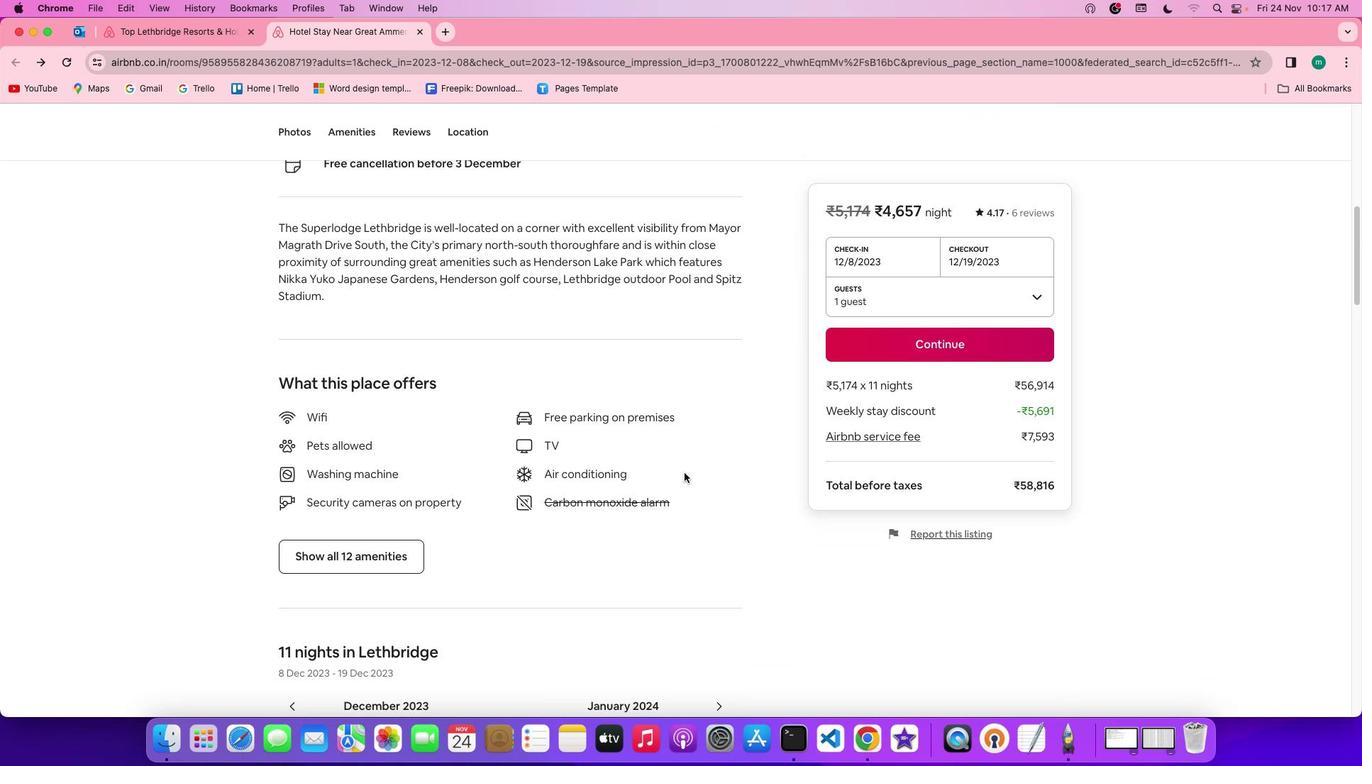 
Action: Mouse scrolled (684, 473) with delta (0, 0)
Screenshot: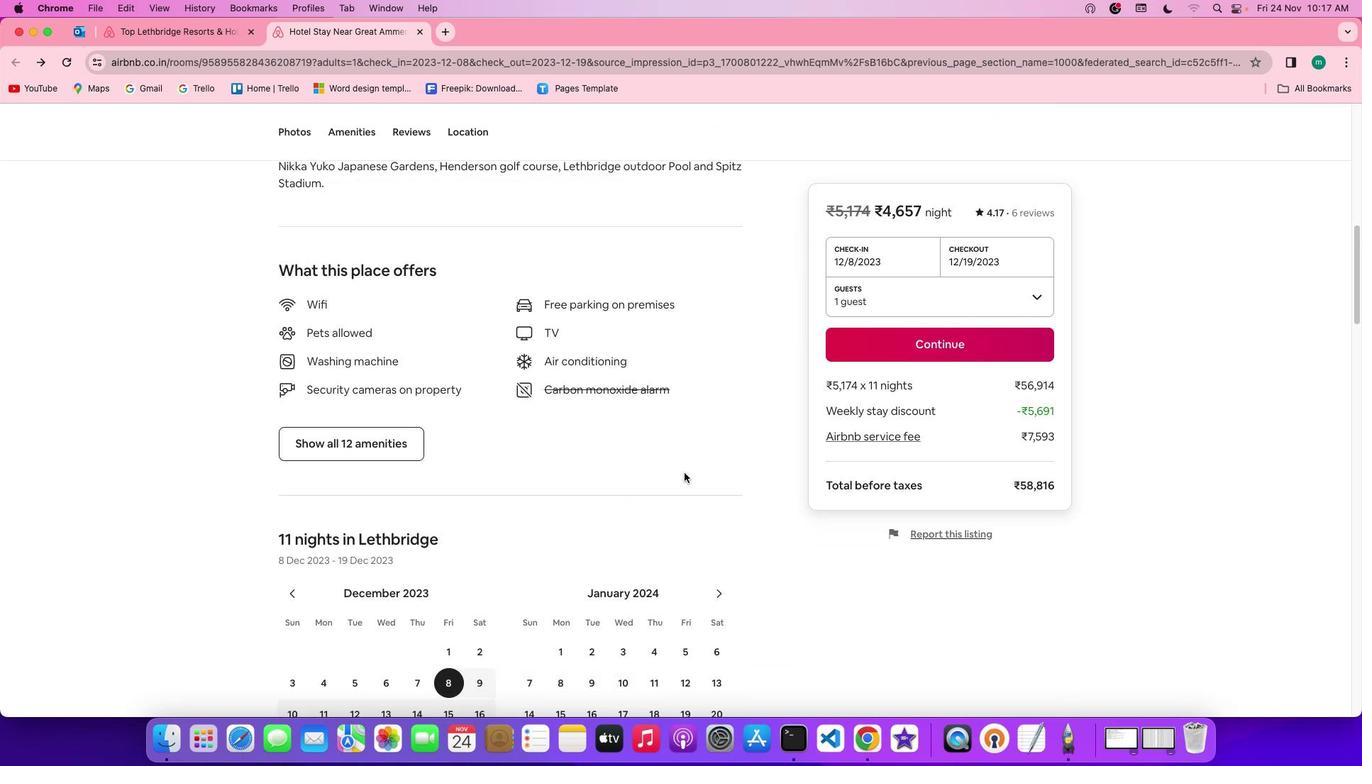 
Action: Mouse scrolled (684, 473) with delta (0, 0)
Screenshot: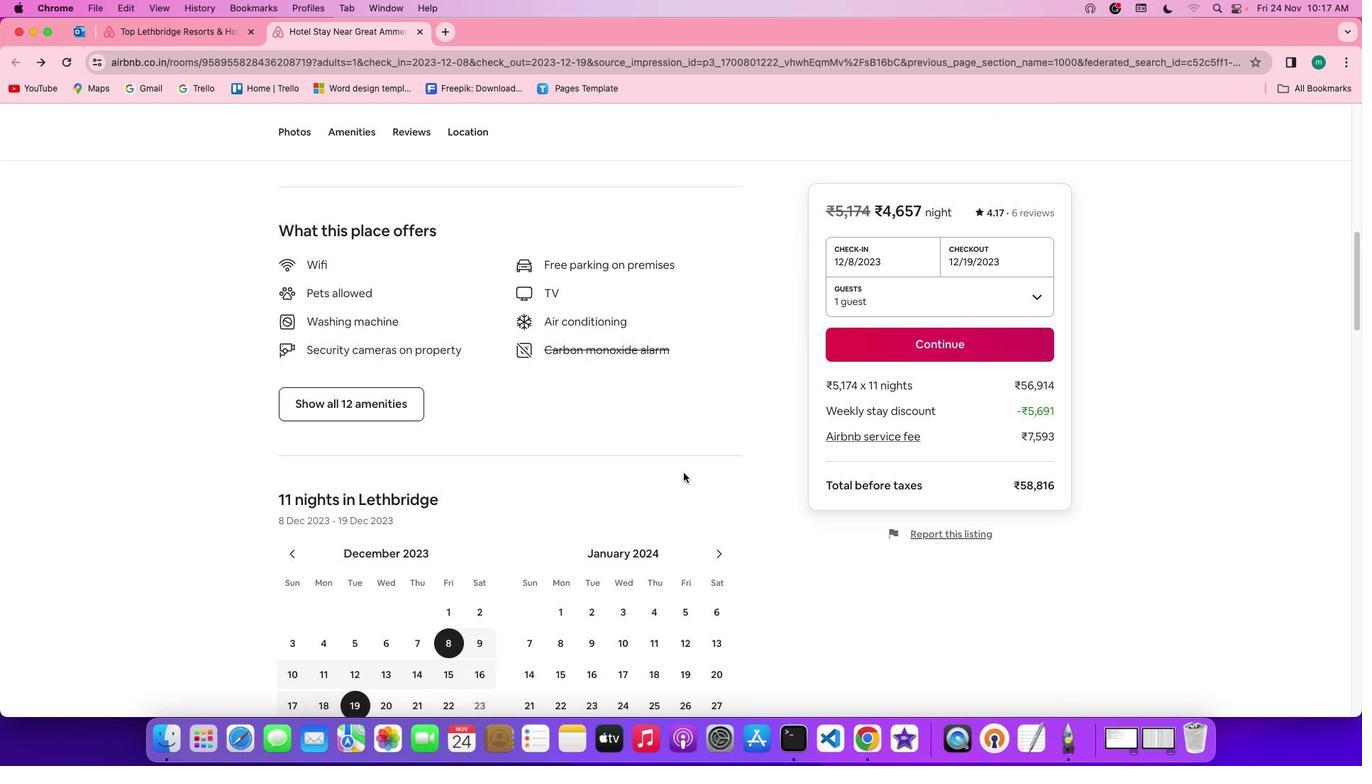 
Action: Mouse scrolled (684, 473) with delta (0, -1)
Screenshot: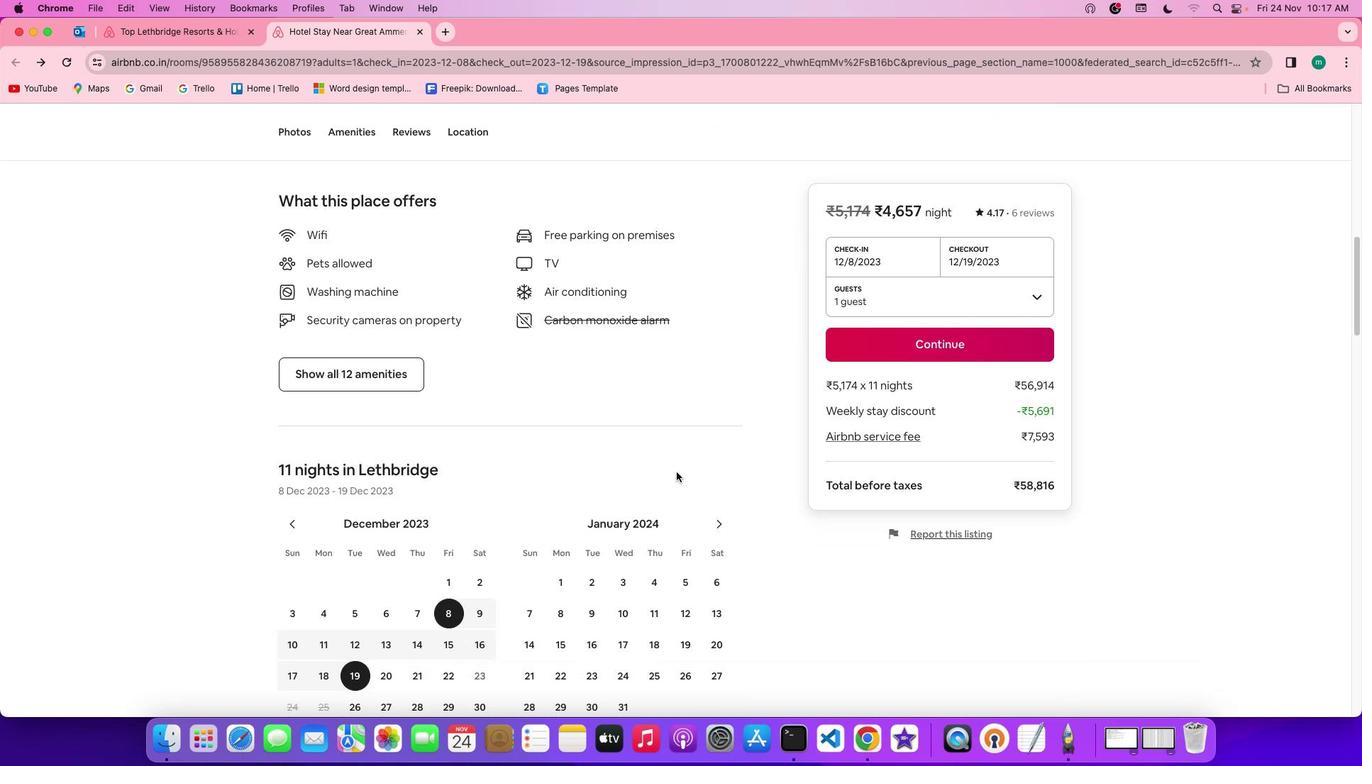 
Action: Mouse scrolled (684, 473) with delta (0, -2)
Screenshot: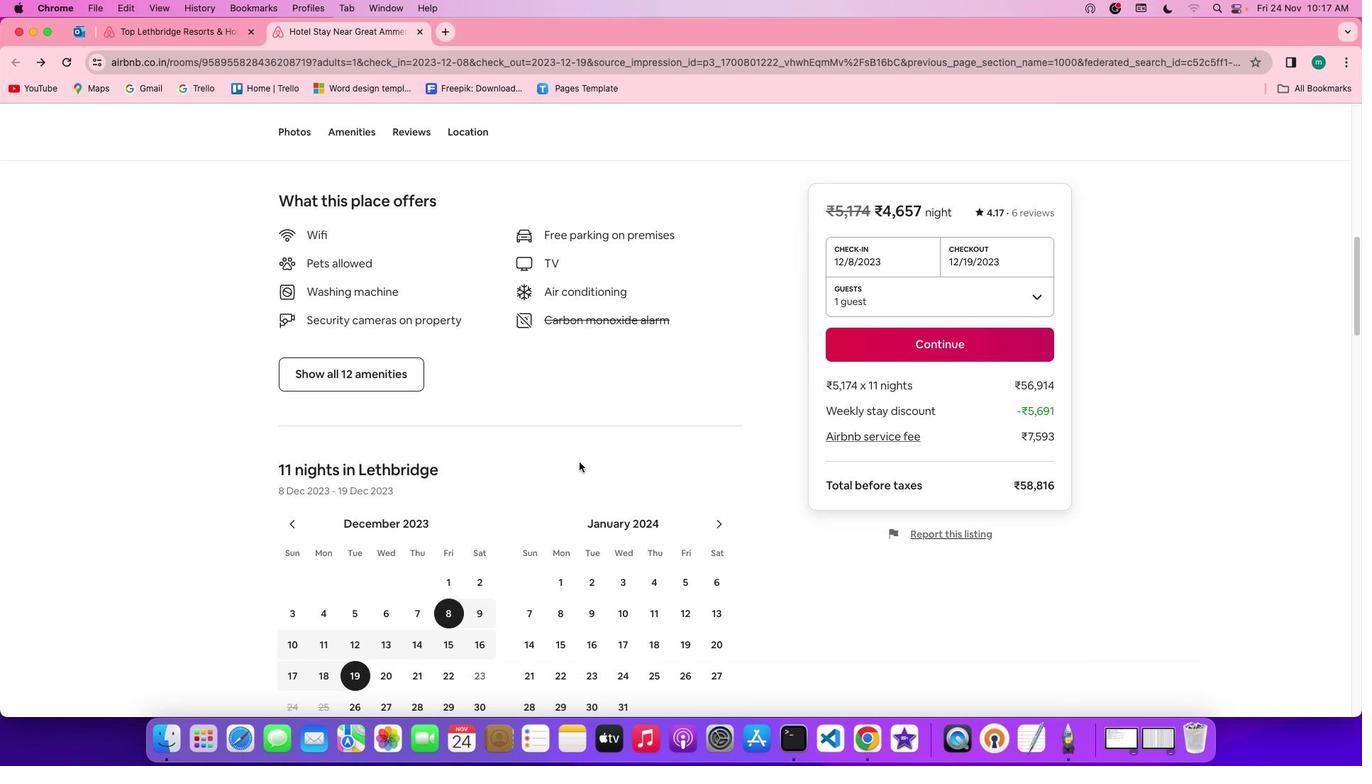 
Action: Mouse moved to (352, 378)
Screenshot: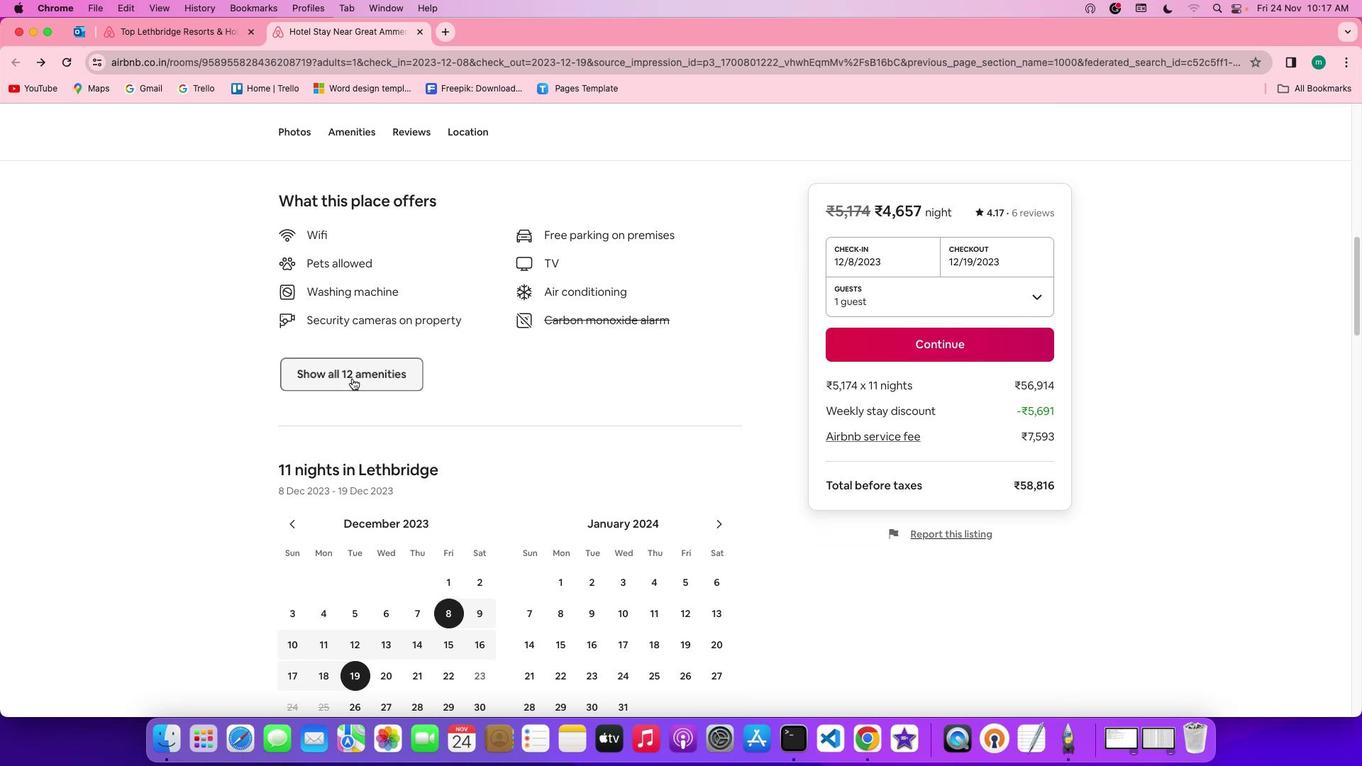
Action: Mouse pressed left at (352, 378)
Screenshot: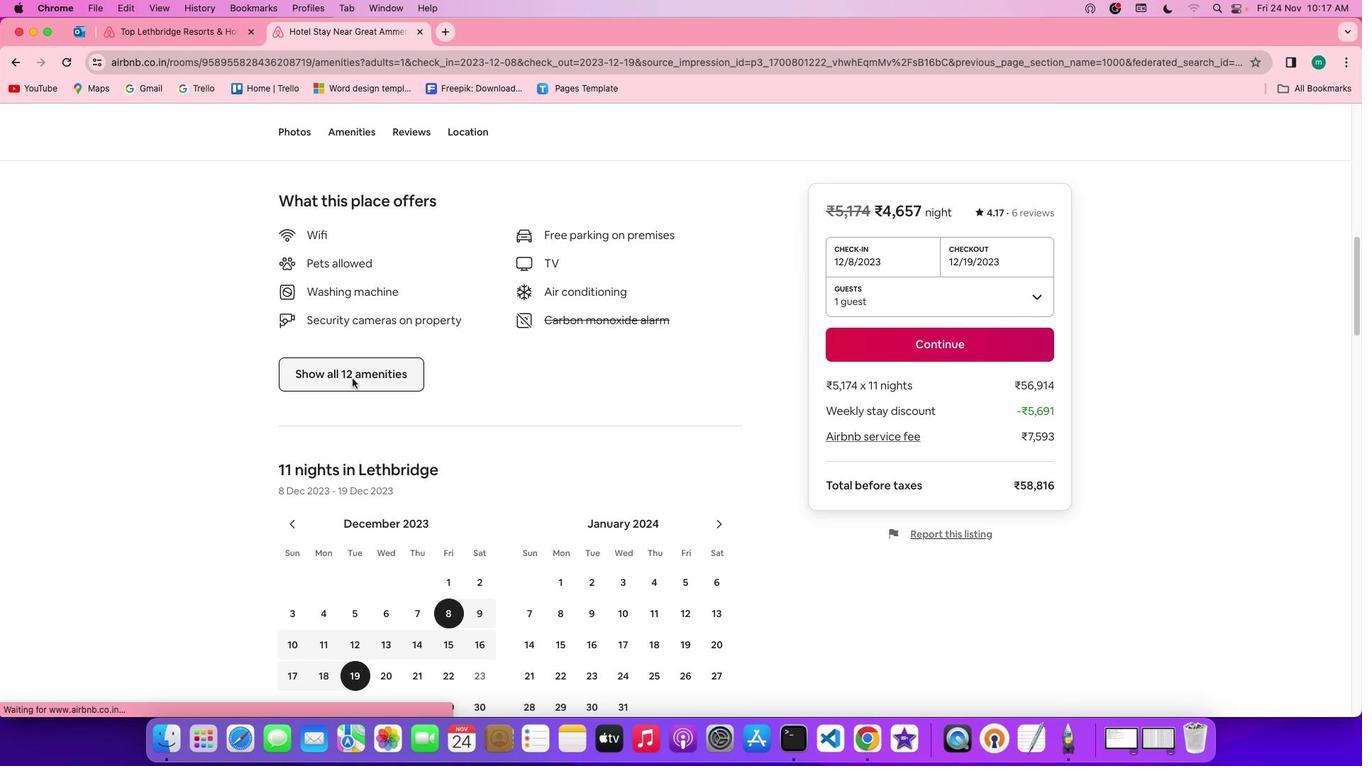 
Action: Mouse moved to (764, 460)
Screenshot: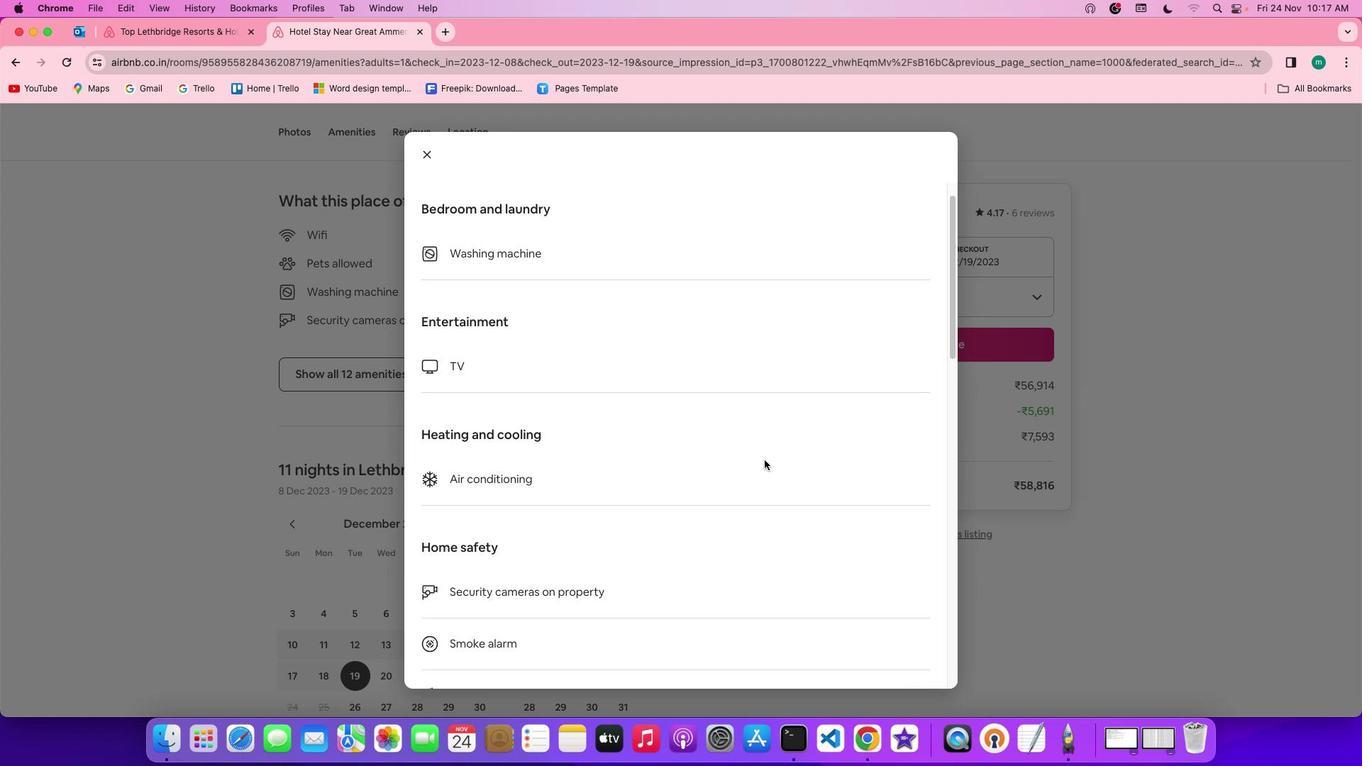 
Action: Mouse scrolled (764, 460) with delta (0, 0)
Screenshot: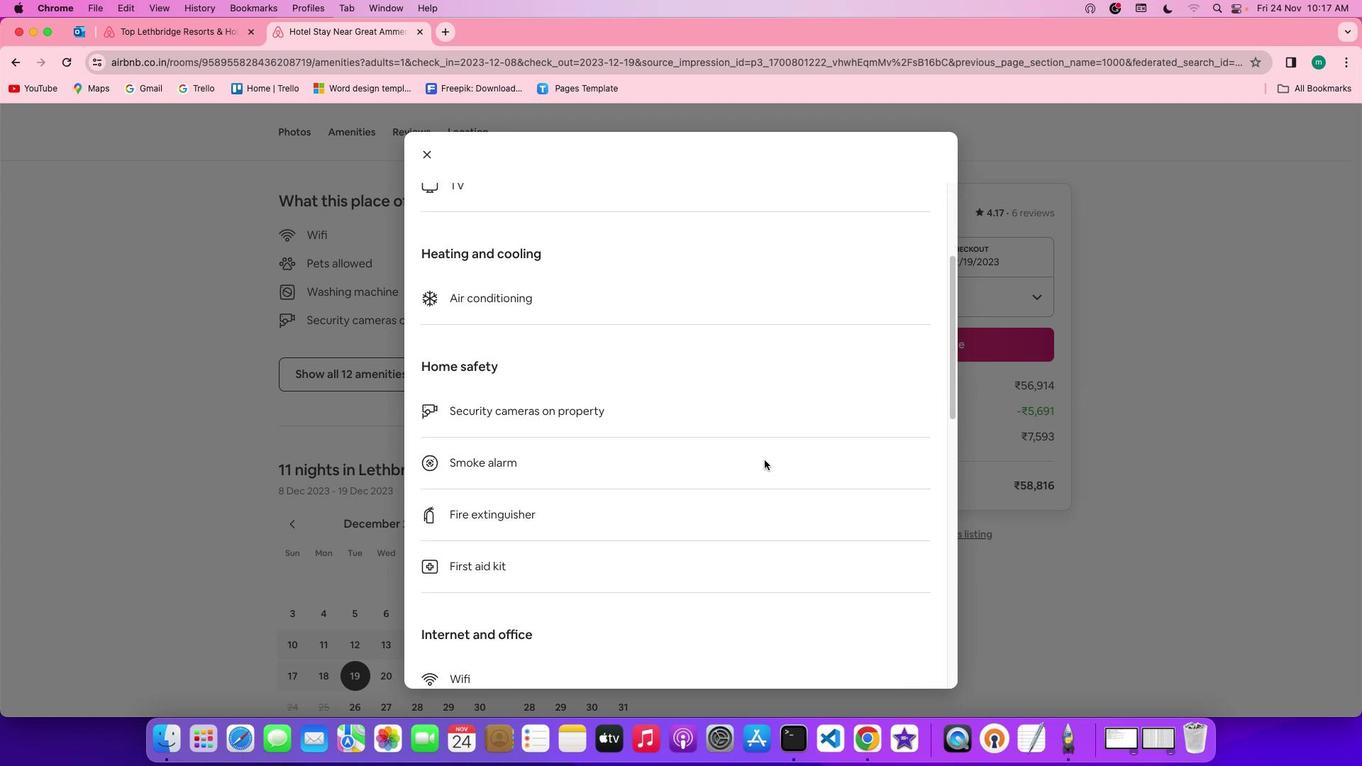 
Action: Mouse scrolled (764, 460) with delta (0, 0)
Screenshot: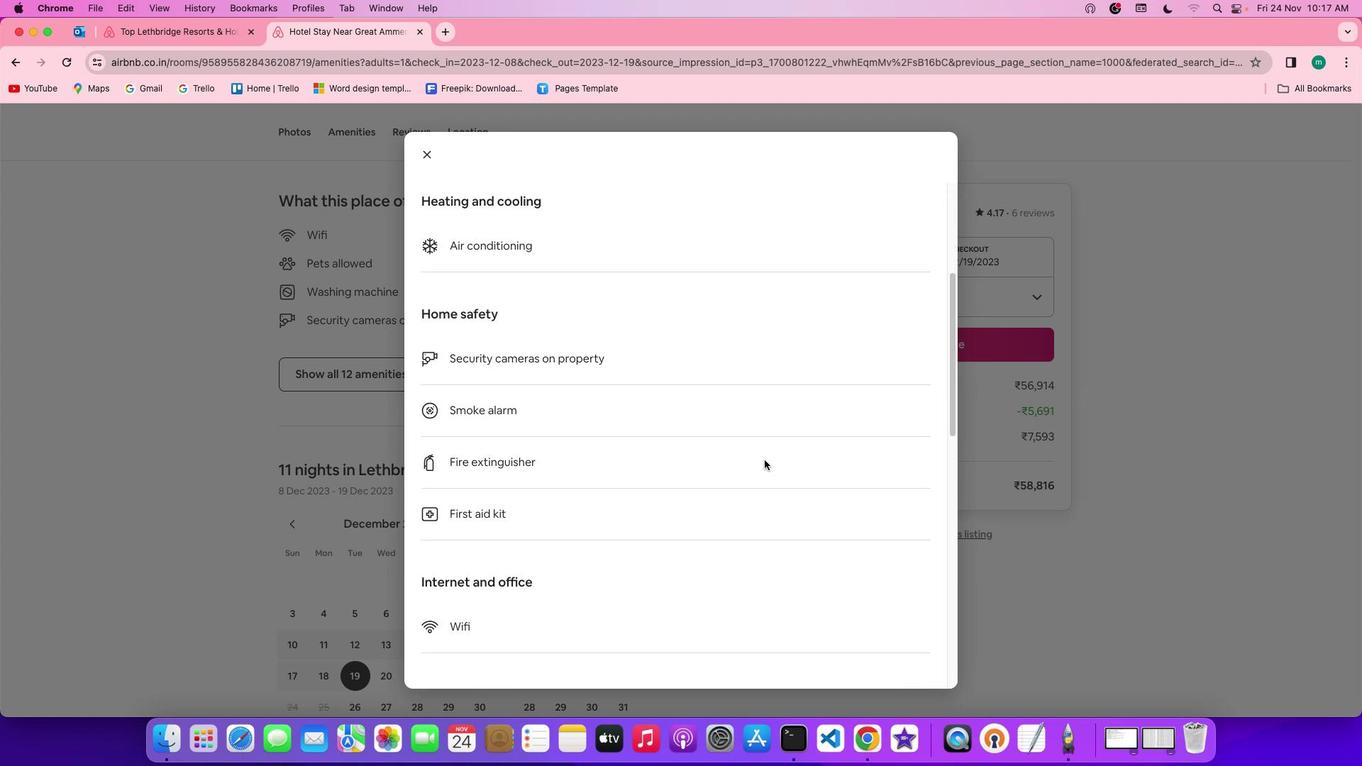 
Action: Mouse scrolled (764, 460) with delta (0, -2)
Screenshot: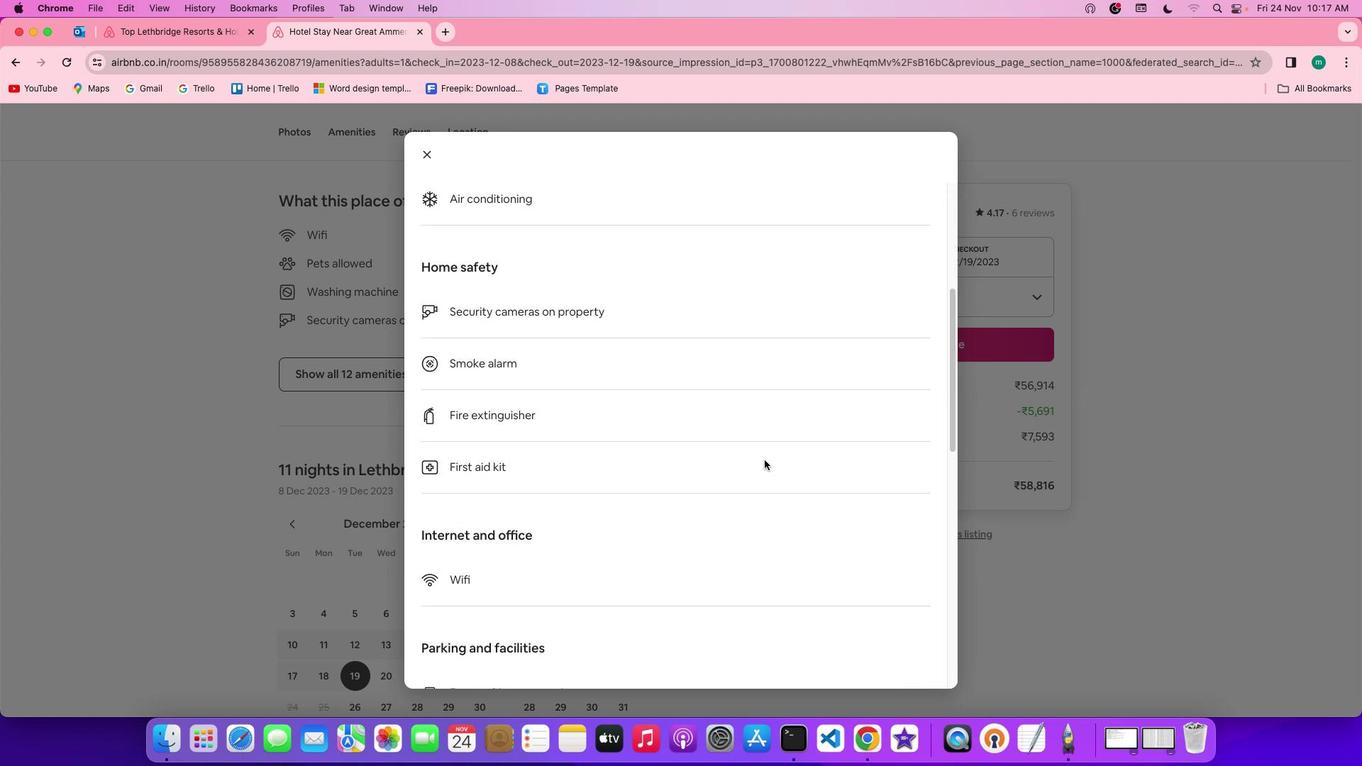 
Action: Mouse scrolled (764, 460) with delta (0, -2)
Screenshot: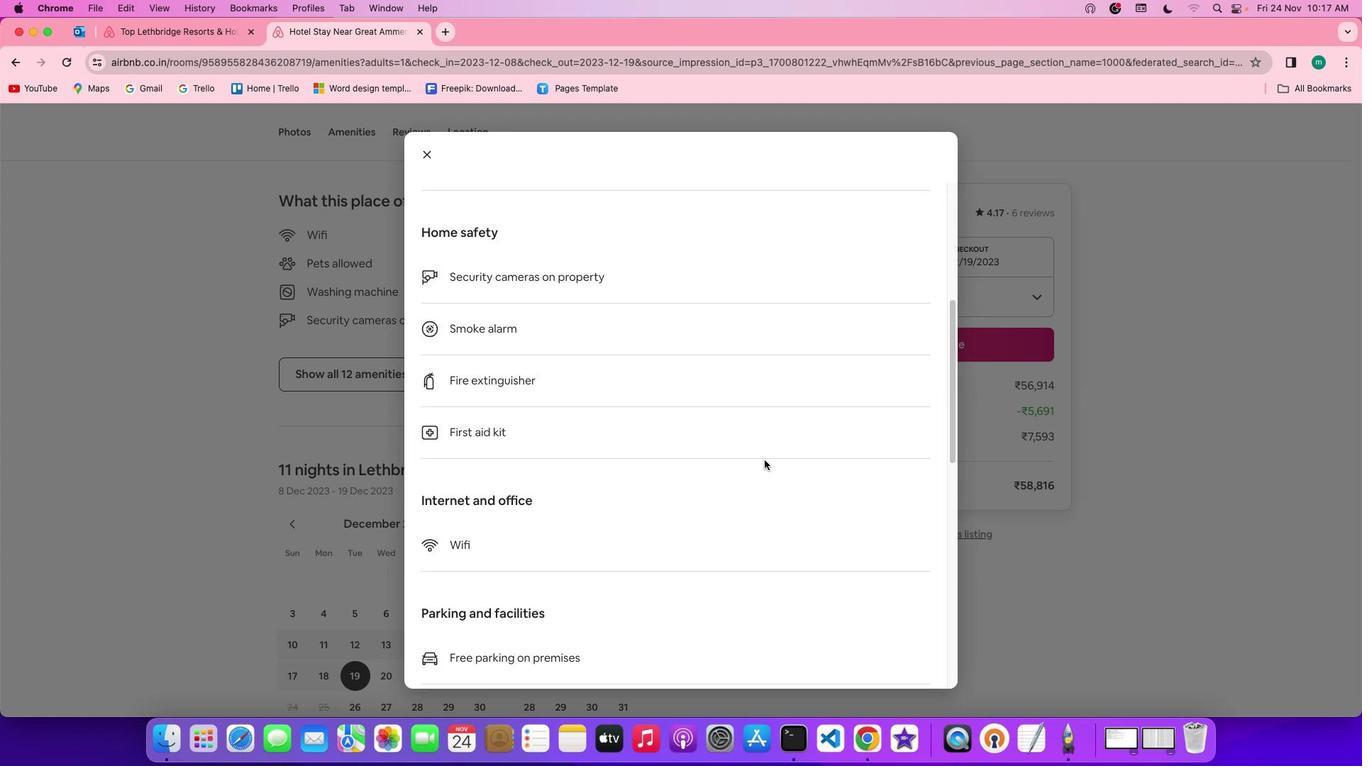 
Action: Mouse moved to (764, 460)
Screenshot: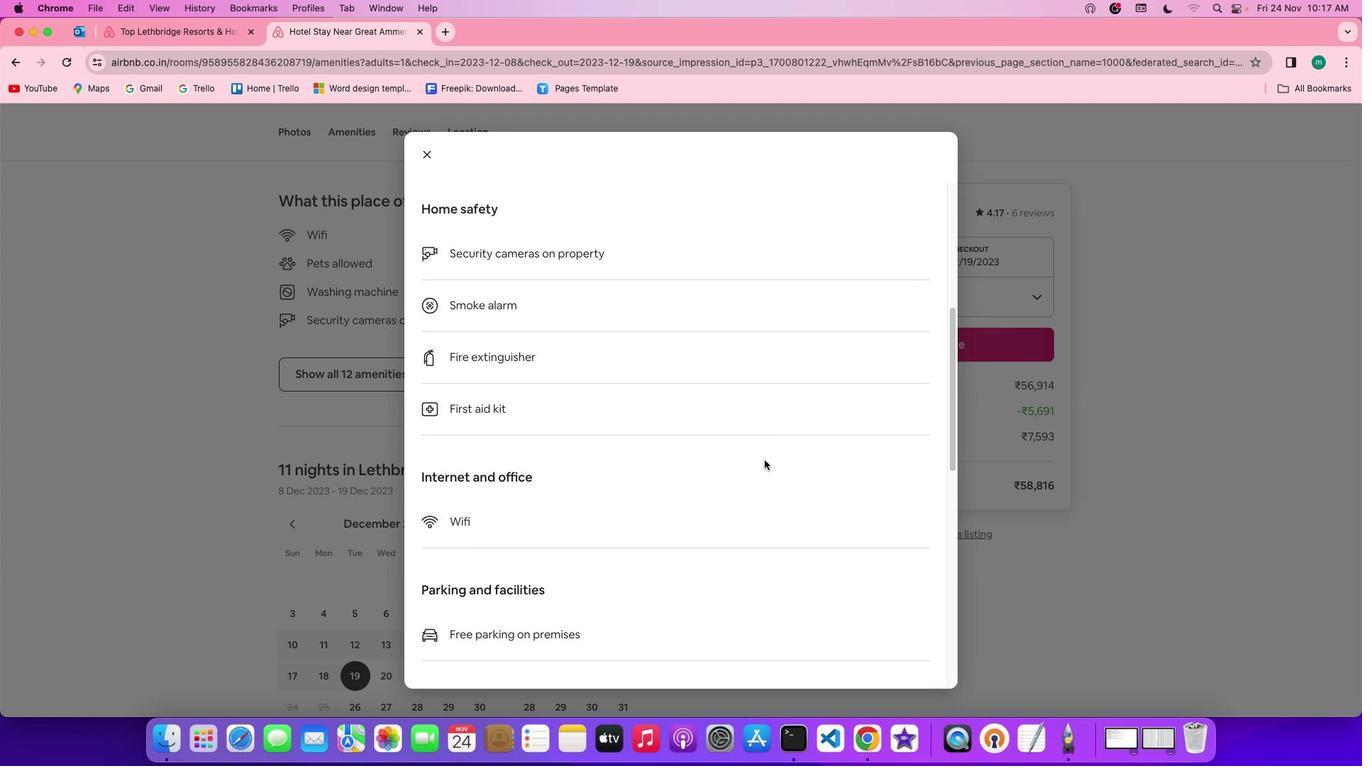 
Action: Mouse scrolled (764, 460) with delta (0, -2)
Screenshot: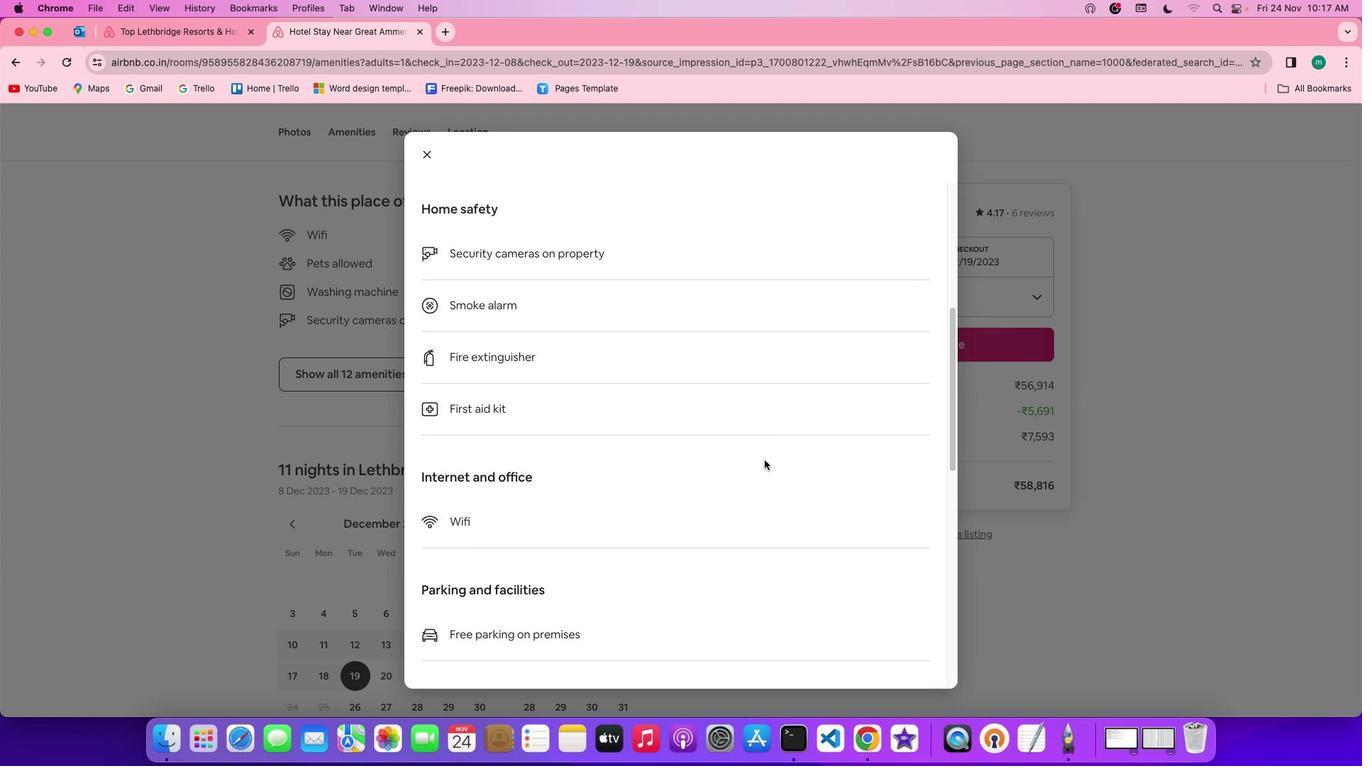 
Action: Mouse scrolled (764, 460) with delta (0, 0)
Screenshot: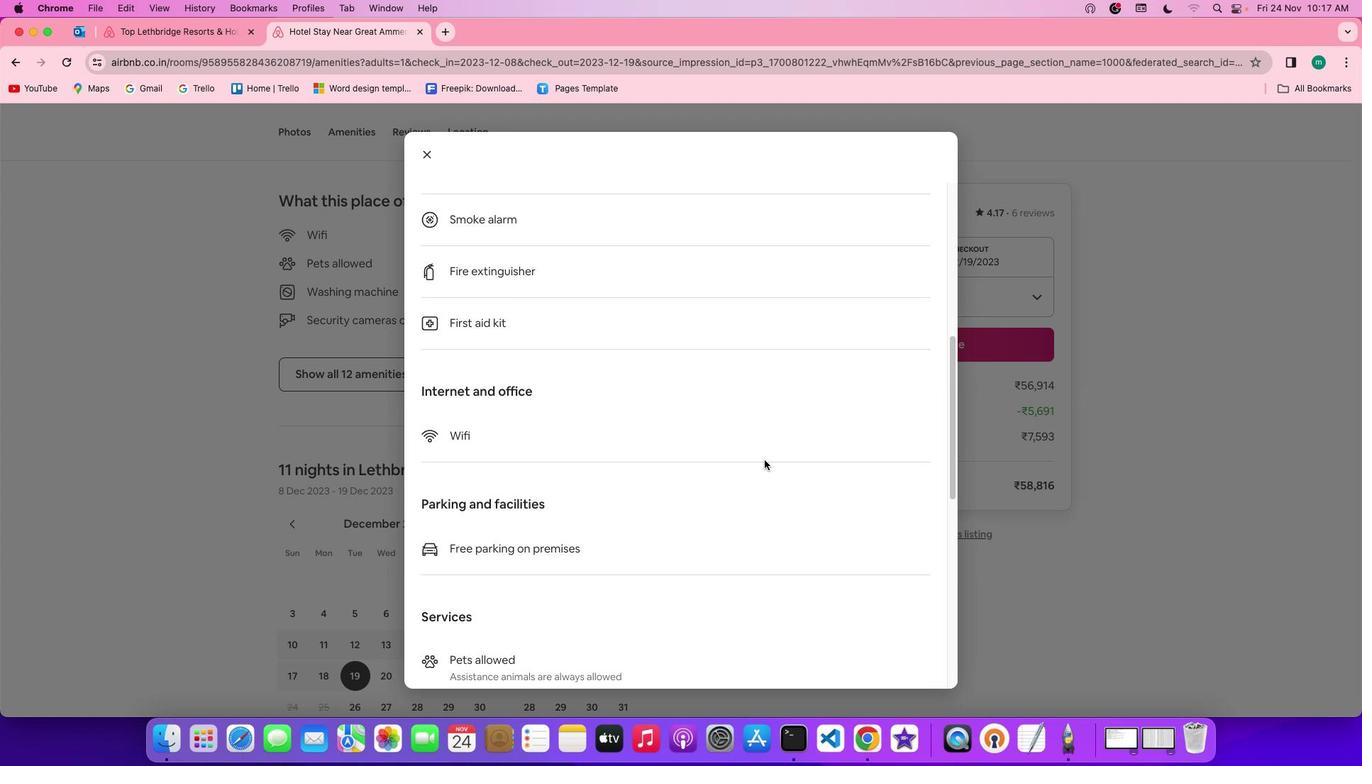 
Action: Mouse scrolled (764, 460) with delta (0, 0)
Screenshot: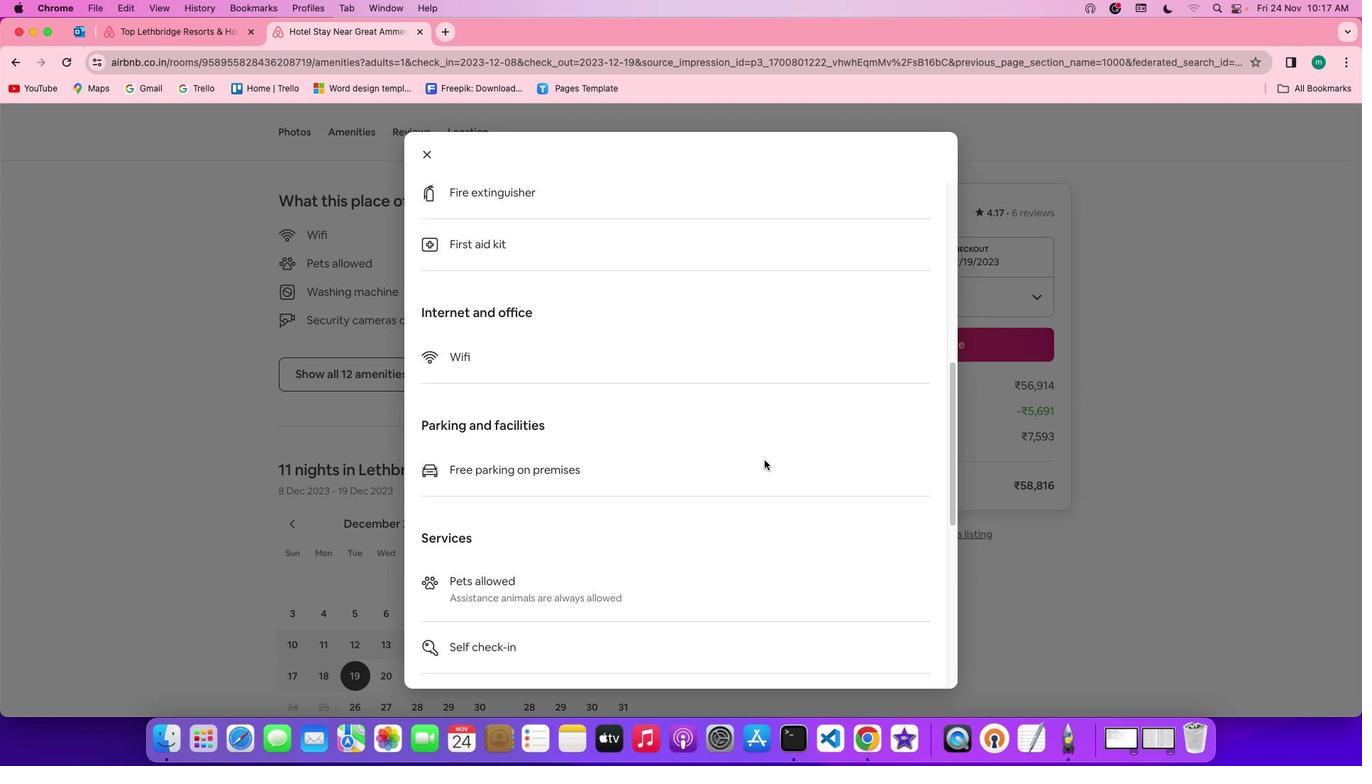 
Action: Mouse scrolled (764, 460) with delta (0, -1)
Screenshot: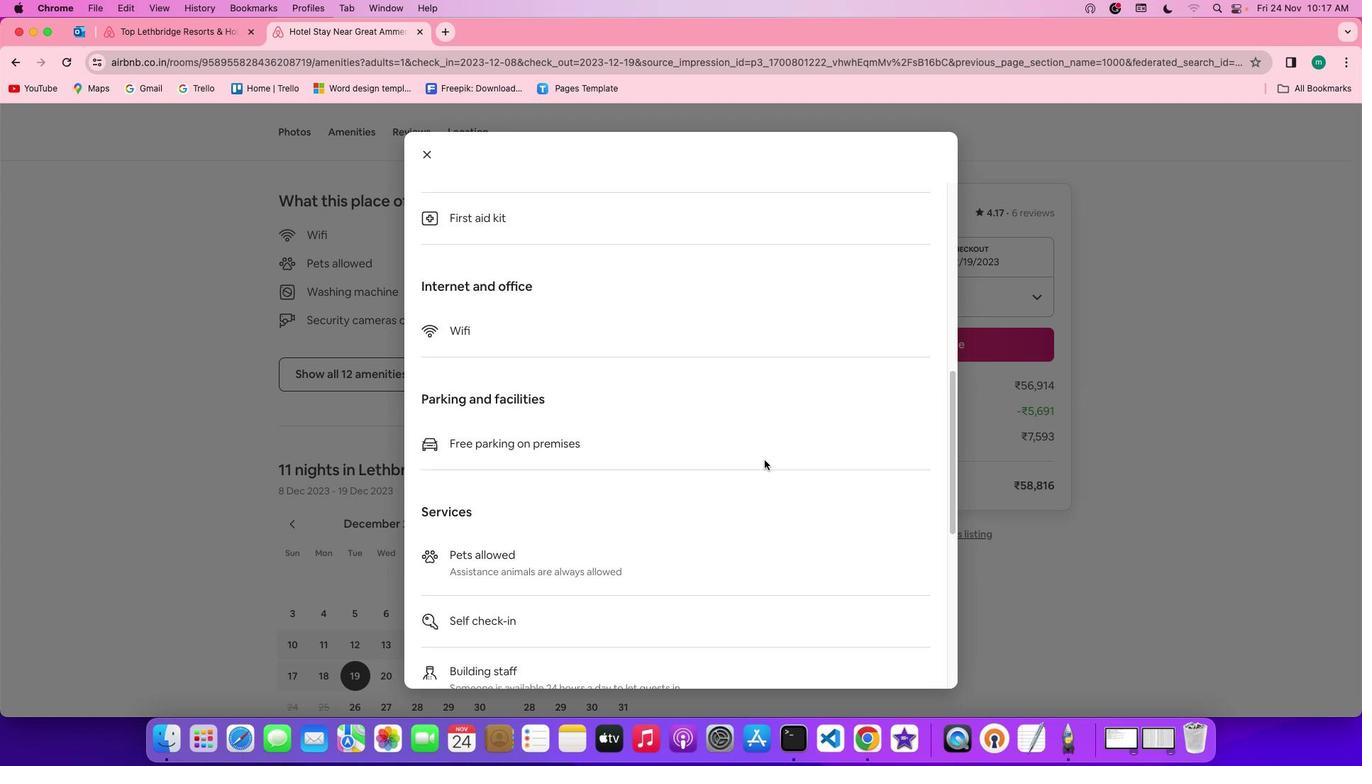 
Action: Mouse scrolled (764, 460) with delta (0, -2)
Screenshot: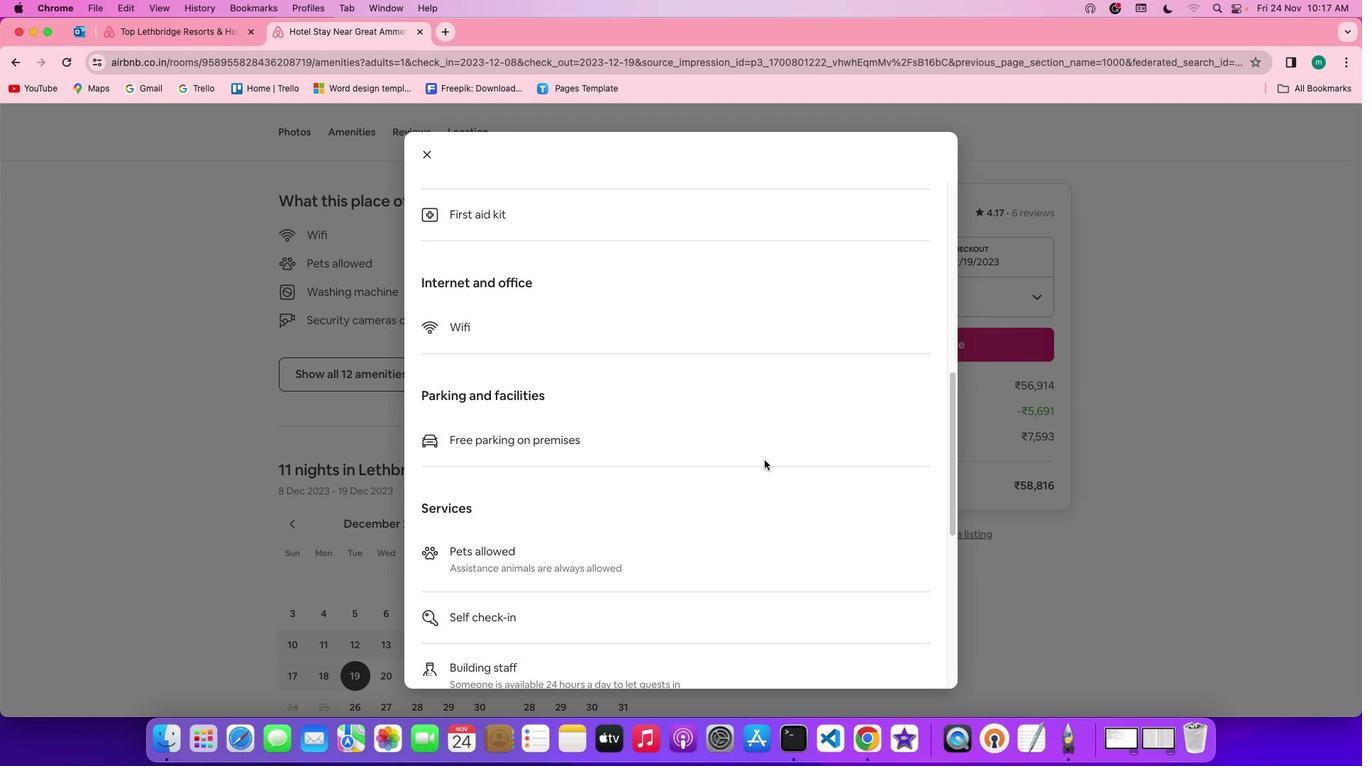 
Action: Mouse scrolled (764, 460) with delta (0, 0)
Screenshot: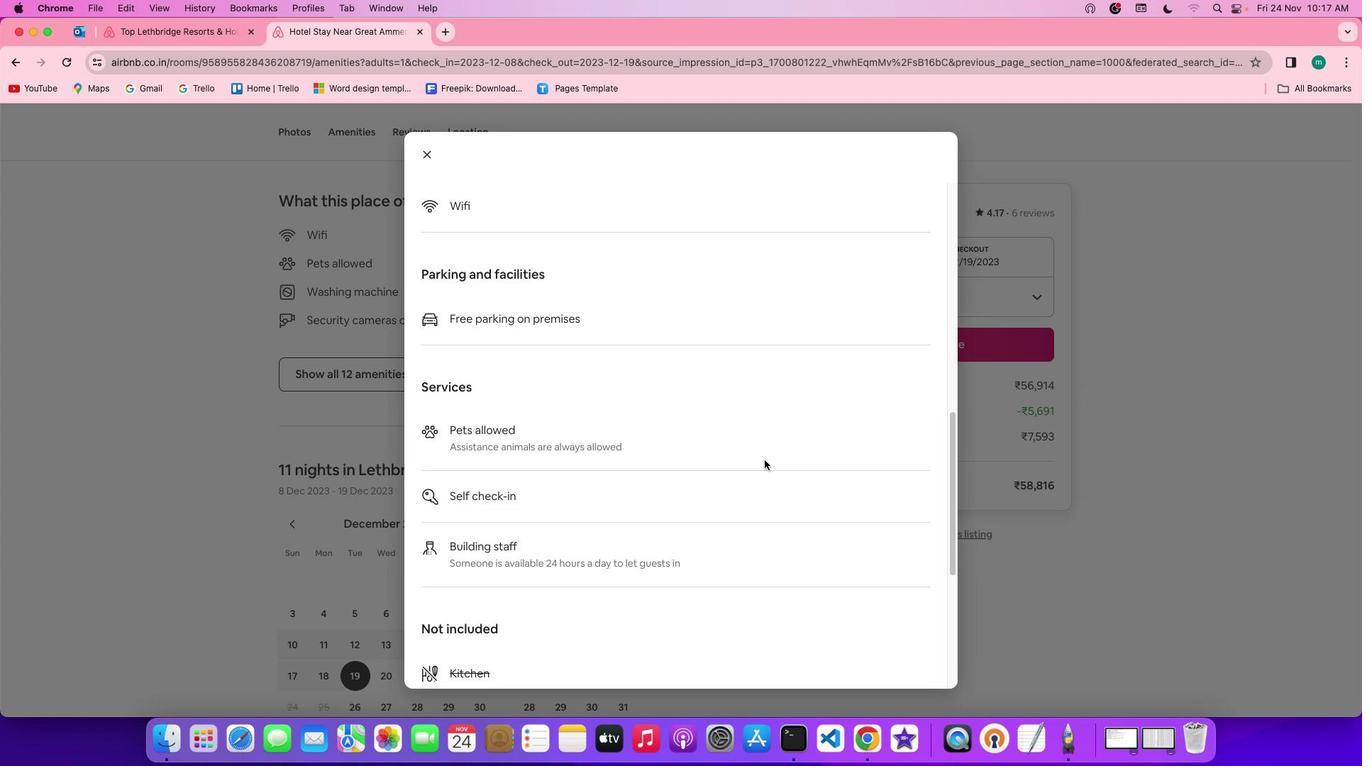 
Action: Mouse scrolled (764, 460) with delta (0, 0)
Screenshot: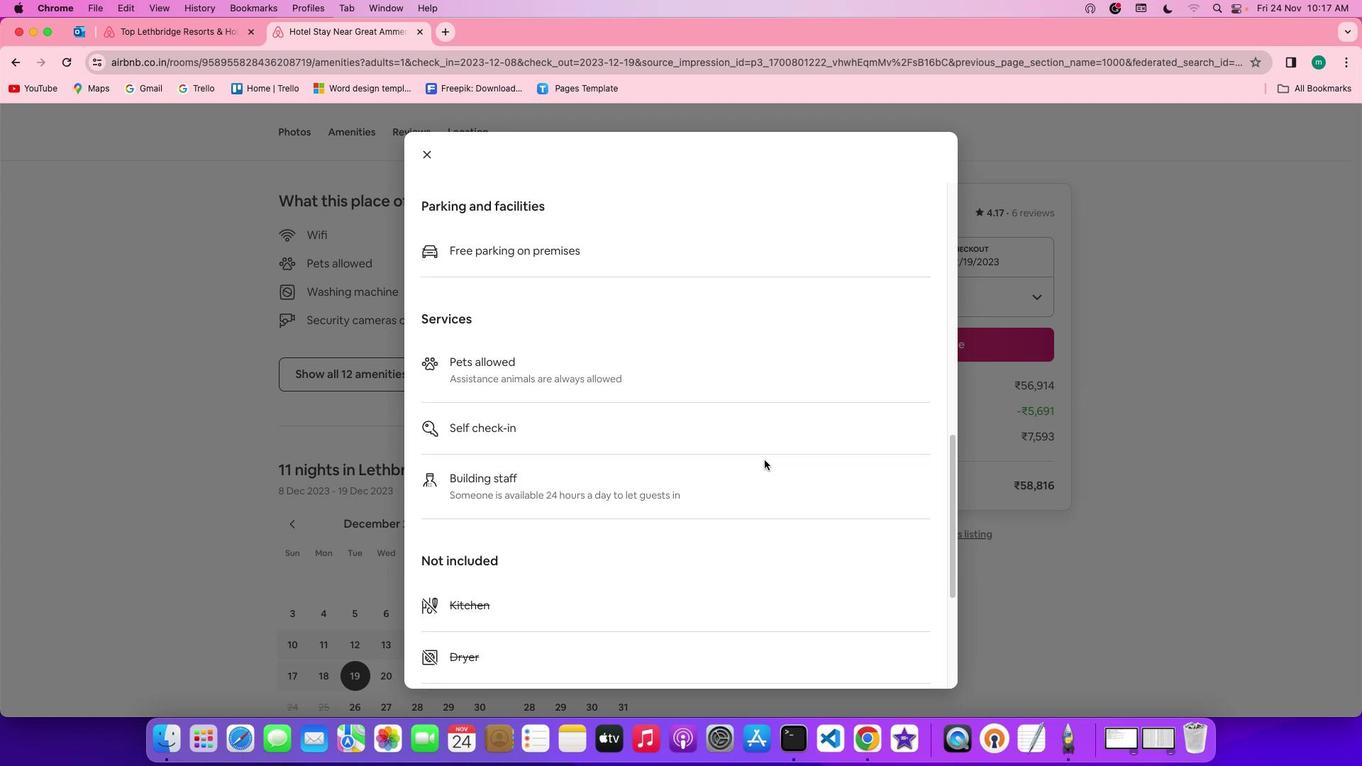 
Action: Mouse scrolled (764, 460) with delta (0, -1)
Screenshot: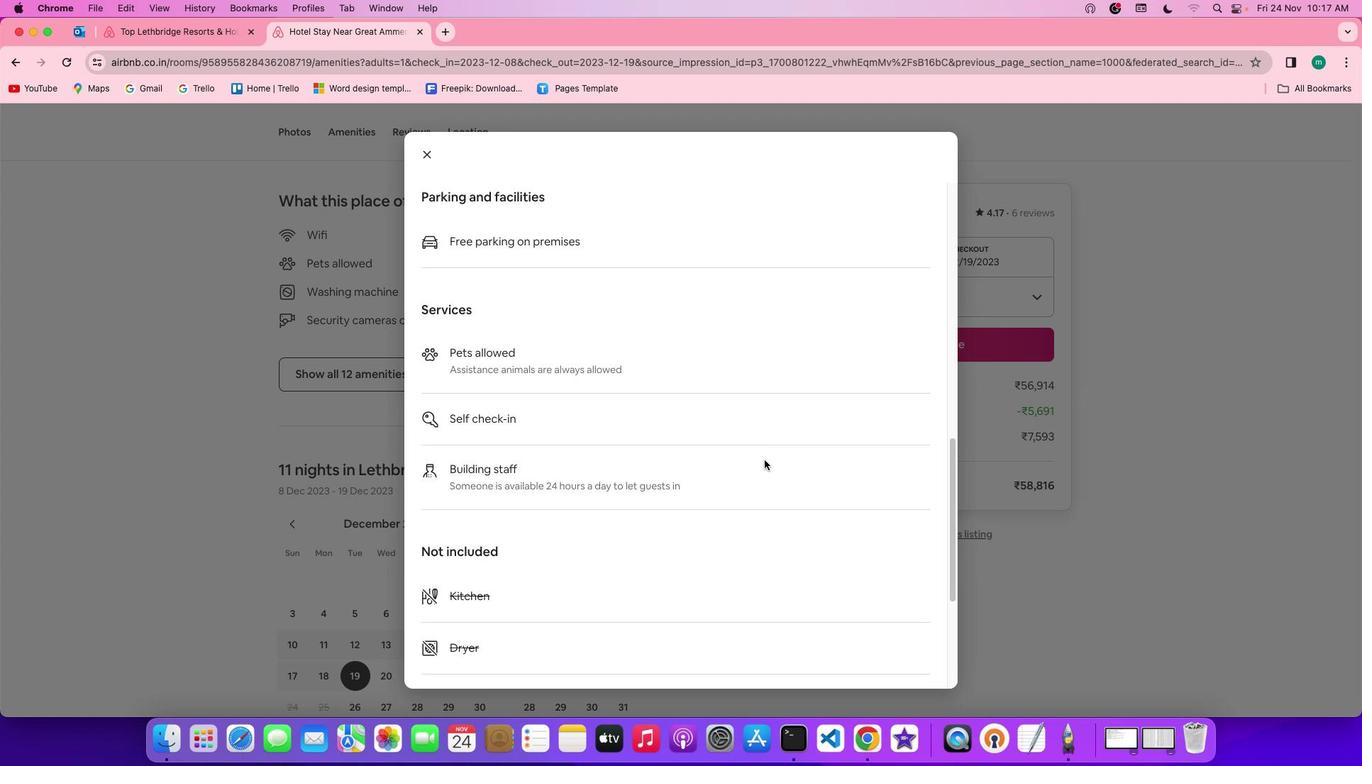 
Action: Mouse scrolled (764, 460) with delta (0, -2)
Screenshot: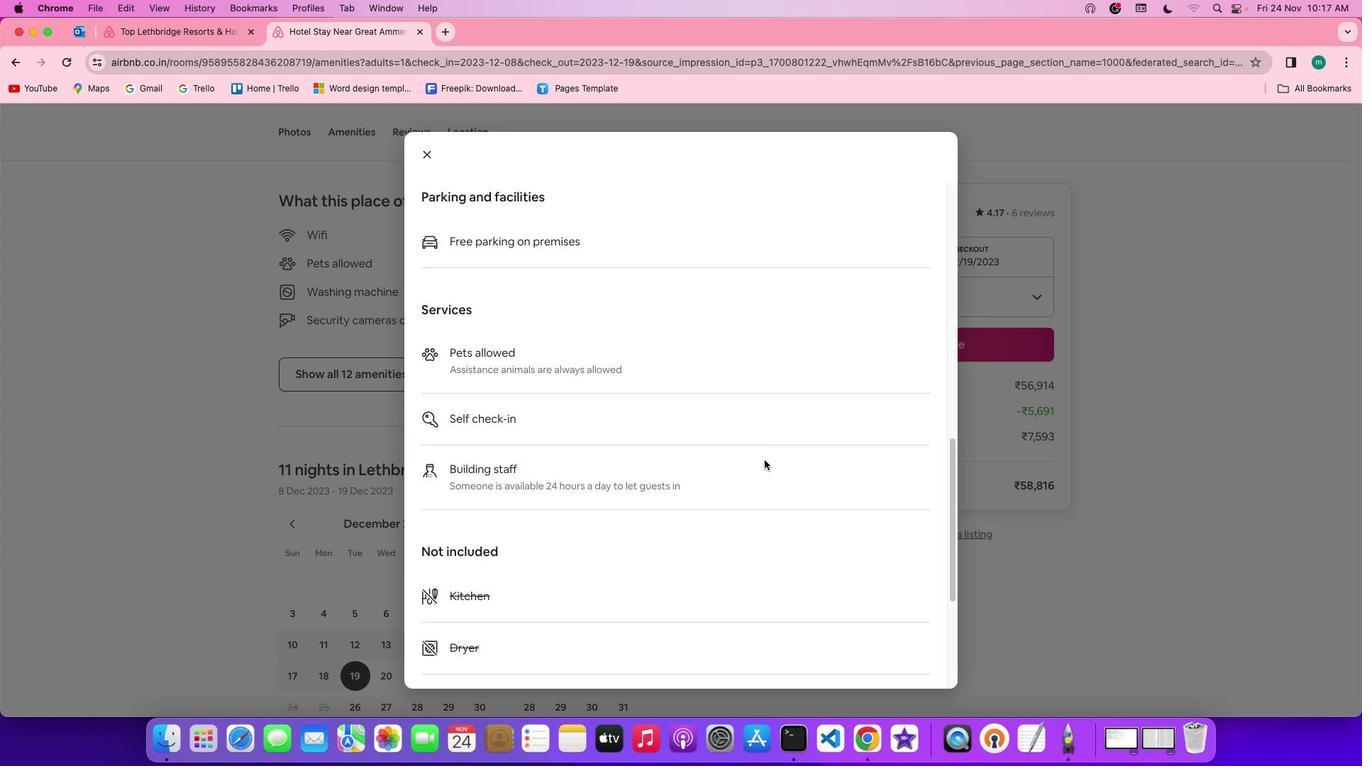 
Action: Mouse scrolled (764, 460) with delta (0, 0)
Screenshot: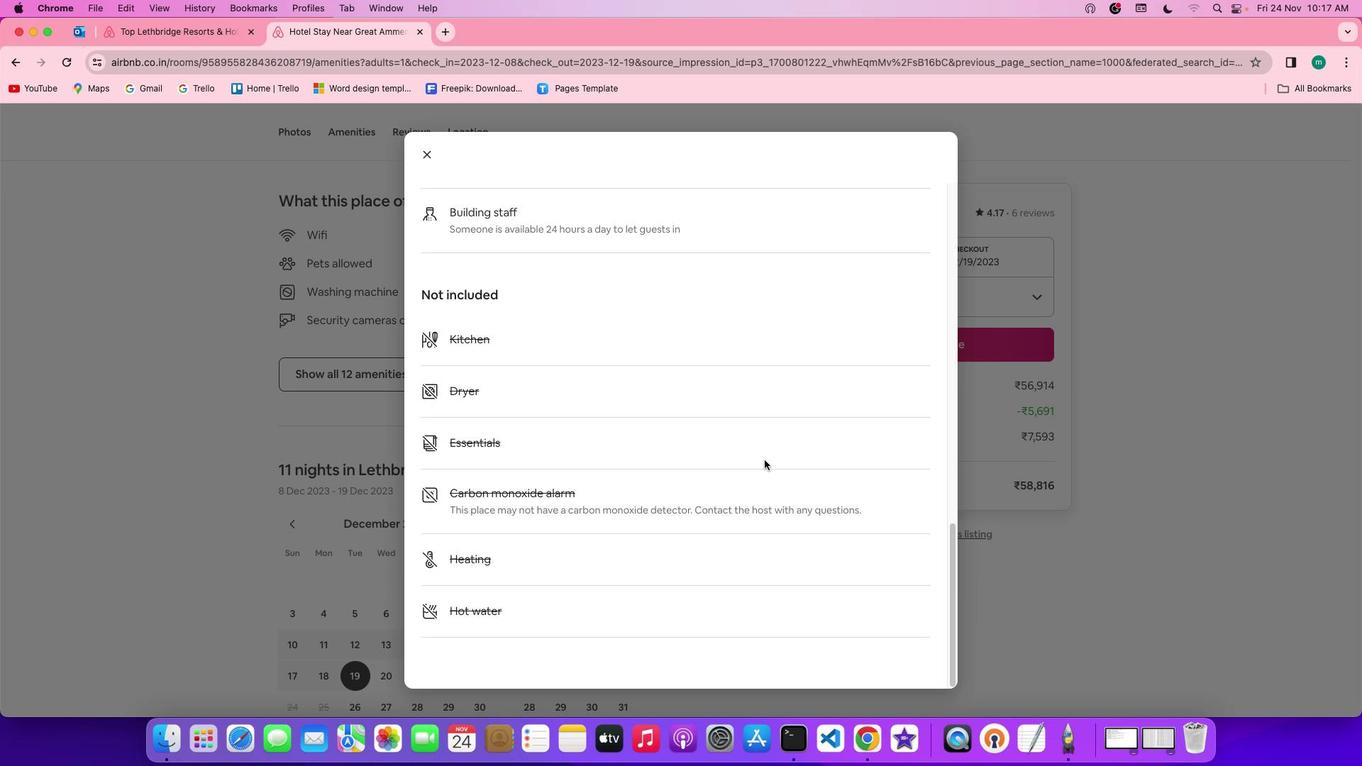 
Action: Mouse scrolled (764, 460) with delta (0, 0)
Screenshot: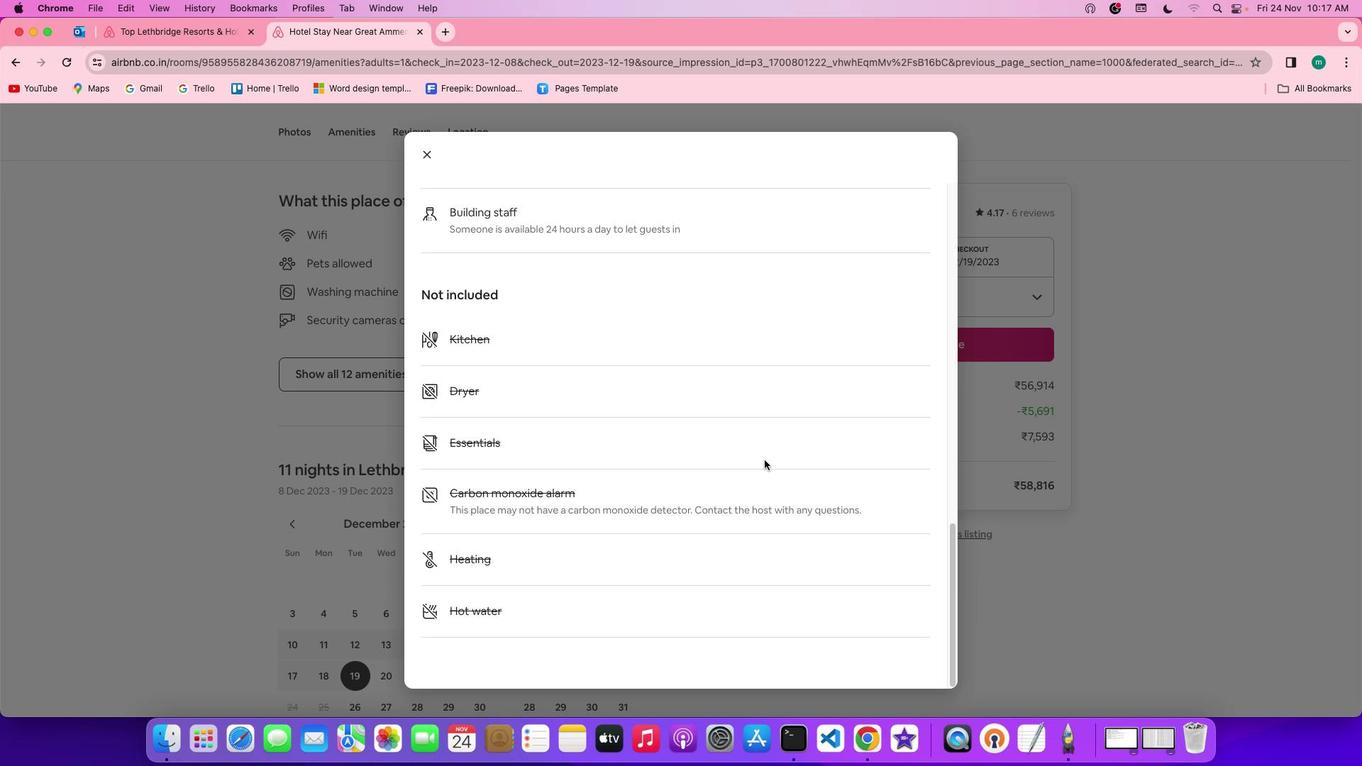 
Action: Mouse scrolled (764, 460) with delta (0, -2)
Screenshot: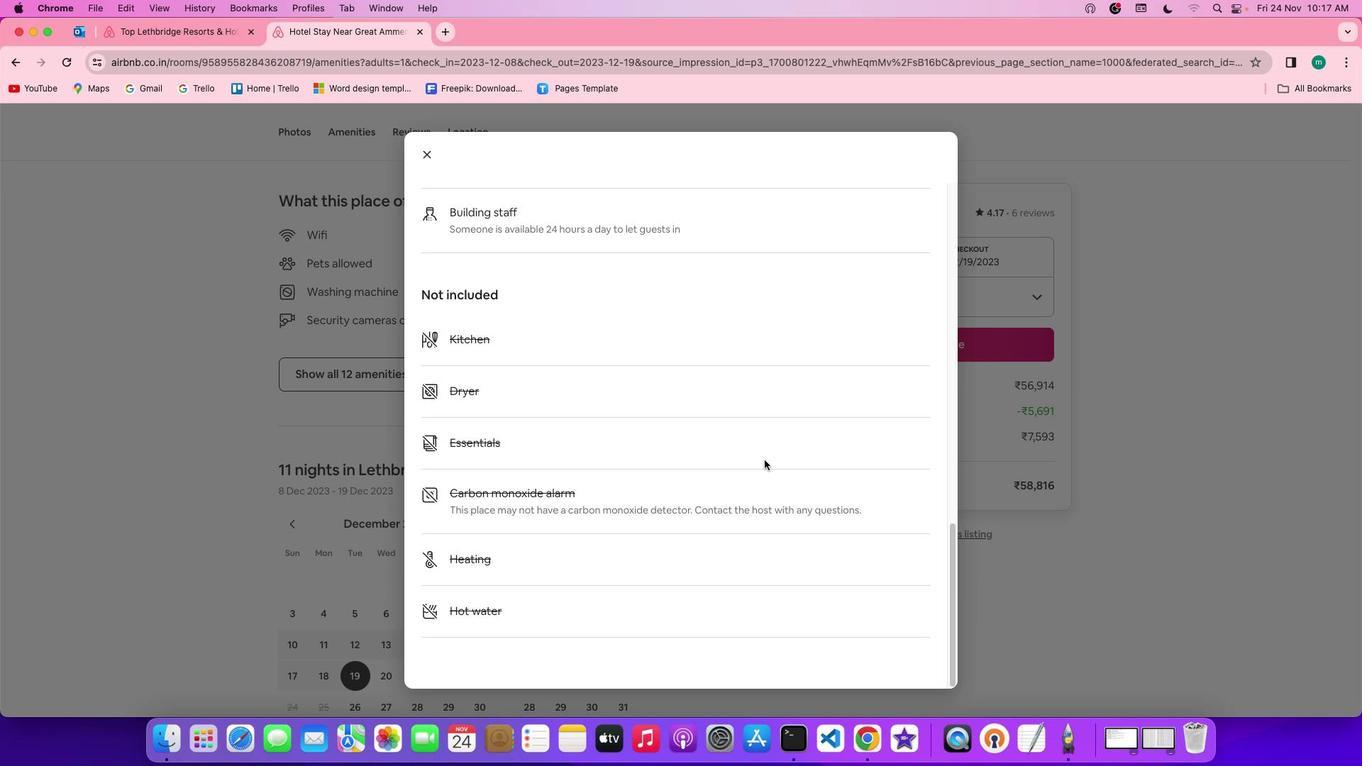 
Action: Mouse scrolled (764, 460) with delta (0, -2)
Screenshot: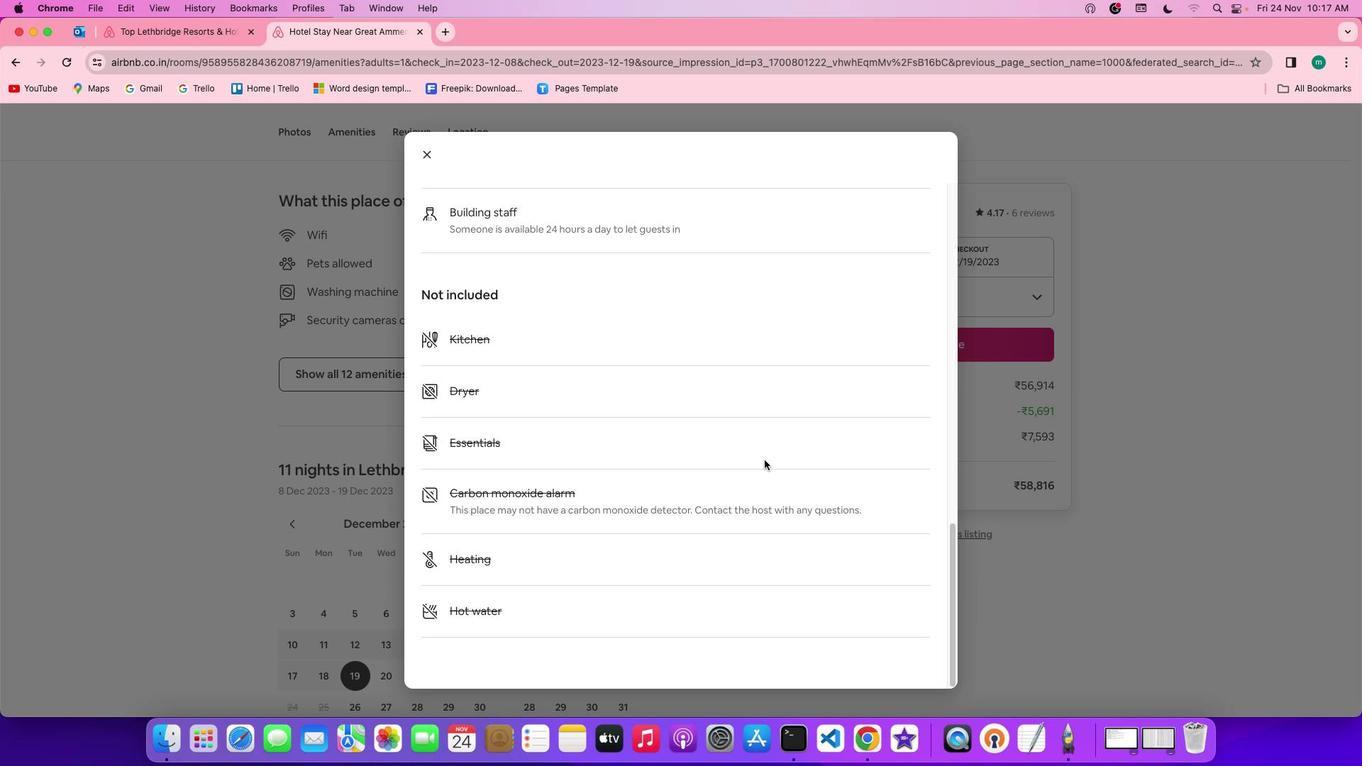 
Action: Mouse scrolled (764, 460) with delta (0, -3)
Screenshot: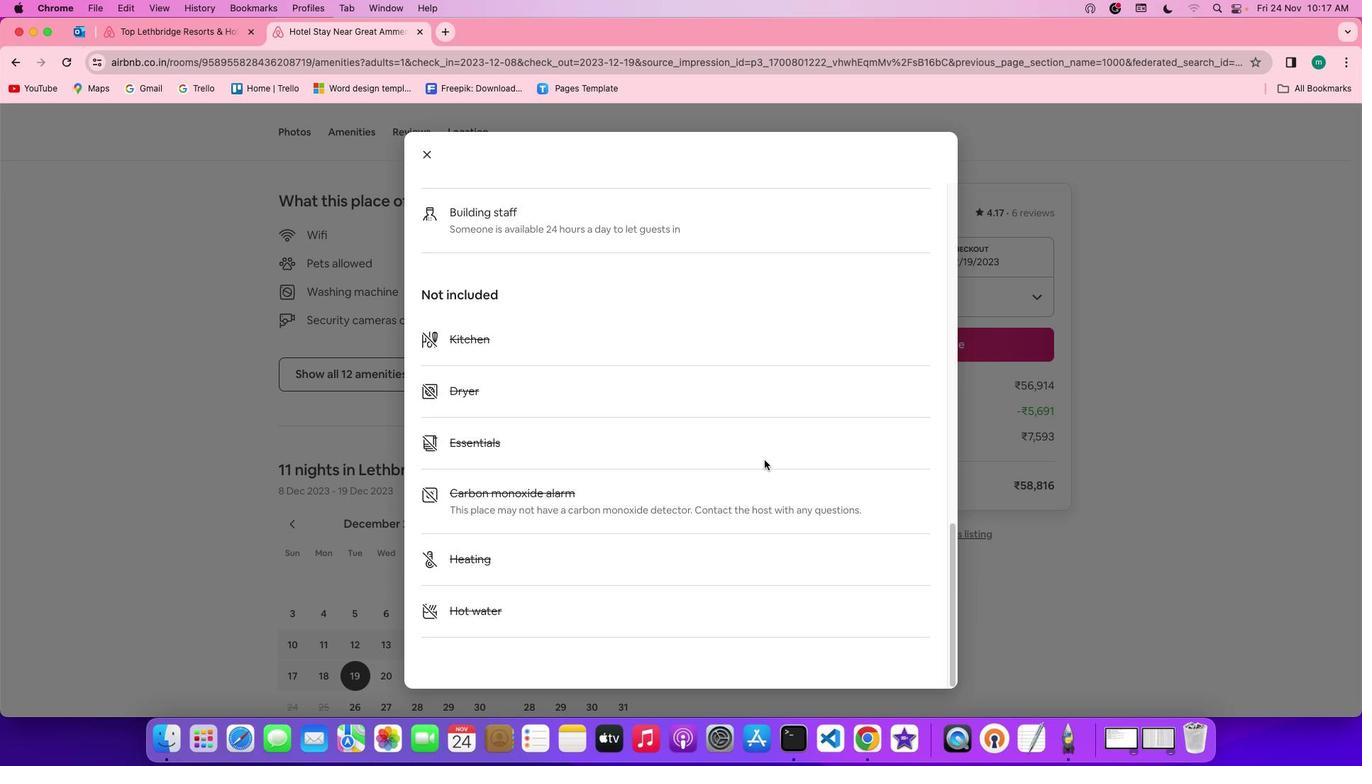 
Action: Mouse moved to (764, 459)
Screenshot: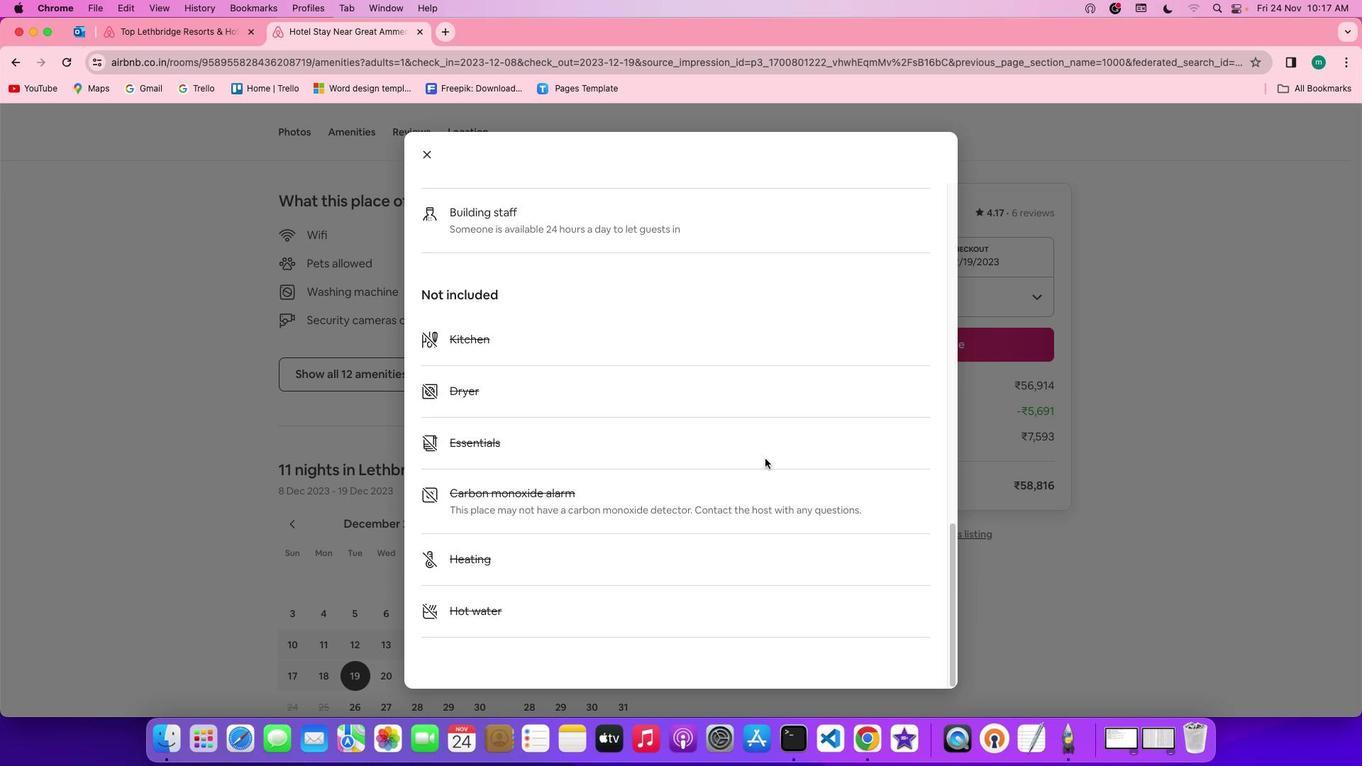 
Action: Mouse scrolled (764, 459) with delta (0, 0)
Screenshot: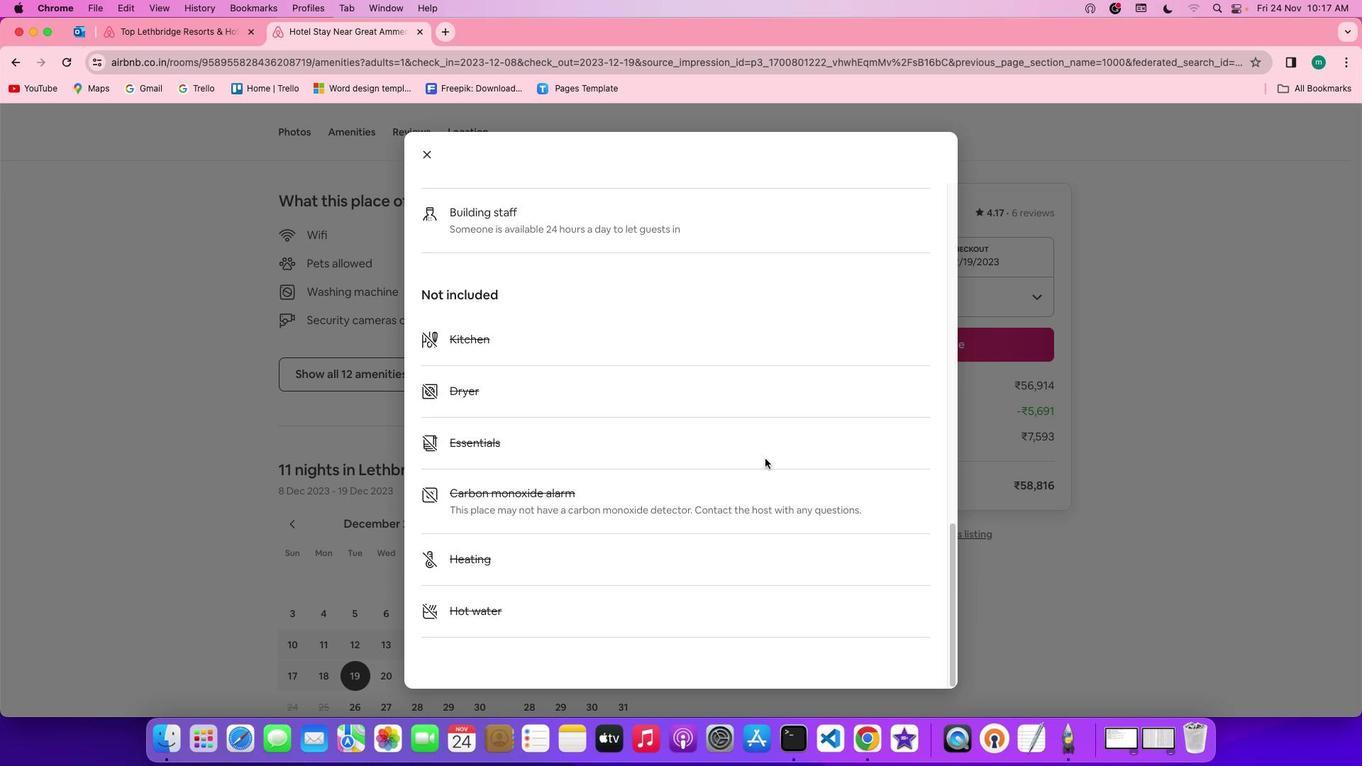 
Action: Mouse moved to (764, 458)
Screenshot: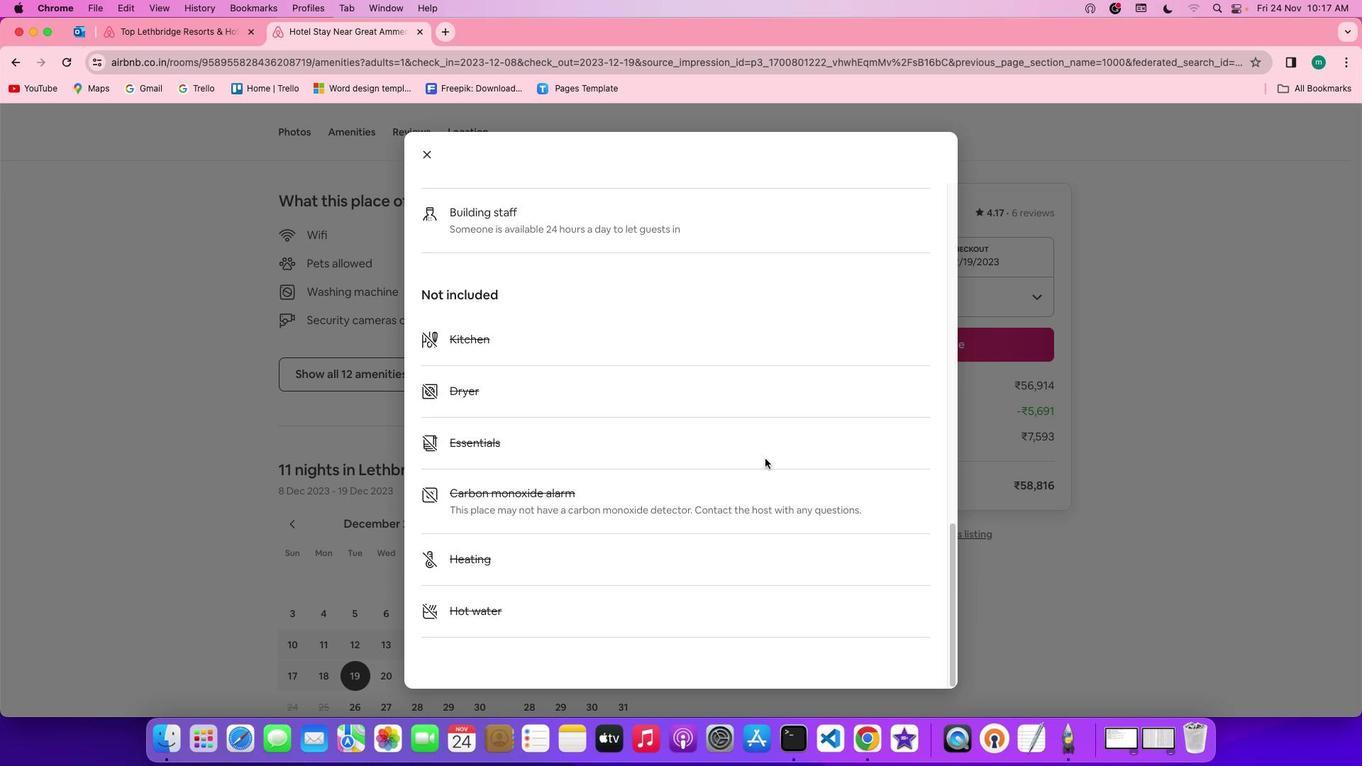 
Action: Mouse scrolled (764, 458) with delta (0, 0)
Screenshot: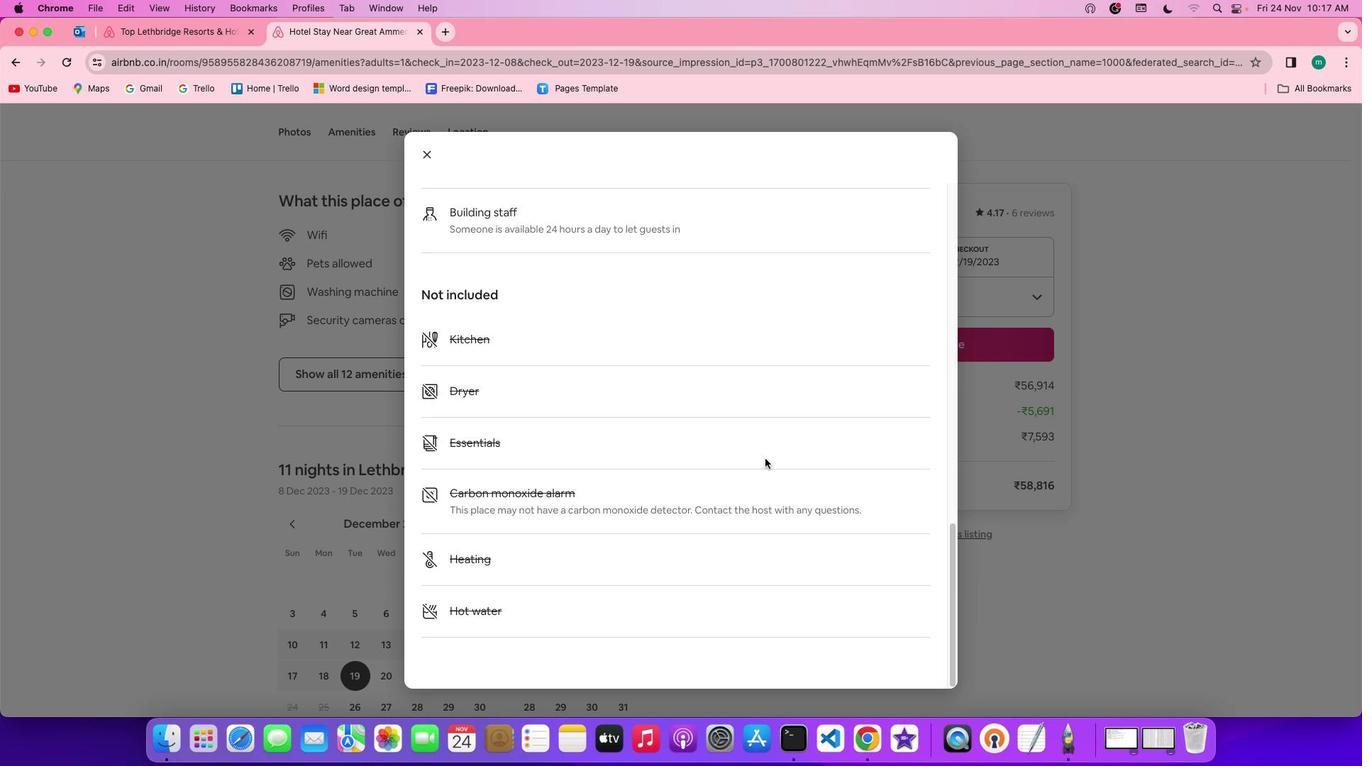 
Action: Mouse scrolled (764, 458) with delta (0, -2)
Screenshot: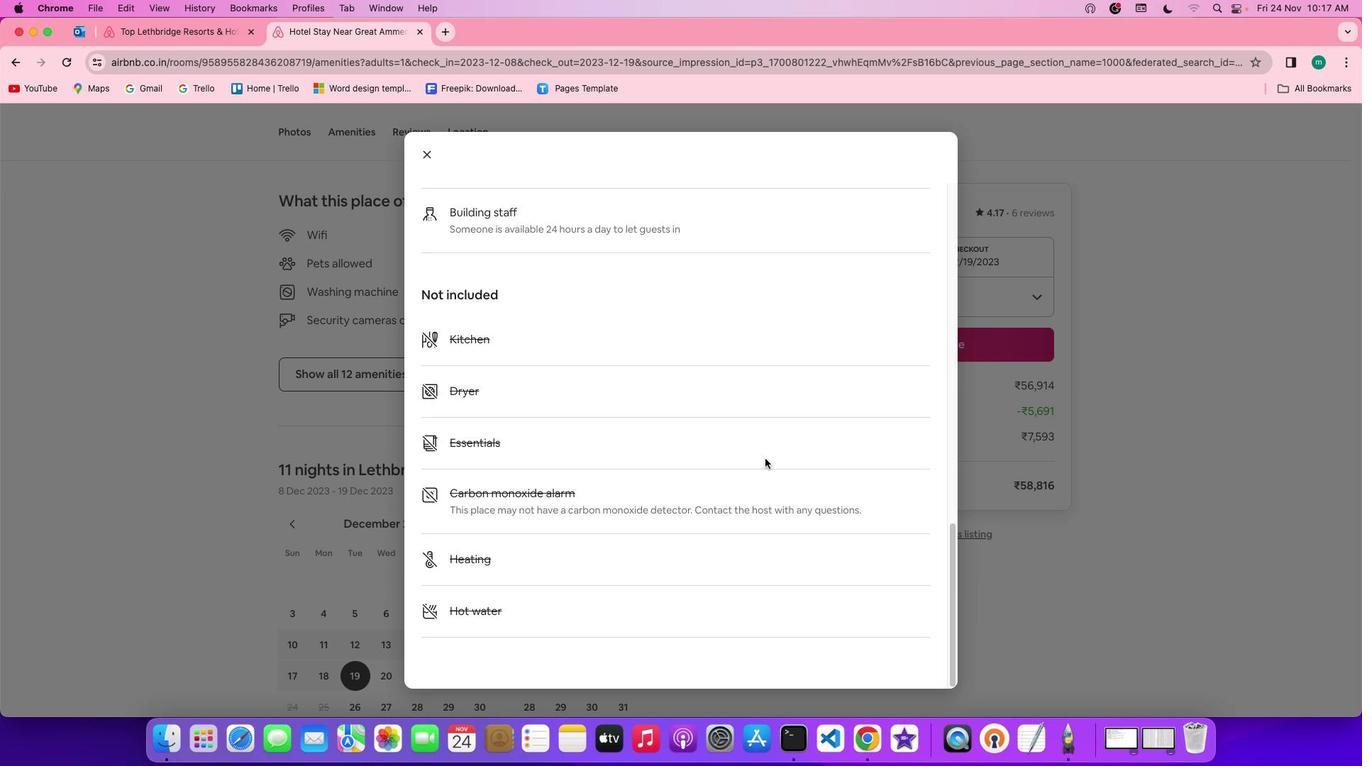 
Action: Mouse moved to (765, 458)
Screenshot: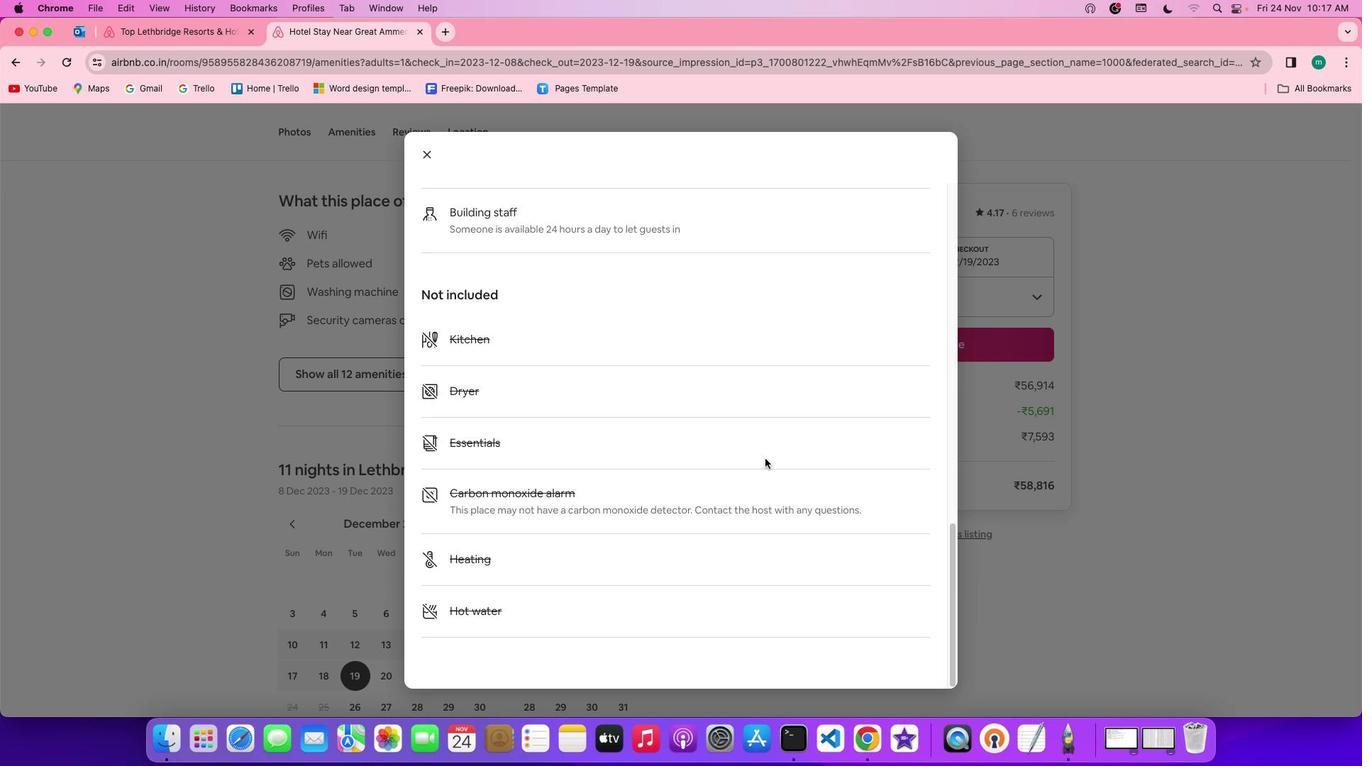 
Action: Mouse scrolled (765, 458) with delta (0, -2)
Screenshot: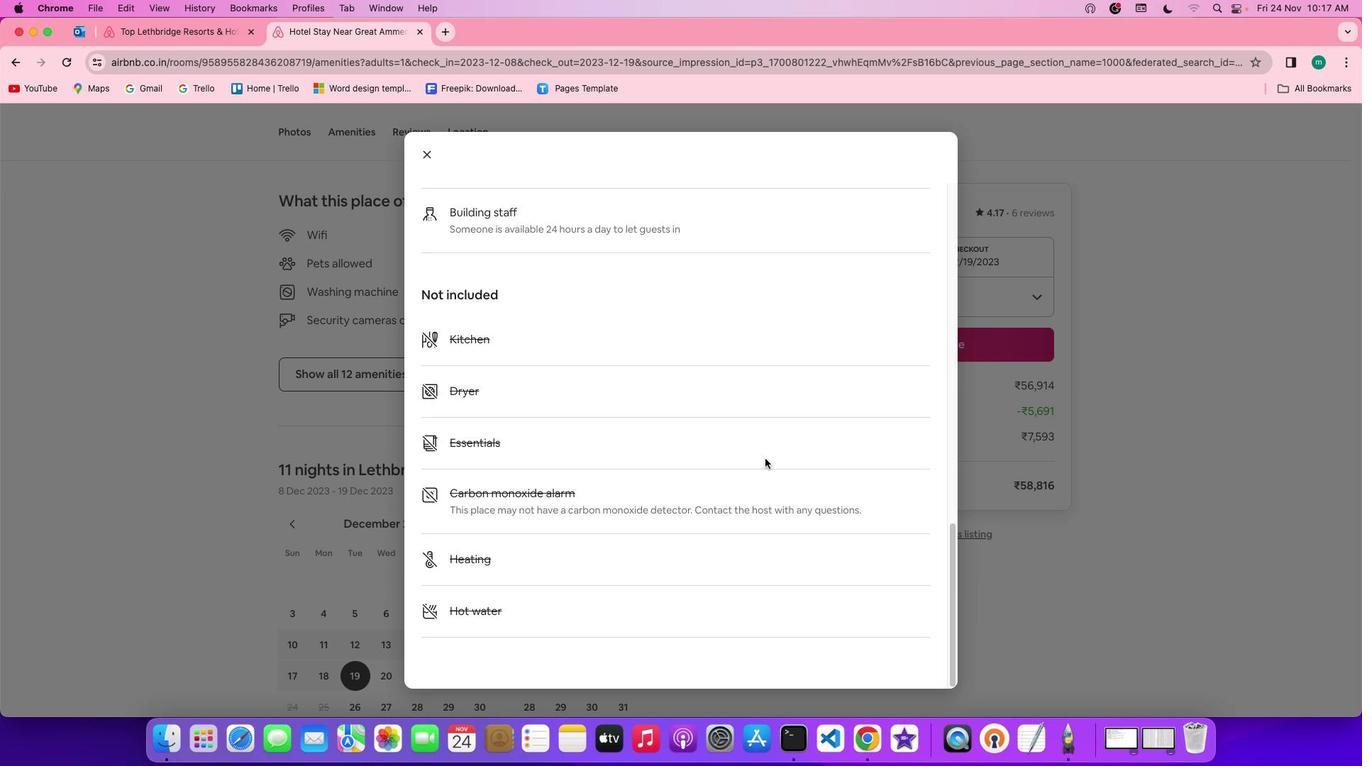 
Action: Mouse scrolled (765, 458) with delta (0, -3)
Screenshot: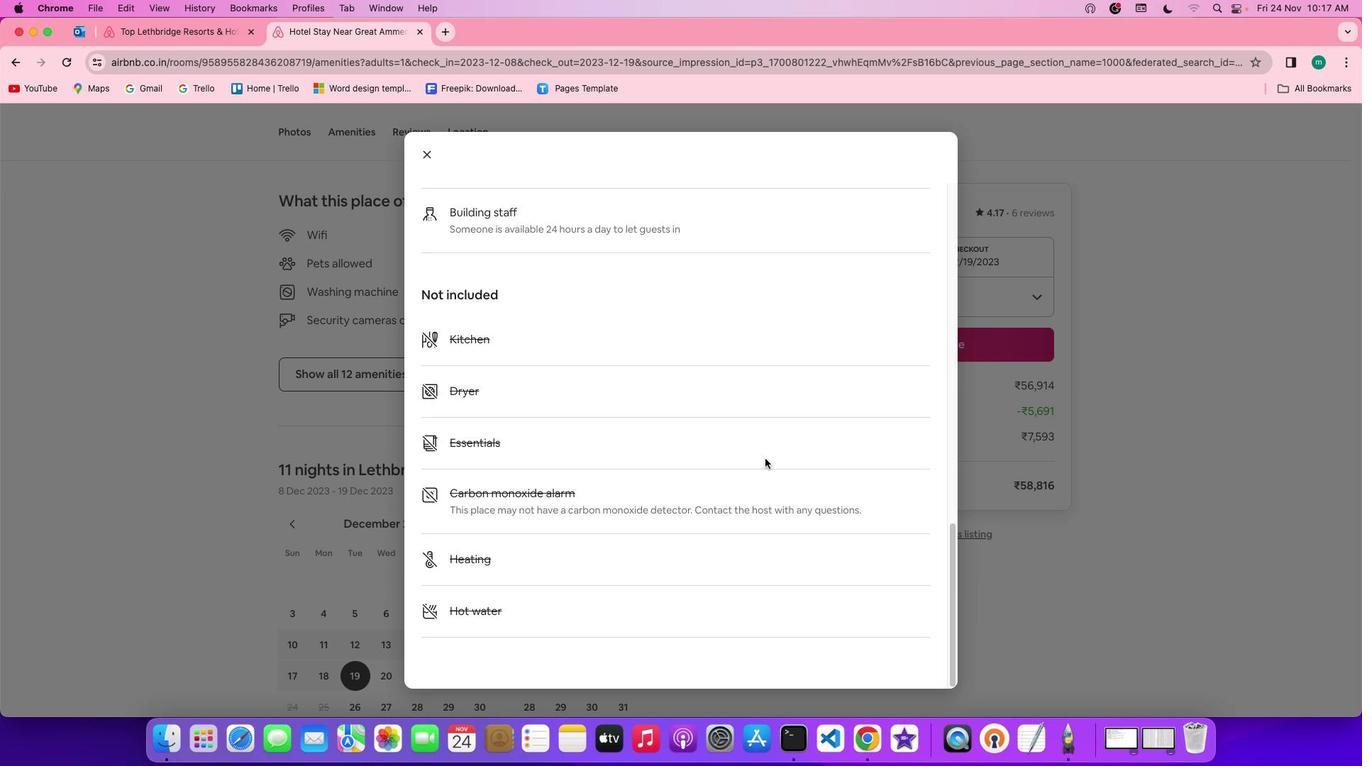 
Action: Mouse scrolled (765, 458) with delta (0, -3)
Screenshot: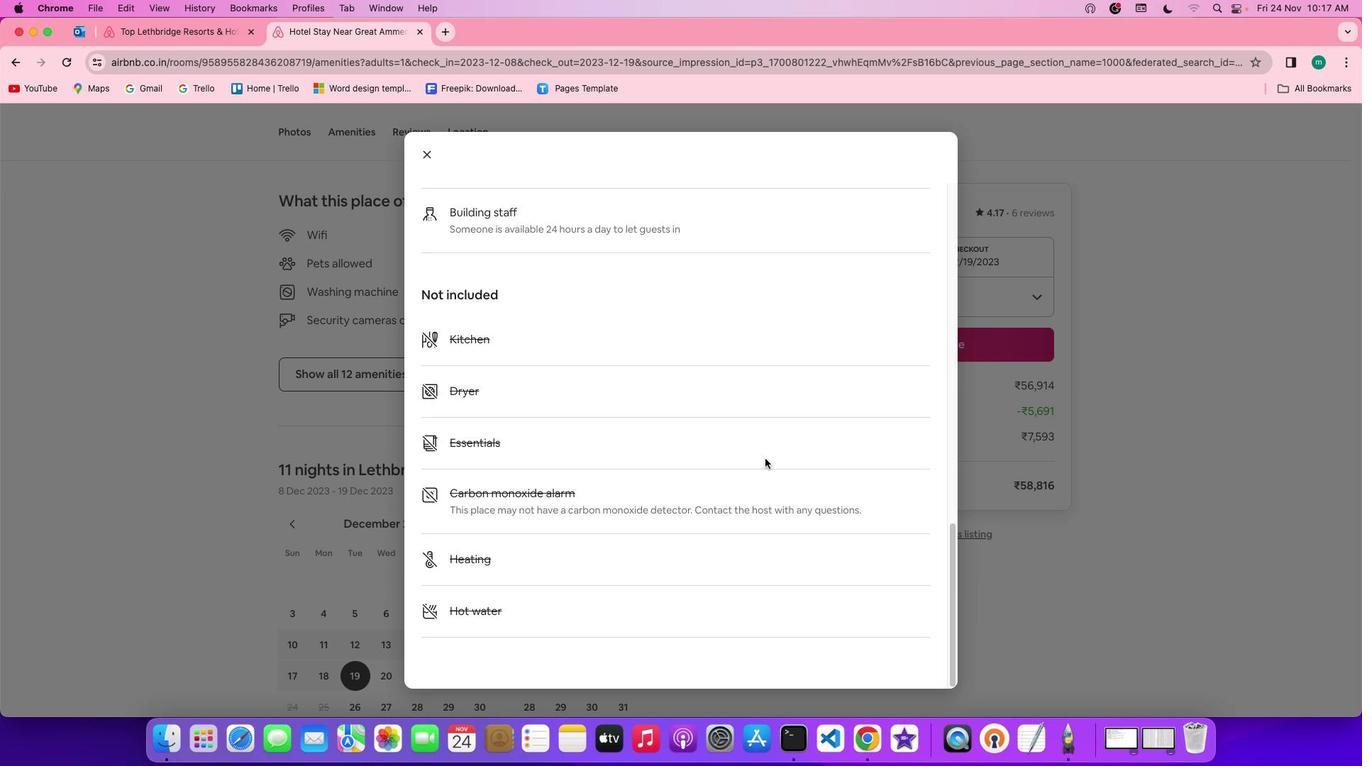 
Action: Mouse scrolled (765, 458) with delta (0, 0)
Screenshot: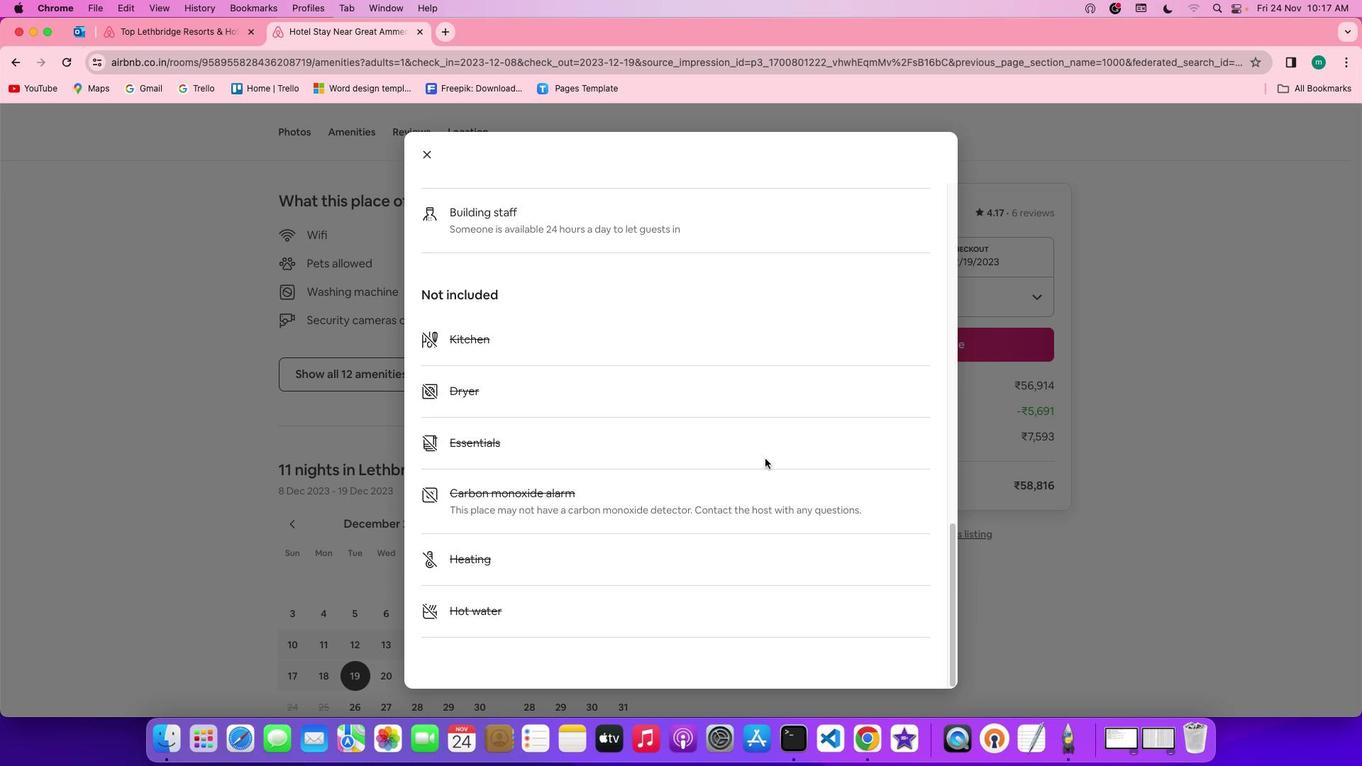 
Action: Mouse scrolled (765, 458) with delta (0, 0)
Screenshot: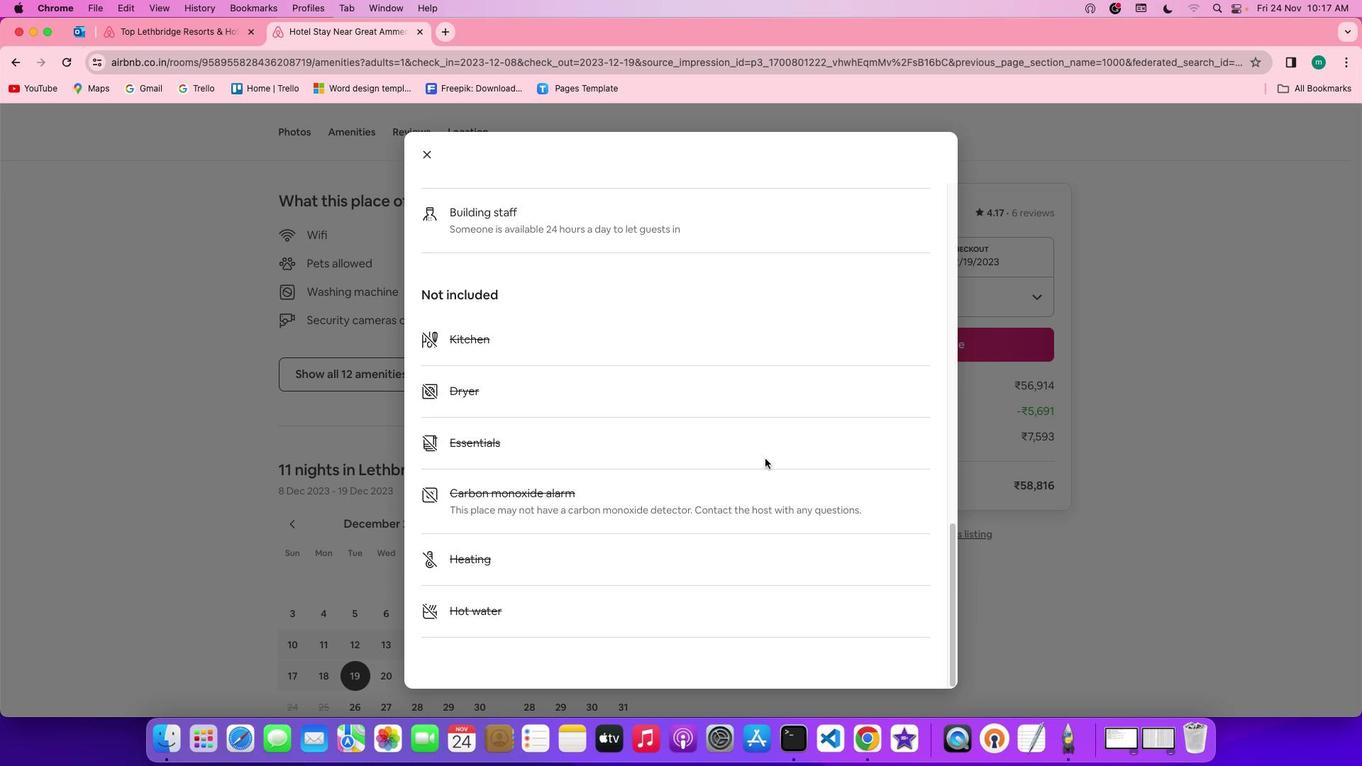 
Action: Mouse scrolled (765, 458) with delta (0, -1)
Screenshot: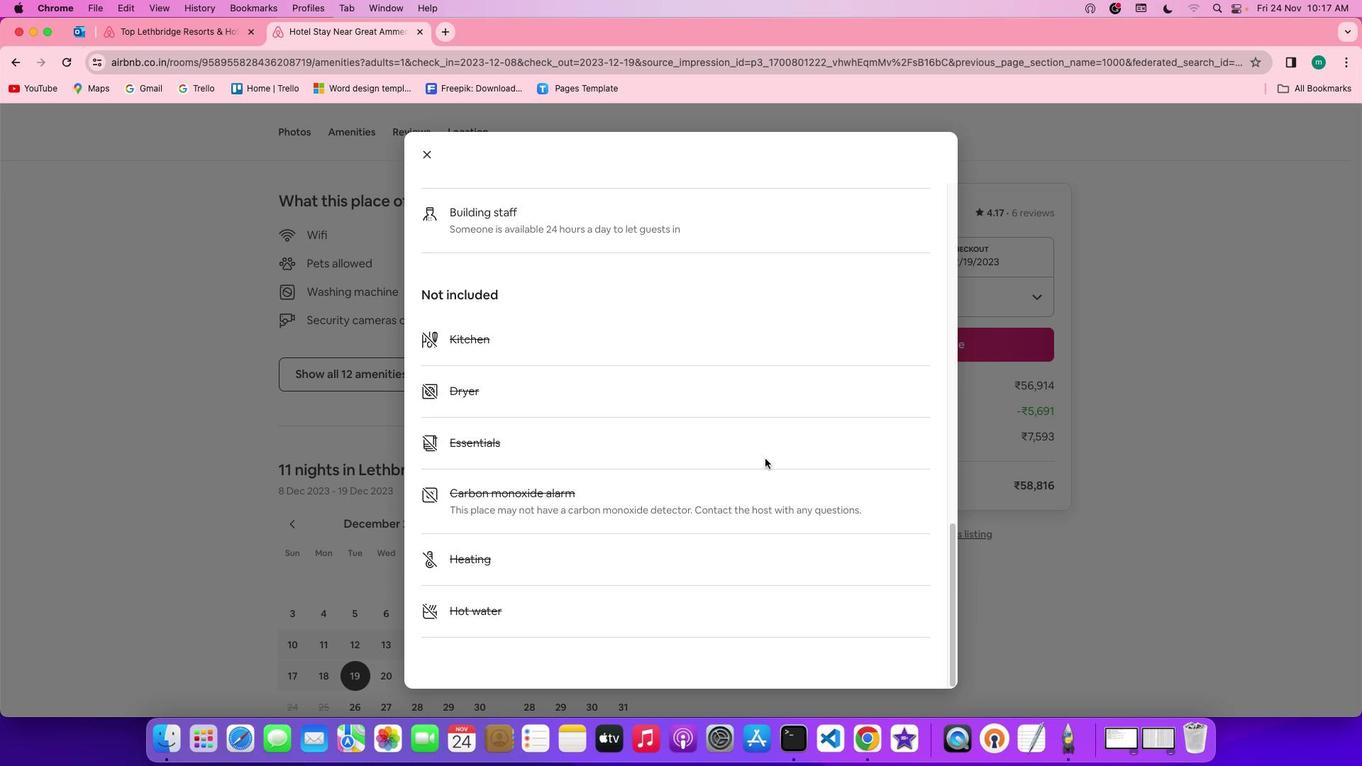 
Action: Mouse scrolled (765, 458) with delta (0, -2)
Screenshot: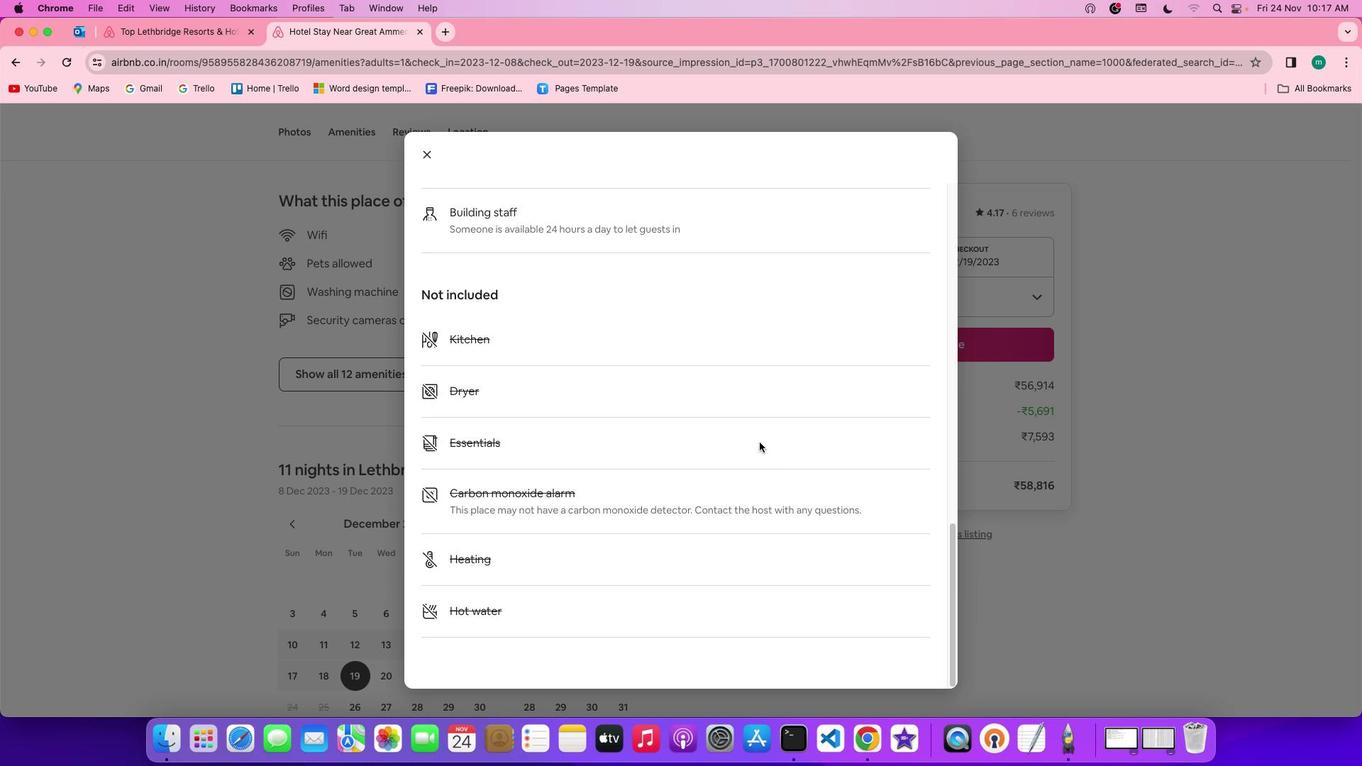 
Action: Mouse scrolled (765, 458) with delta (0, -3)
Screenshot: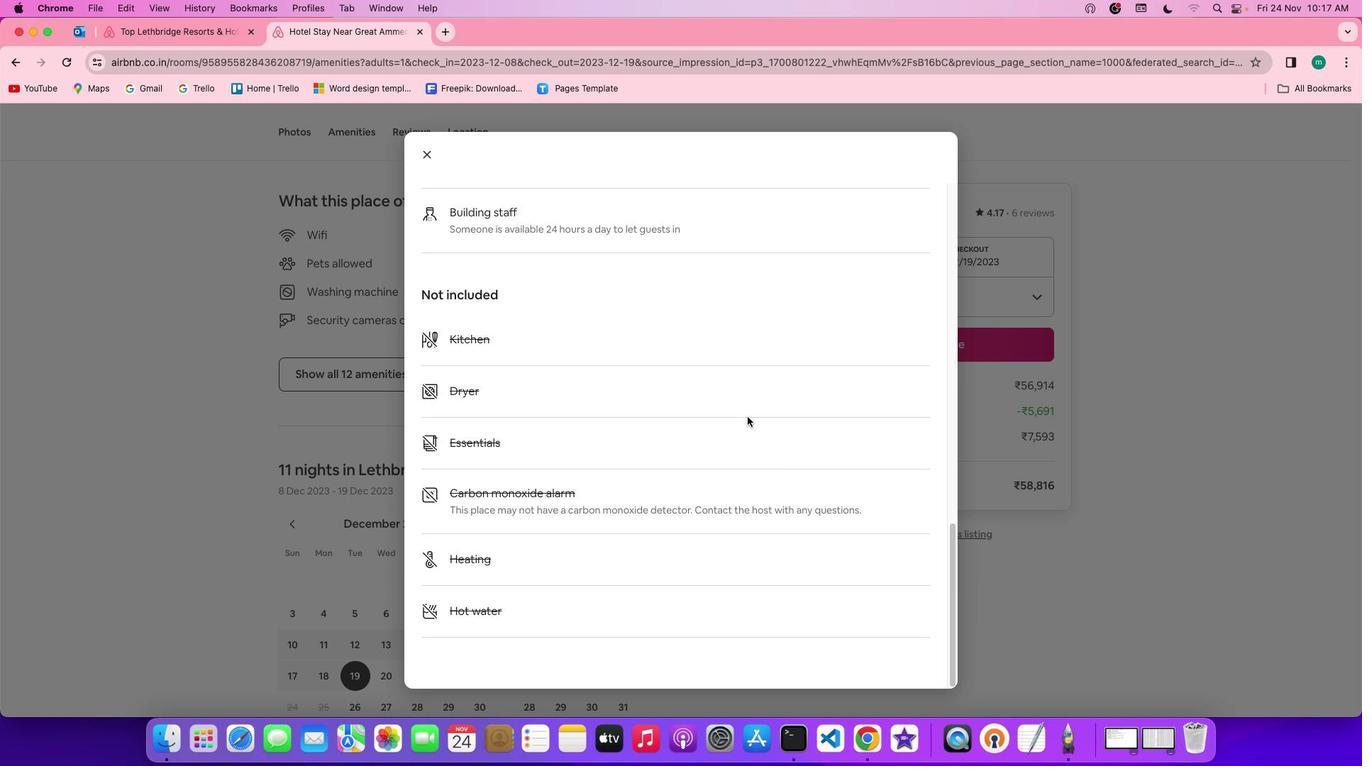 
Action: Mouse moved to (426, 151)
Screenshot: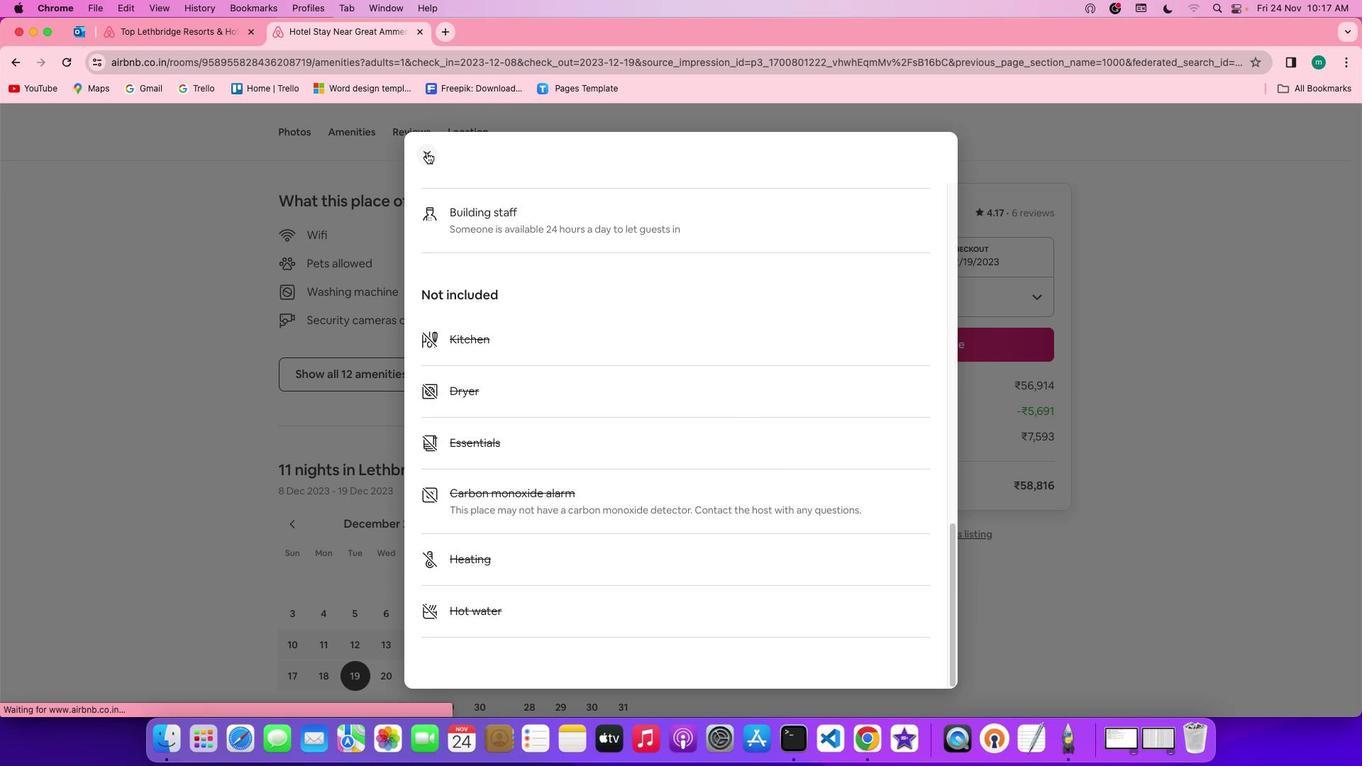 
Action: Mouse pressed left at (426, 151)
Screenshot: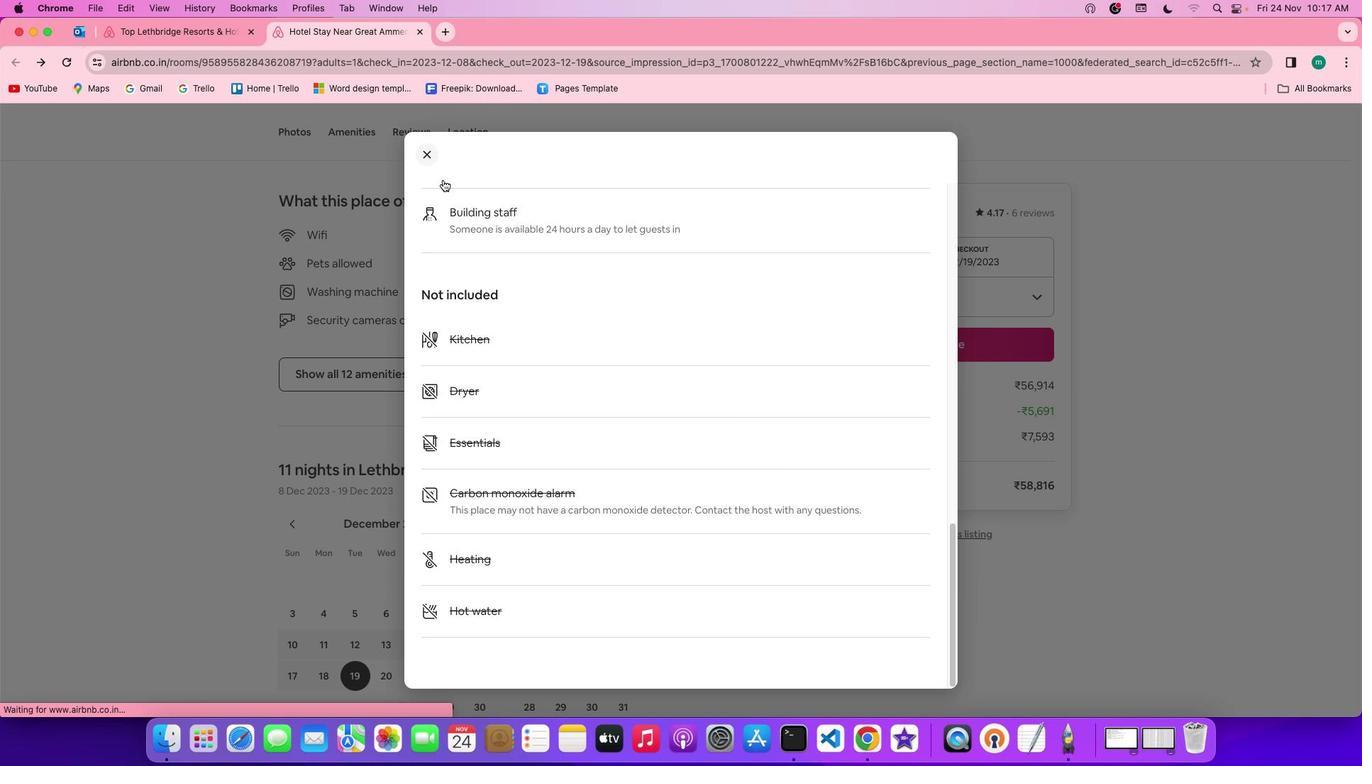 
Action: Mouse moved to (568, 423)
Screenshot: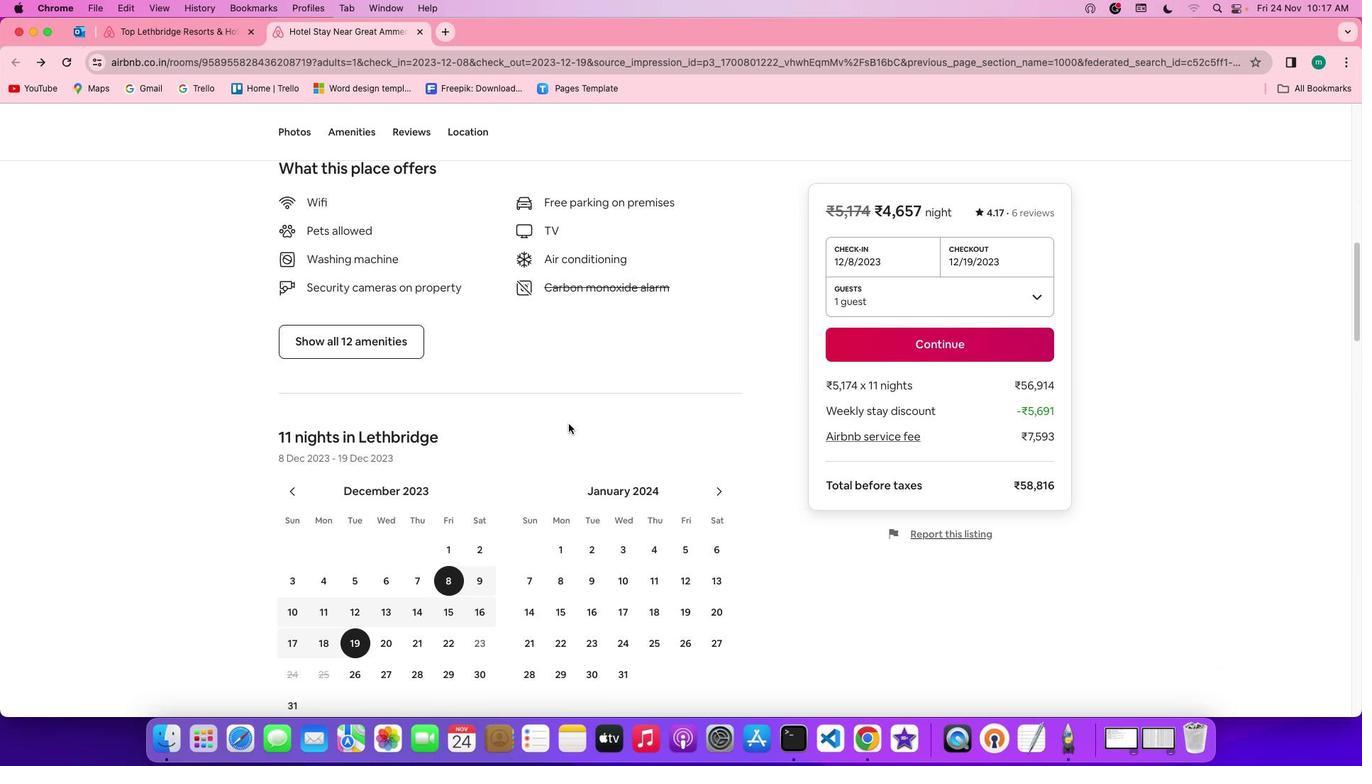 
Action: Mouse scrolled (568, 423) with delta (0, 0)
Screenshot: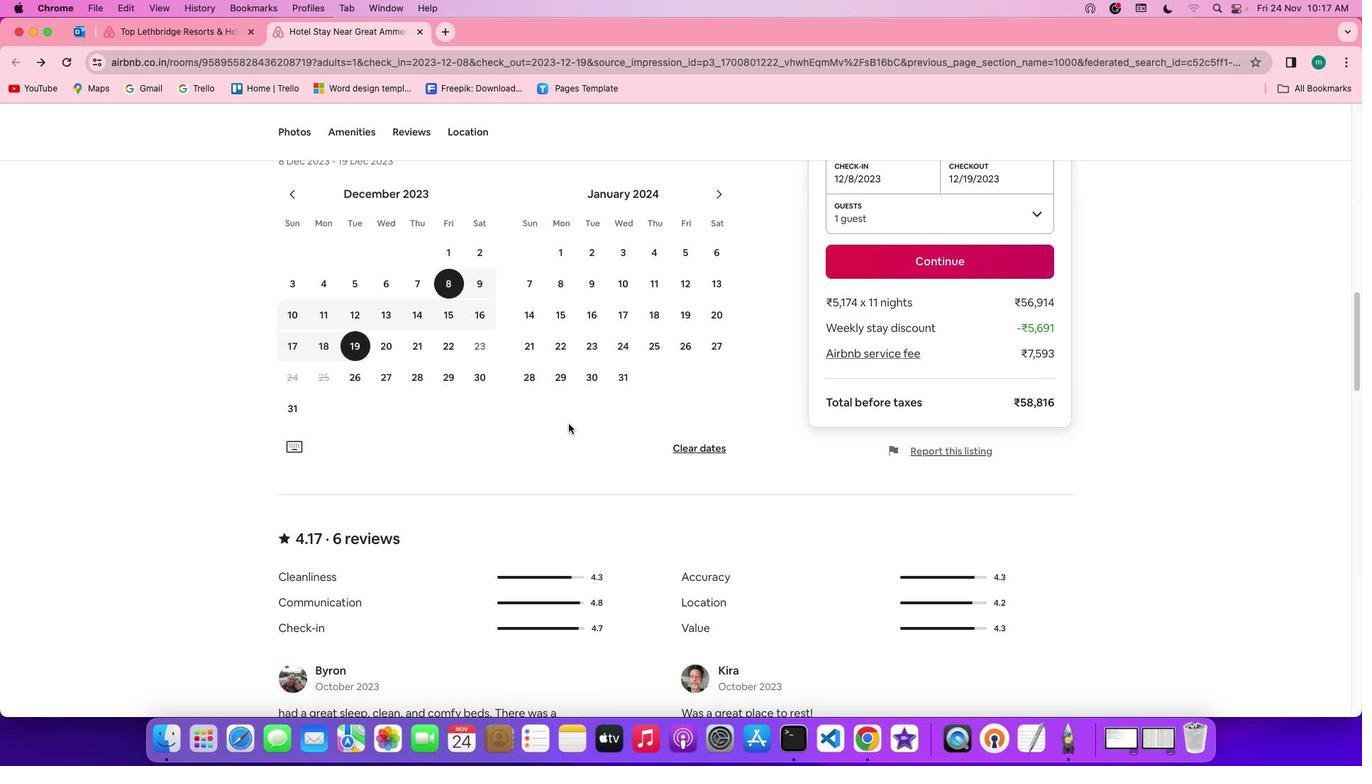 
Action: Mouse scrolled (568, 423) with delta (0, 0)
Screenshot: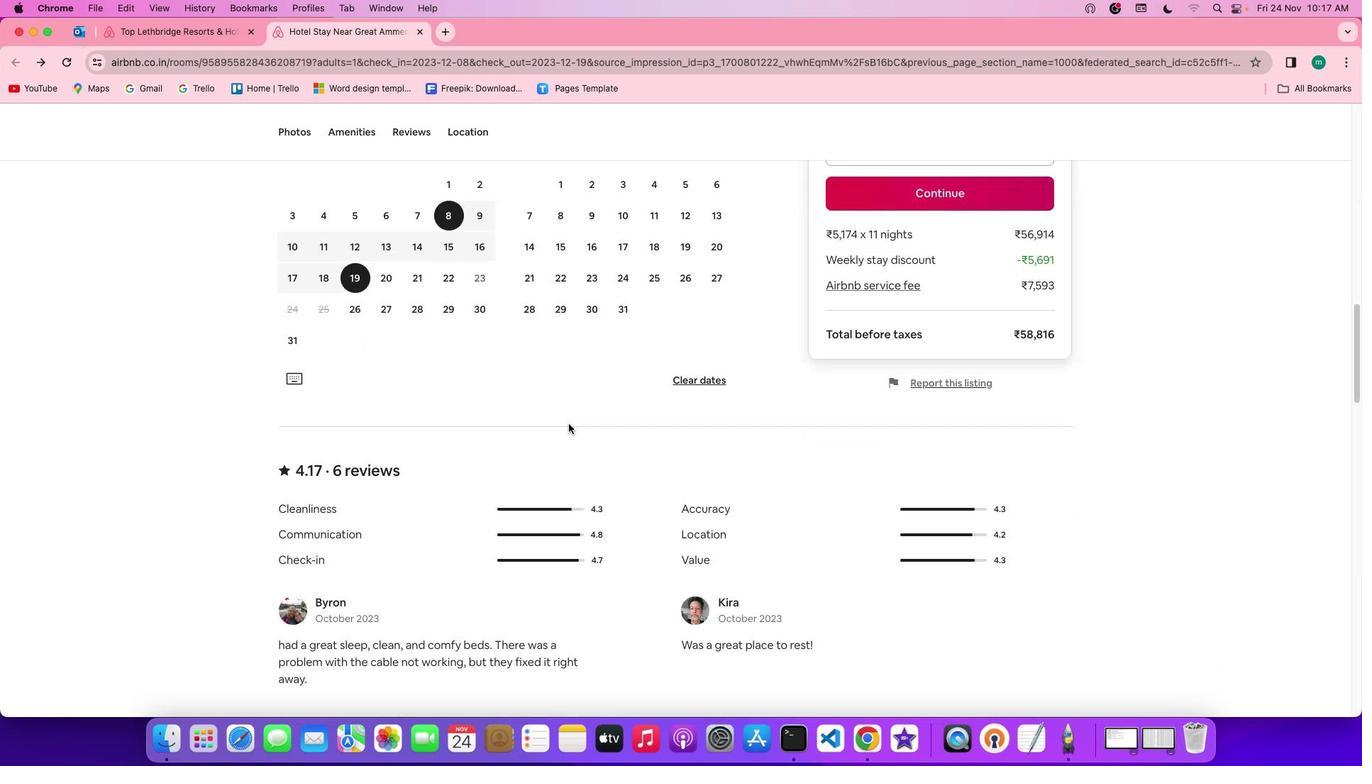 
Action: Mouse scrolled (568, 423) with delta (0, -2)
Screenshot: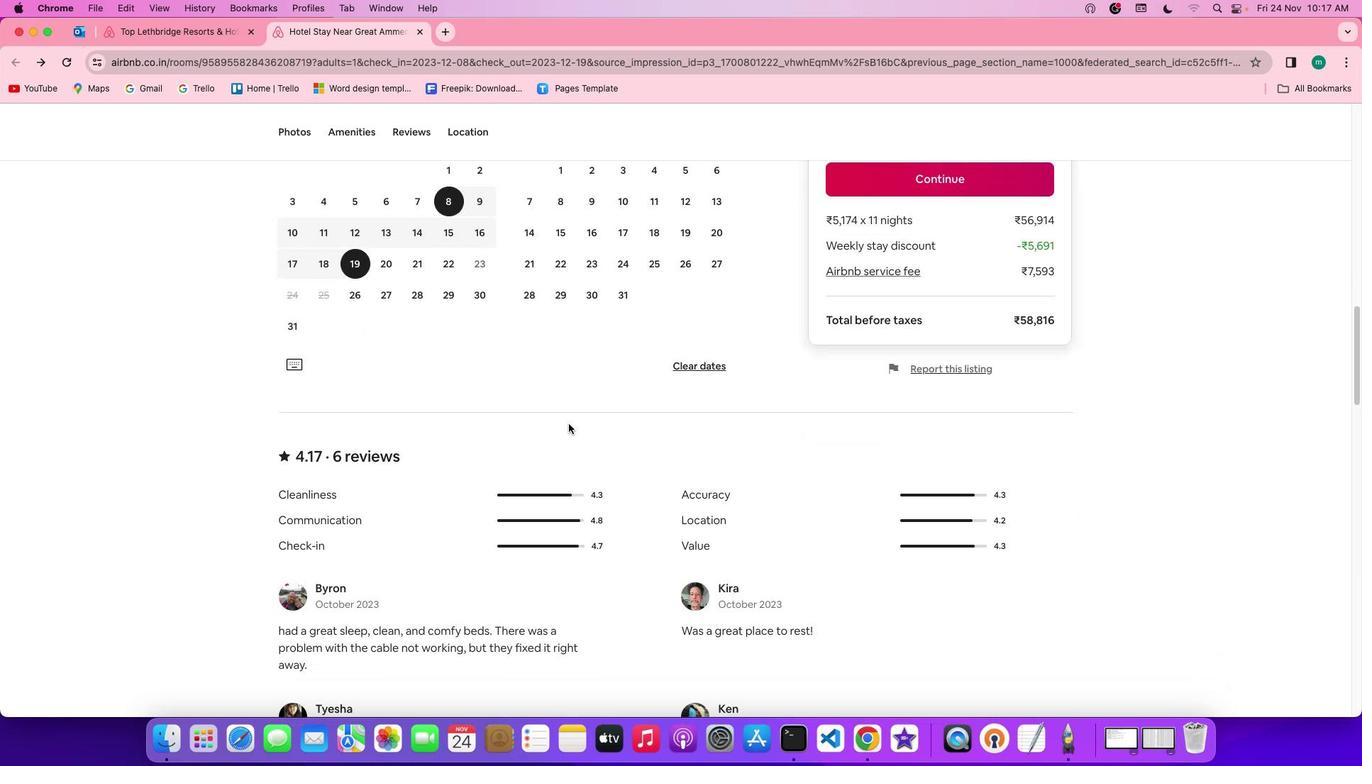 
Action: Mouse scrolled (568, 423) with delta (0, -2)
Screenshot: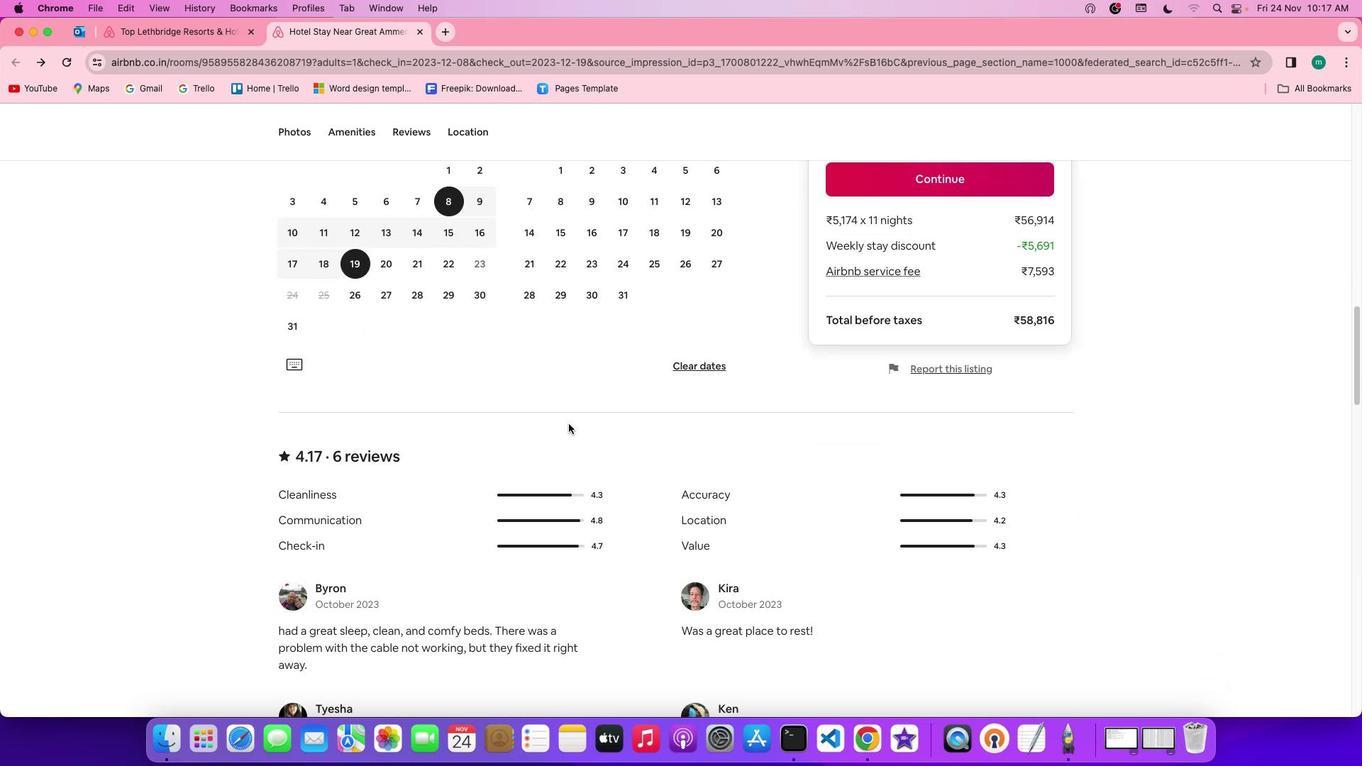 
Action: Mouse scrolled (568, 423) with delta (0, -3)
Screenshot: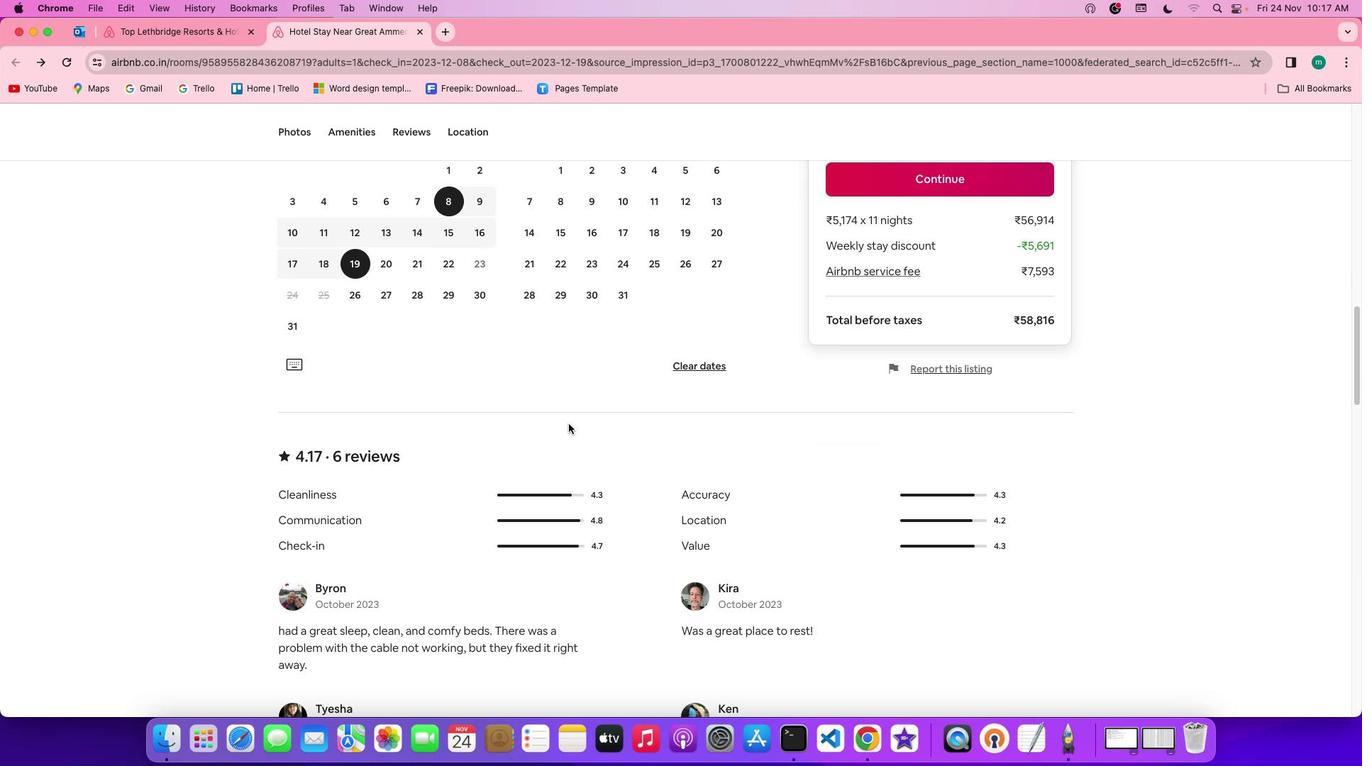 
Action: Mouse scrolled (568, 423) with delta (0, 0)
Screenshot: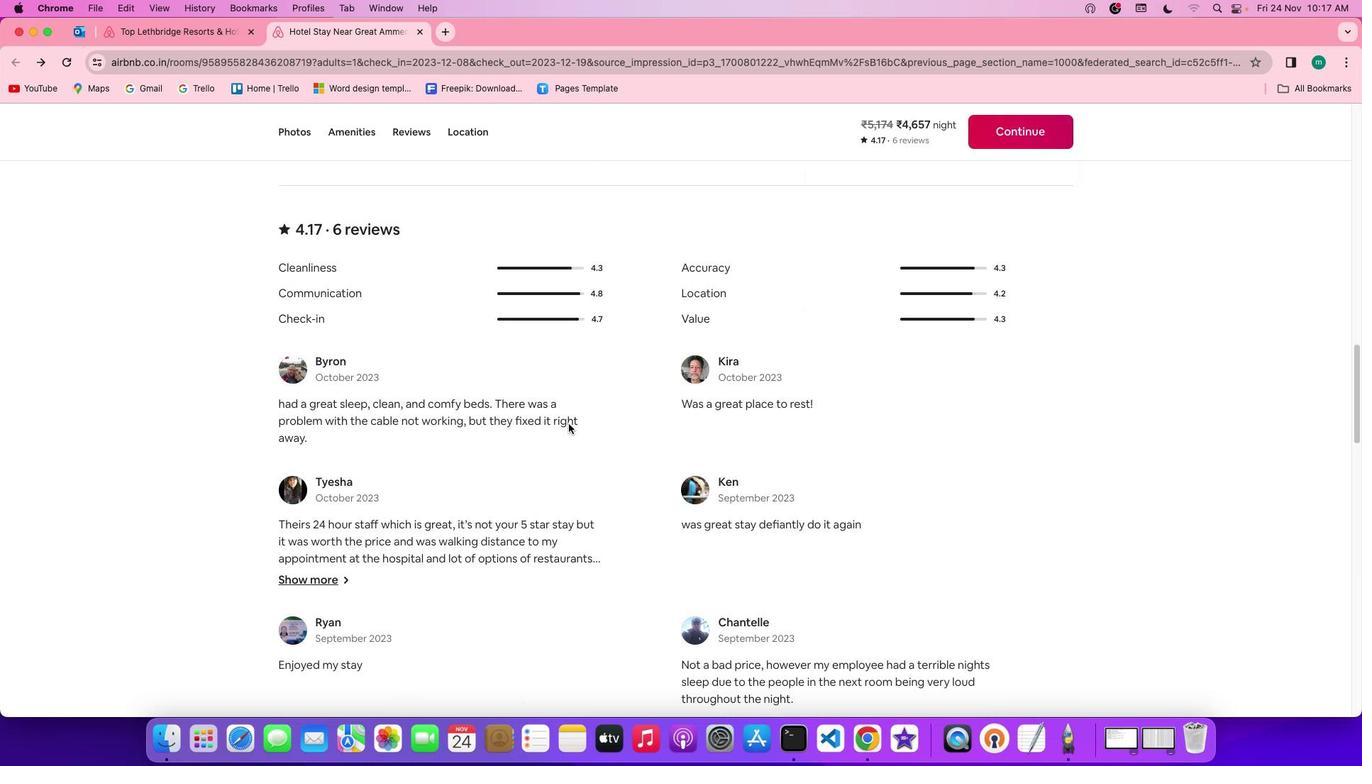 
Action: Mouse scrolled (568, 423) with delta (0, 0)
Screenshot: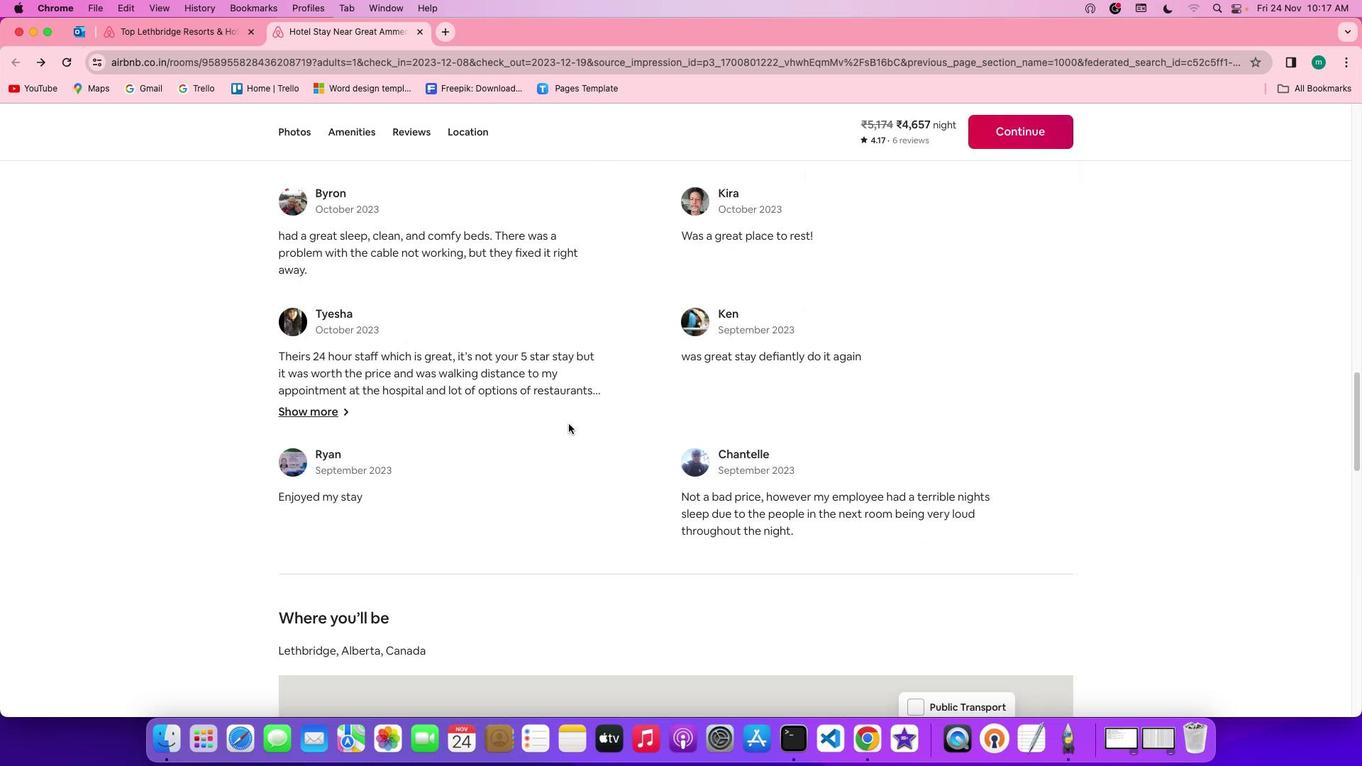 
Action: Mouse scrolled (568, 423) with delta (0, -1)
Screenshot: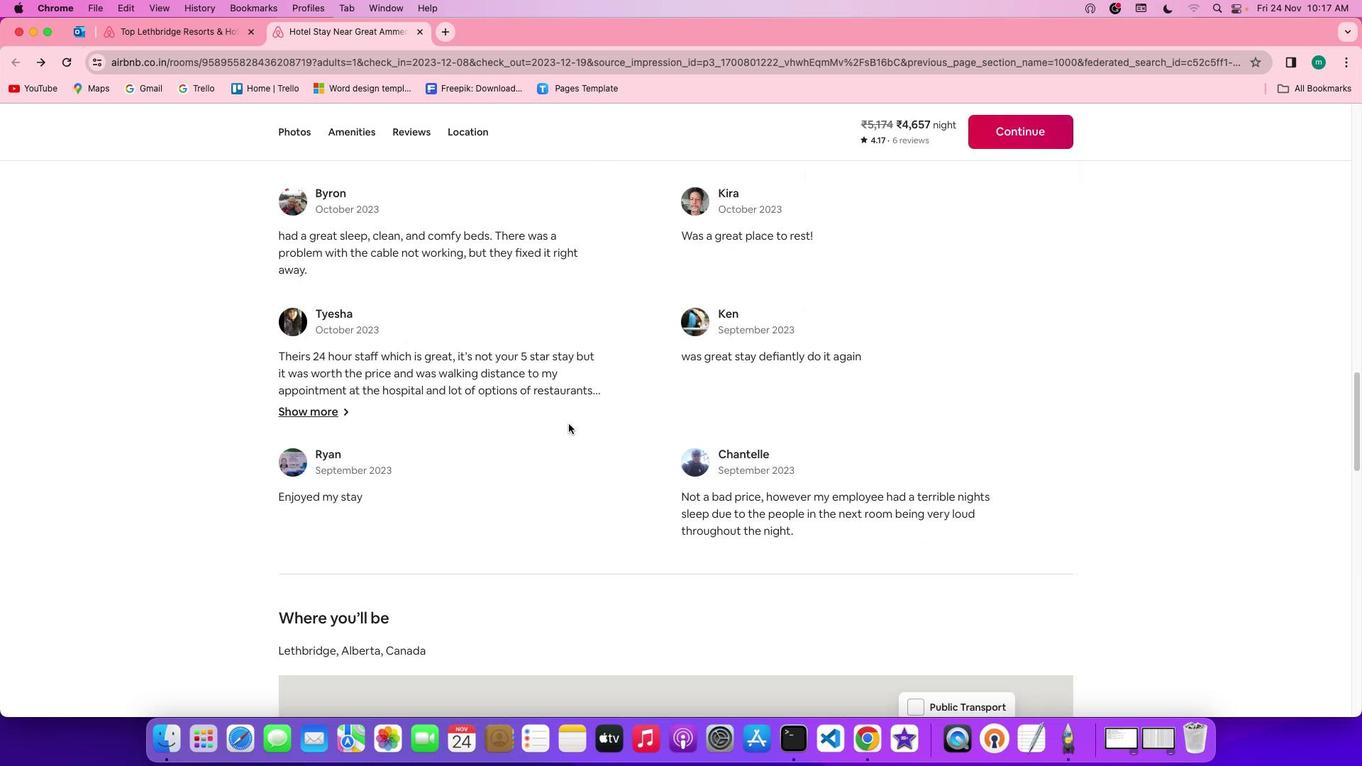 
Action: Mouse scrolled (568, 423) with delta (0, -2)
Screenshot: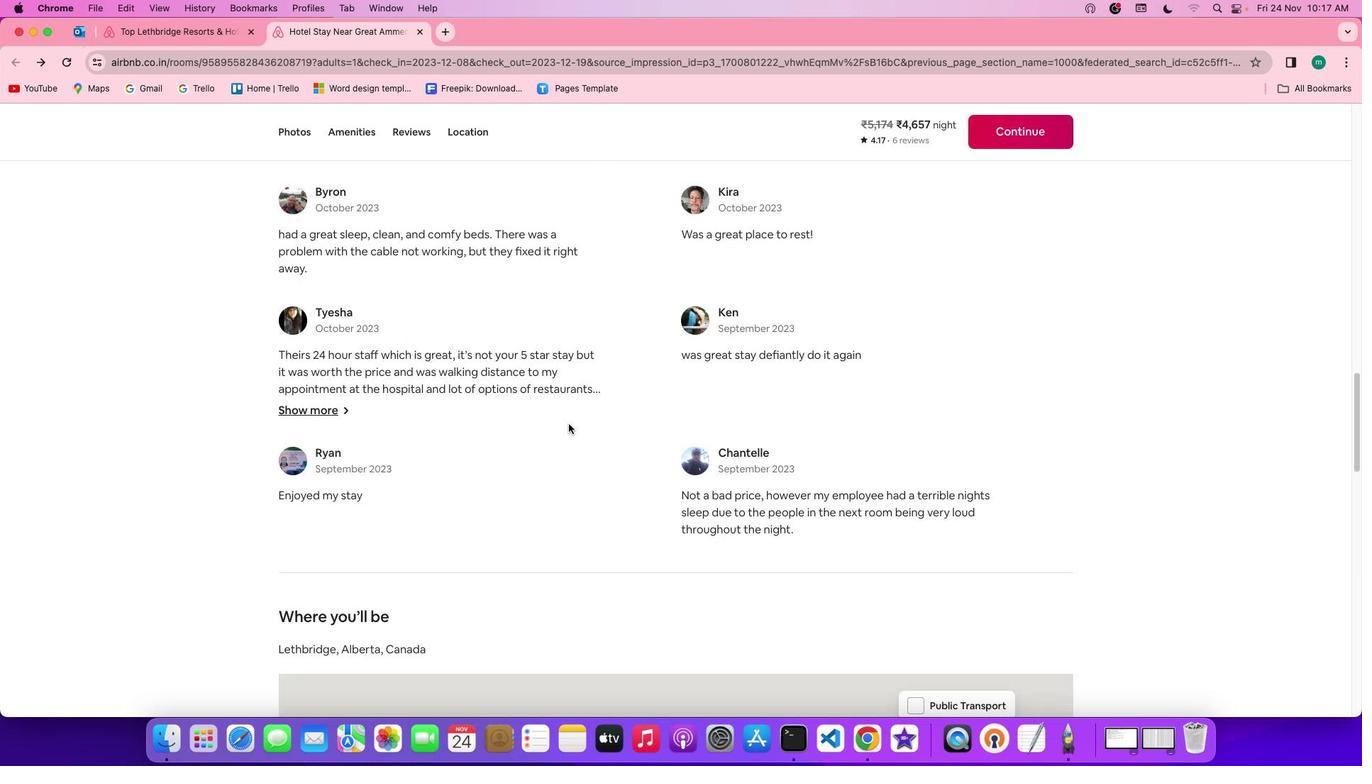 
Action: Mouse scrolled (568, 423) with delta (0, -3)
Screenshot: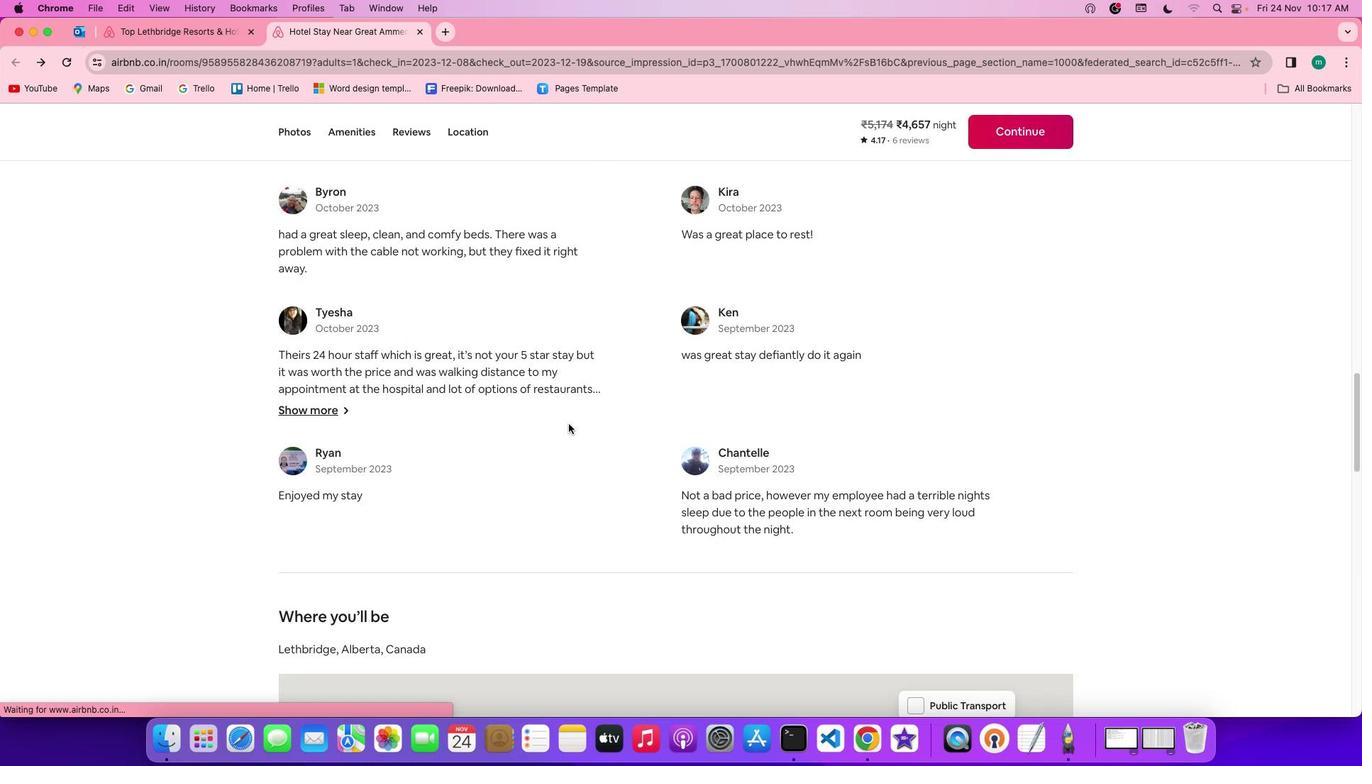 
Action: Mouse scrolled (568, 423) with delta (0, 0)
Screenshot: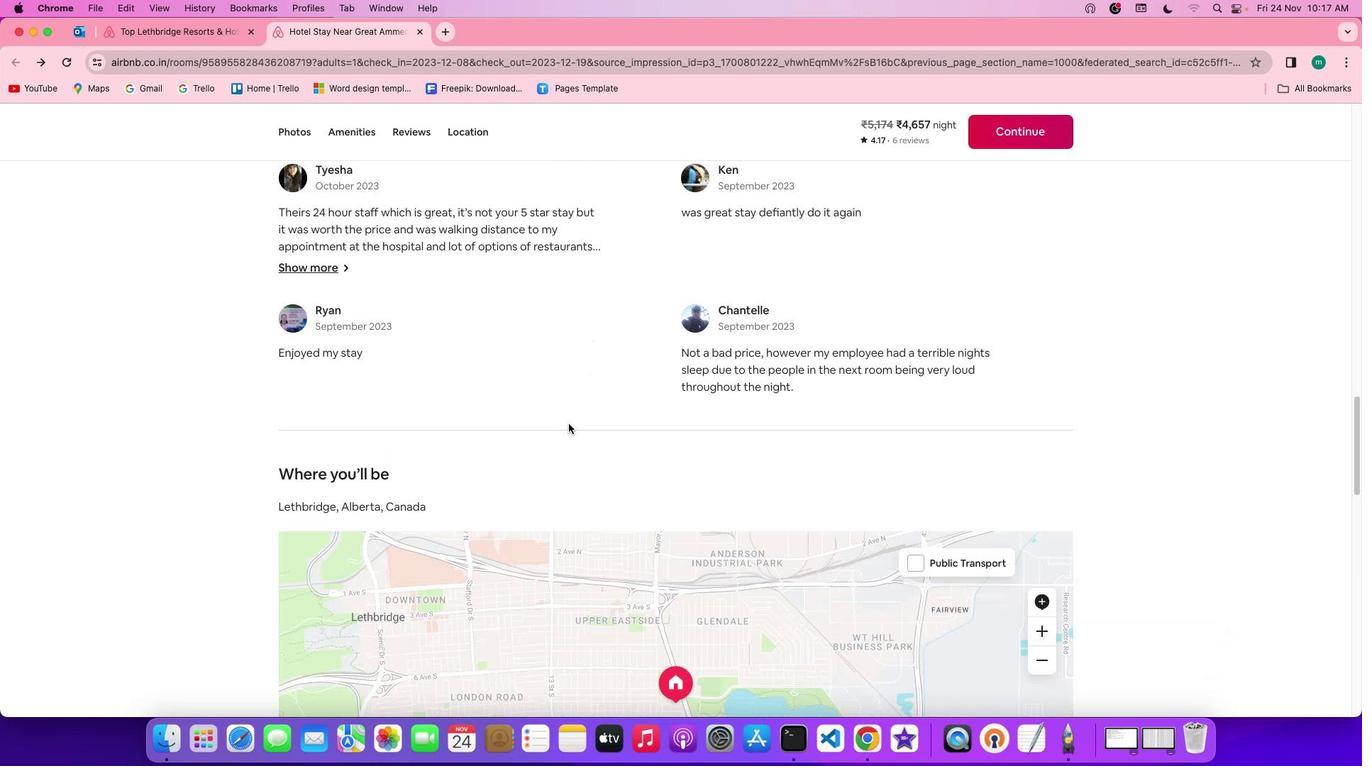 
Action: Mouse scrolled (568, 423) with delta (0, 0)
Screenshot: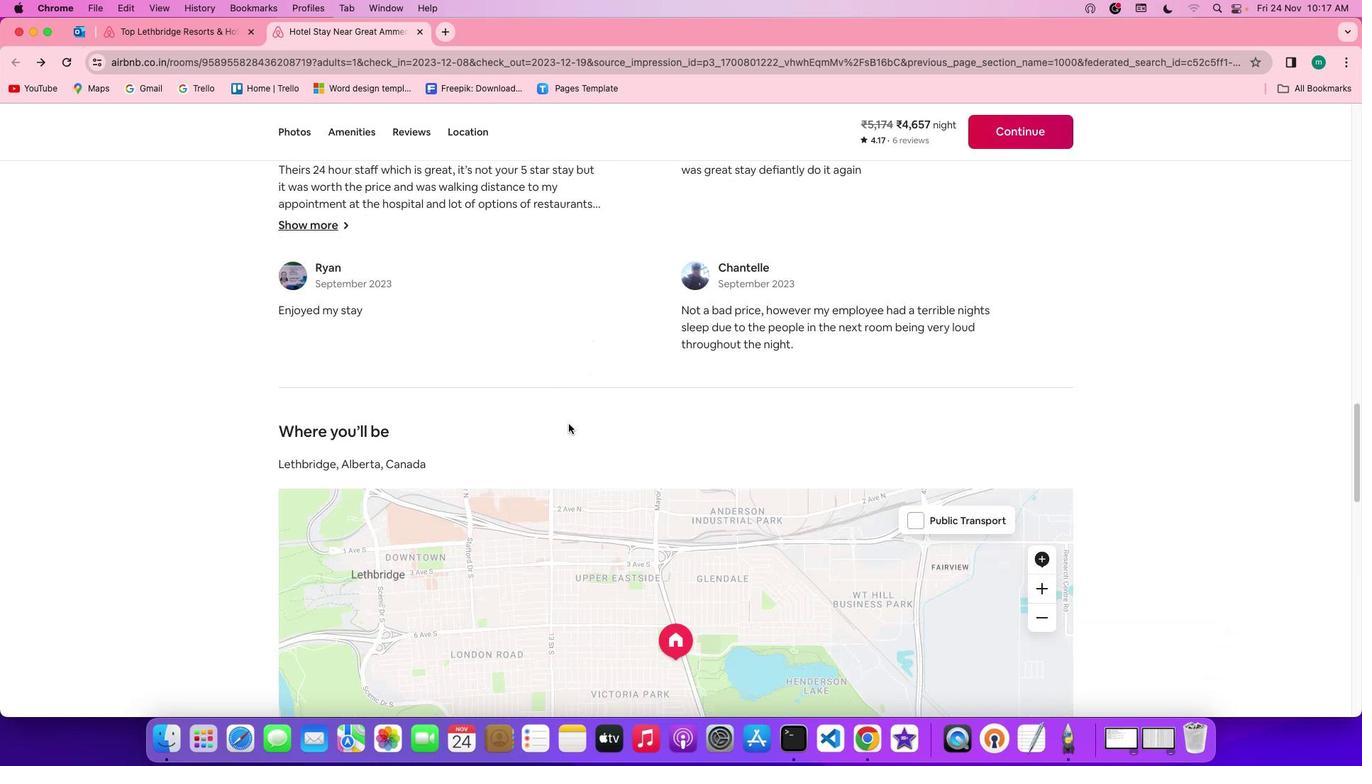 
Action: Mouse scrolled (568, 423) with delta (0, -1)
Screenshot: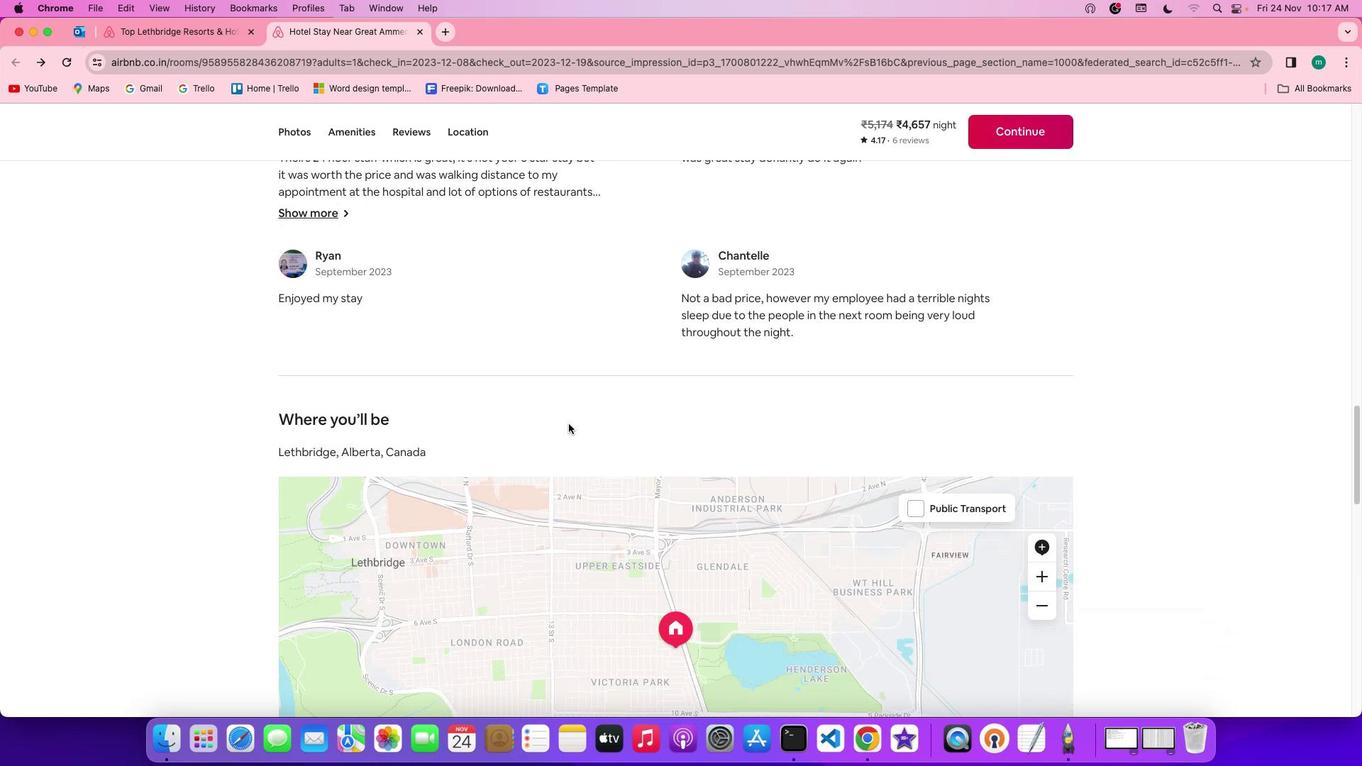 
Action: Mouse scrolled (568, 423) with delta (0, -2)
Screenshot: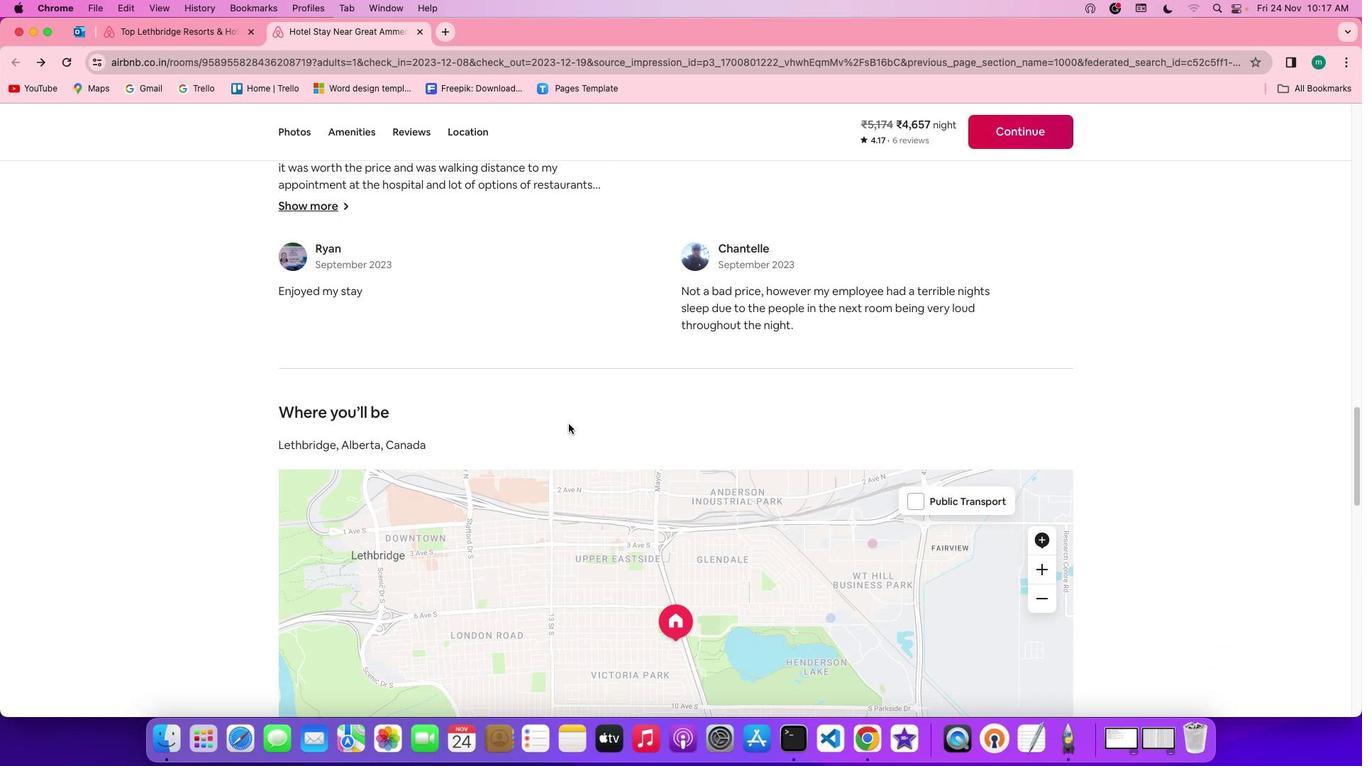 
Action: Mouse scrolled (568, 423) with delta (0, 0)
Screenshot: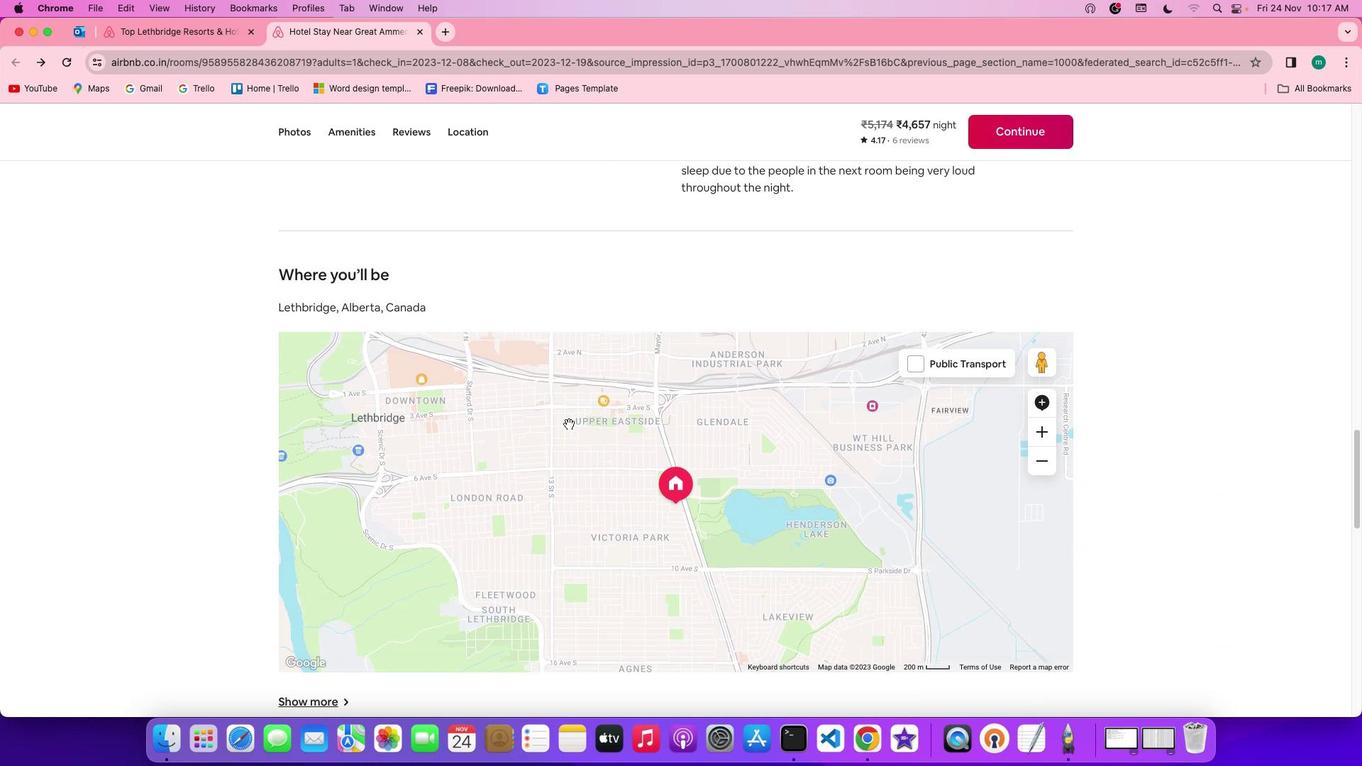 
Action: Mouse scrolled (568, 423) with delta (0, 0)
Screenshot: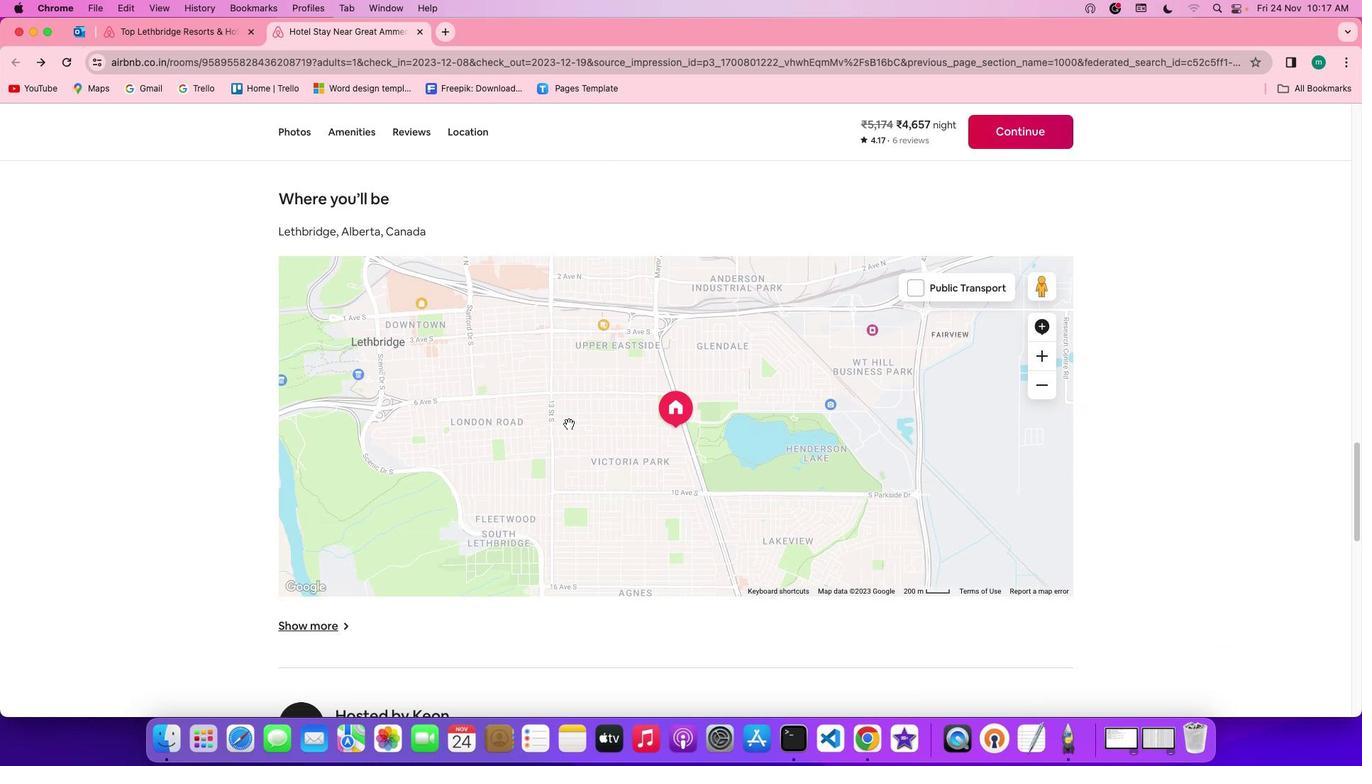 
Action: Mouse scrolled (568, 423) with delta (0, -1)
Screenshot: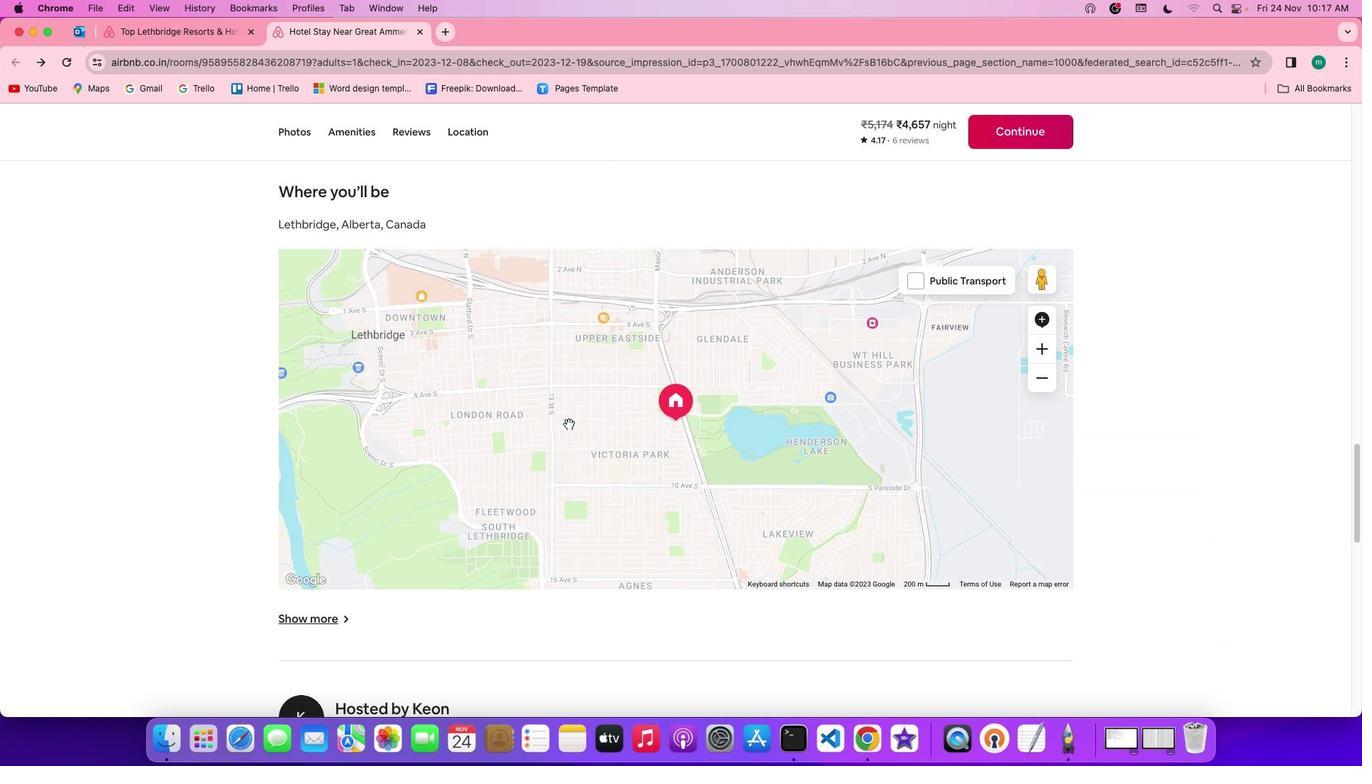 
Action: Mouse scrolled (568, 423) with delta (0, -2)
Screenshot: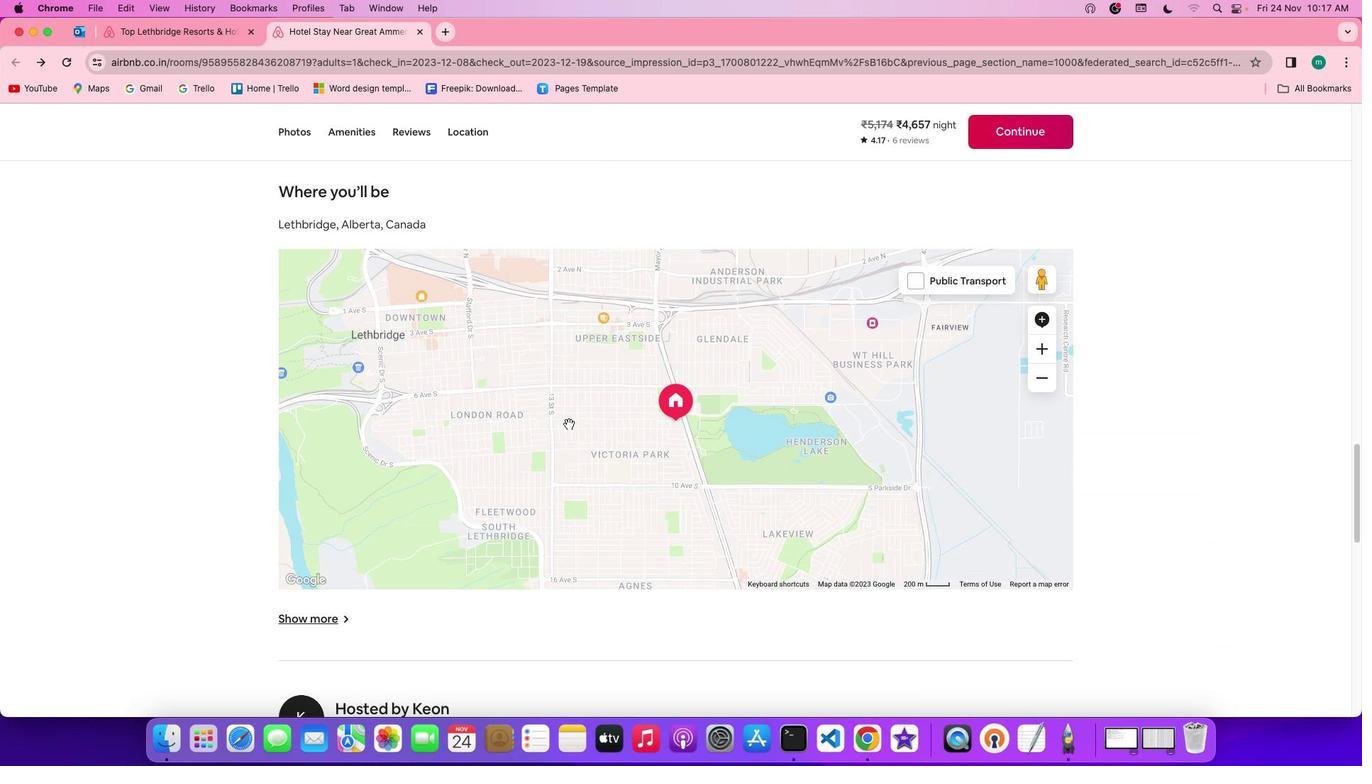 
Action: Mouse scrolled (568, 423) with delta (0, 0)
Screenshot: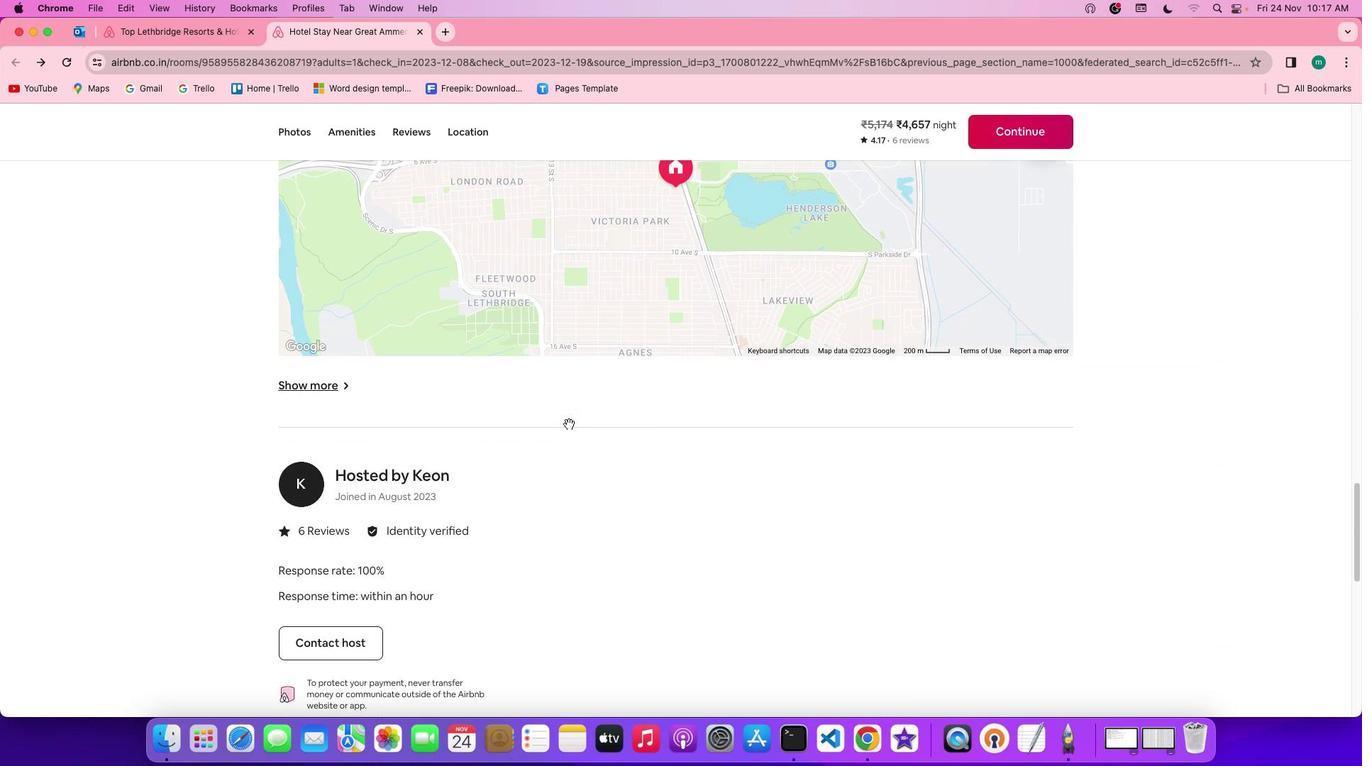 
Action: Mouse scrolled (568, 423) with delta (0, 0)
Screenshot: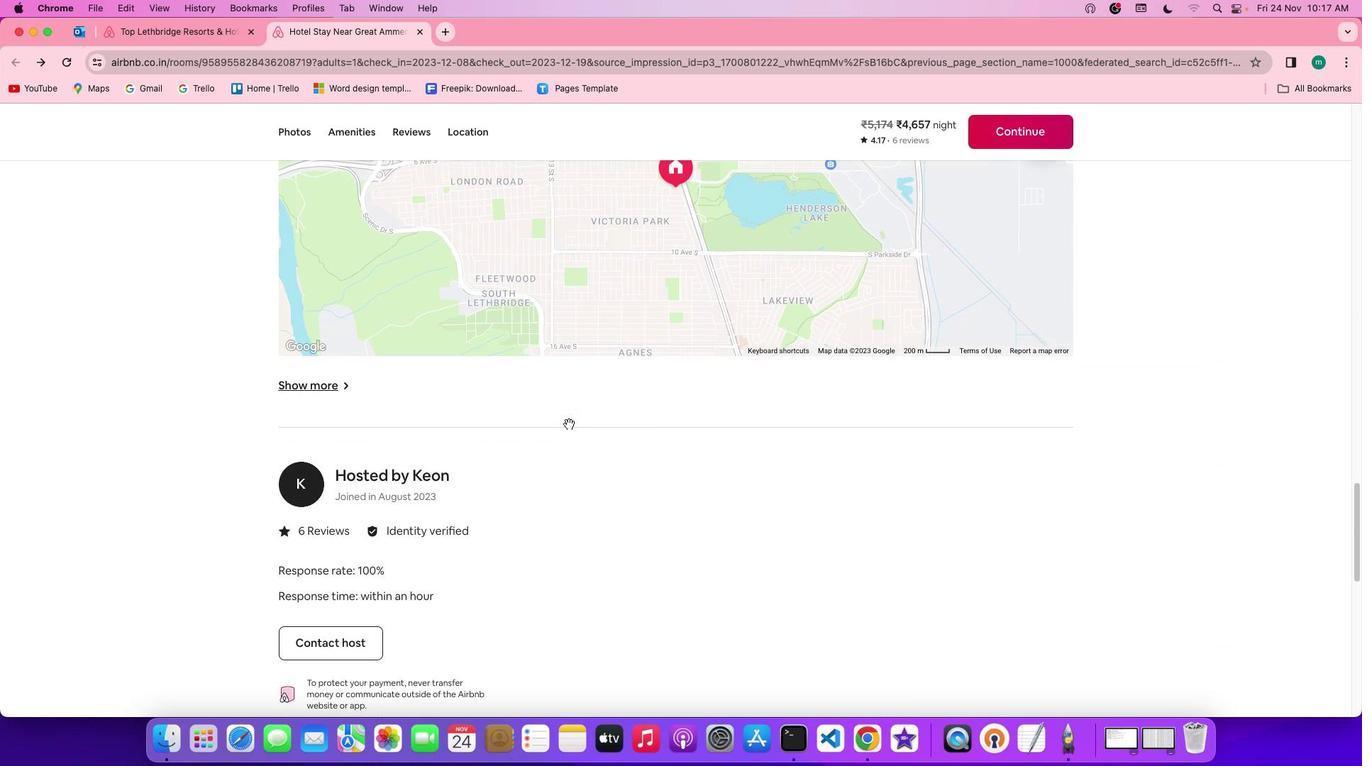 
Action: Mouse scrolled (568, 423) with delta (0, -2)
Screenshot: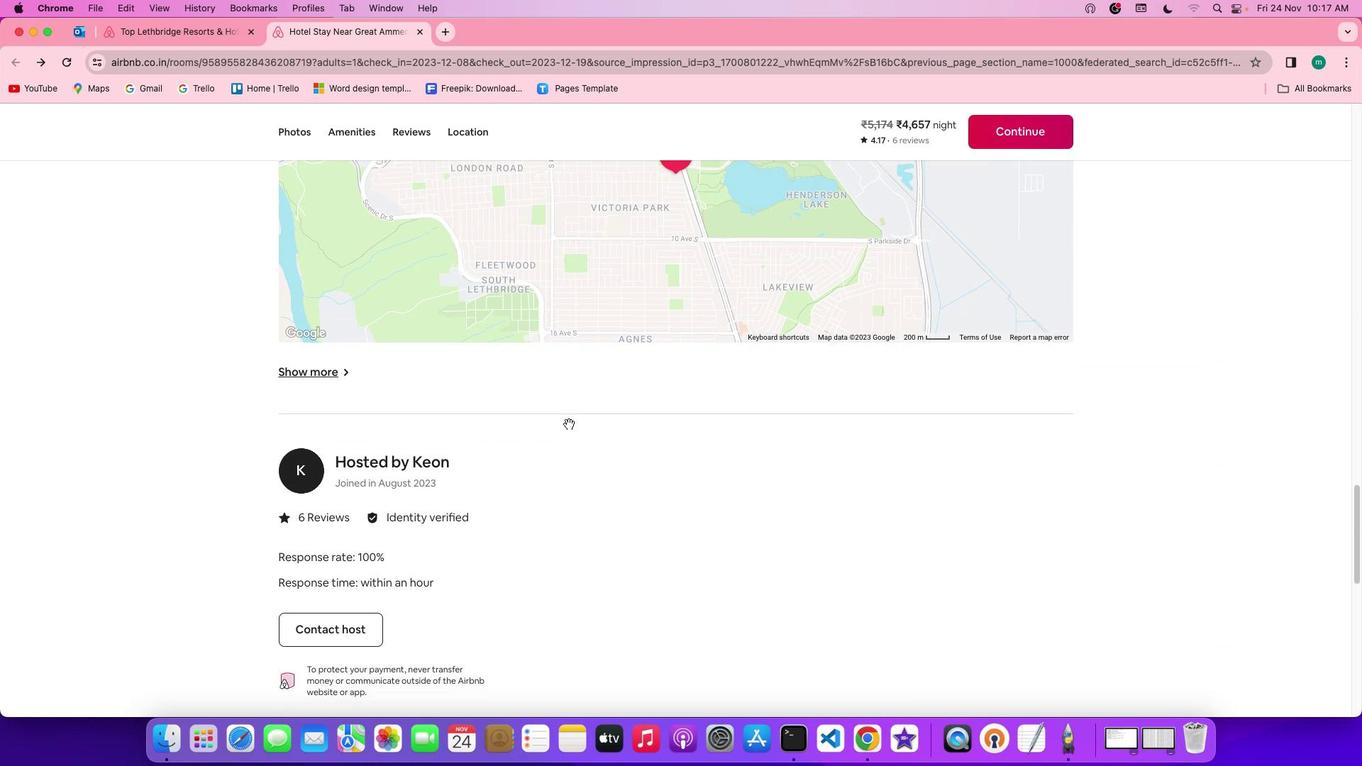 
Action: Mouse scrolled (568, 423) with delta (0, -2)
Screenshot: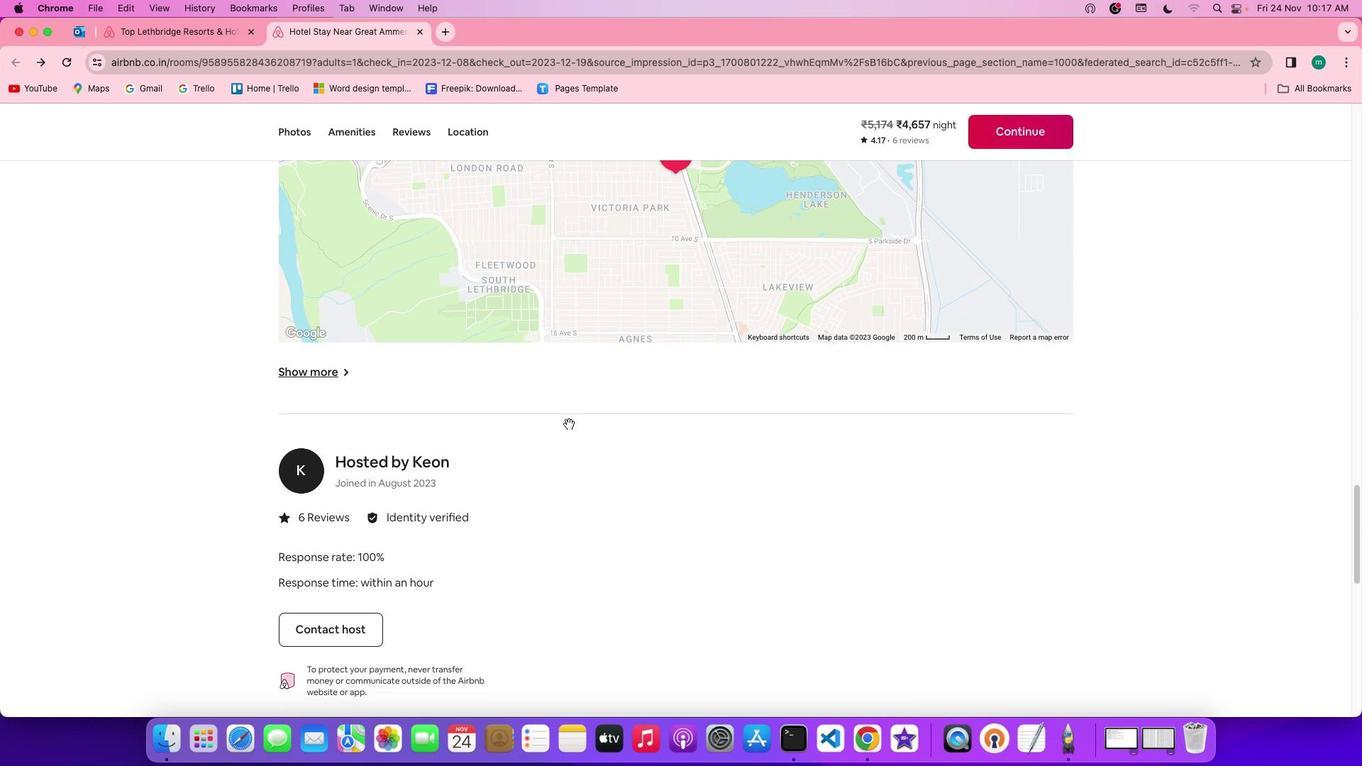 
Action: Mouse scrolled (568, 423) with delta (0, 0)
Screenshot: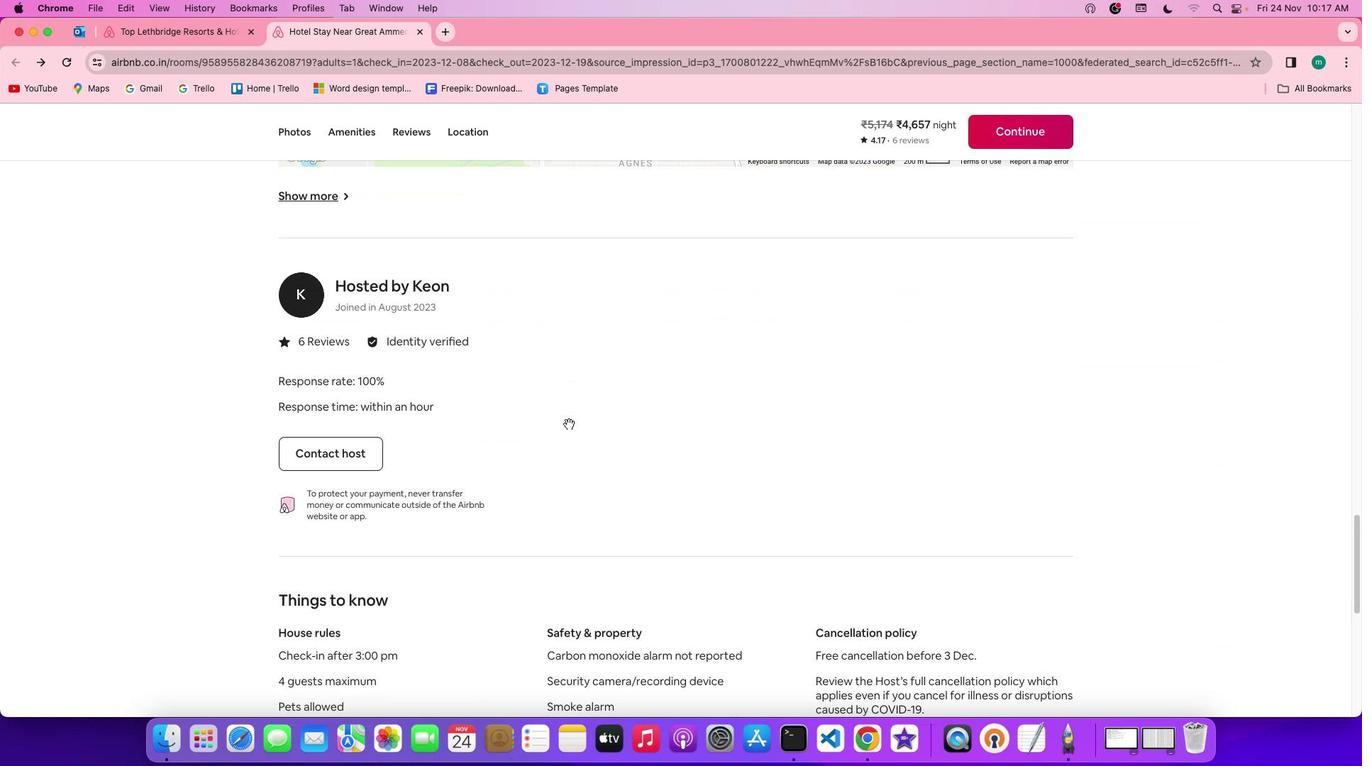 
Action: Mouse scrolled (568, 423) with delta (0, 0)
Screenshot: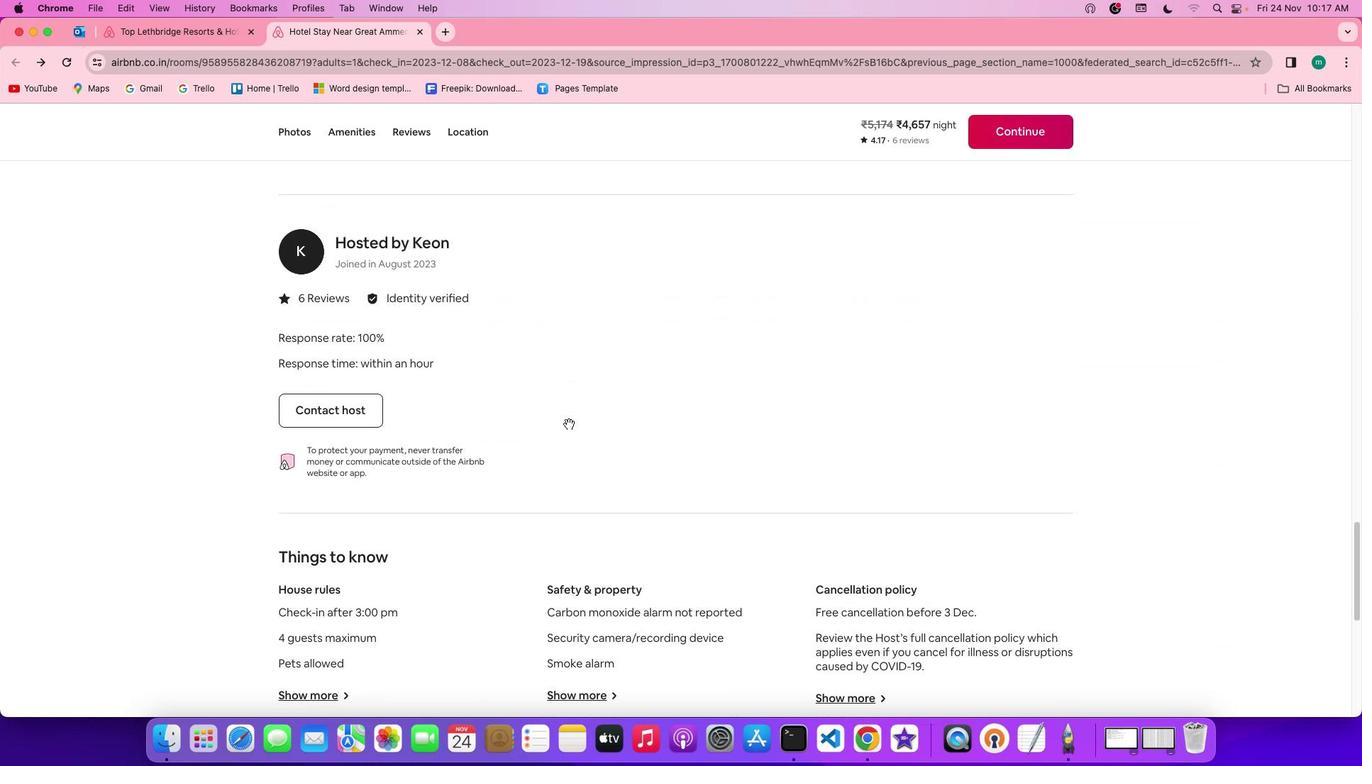 
Action: Mouse scrolled (568, 423) with delta (0, -2)
Screenshot: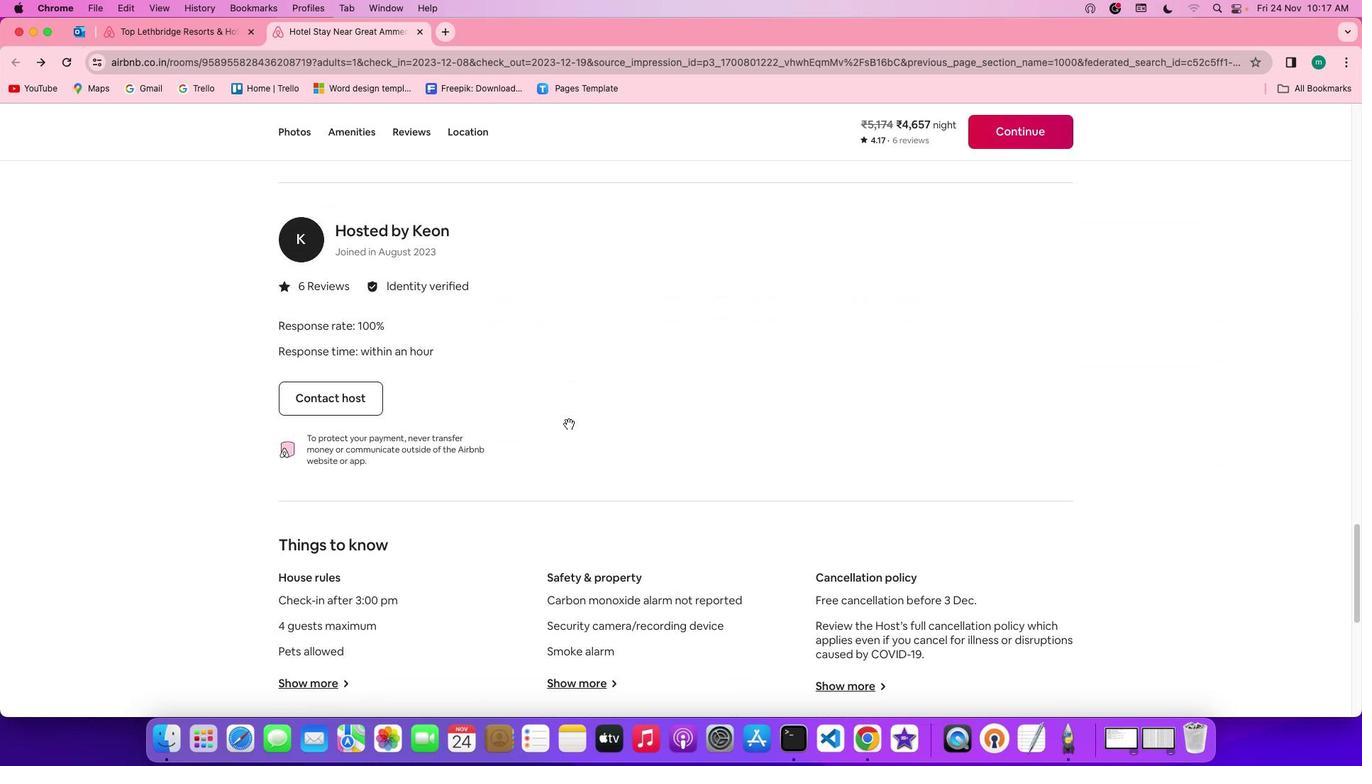 
Action: Mouse scrolled (568, 423) with delta (0, -2)
Screenshot: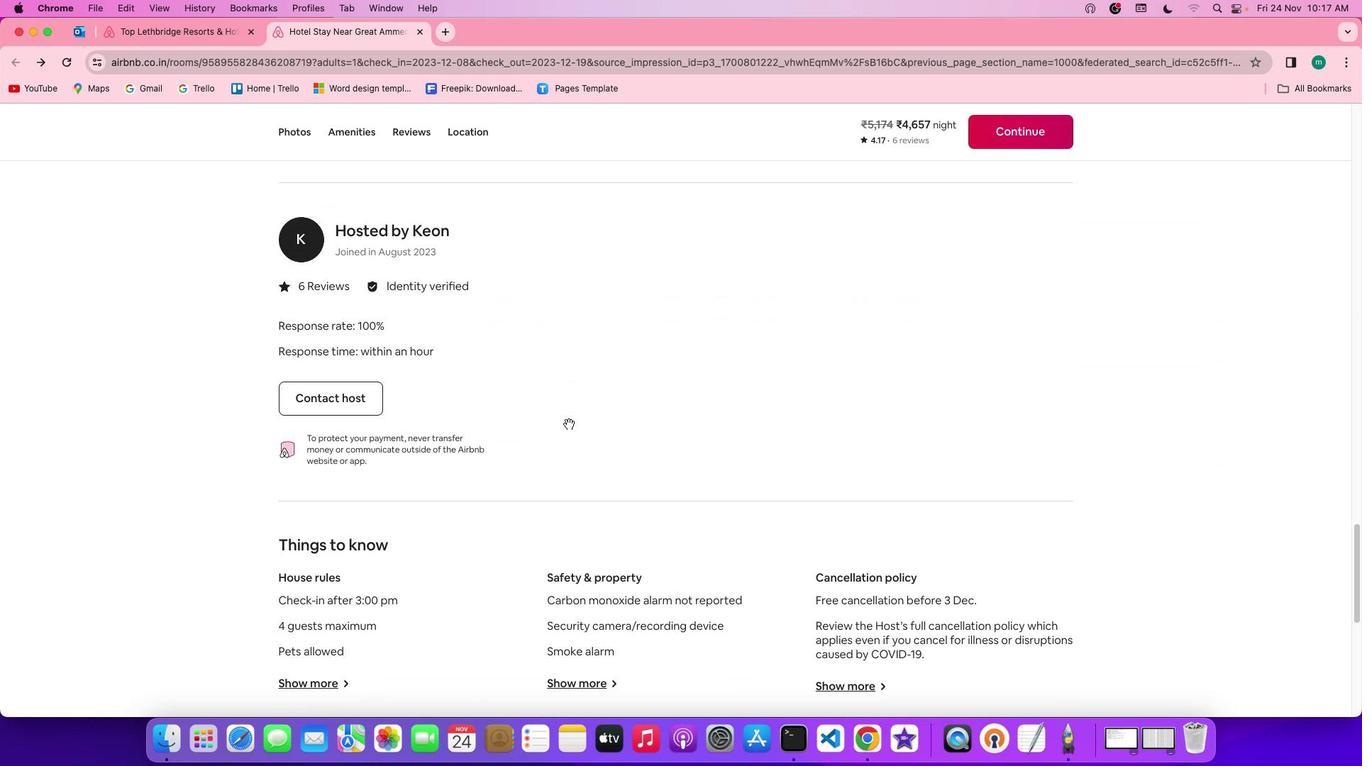 
Action: Mouse scrolled (568, 423) with delta (0, 0)
Screenshot: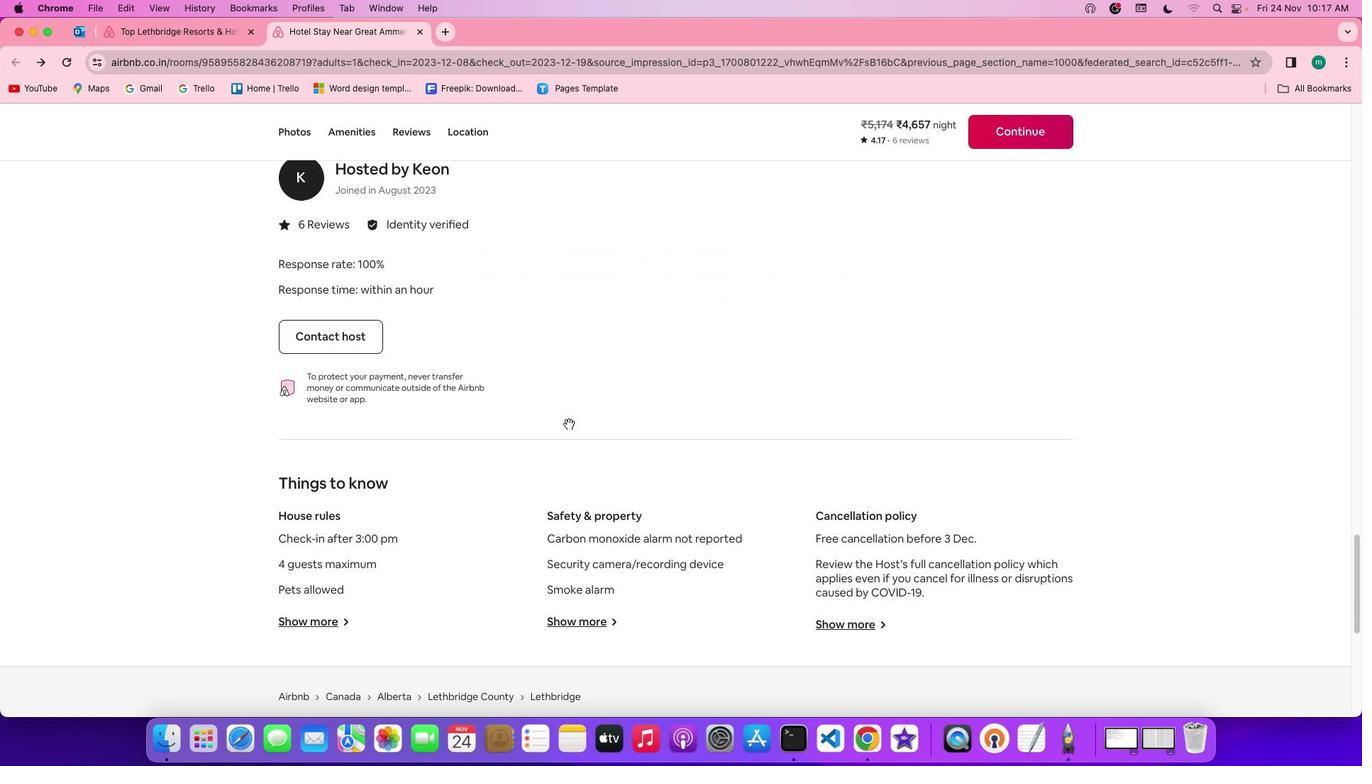 
Action: Mouse scrolled (568, 423) with delta (0, 0)
Screenshot: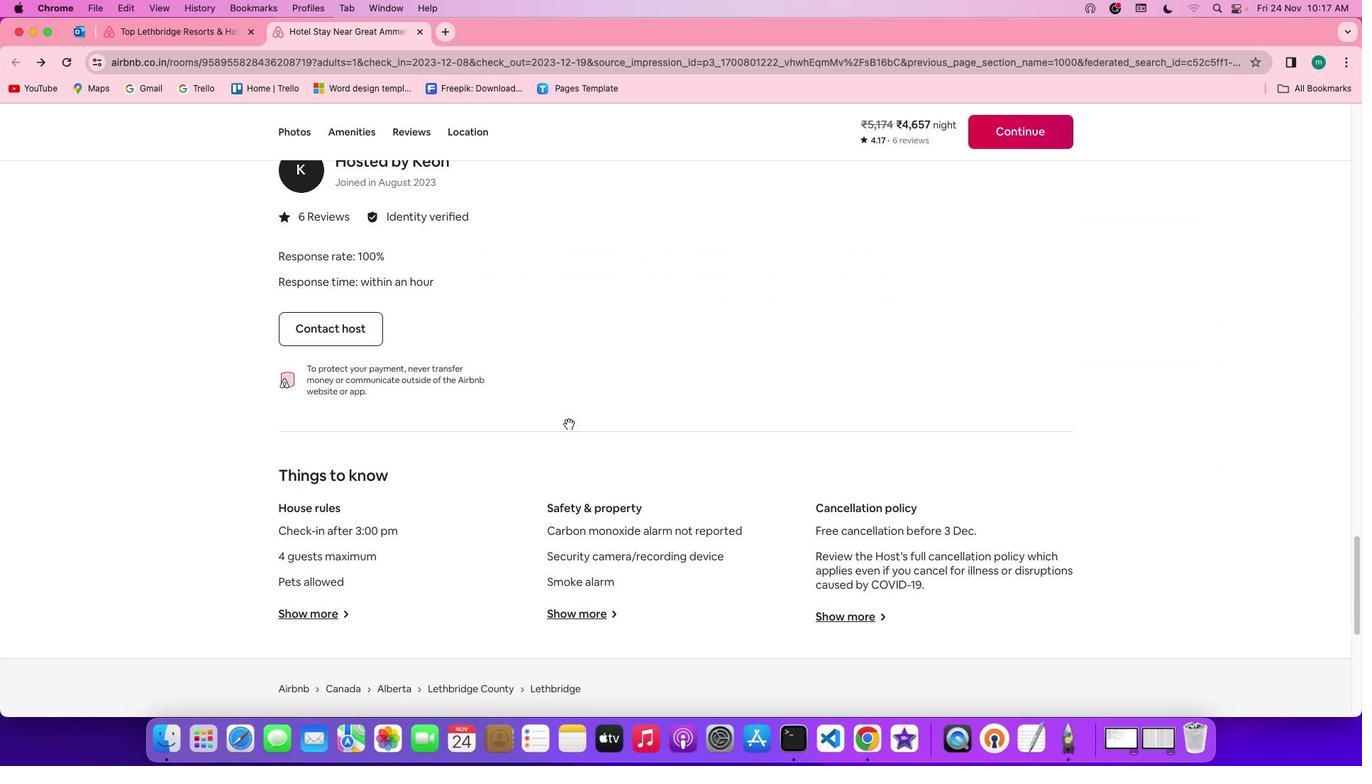 
Action: Mouse scrolled (568, 423) with delta (0, -1)
Screenshot: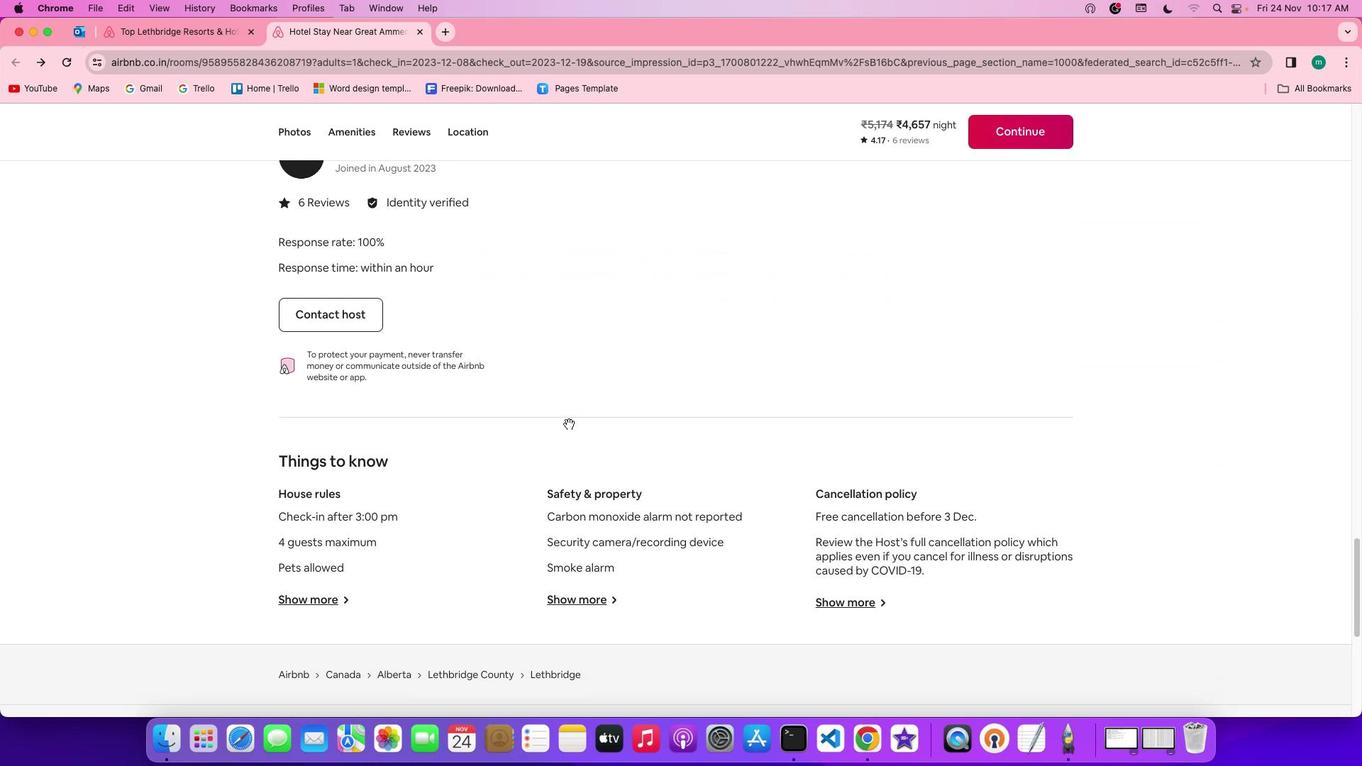 
Action: Mouse moved to (329, 597)
Screenshot: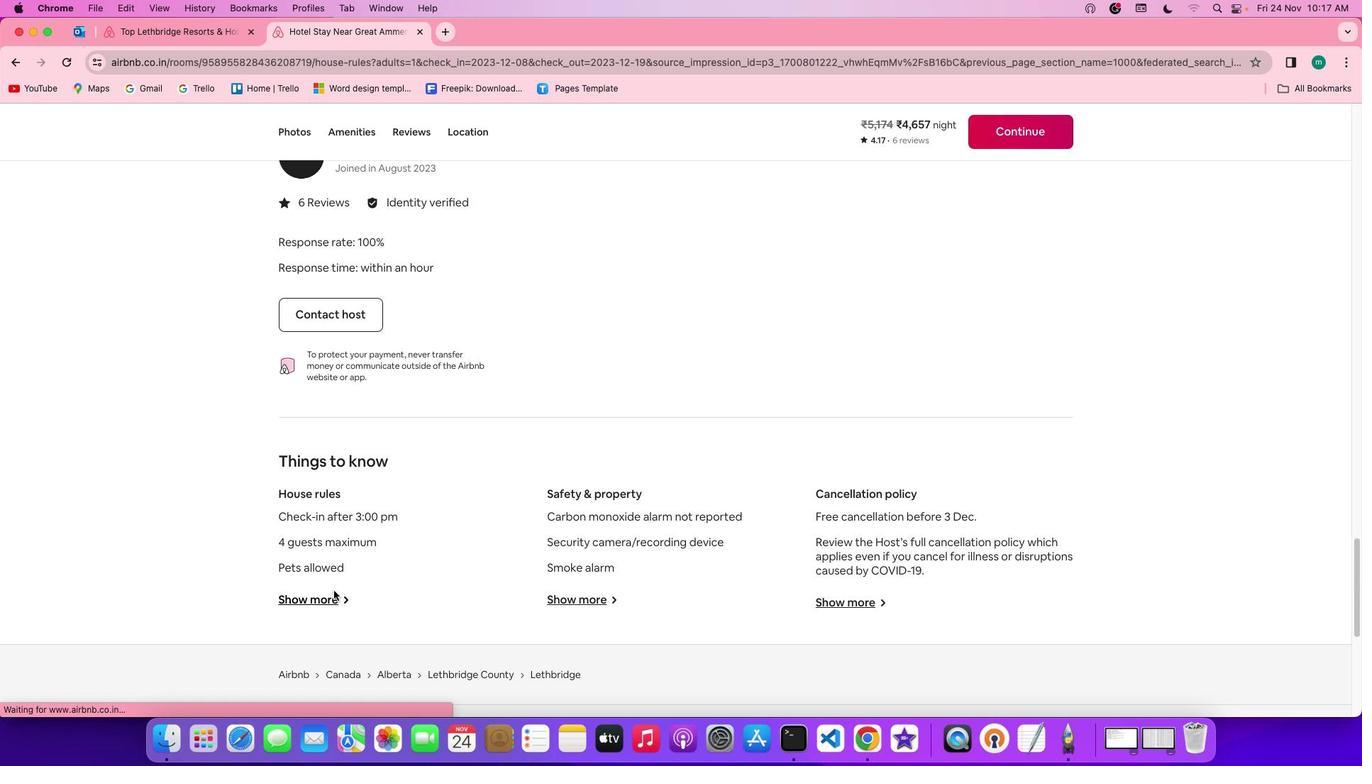 
Action: Mouse pressed left at (329, 597)
Screenshot: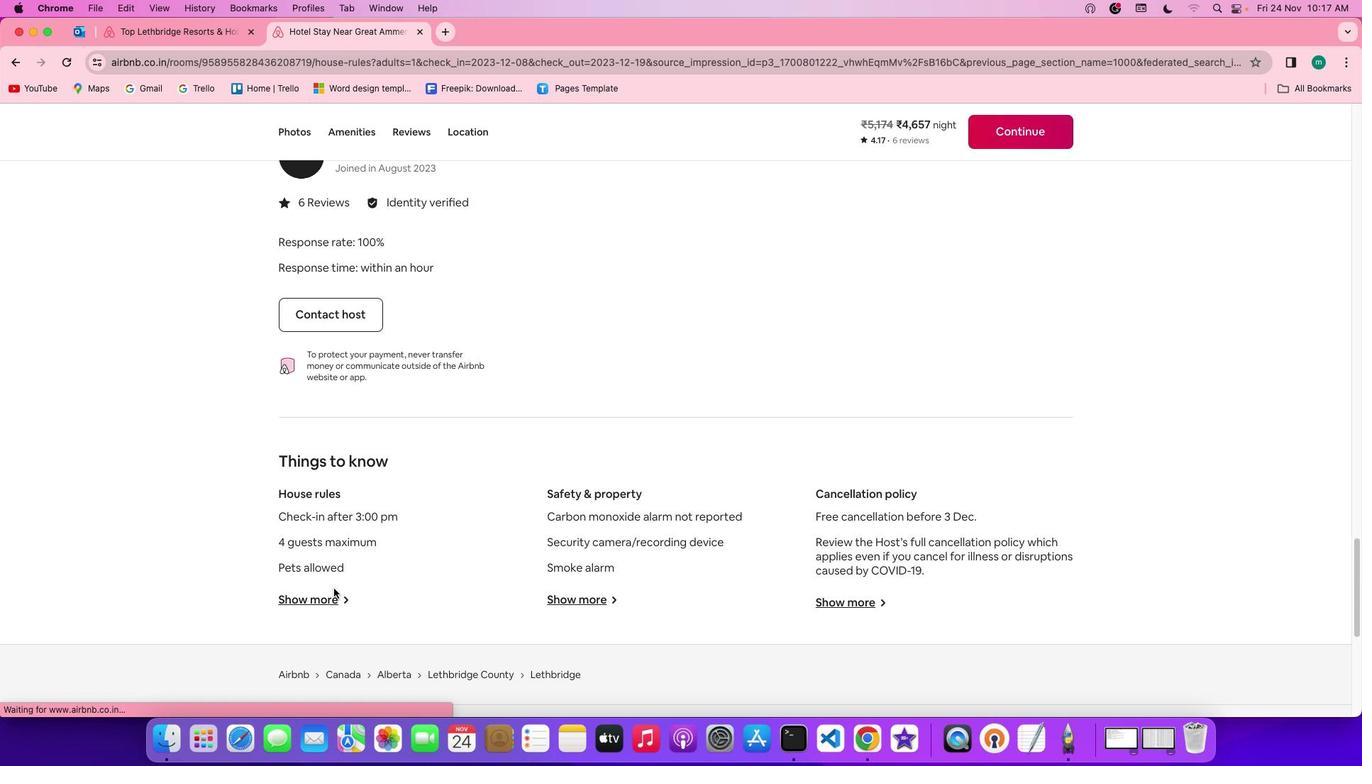 
Action: Mouse moved to (643, 540)
Screenshot: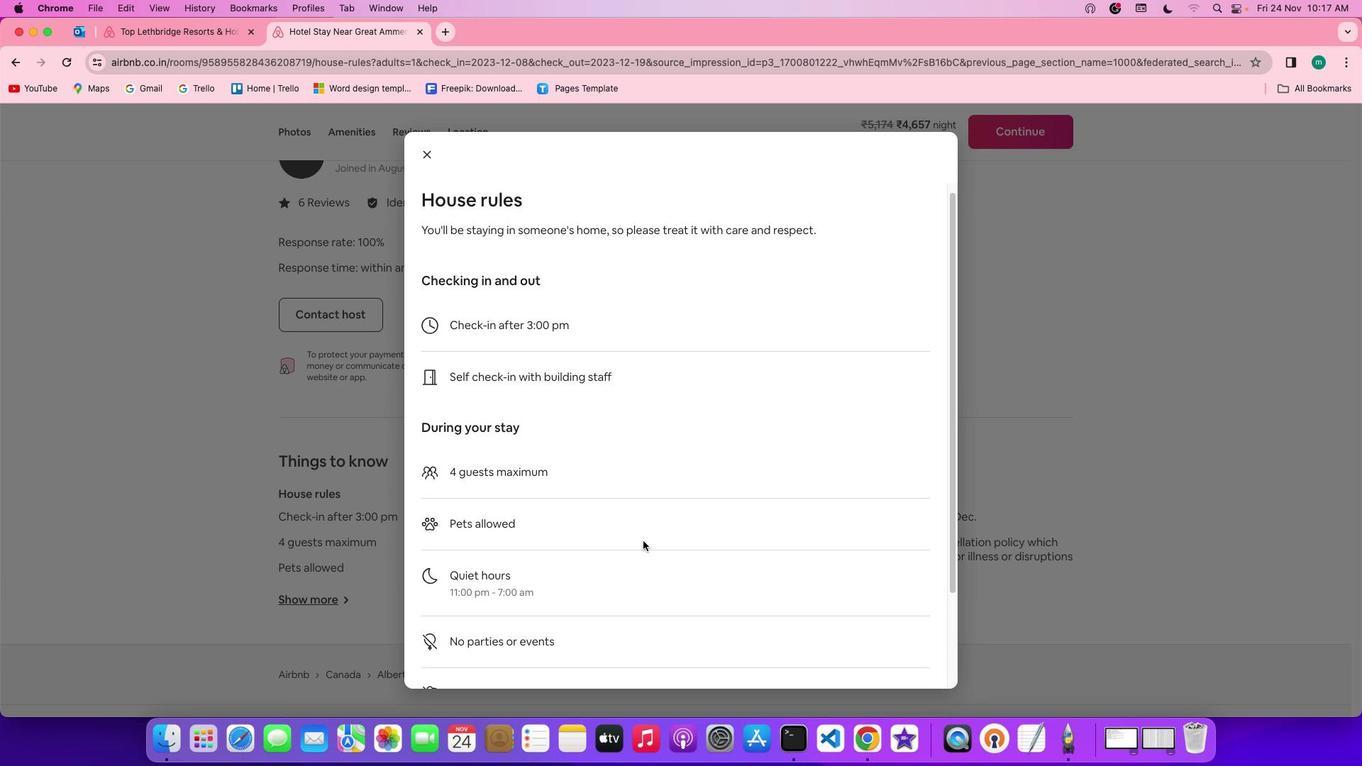 
Action: Mouse scrolled (643, 540) with delta (0, 0)
Screenshot: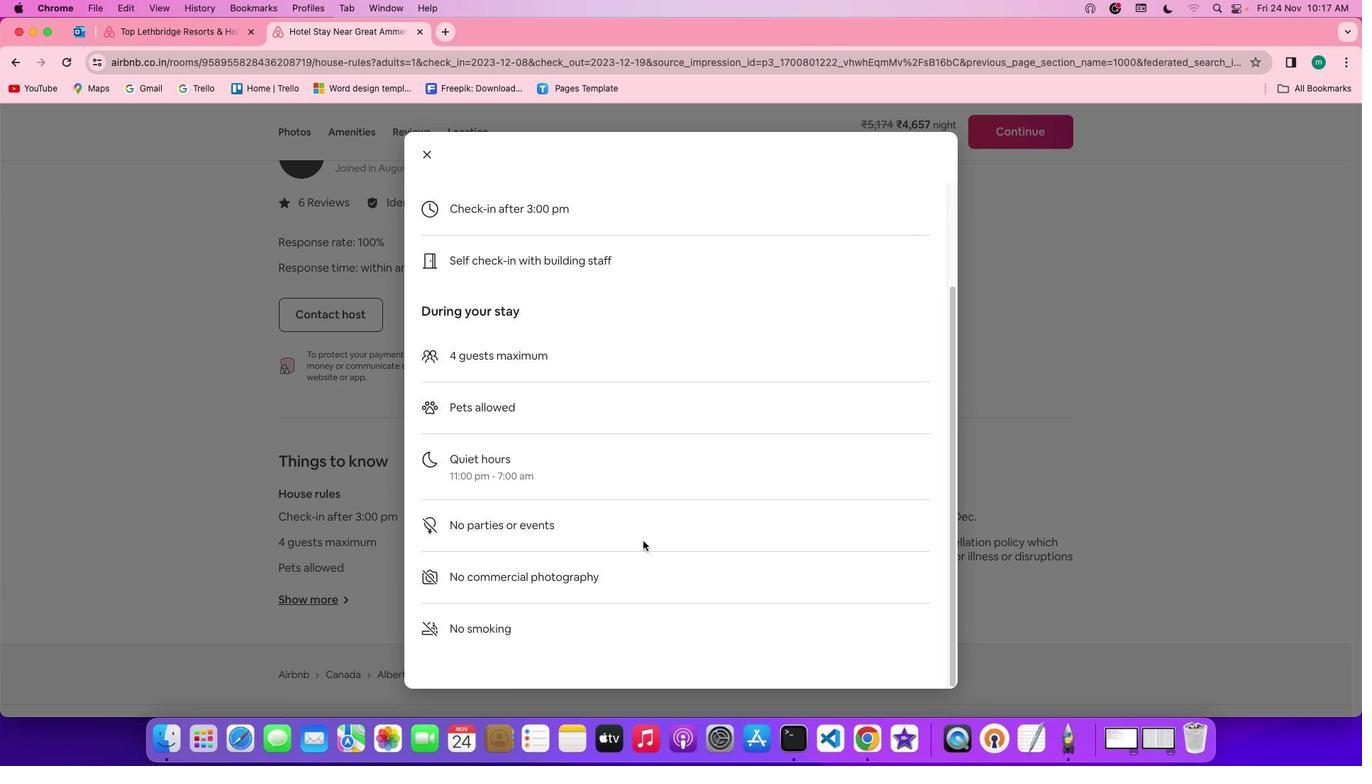 
Action: Mouse scrolled (643, 540) with delta (0, 0)
Screenshot: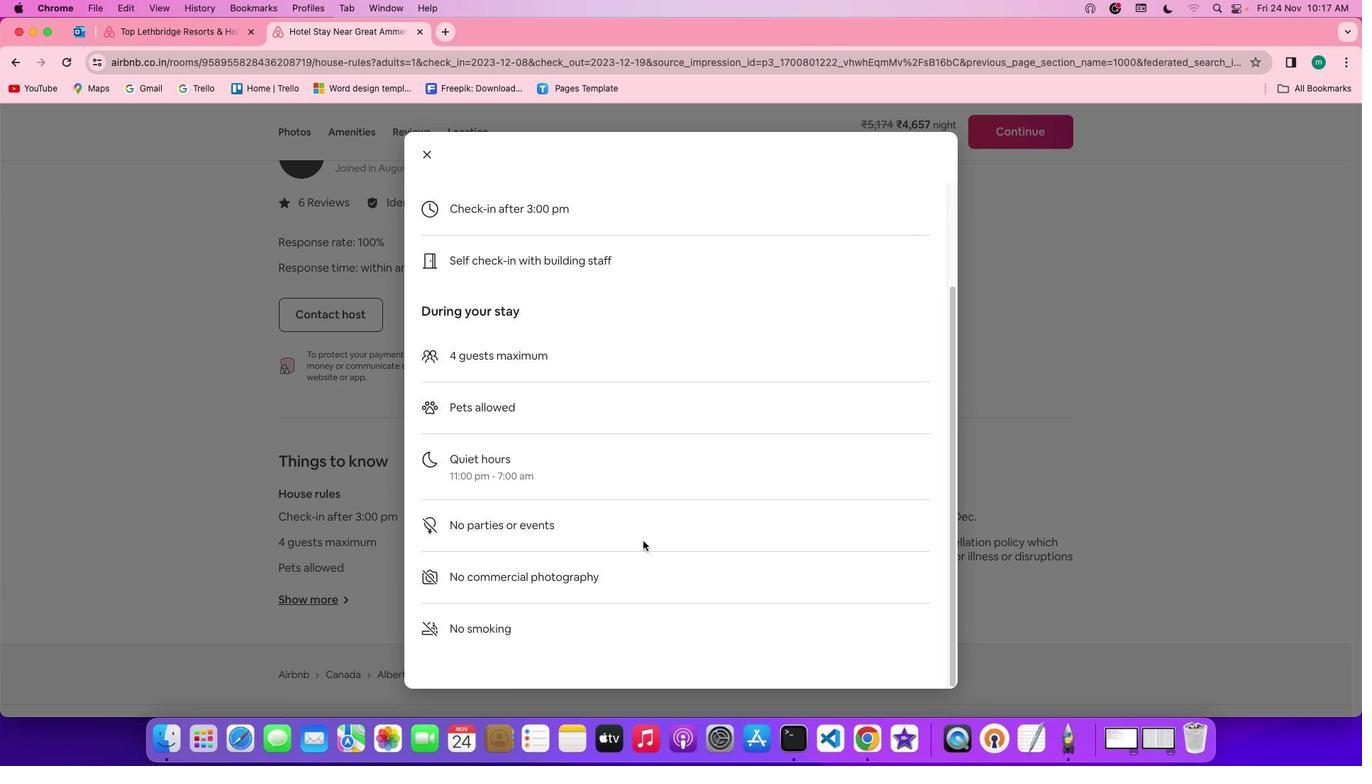 
Action: Mouse scrolled (643, 540) with delta (0, -2)
Screenshot: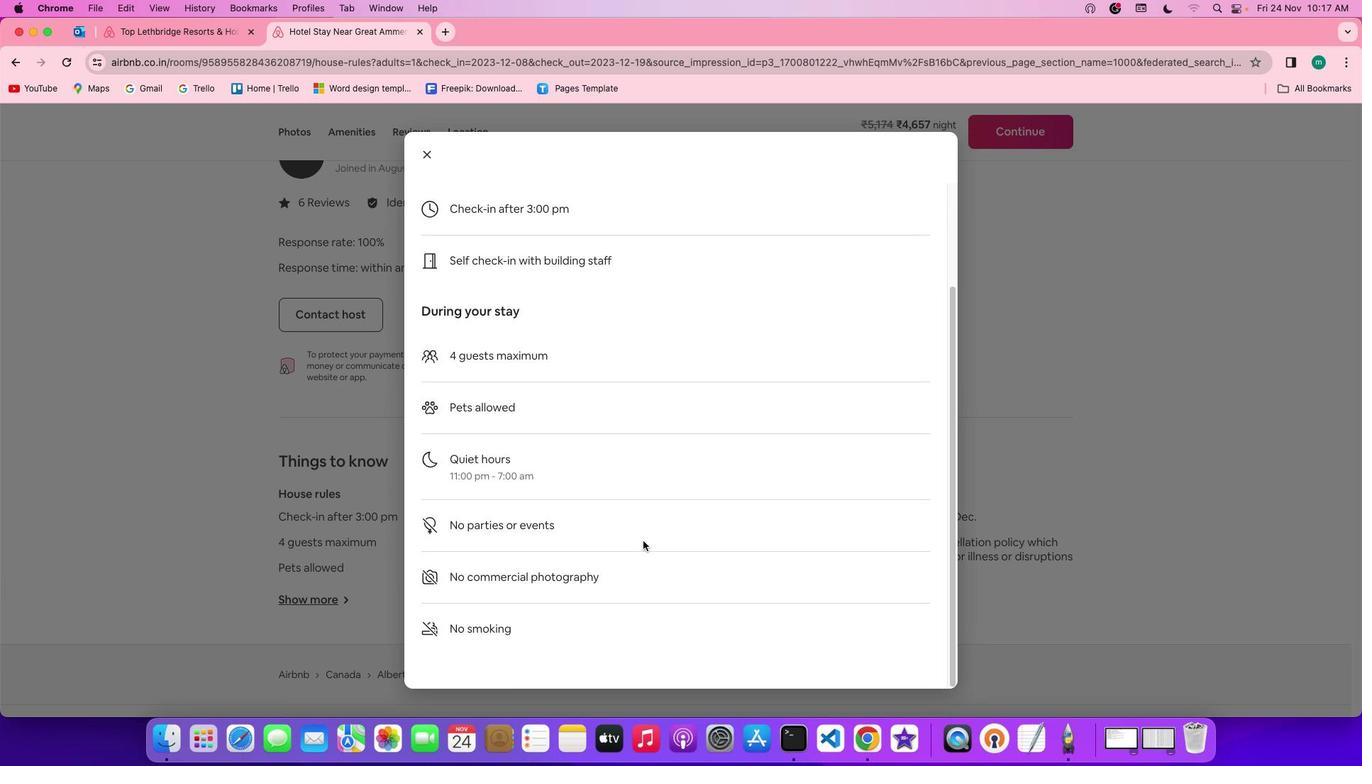 
Action: Mouse scrolled (643, 540) with delta (0, -3)
Screenshot: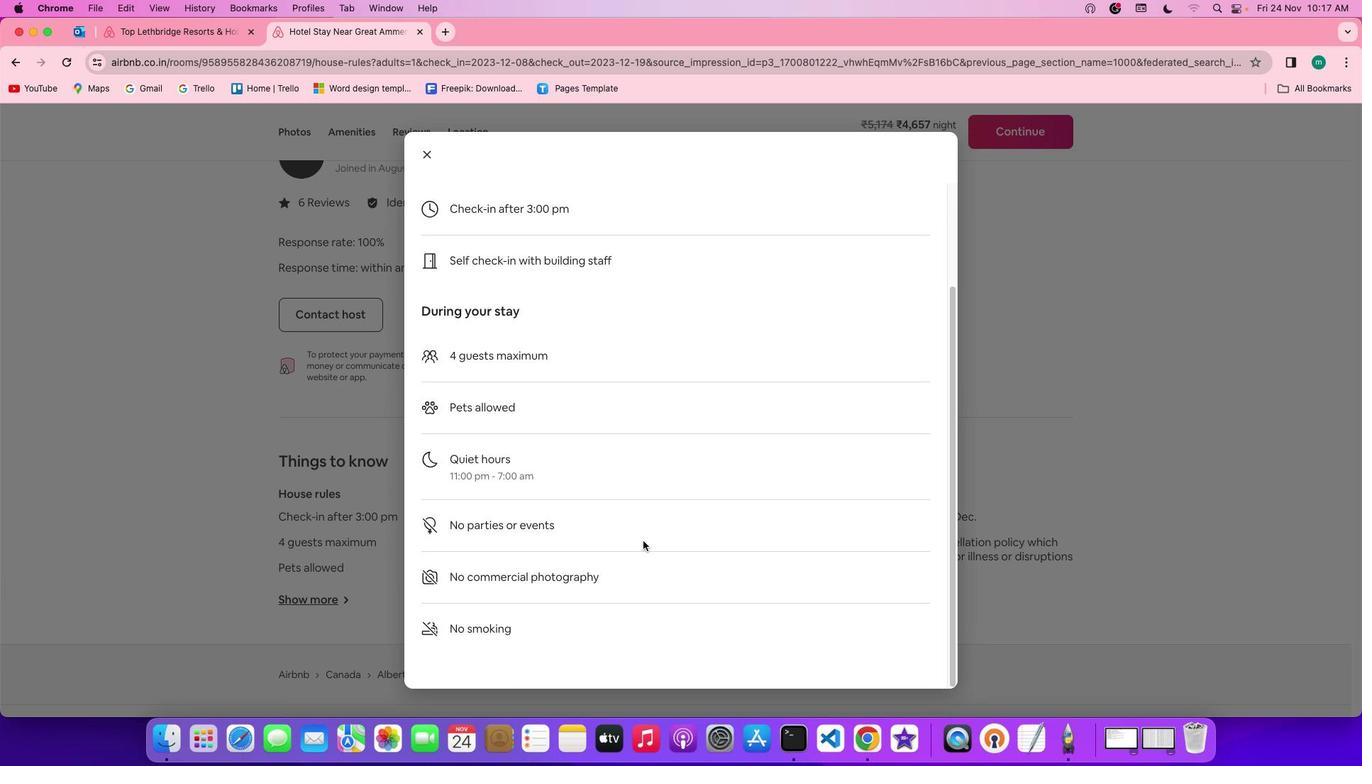 
Action: Mouse scrolled (643, 540) with delta (0, 0)
Screenshot: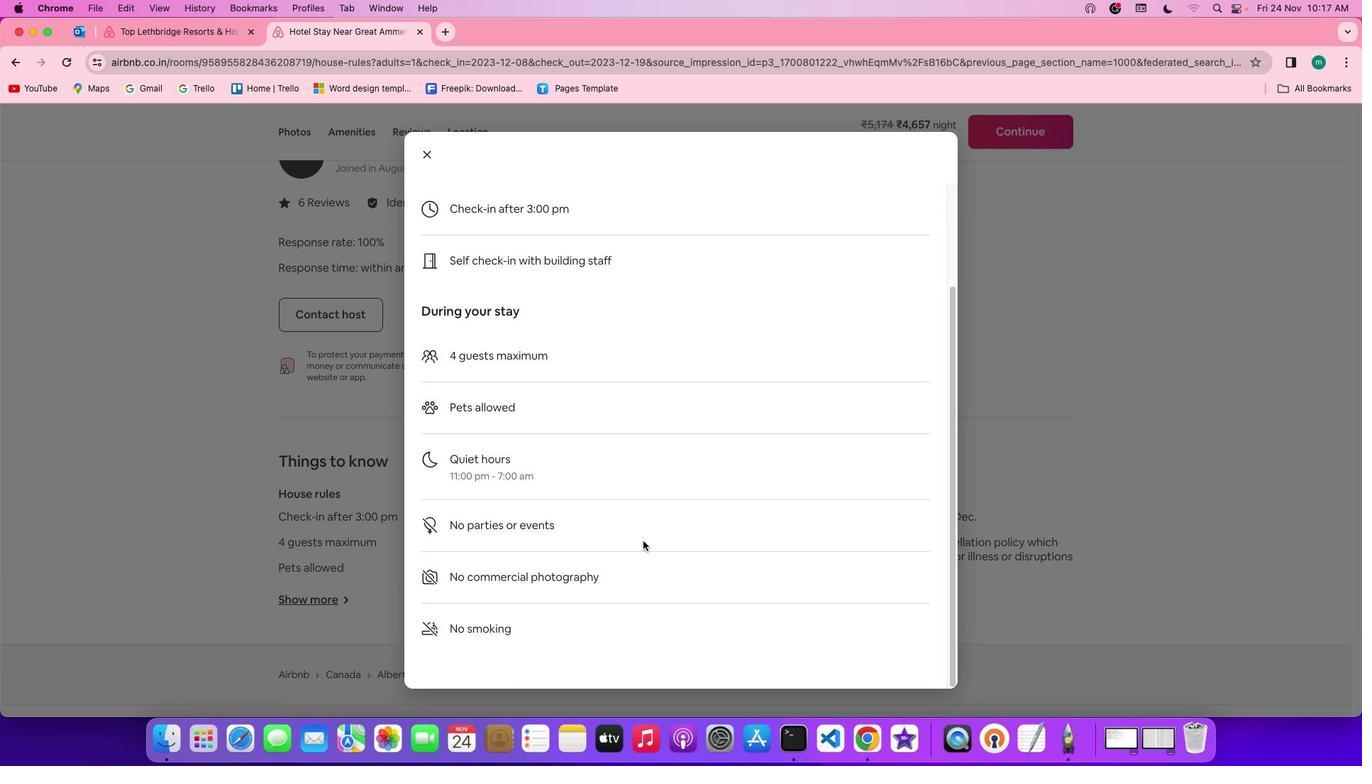 
Action: Mouse scrolled (643, 540) with delta (0, 0)
Screenshot: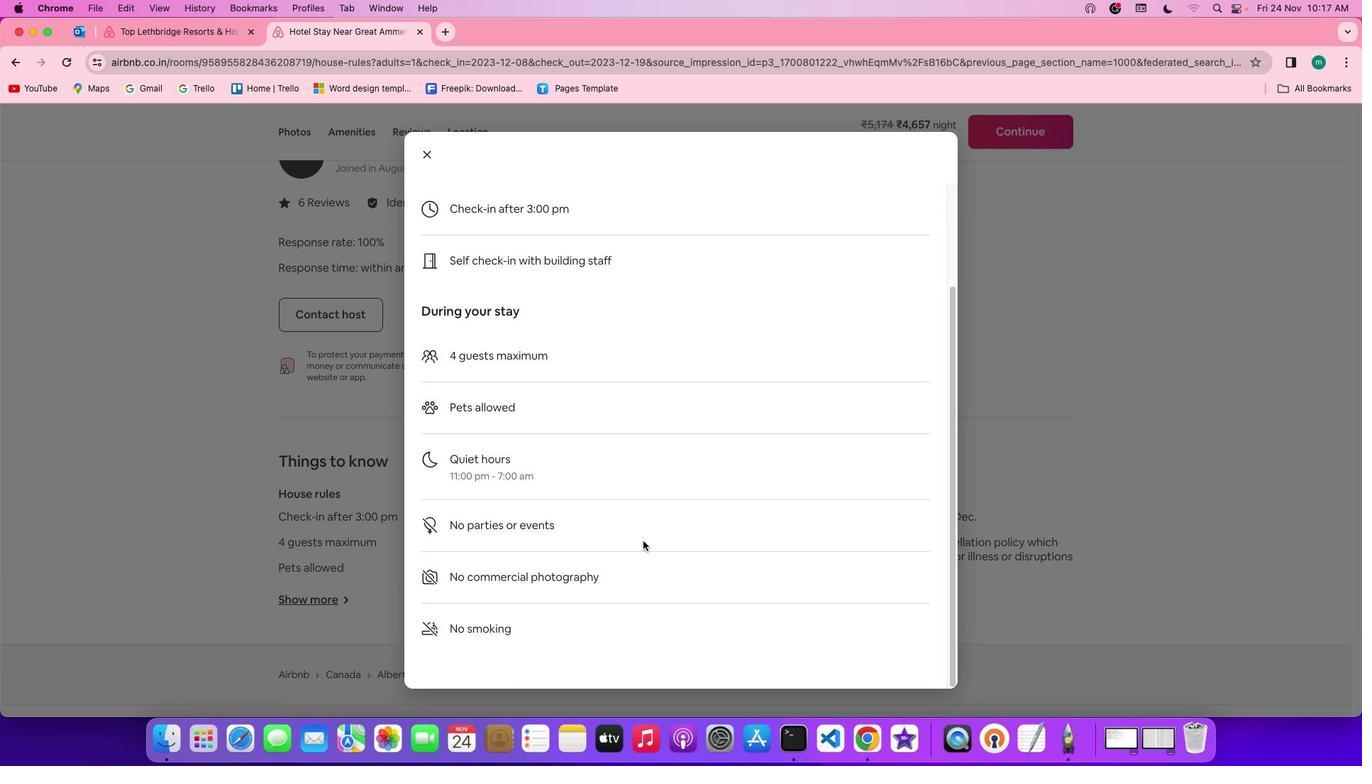 
Action: Mouse scrolled (643, 540) with delta (0, -1)
Screenshot: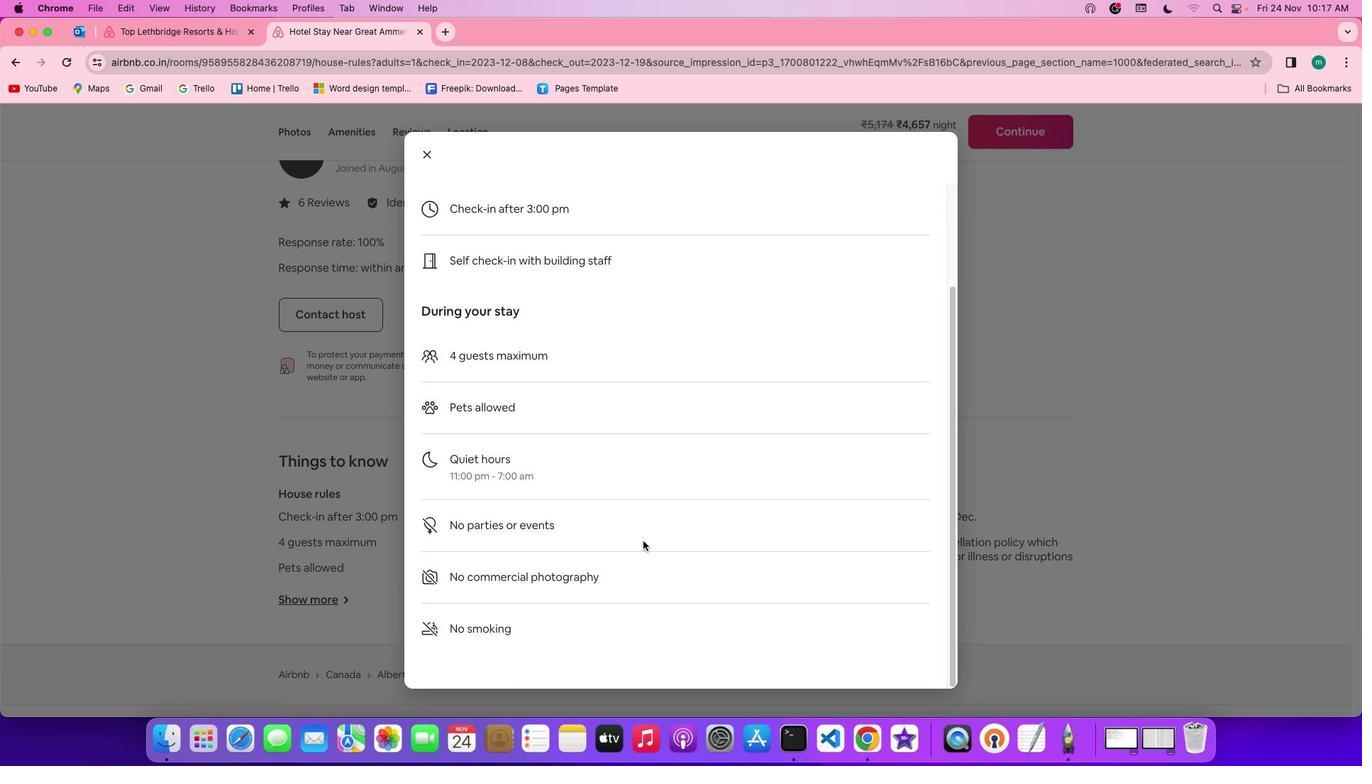 
Action: Mouse scrolled (643, 540) with delta (0, -2)
Screenshot: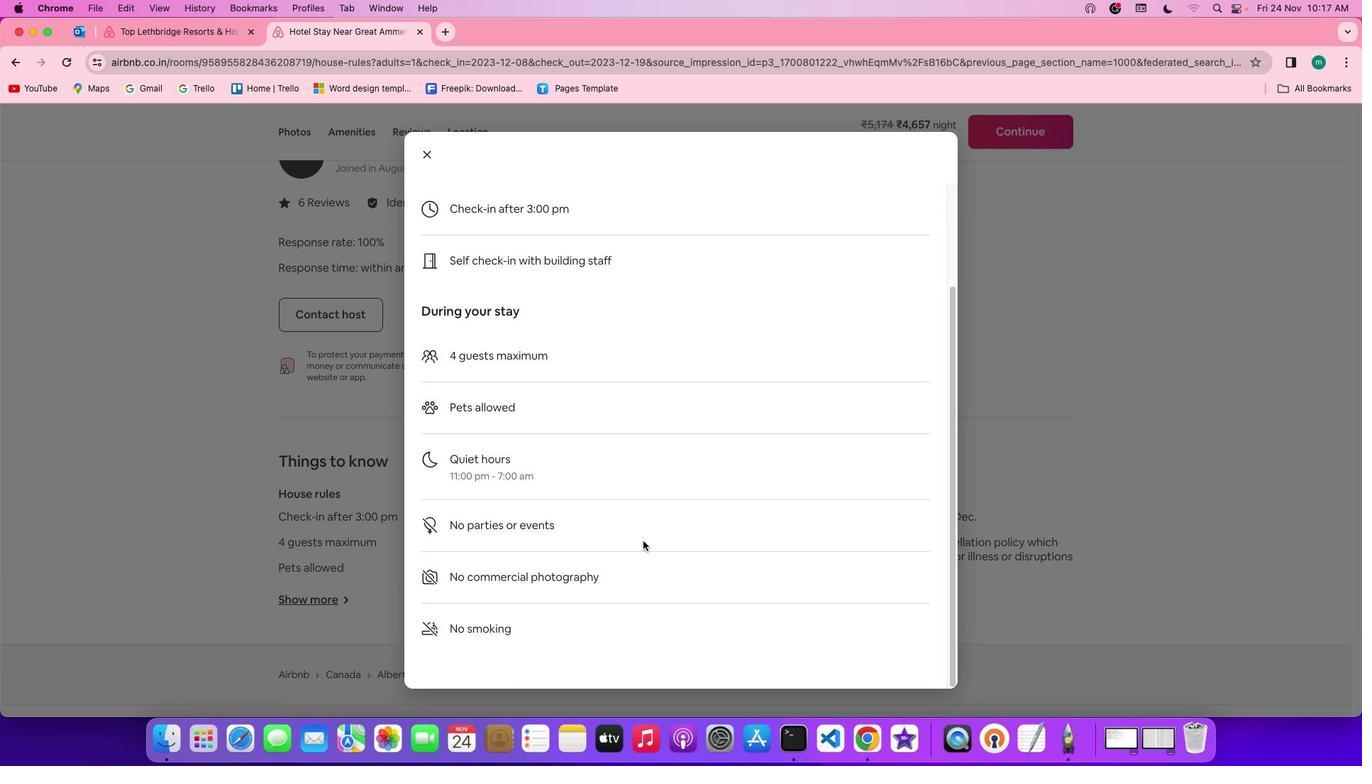 
Action: Mouse scrolled (643, 540) with delta (0, 0)
Screenshot: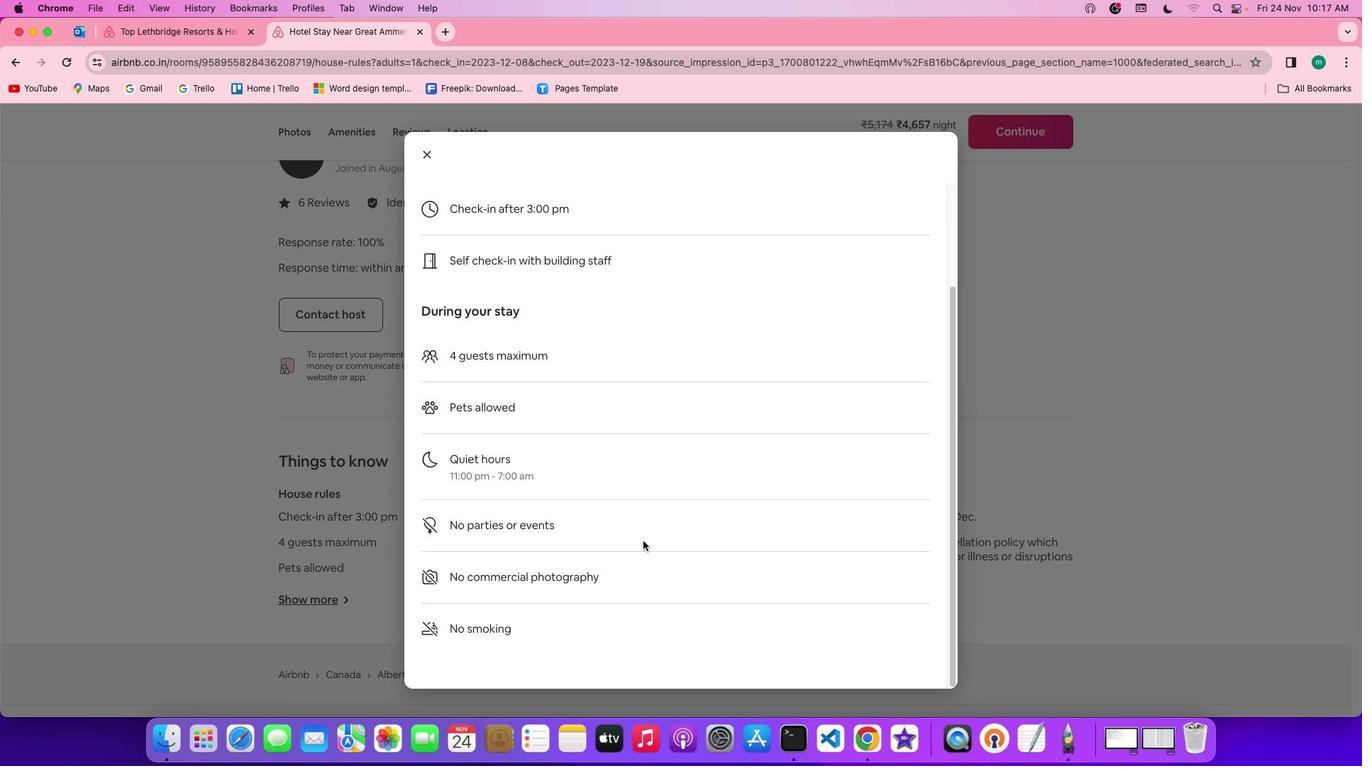 
Action: Mouse scrolled (643, 540) with delta (0, 0)
Screenshot: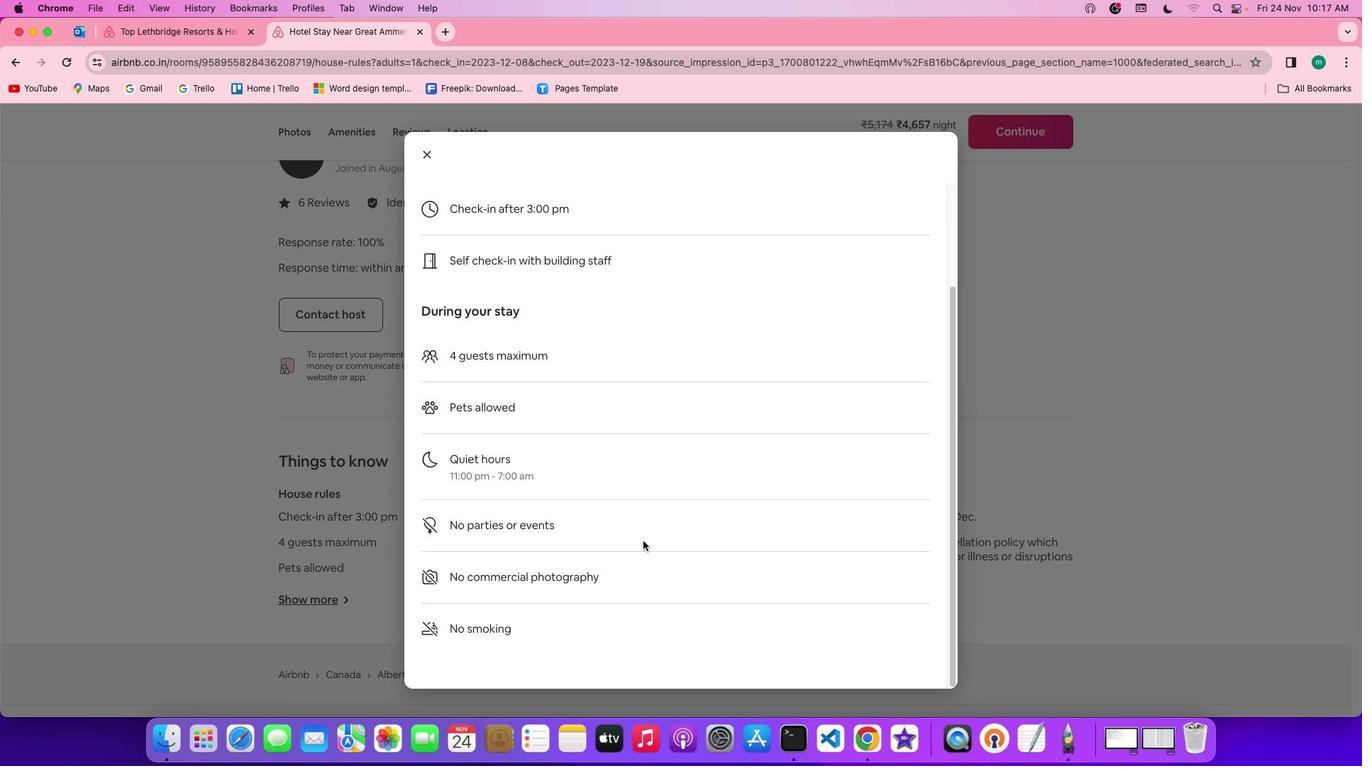 
Action: Mouse scrolled (643, 540) with delta (0, -2)
Screenshot: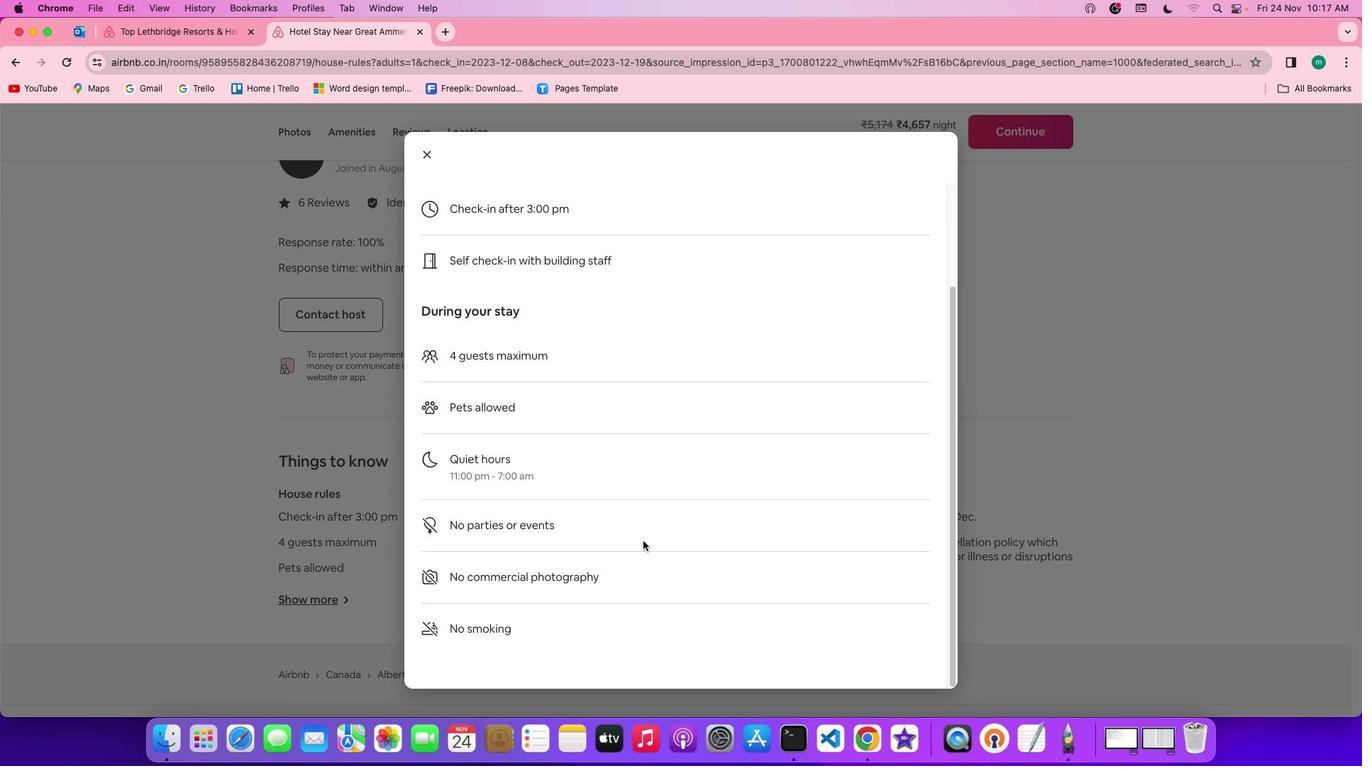 
Action: Mouse scrolled (643, 540) with delta (0, -2)
Screenshot: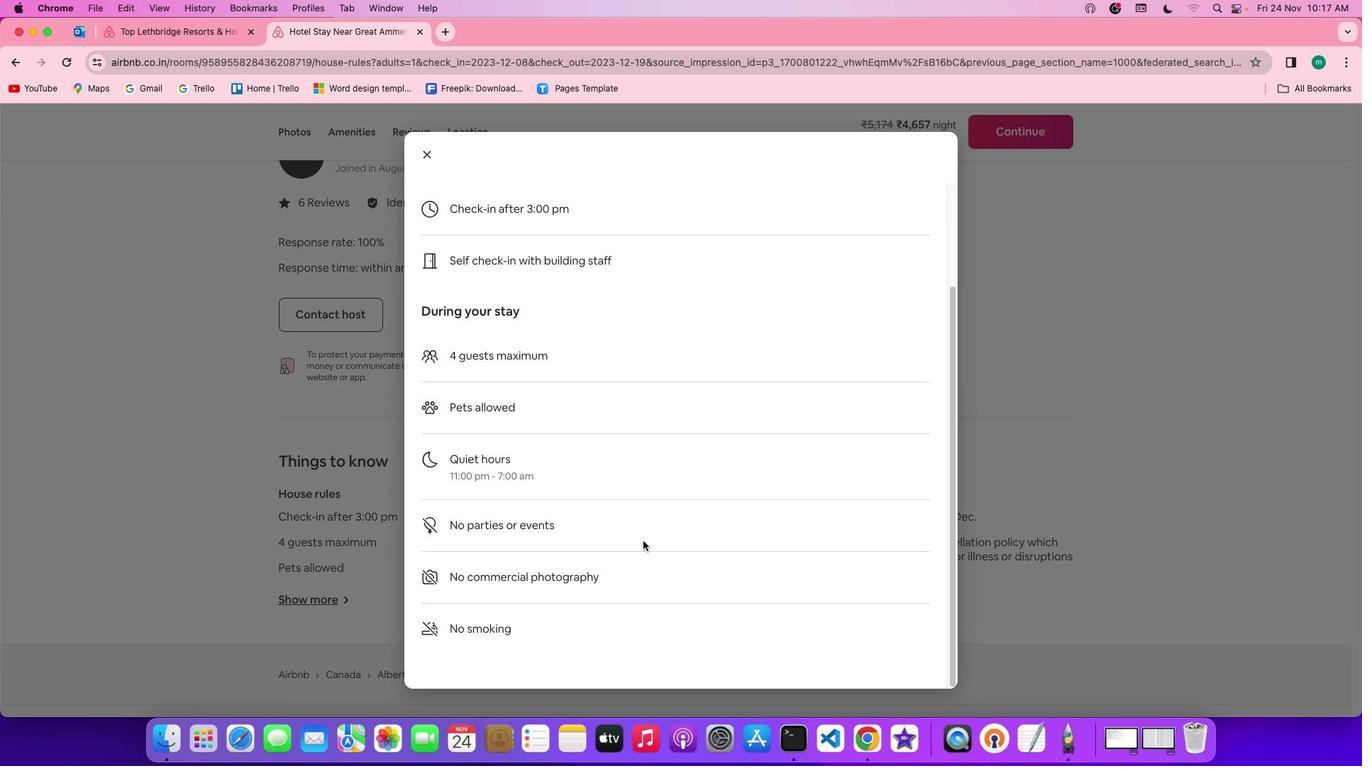 
Action: Mouse scrolled (643, 540) with delta (0, -2)
Screenshot: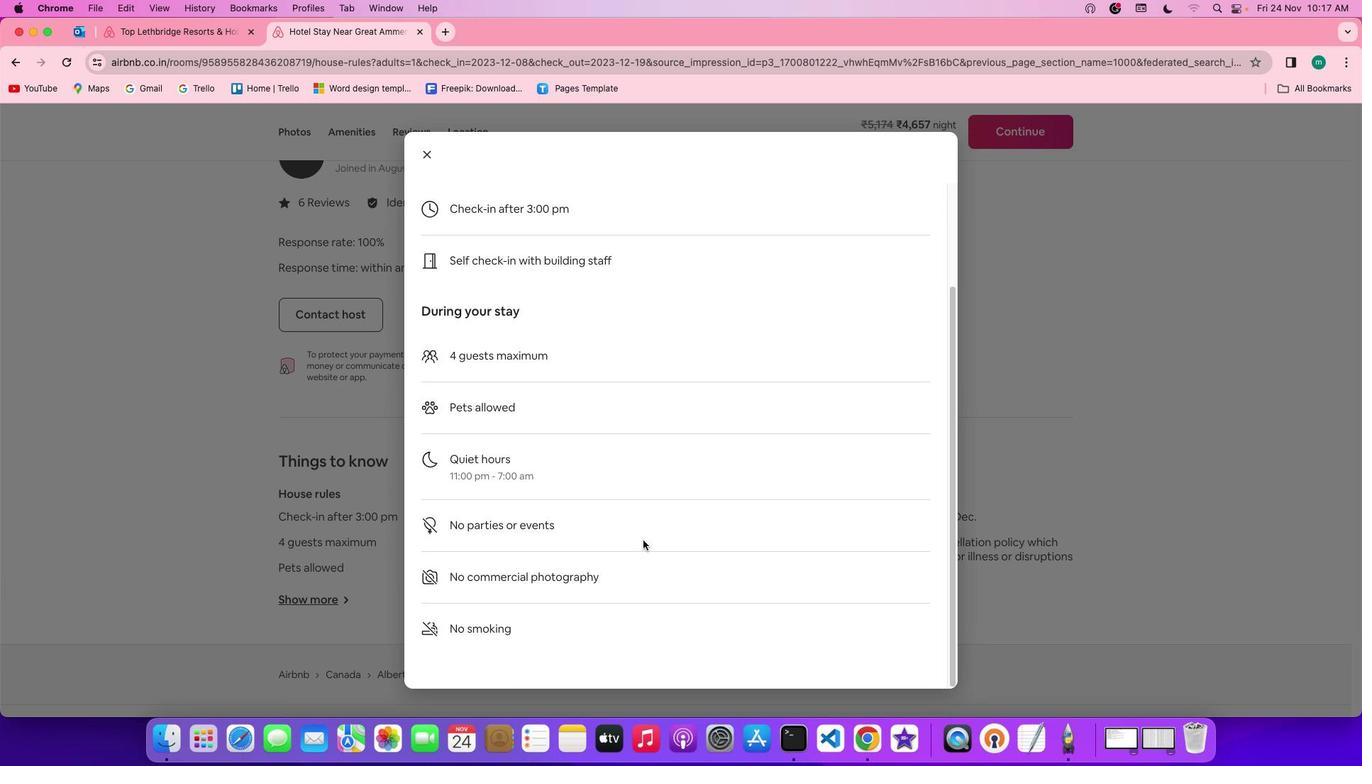 
Action: Mouse moved to (435, 158)
Screenshot: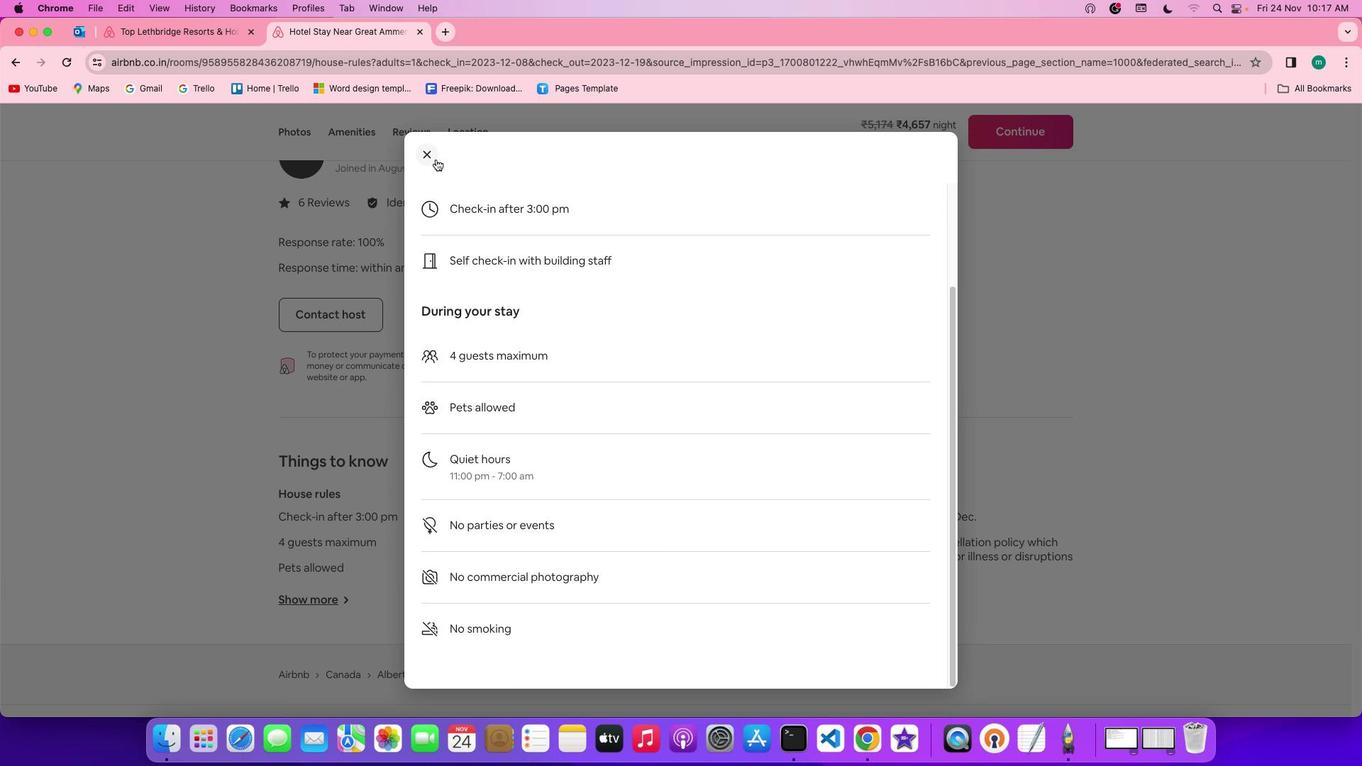 
Action: Mouse pressed left at (435, 158)
Screenshot: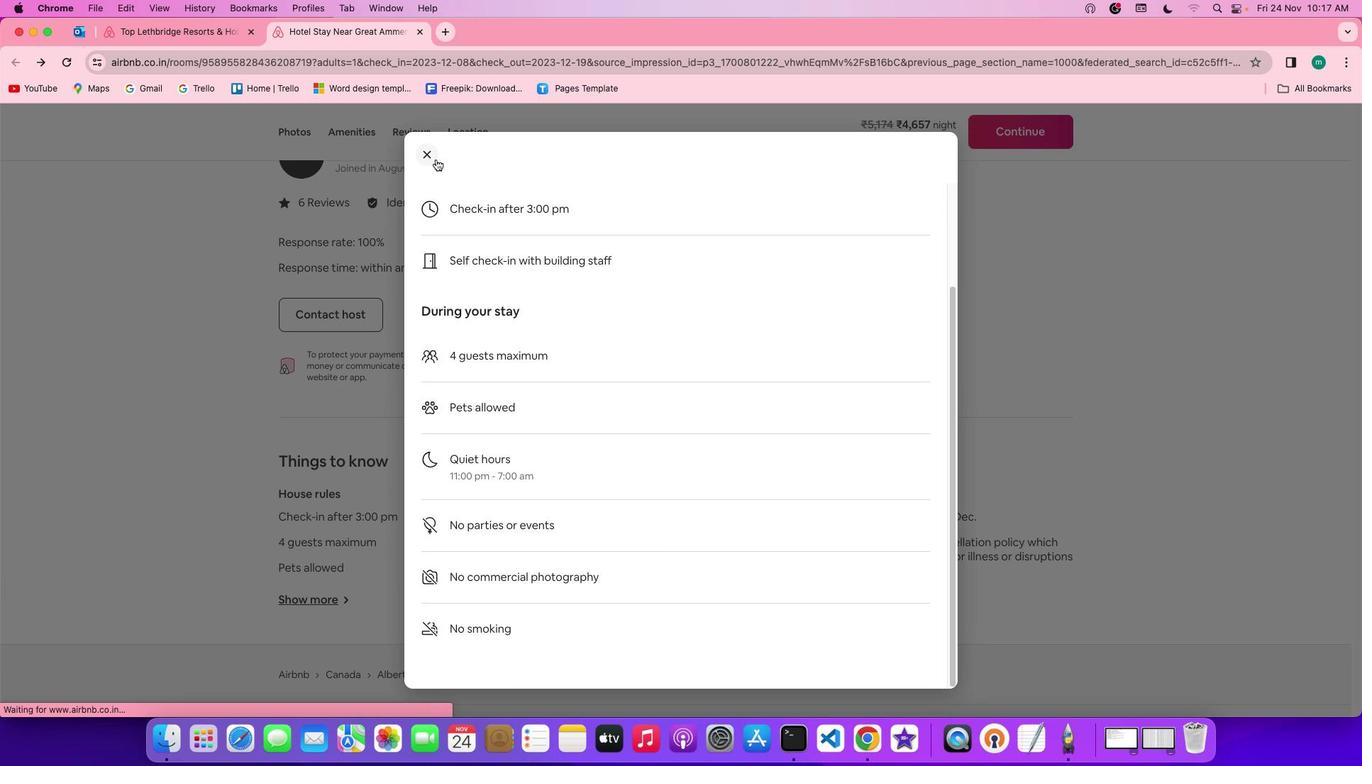 
Action: Mouse moved to (585, 598)
Screenshot: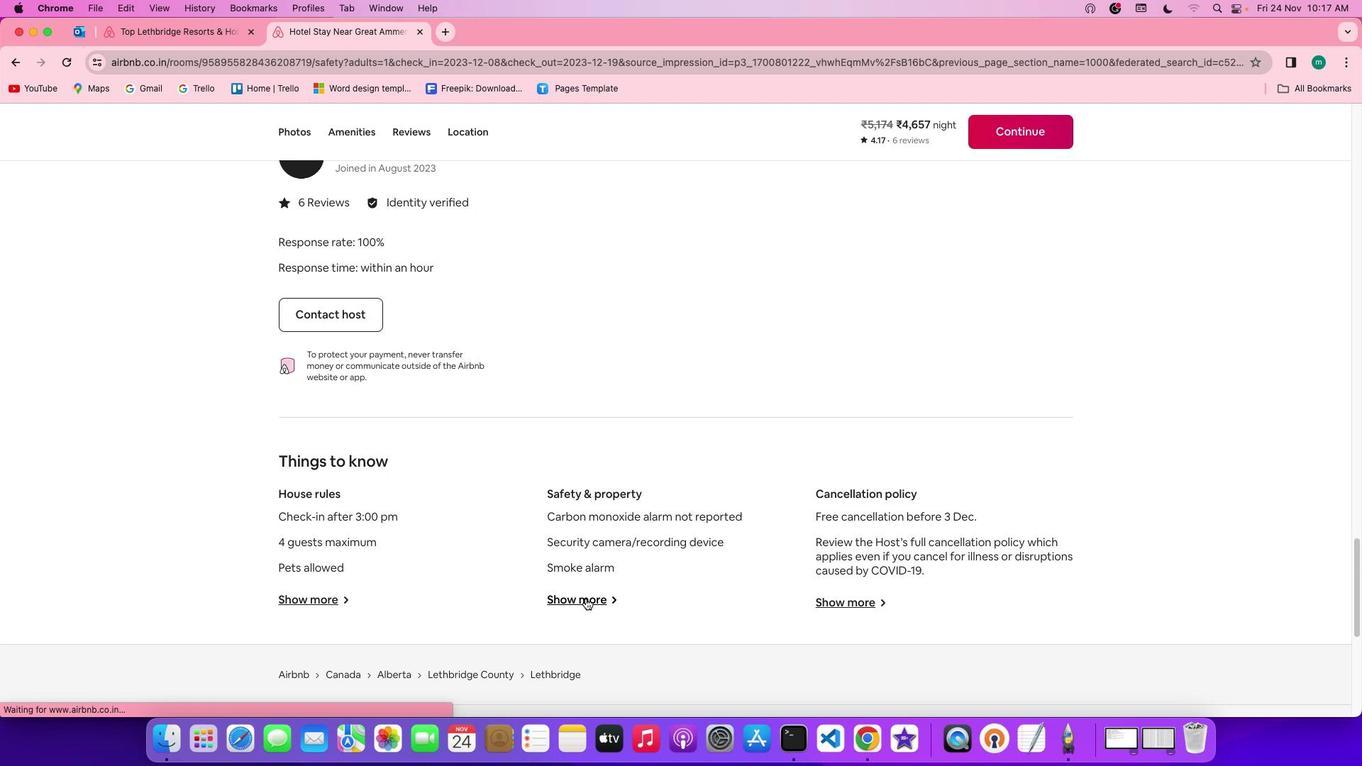 
Action: Mouse pressed left at (585, 598)
Screenshot: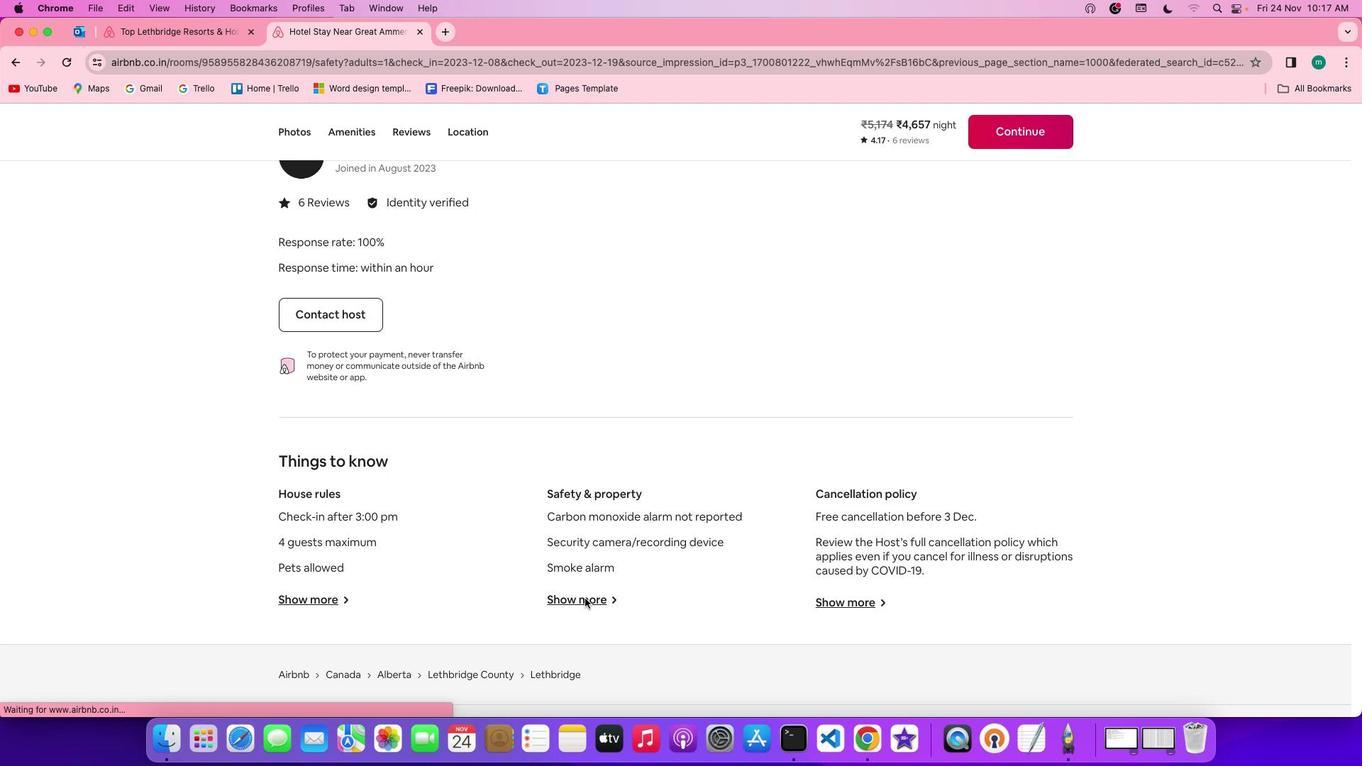 
Action: Mouse moved to (584, 595)
Screenshot: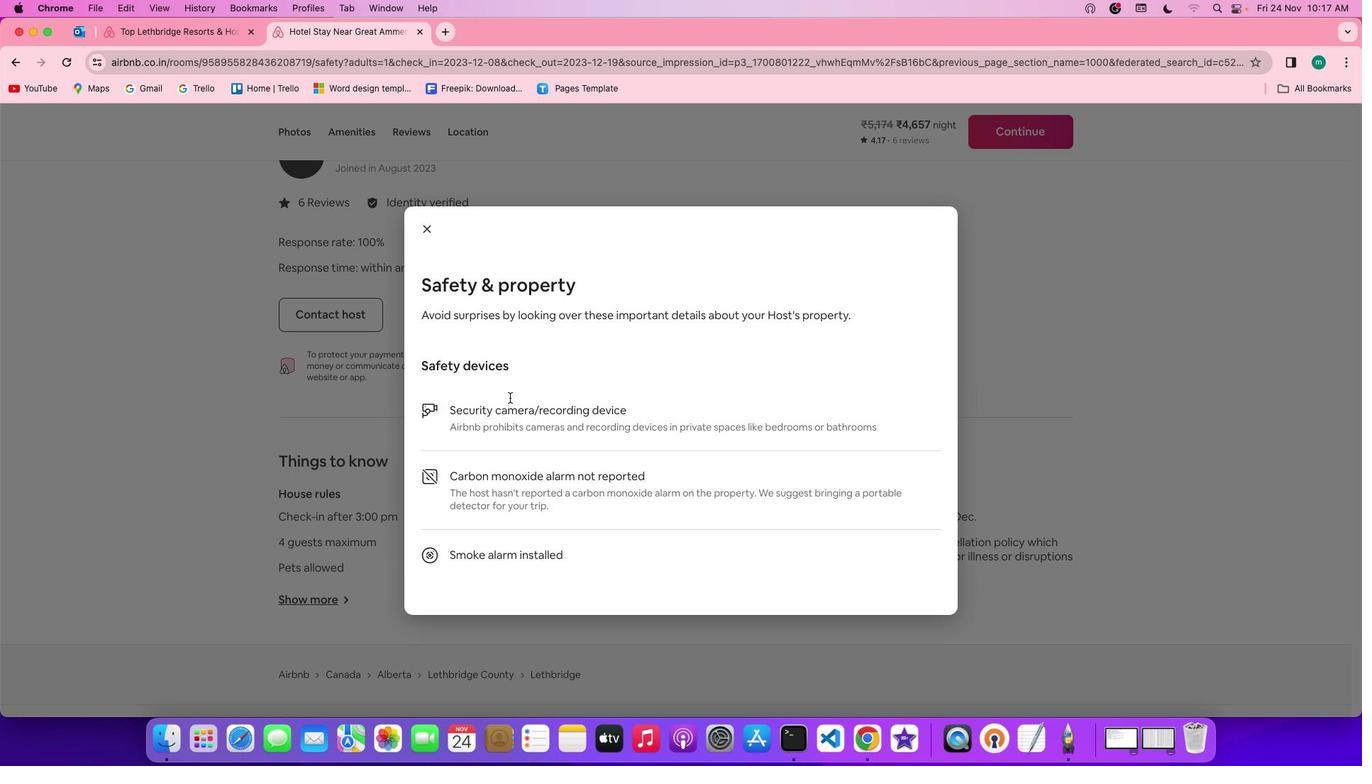 
Action: Mouse scrolled (584, 595) with delta (0, 0)
Screenshot: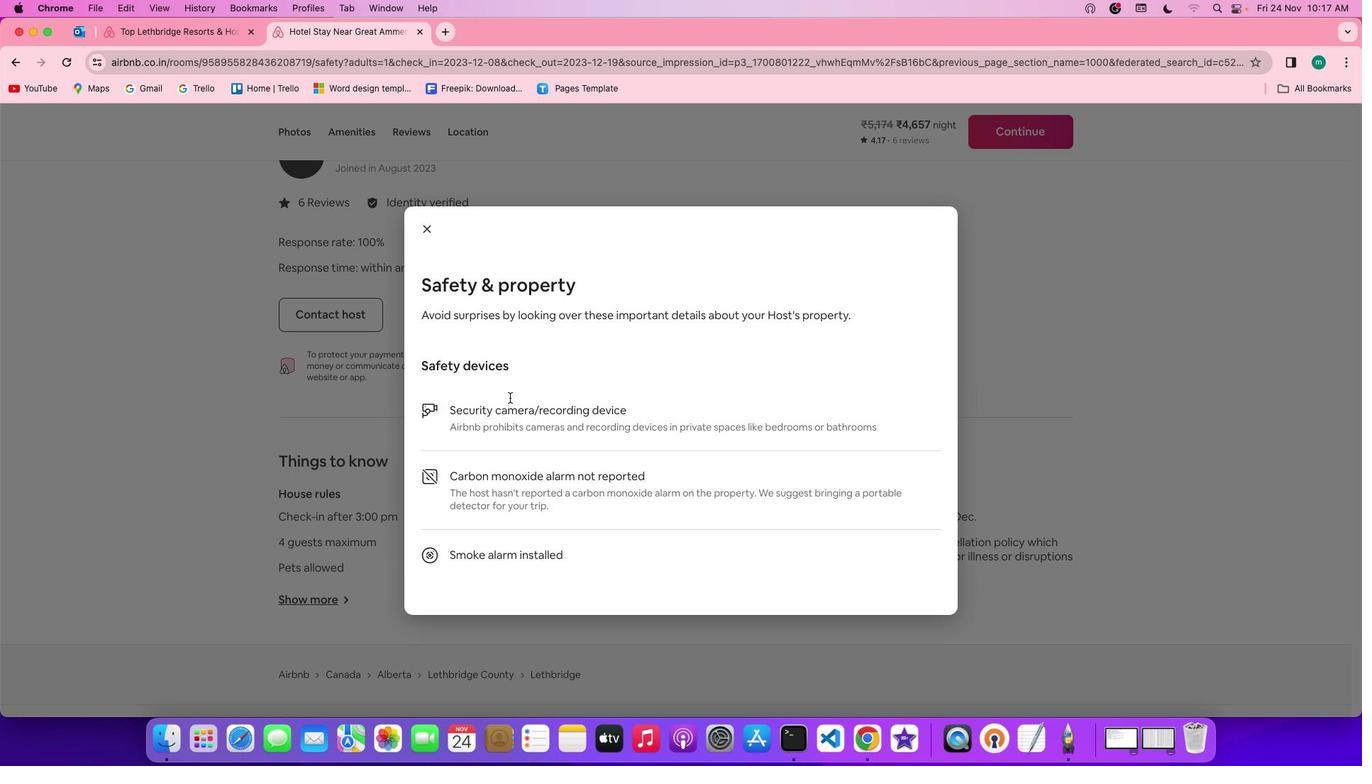 
Action: Mouse moved to (584, 595)
Screenshot: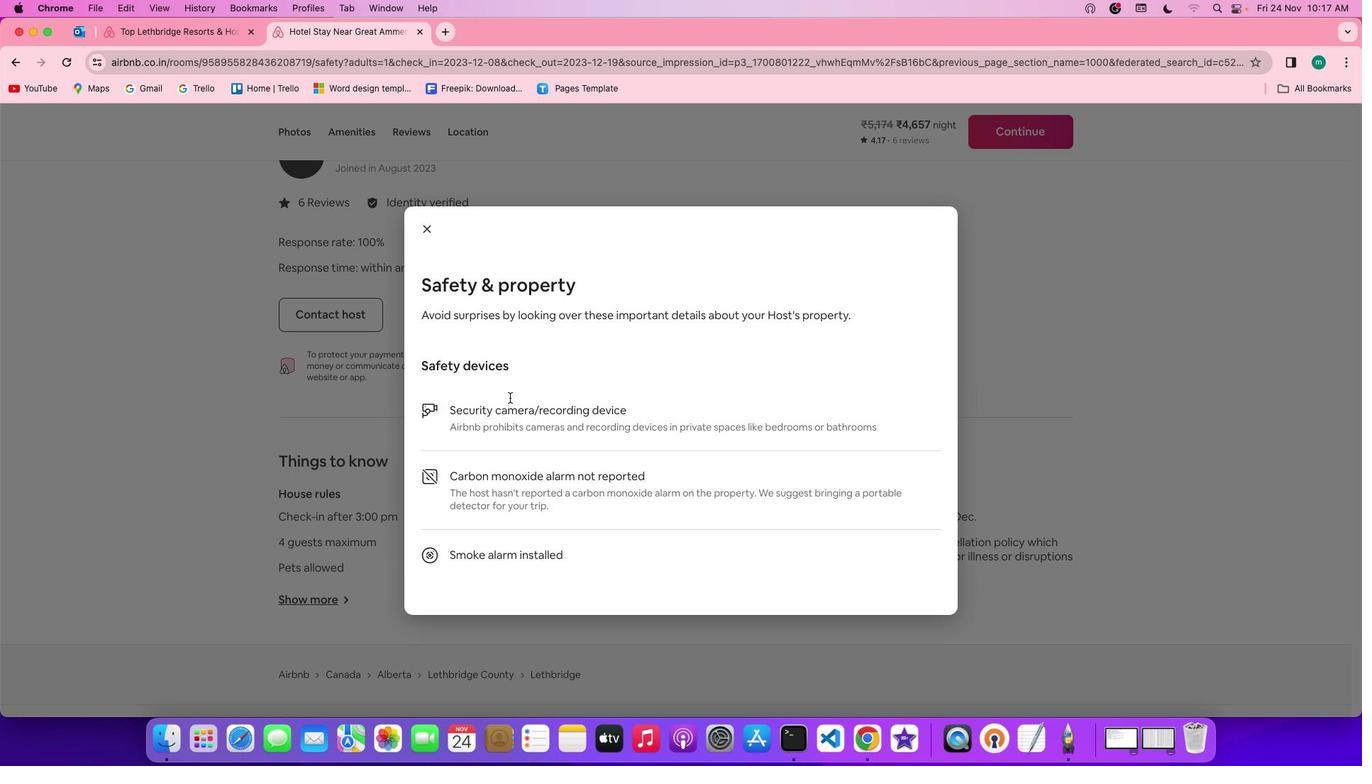 
Action: Mouse scrolled (584, 595) with delta (0, 0)
Screenshot: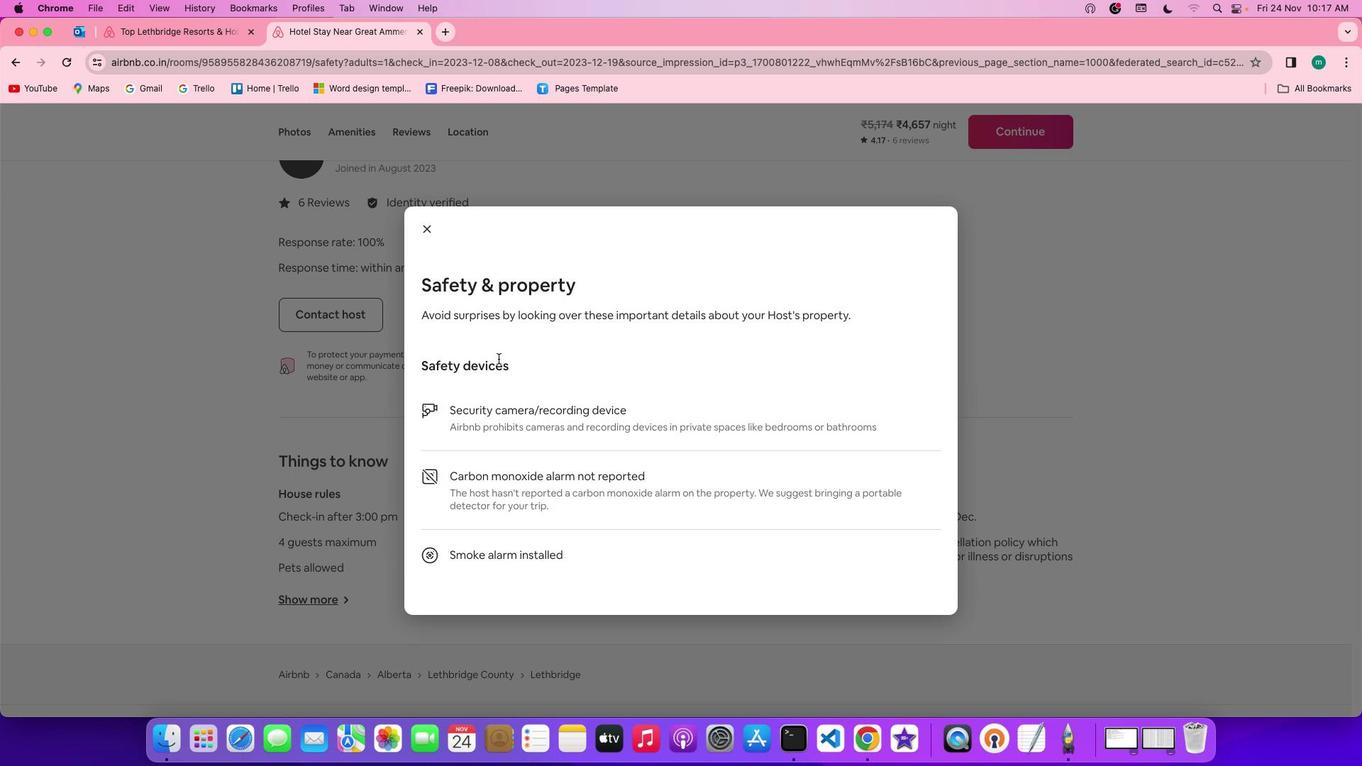 
Action: Mouse scrolled (584, 595) with delta (0, -2)
Screenshot: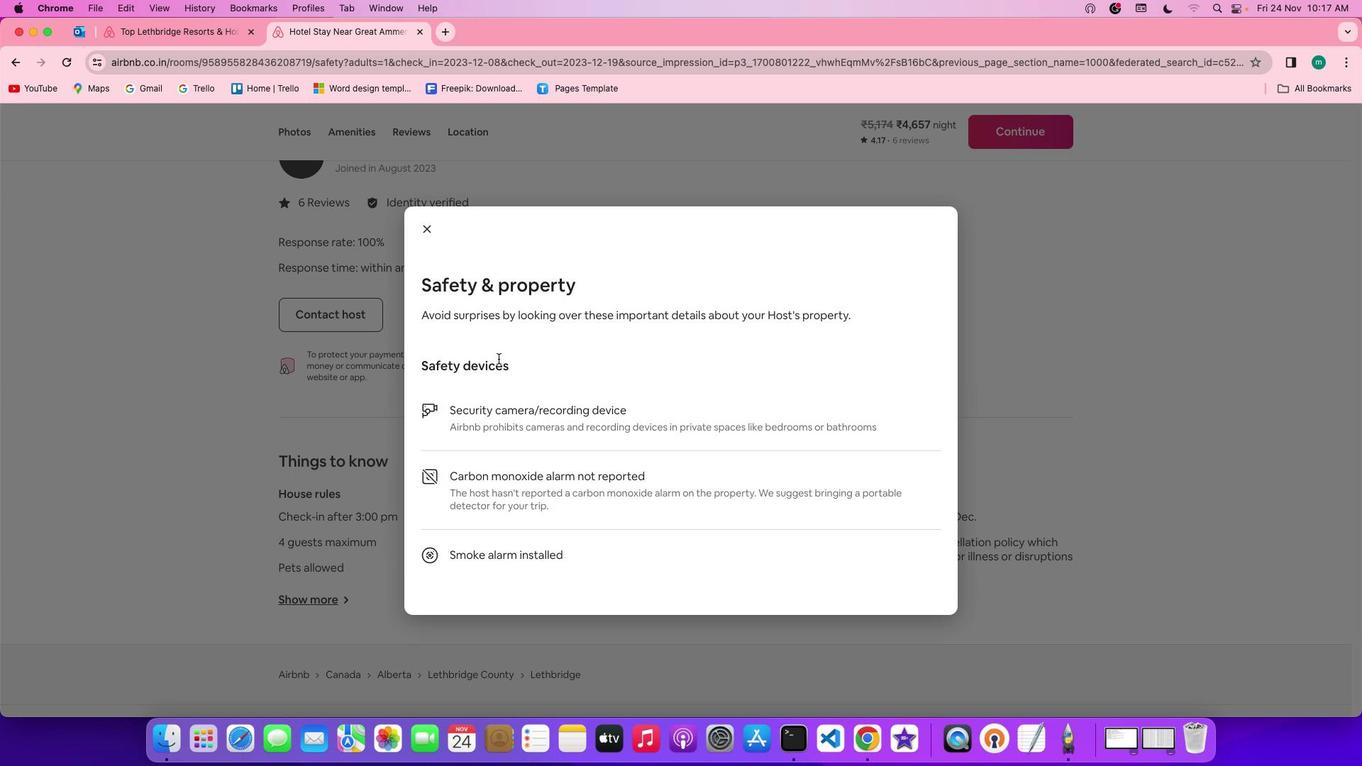 
Action: Mouse scrolled (584, 595) with delta (0, -3)
Screenshot: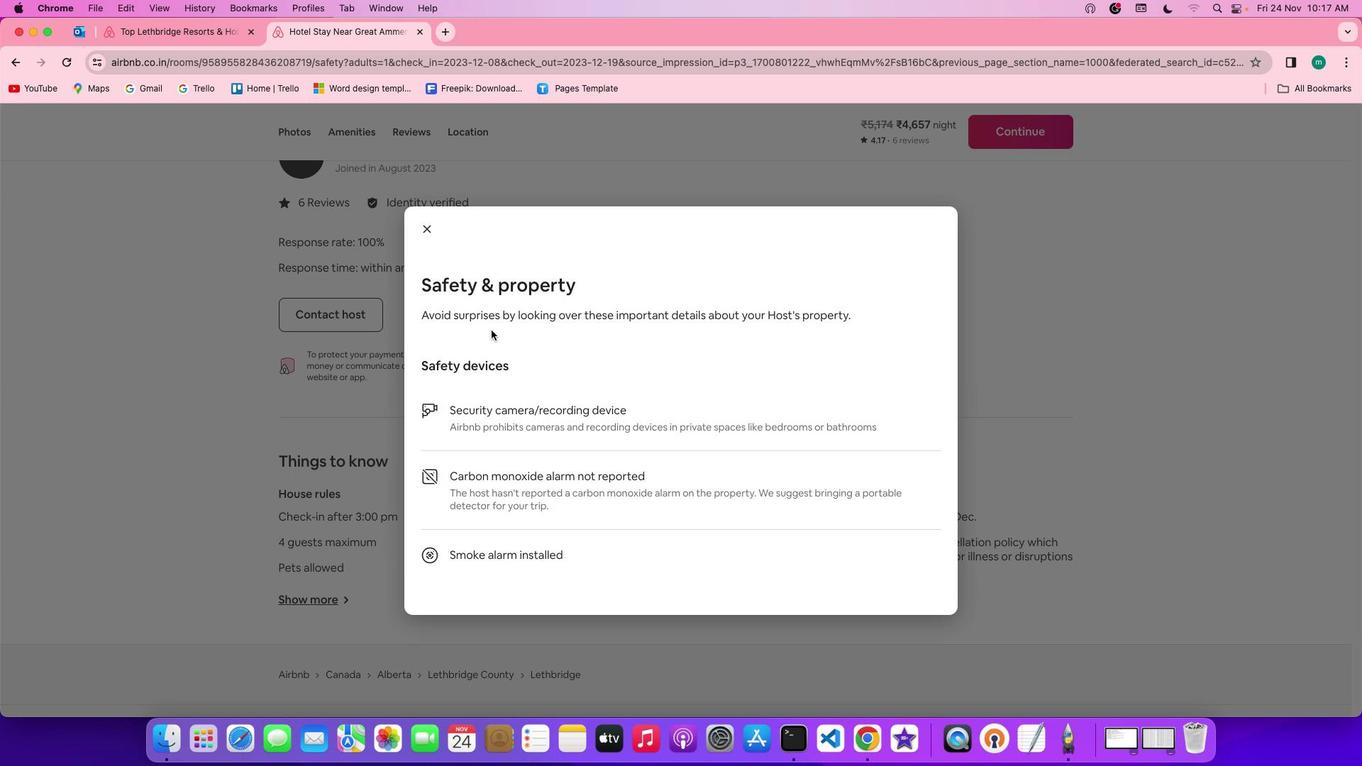 
Action: Mouse moved to (428, 227)
Screenshot: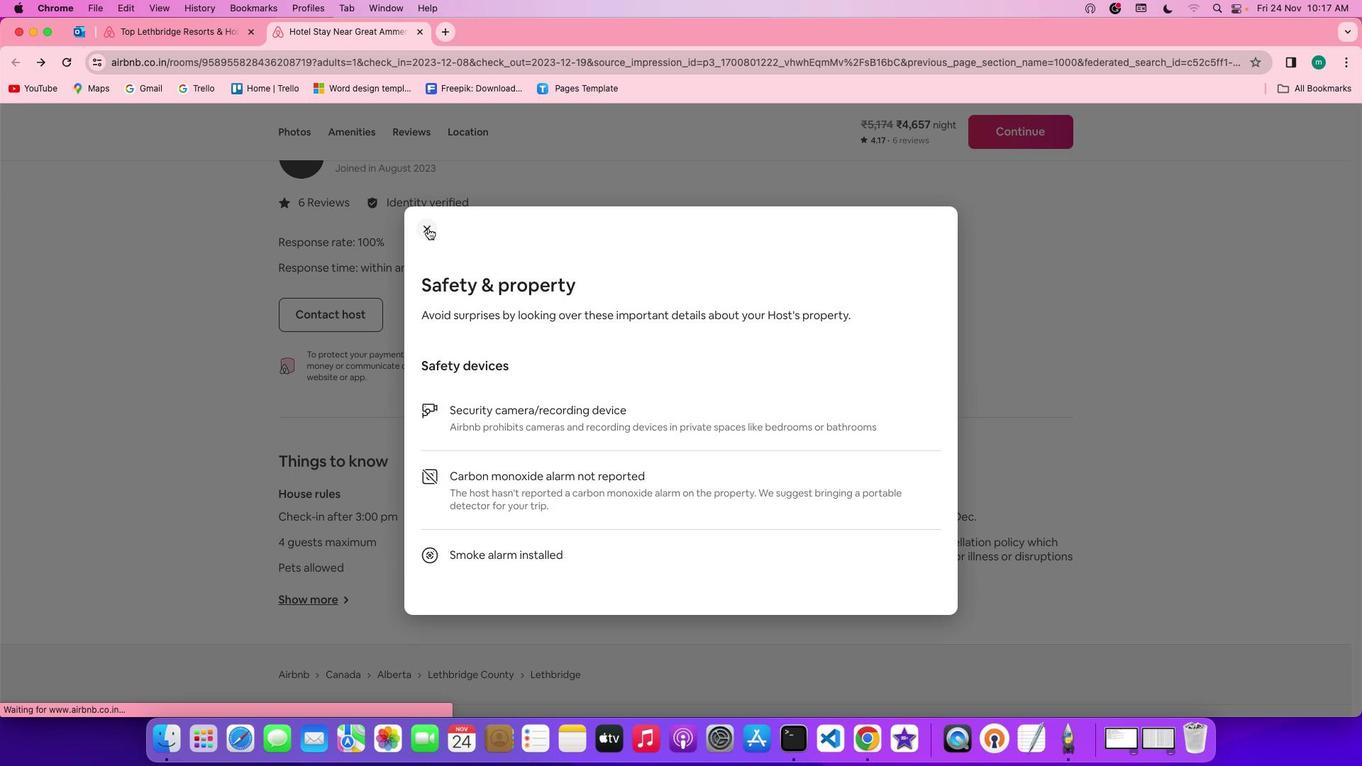 
Action: Mouse pressed left at (428, 227)
Screenshot: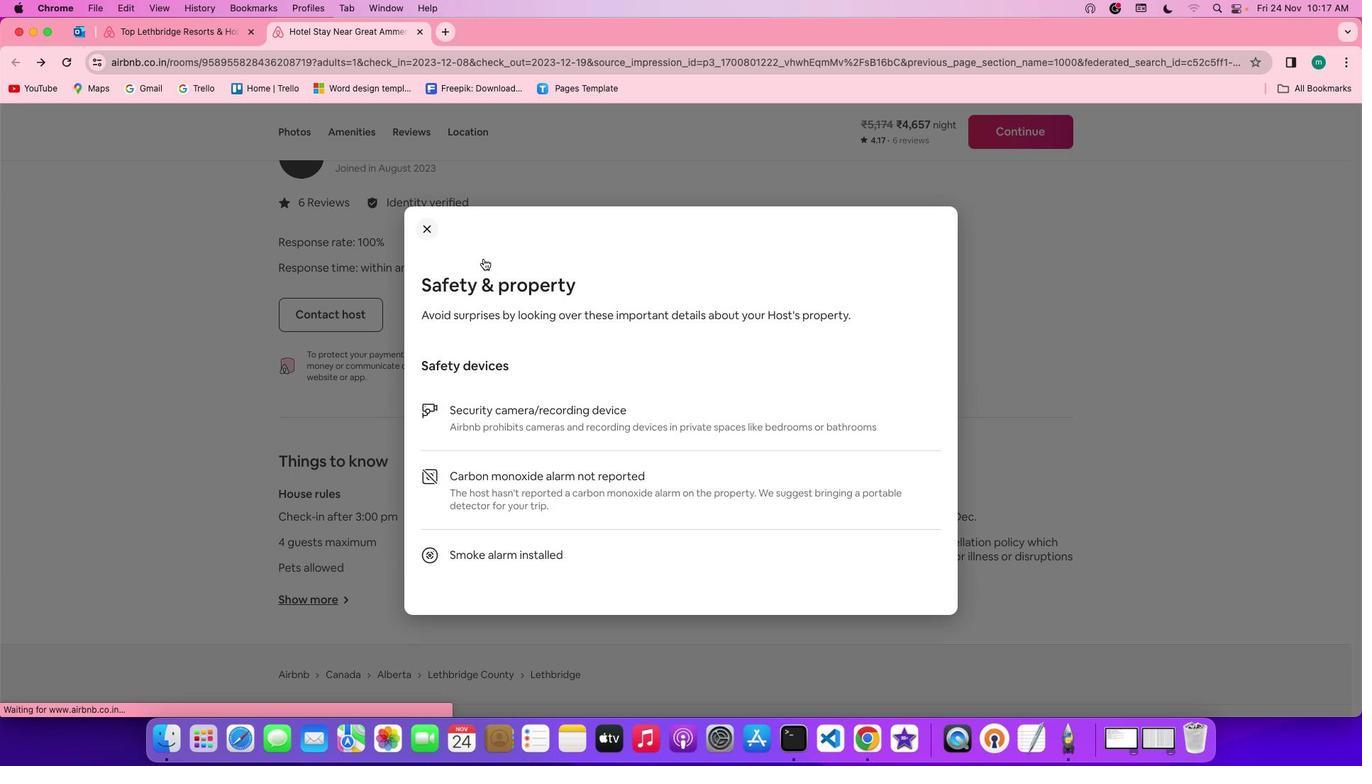 
Action: Mouse moved to (867, 598)
Screenshot: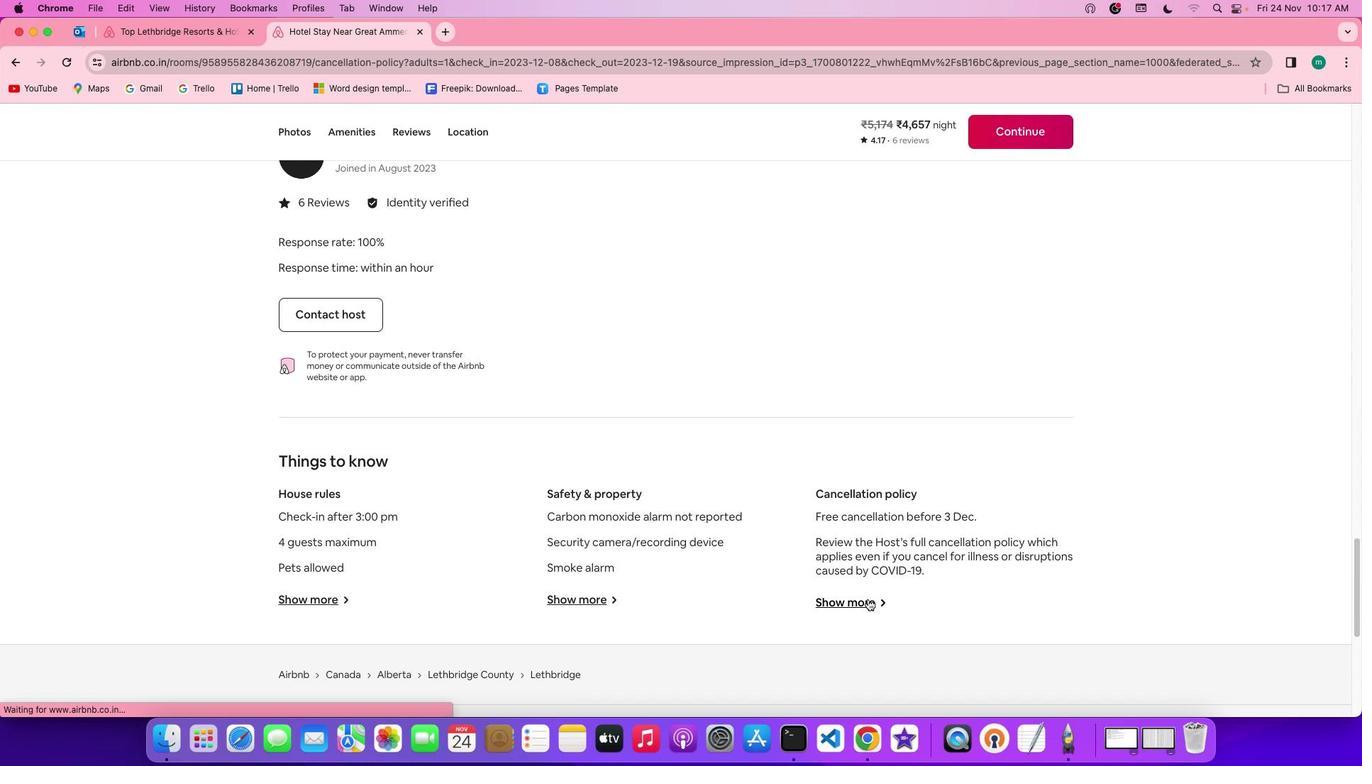 
Action: Mouse pressed left at (867, 598)
Screenshot: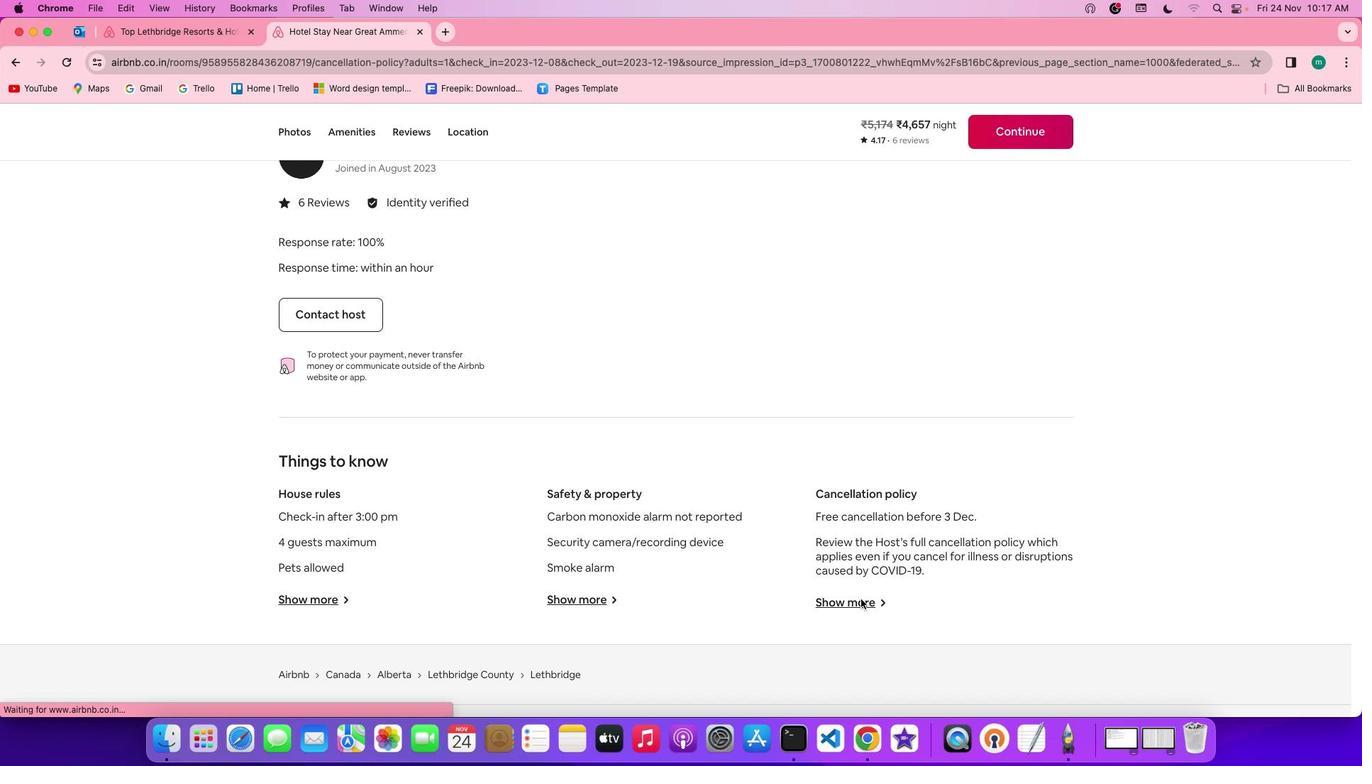 
Action: Mouse moved to (737, 574)
Screenshot: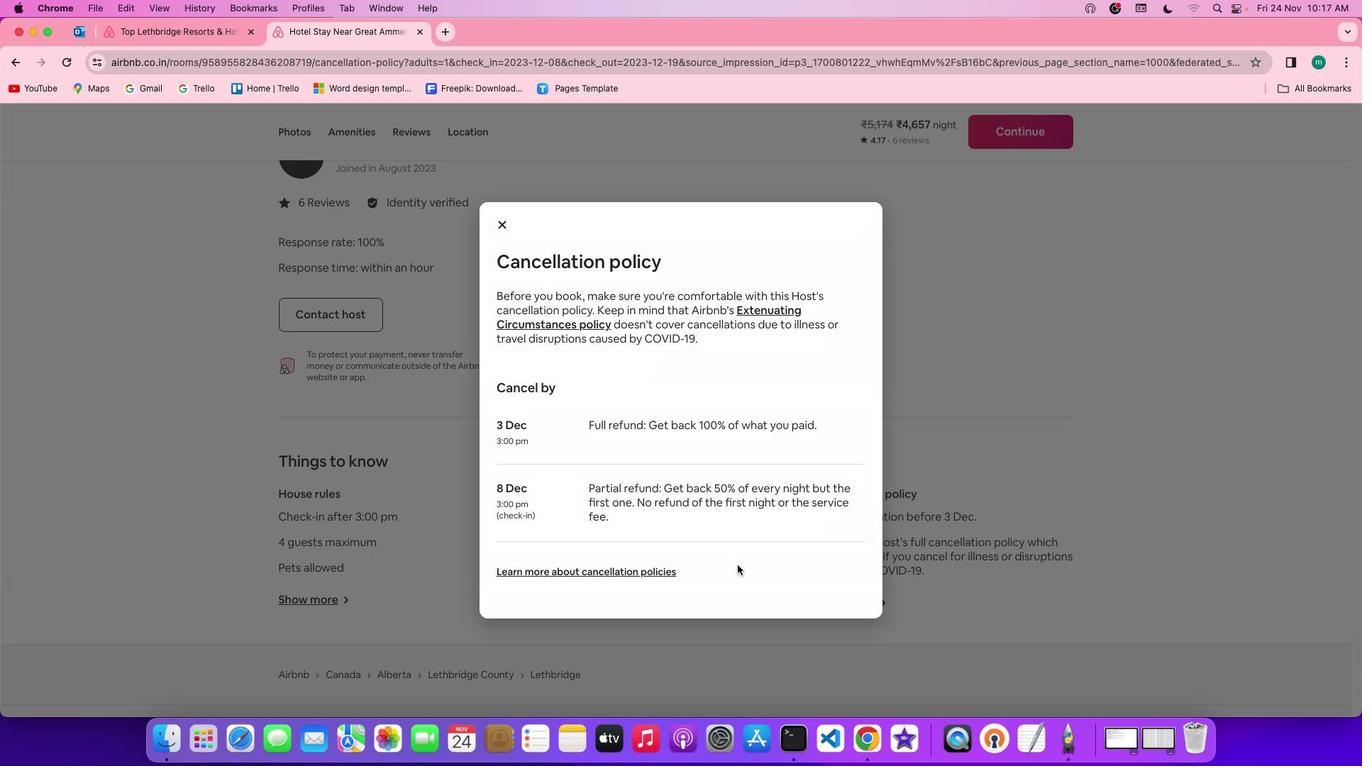 
Action: Mouse scrolled (737, 574) with delta (0, 0)
Screenshot: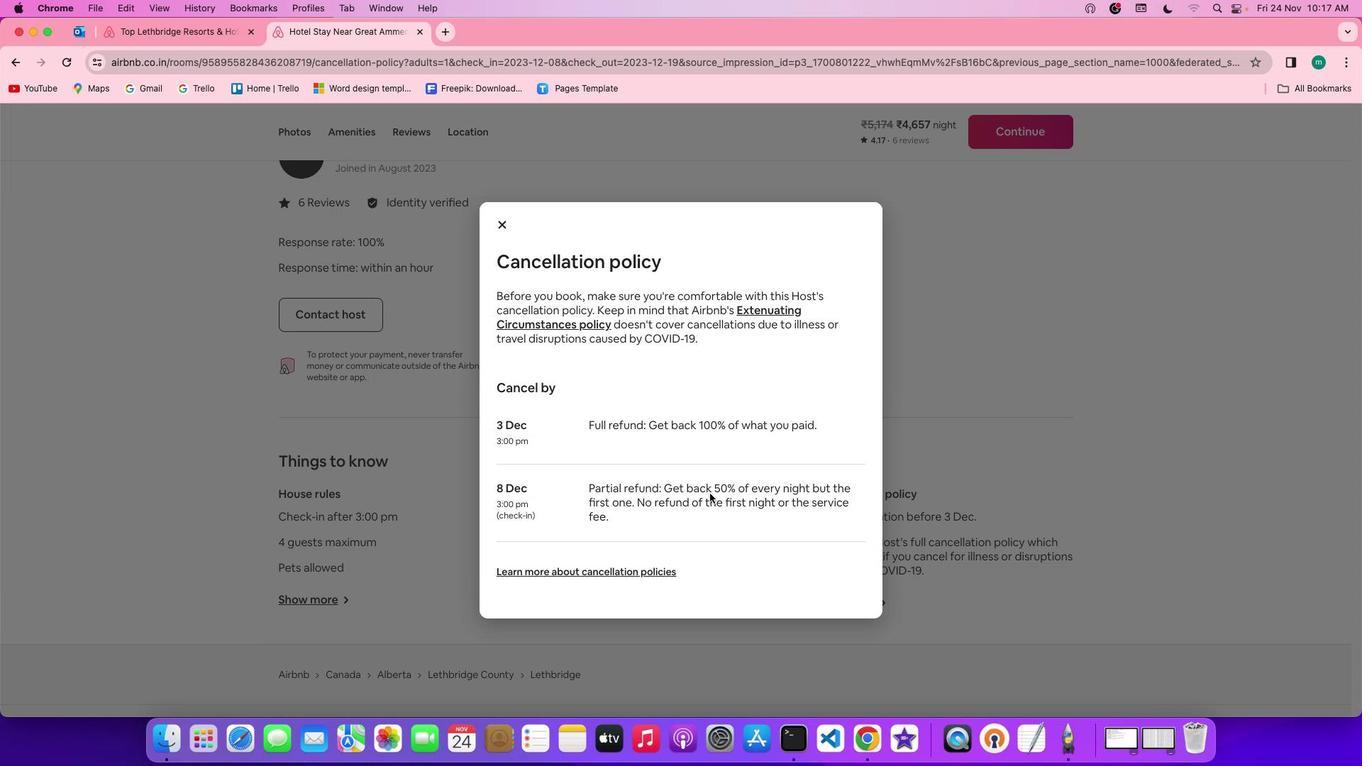 
Action: Mouse scrolled (737, 574) with delta (0, 0)
Screenshot: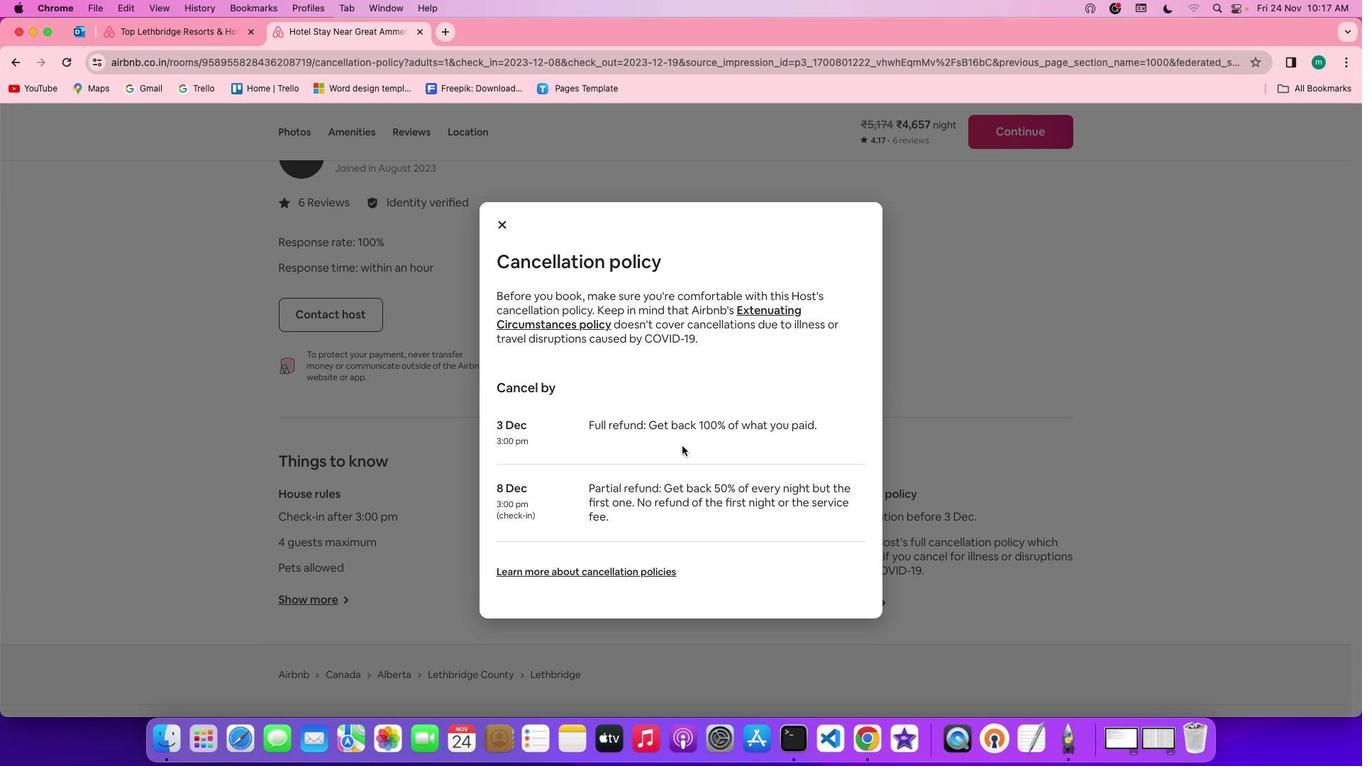 
Action: Mouse scrolled (737, 574) with delta (0, -2)
Screenshot: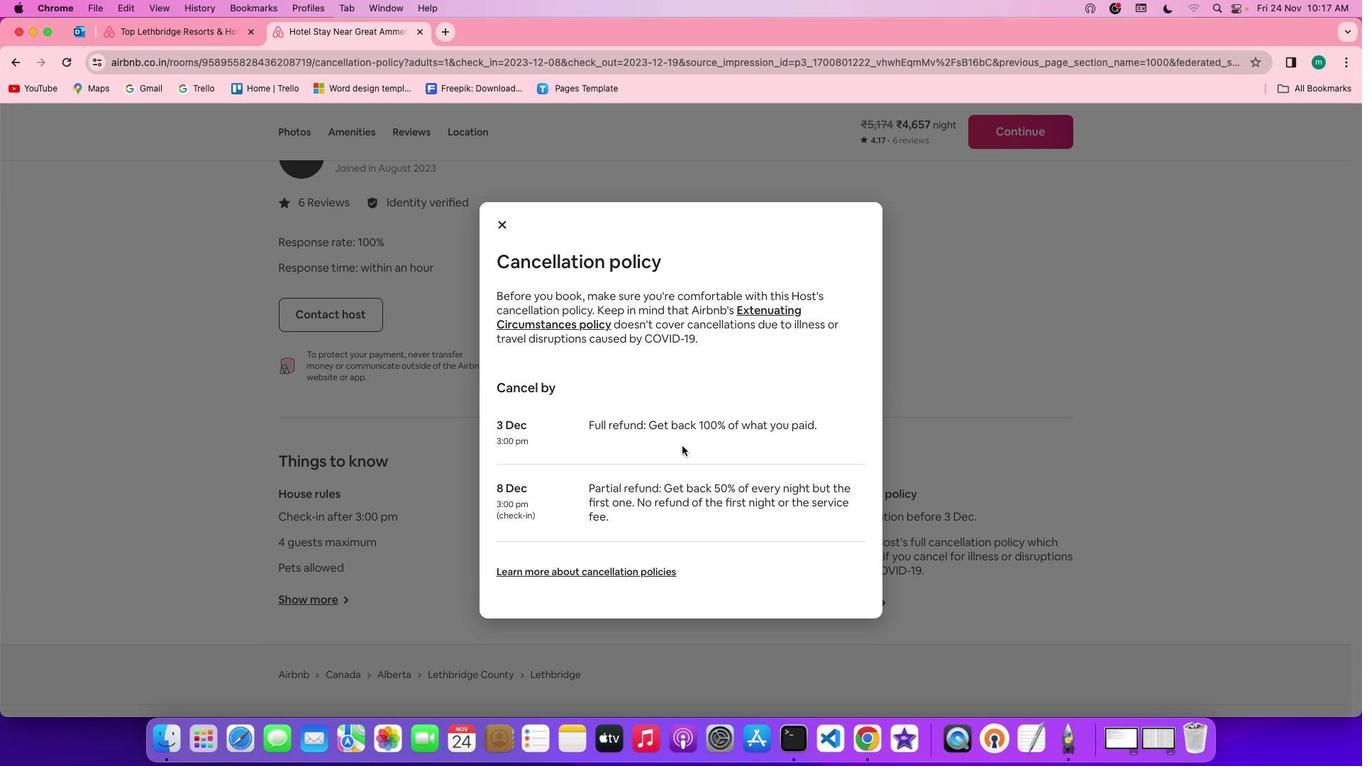 
Action: Mouse scrolled (737, 574) with delta (0, -3)
Screenshot: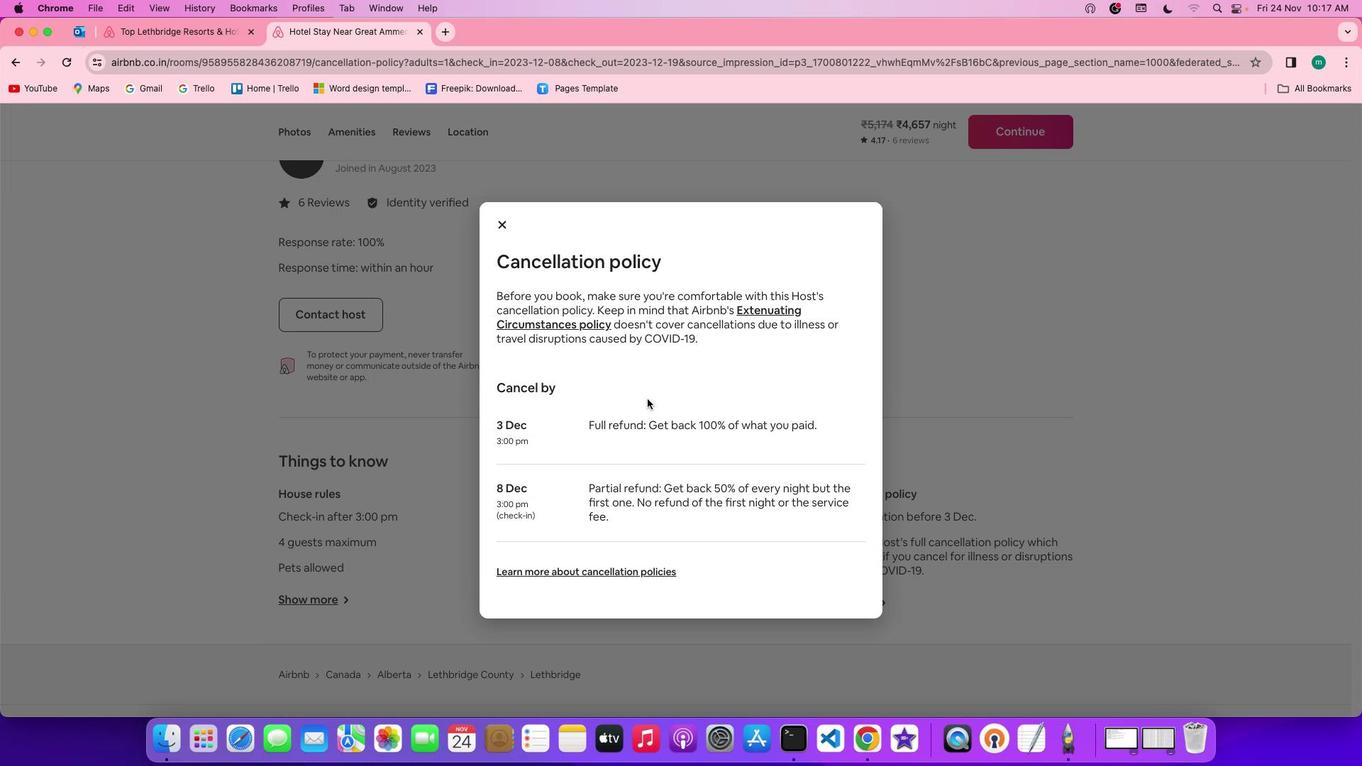 
Action: Mouse moved to (737, 574)
Screenshot: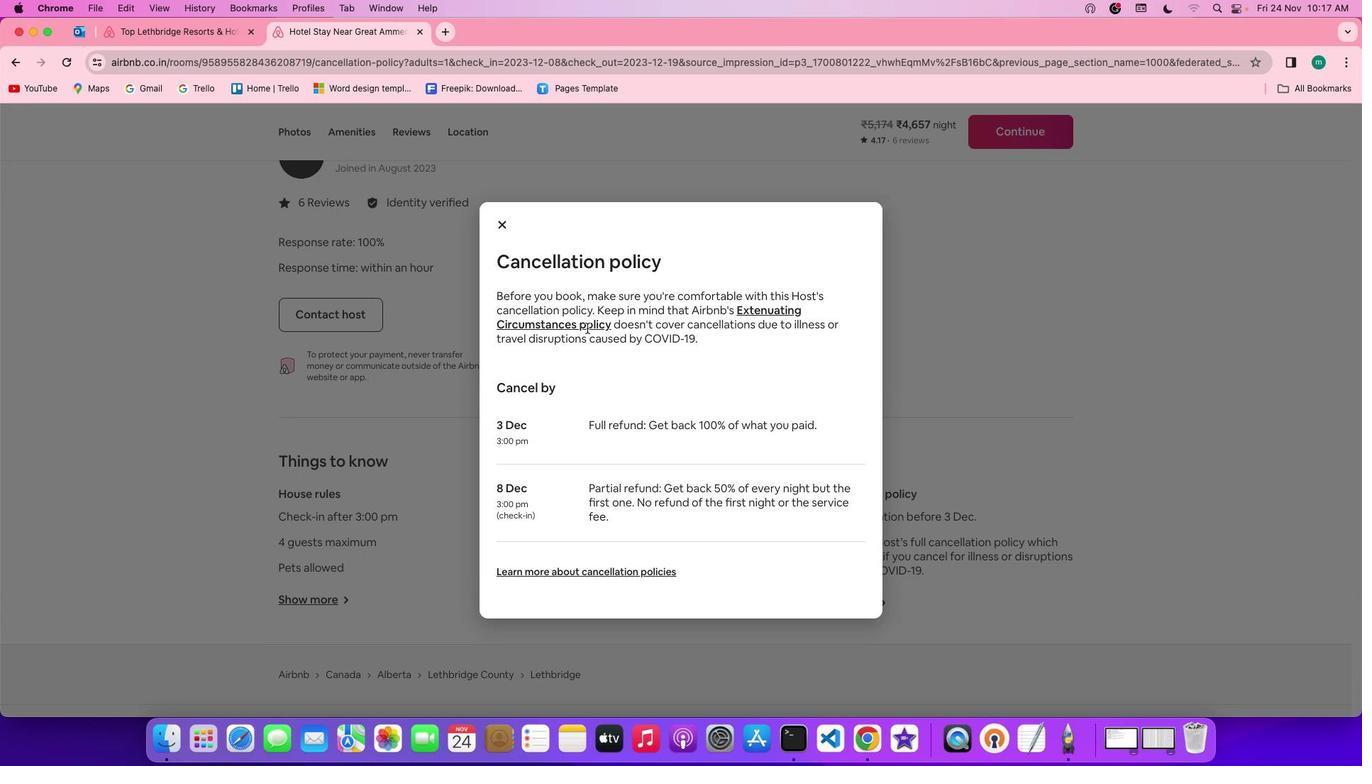 
Action: Mouse scrolled (737, 574) with delta (0, -3)
Screenshot: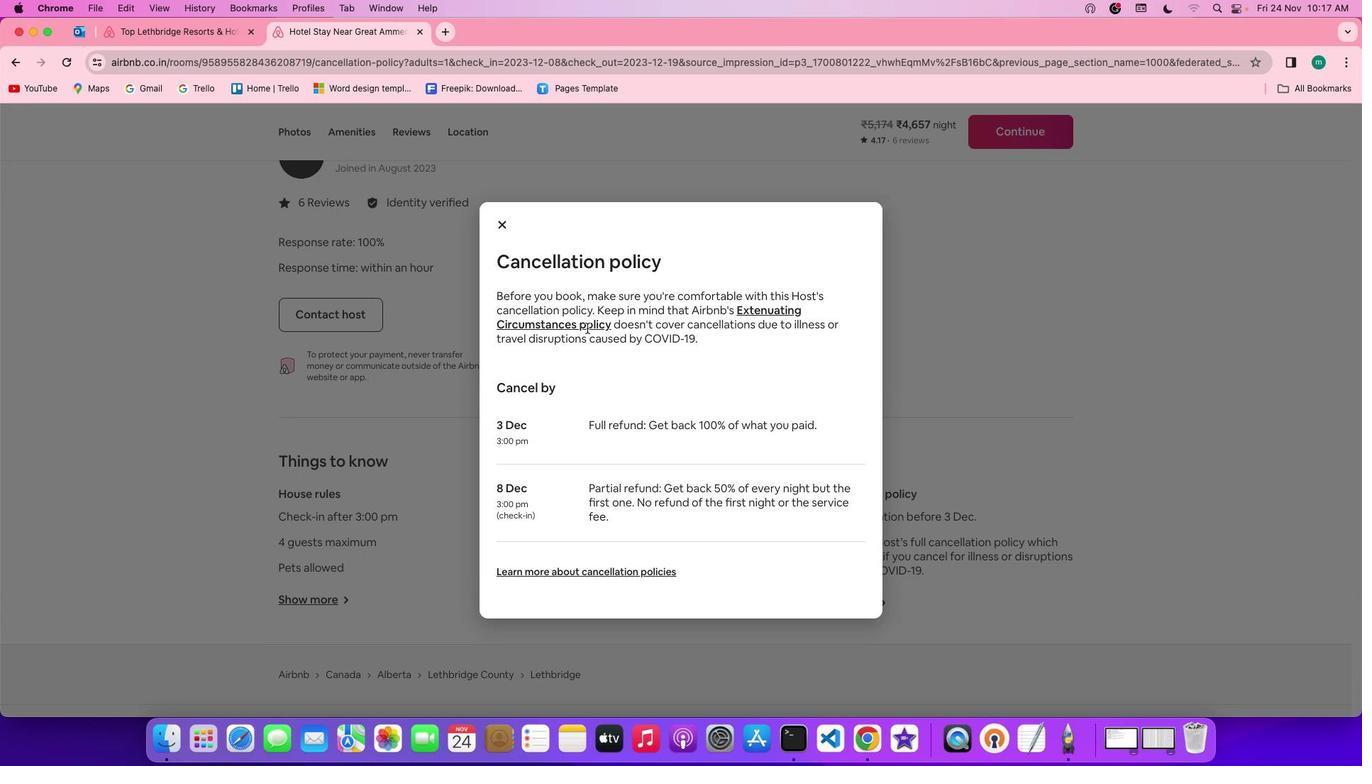 
Action: Mouse moved to (496, 219)
Screenshot: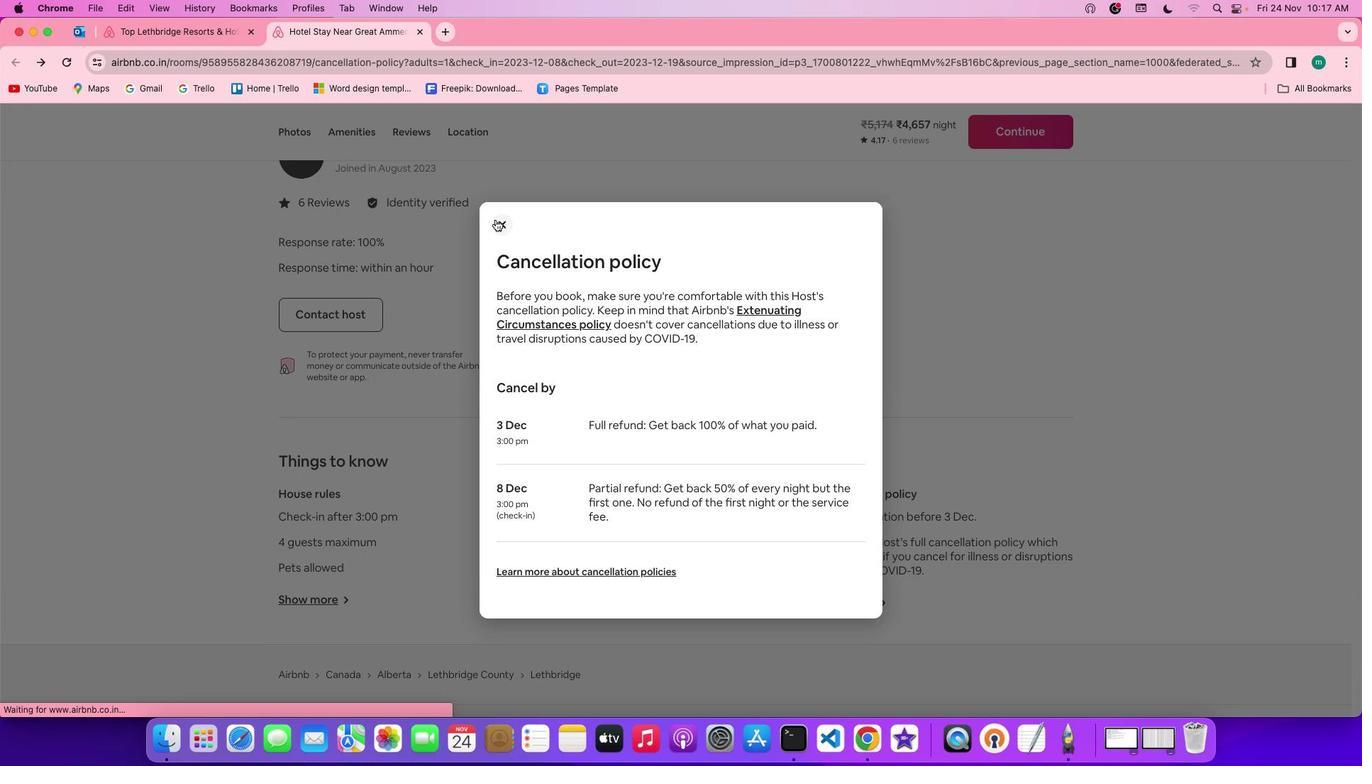 
Action: Mouse pressed left at (496, 219)
Screenshot: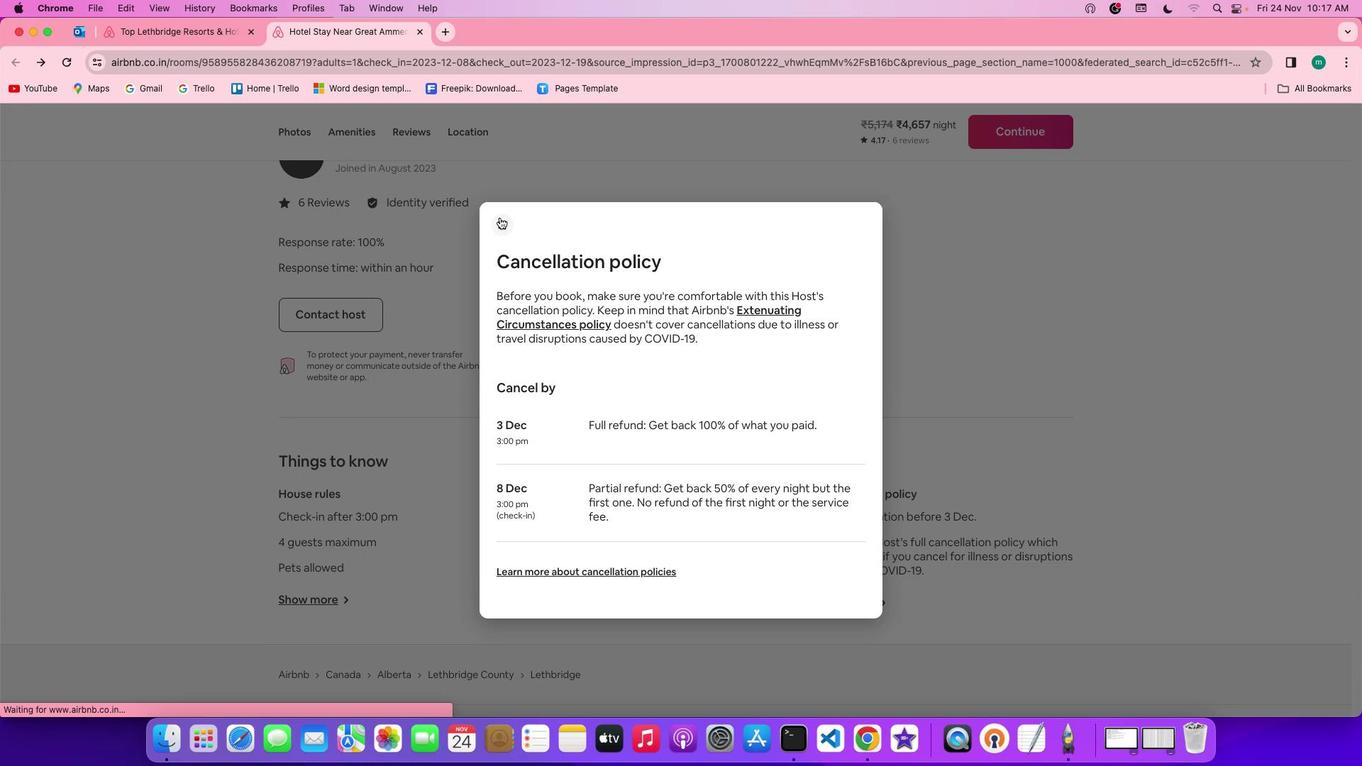
Action: Mouse moved to (180, 41)
Screenshot: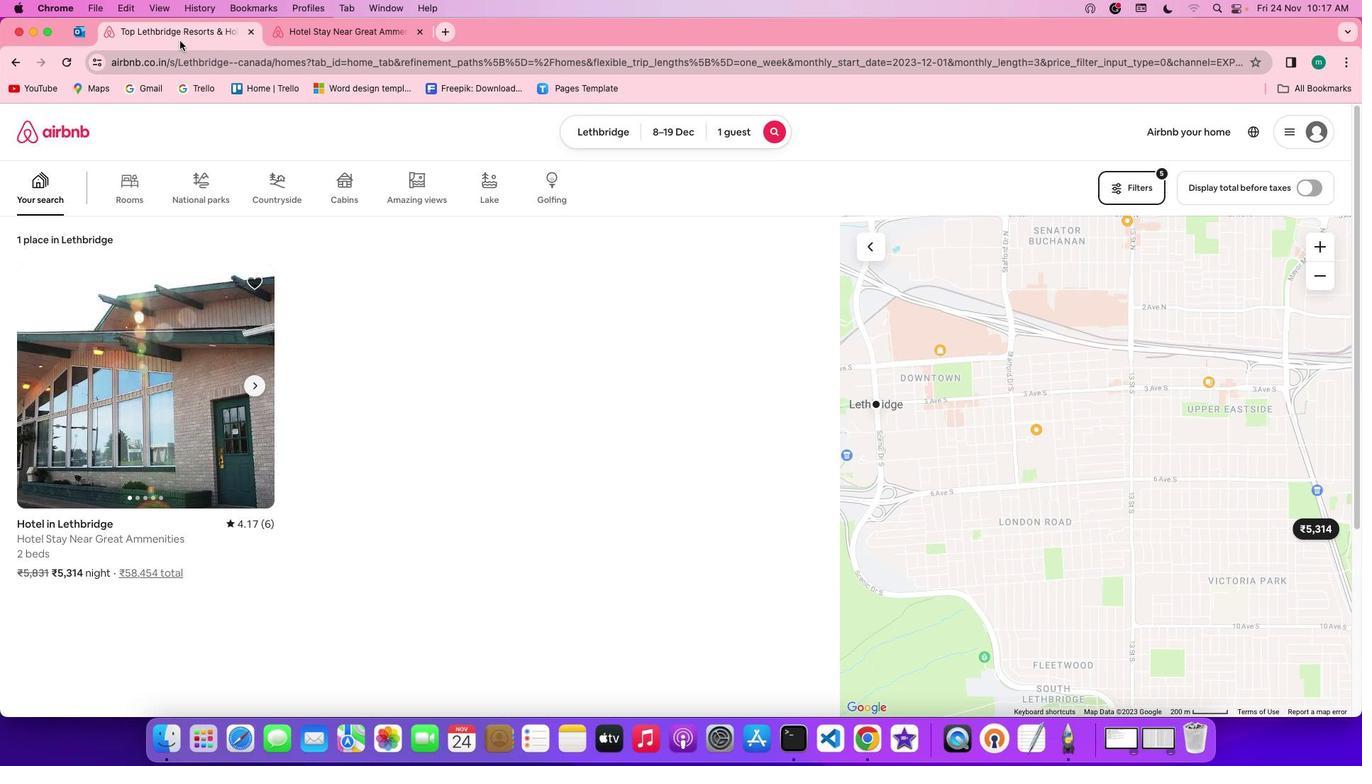 
Action: Mouse pressed left at (180, 41)
Screenshot: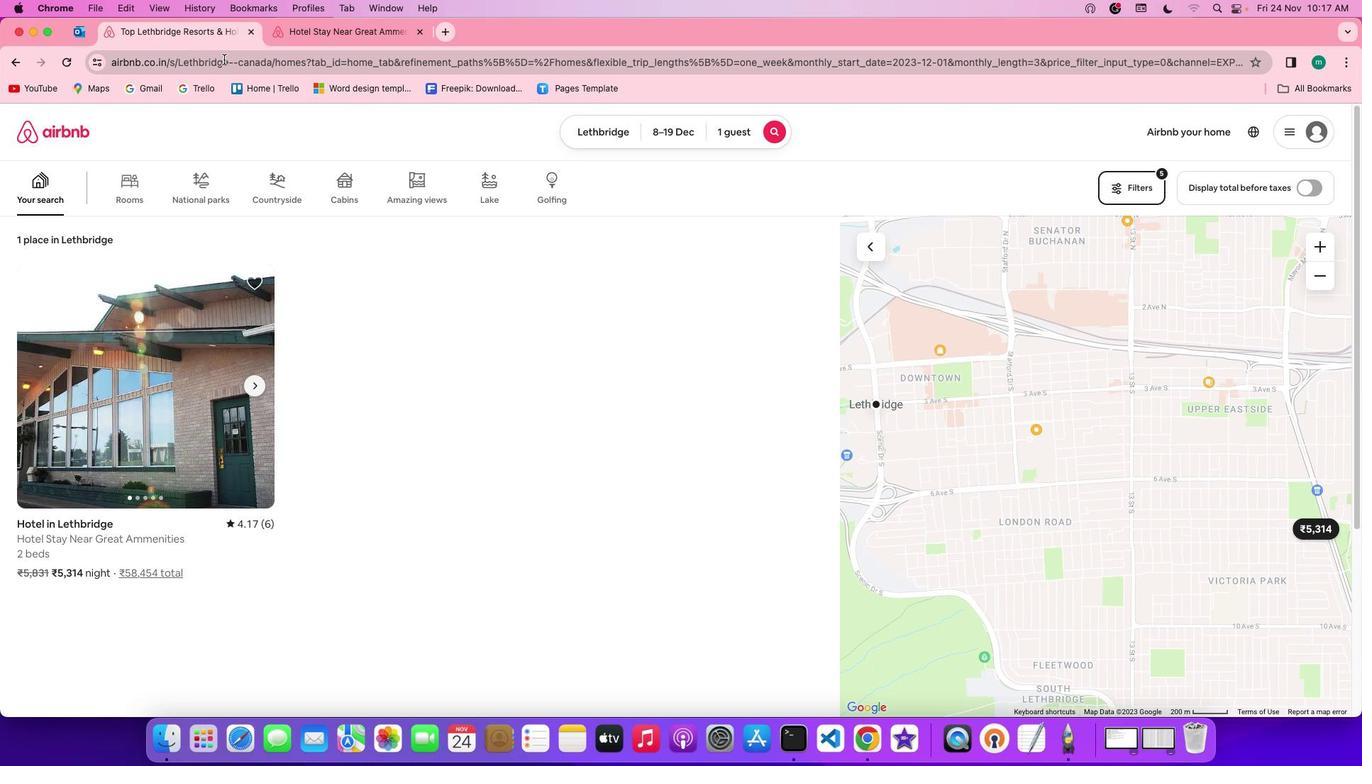
Action: Mouse moved to (383, 295)
Screenshot: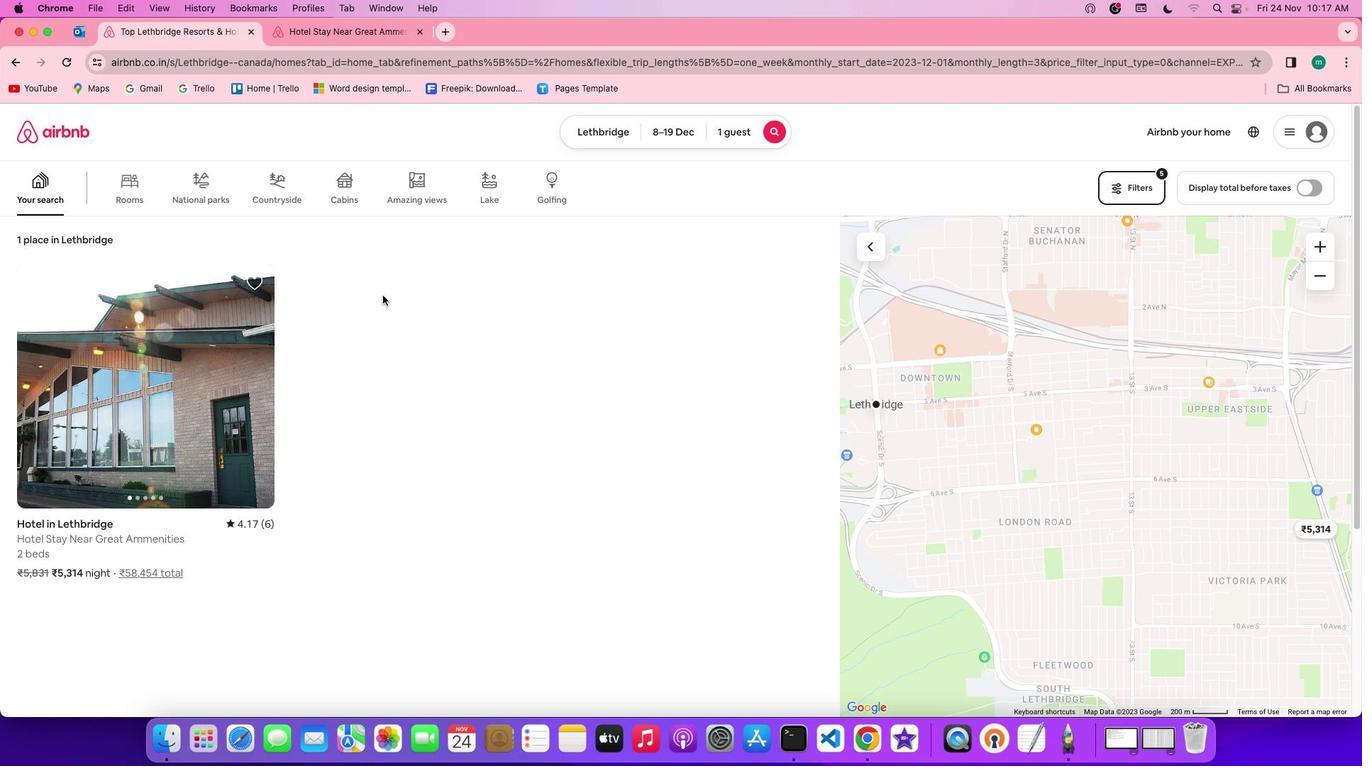 
